 Task: Design a paper theme presentation template set.
Action: Mouse moved to (199, 16)
Screenshot: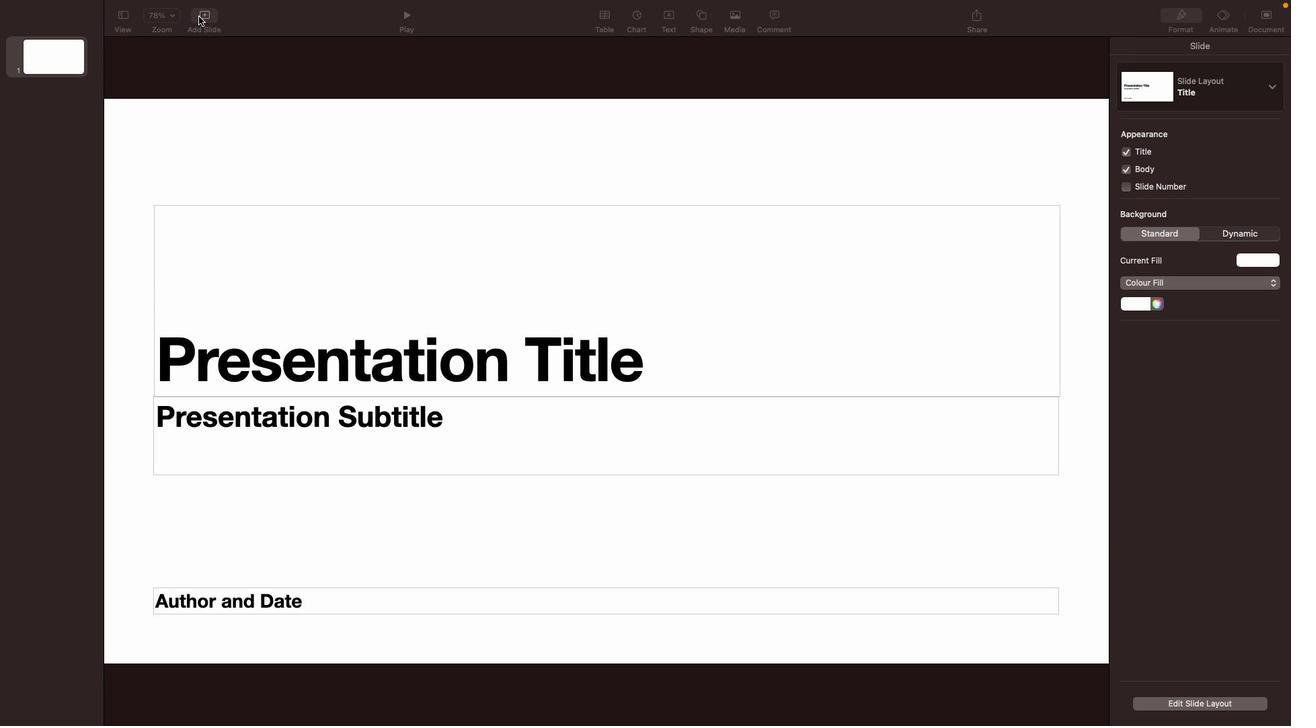 
Action: Mouse pressed left at (199, 16)
Screenshot: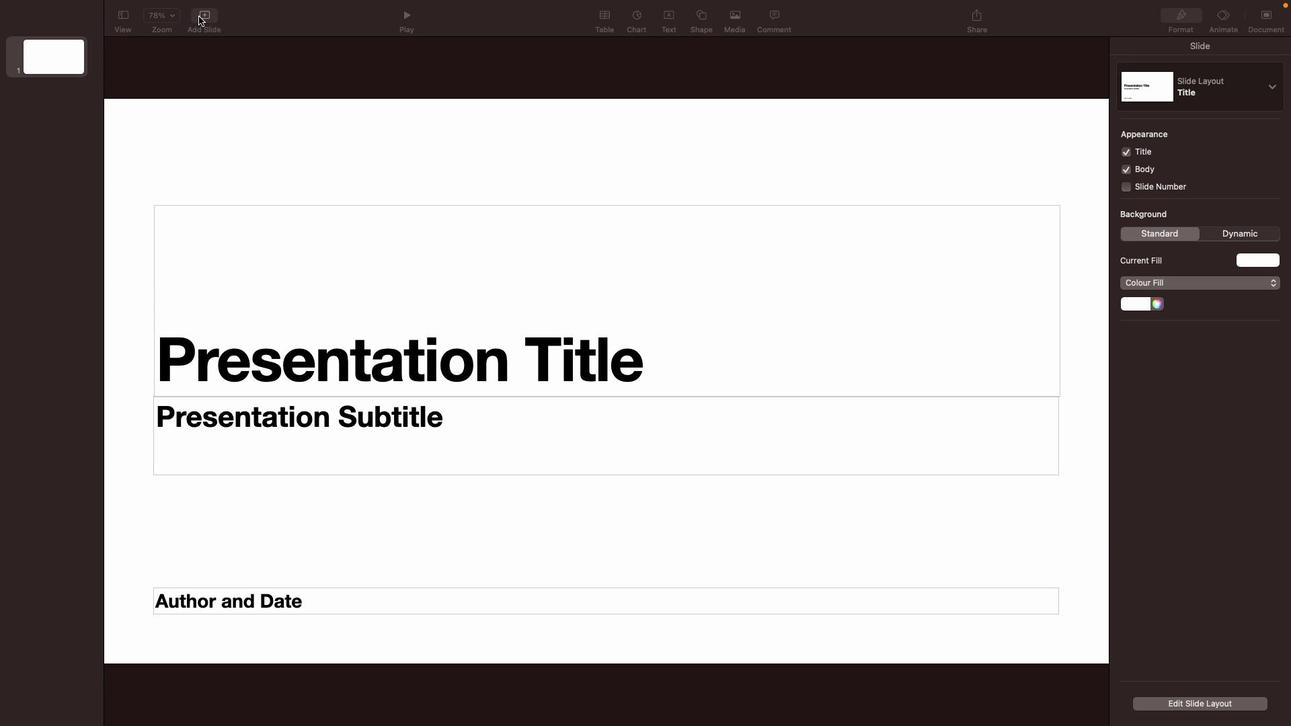 
Action: Mouse moved to (206, 414)
Screenshot: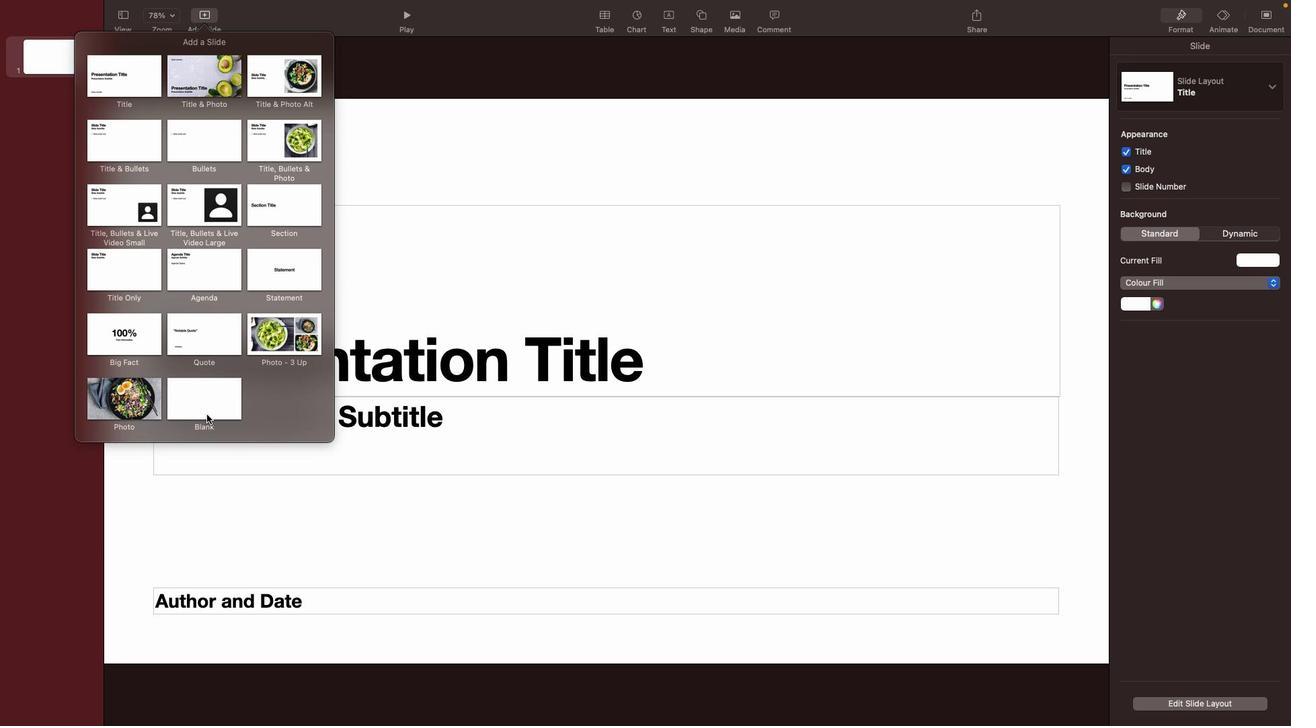 
Action: Mouse pressed left at (206, 414)
Screenshot: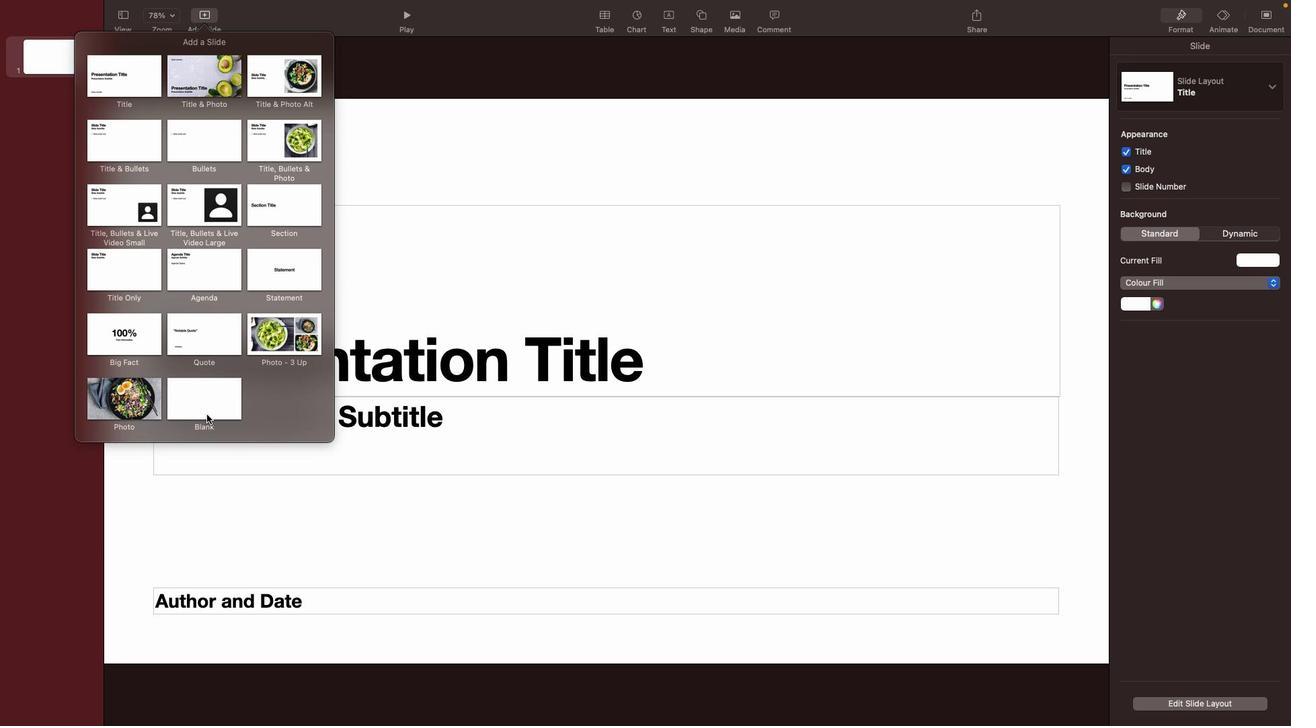 
Action: Mouse moved to (69, 83)
Screenshot: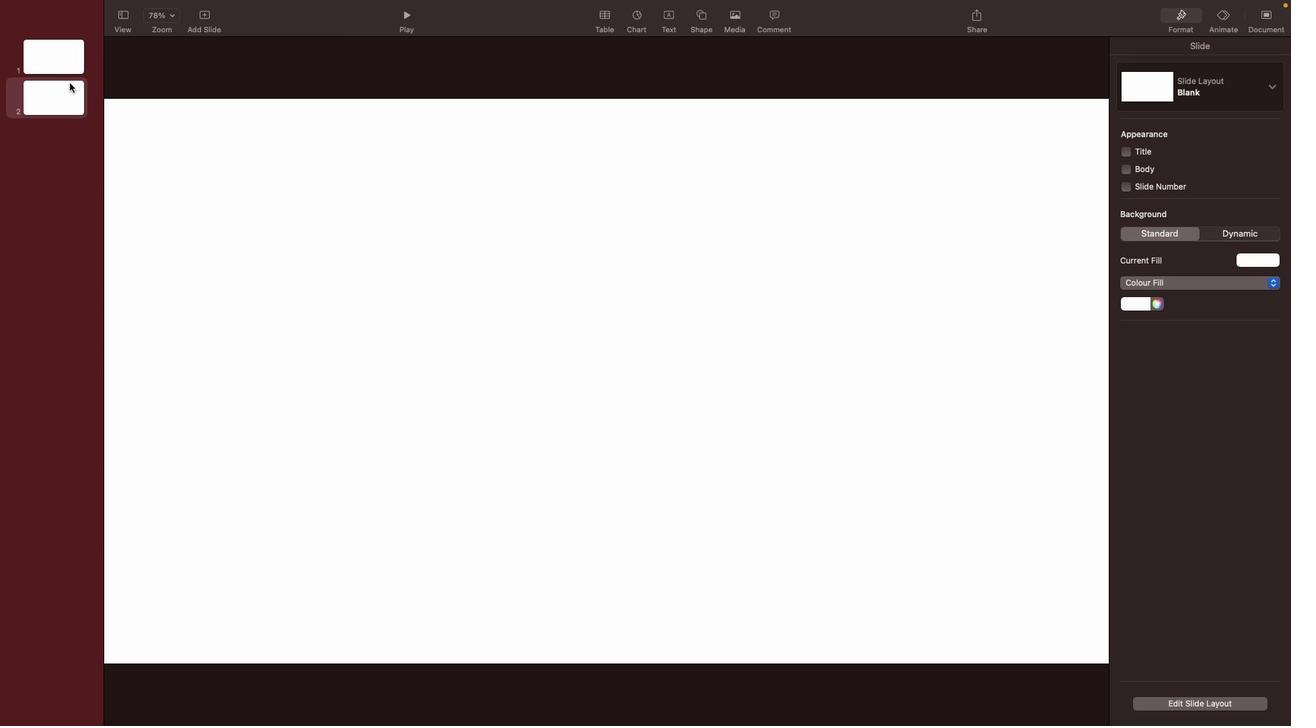 
Action: Mouse pressed left at (69, 83)
Screenshot: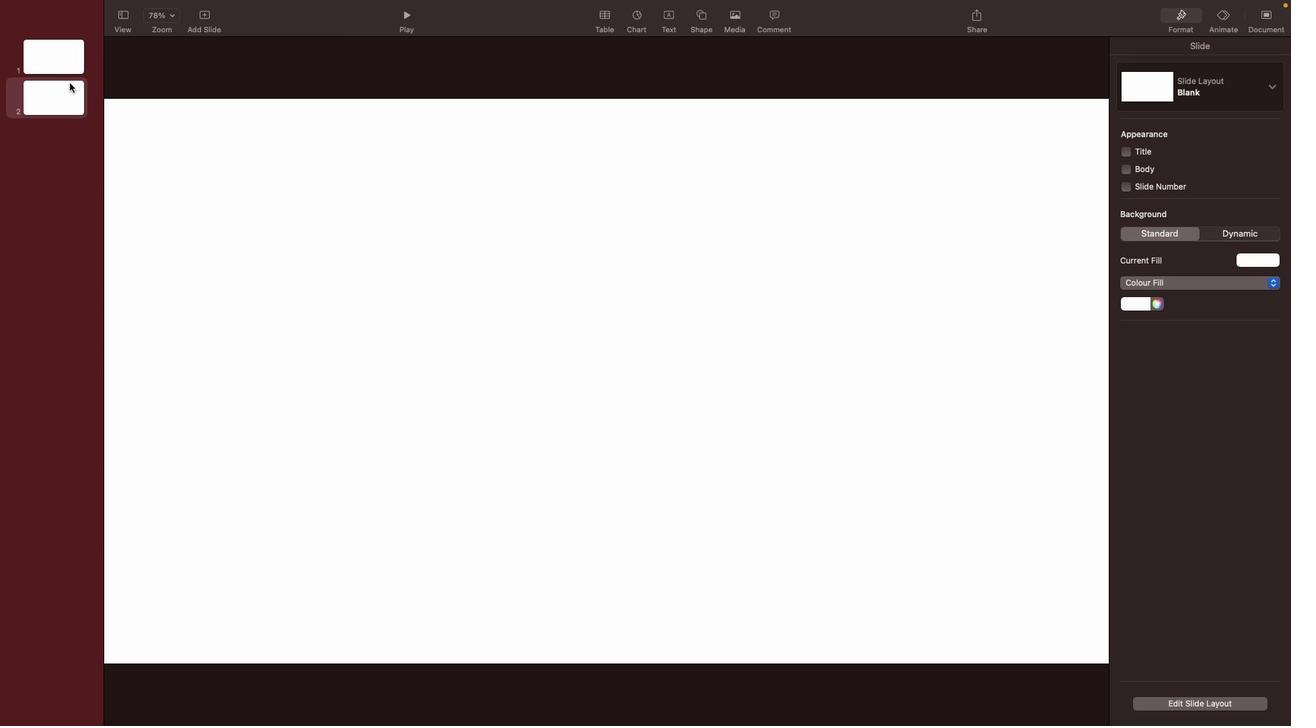 
Action: Mouse moved to (71, 63)
Screenshot: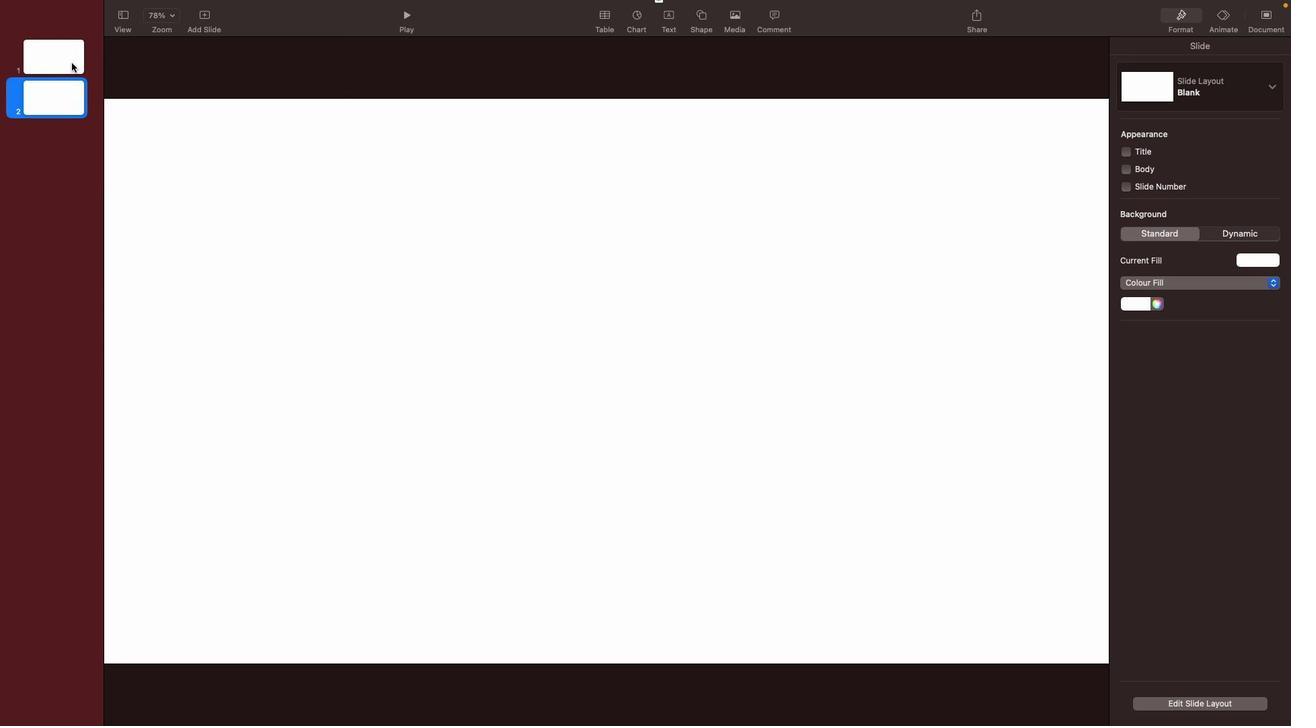 
Action: Mouse pressed left at (71, 63)
Screenshot: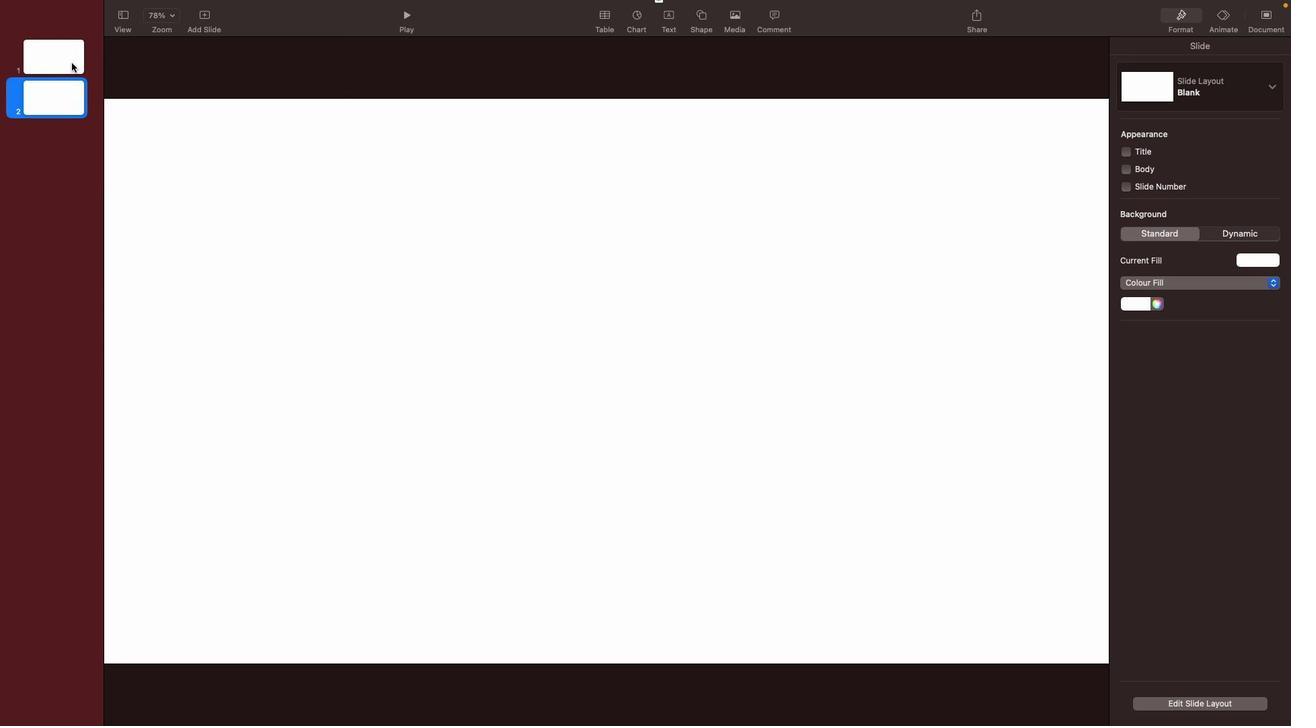 
Action: Mouse moved to (1127, 150)
Screenshot: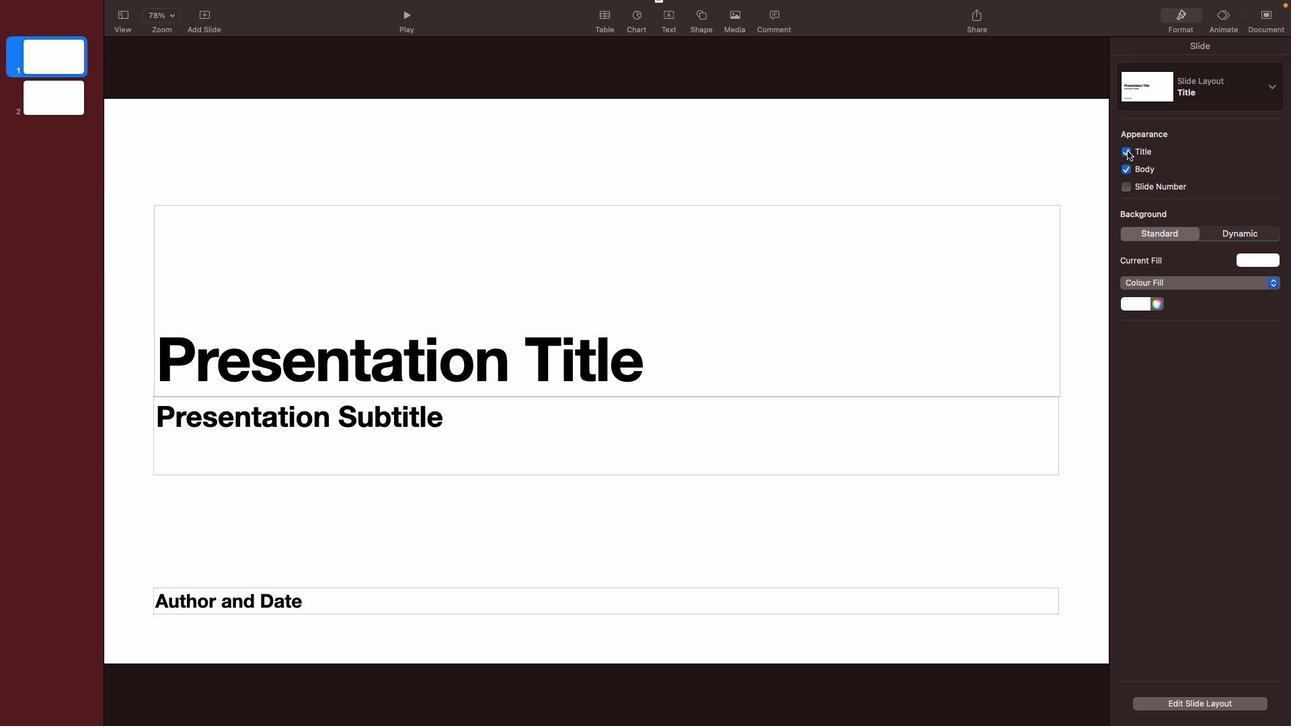 
Action: Mouse pressed left at (1127, 150)
Screenshot: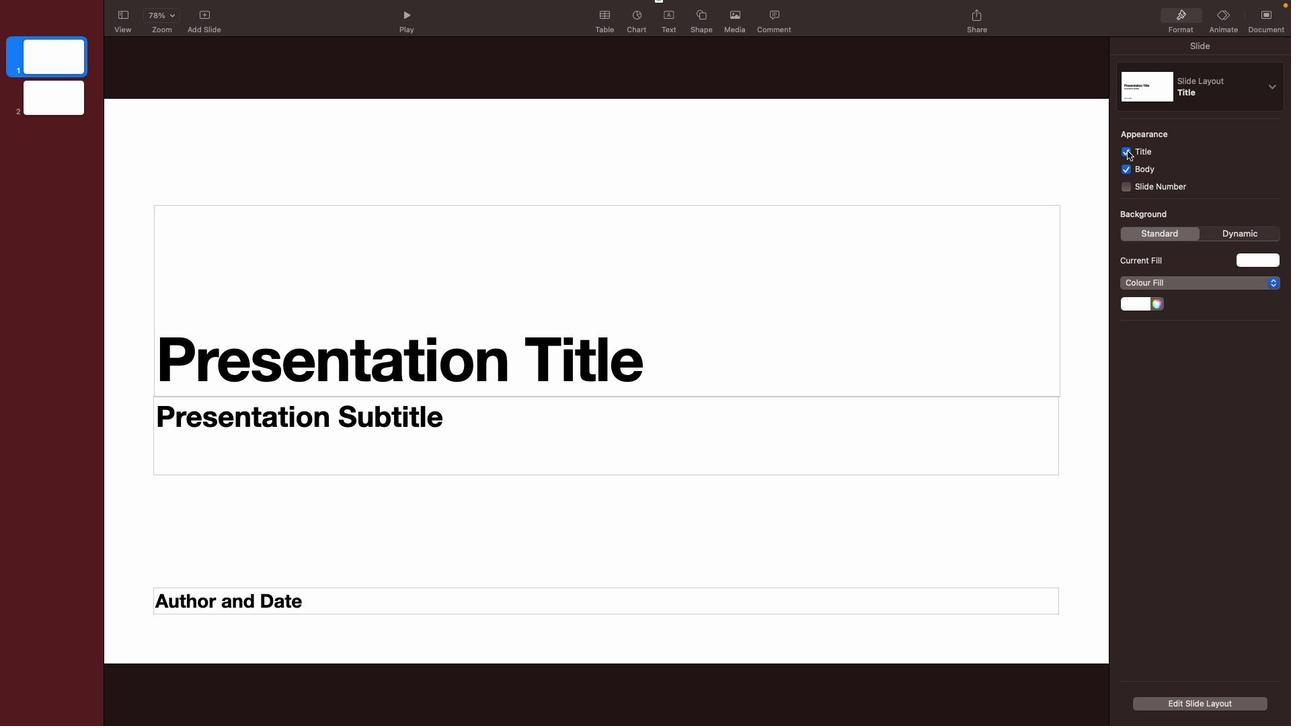 
Action: Mouse moved to (1125, 168)
Screenshot: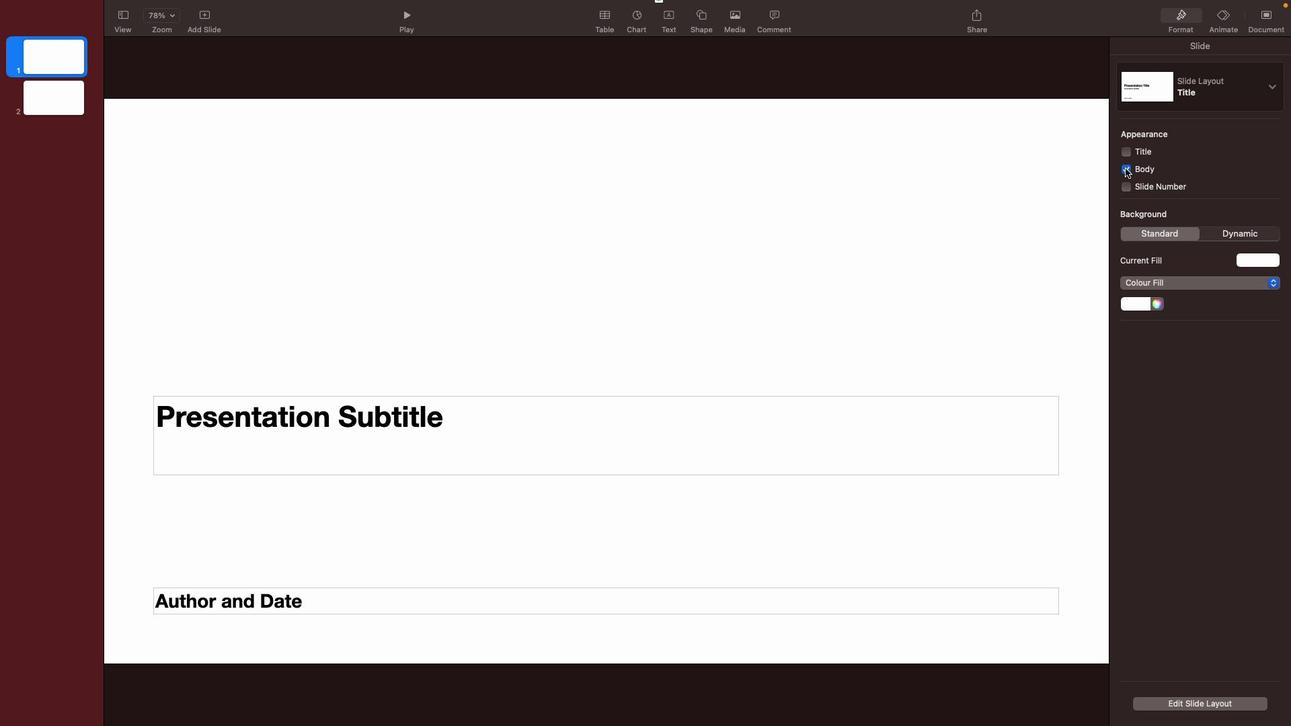 
Action: Mouse pressed left at (1125, 168)
Screenshot: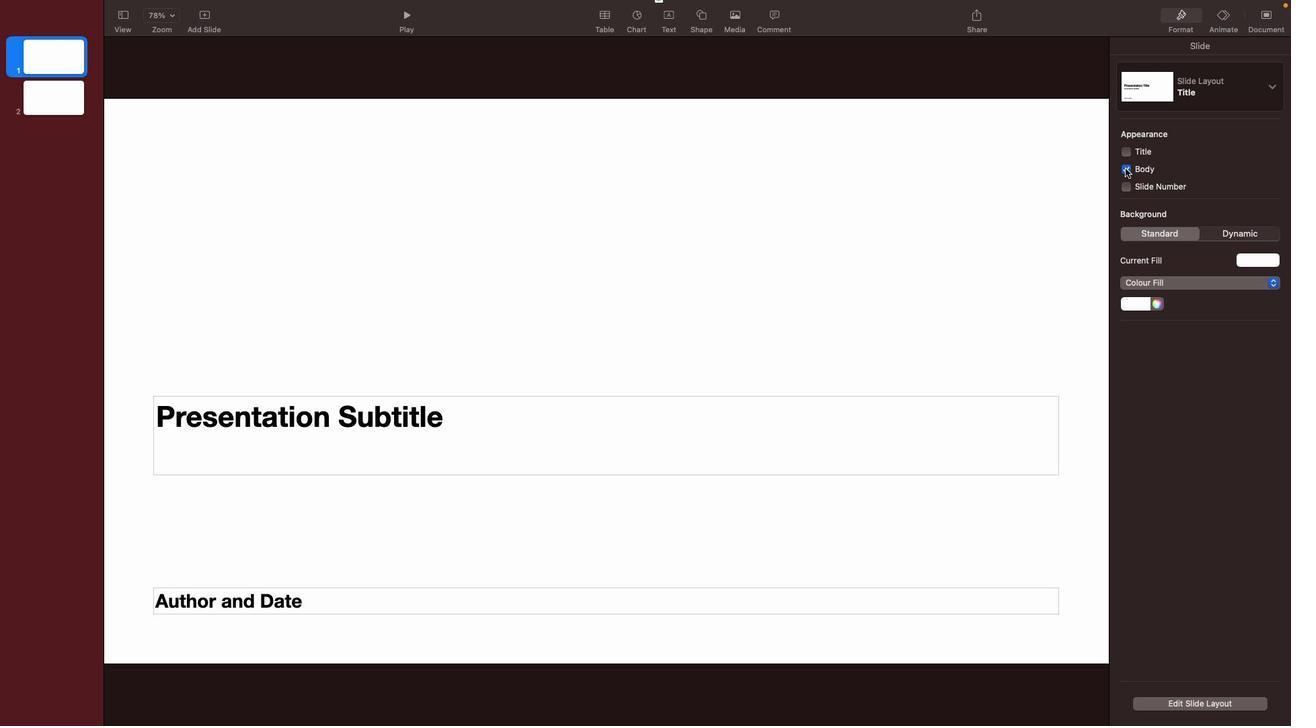
Action: Mouse moved to (53, 108)
Screenshot: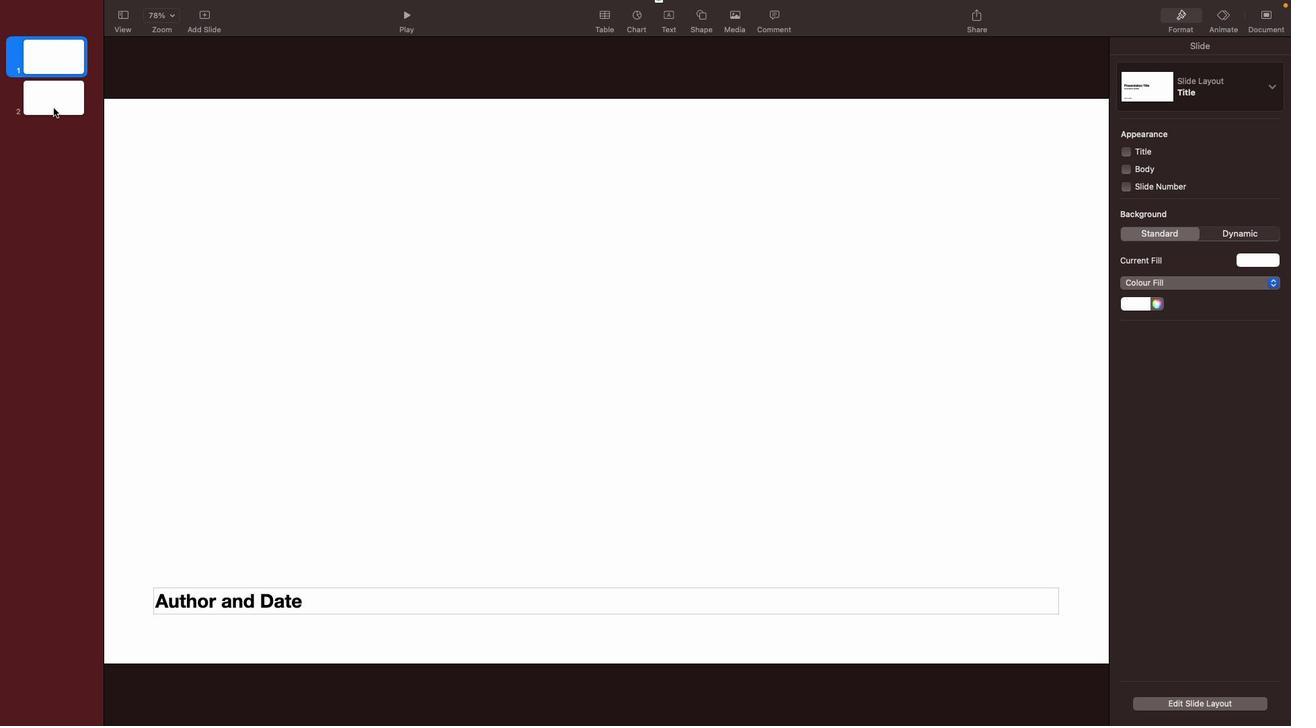
Action: Mouse pressed right at (53, 108)
Screenshot: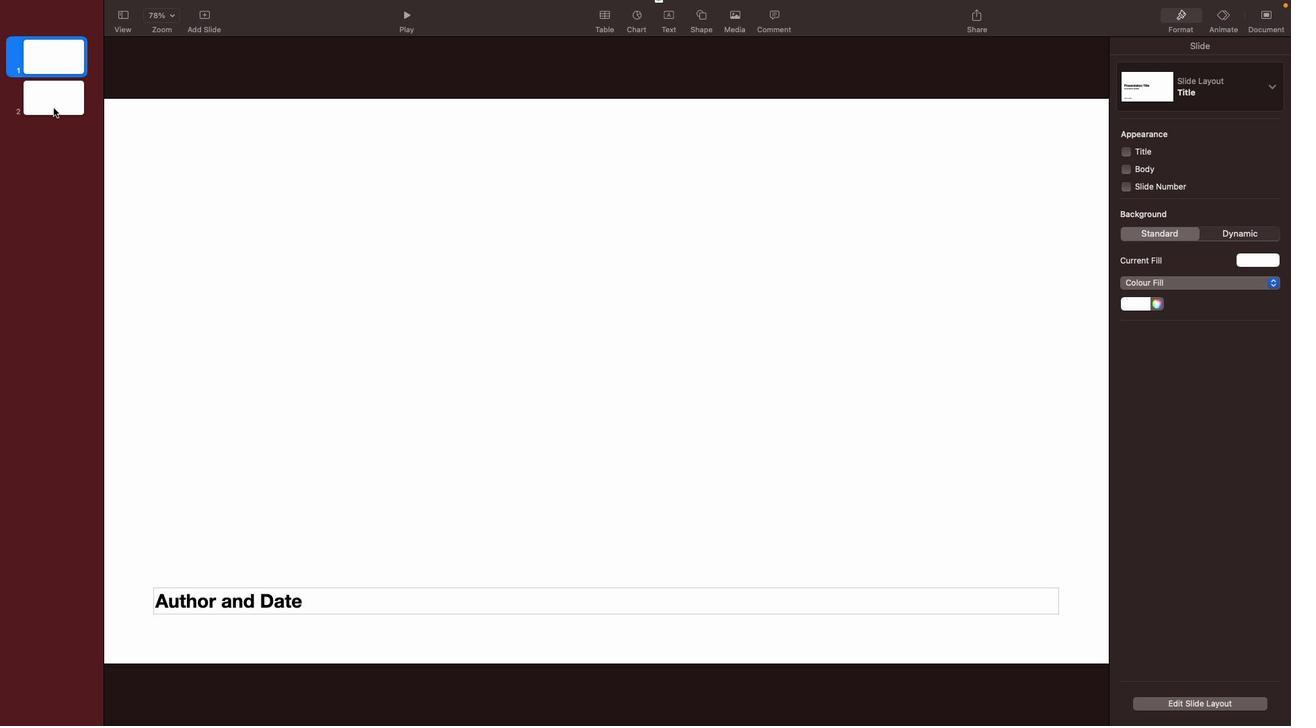 
Action: Mouse moved to (88, 113)
Screenshot: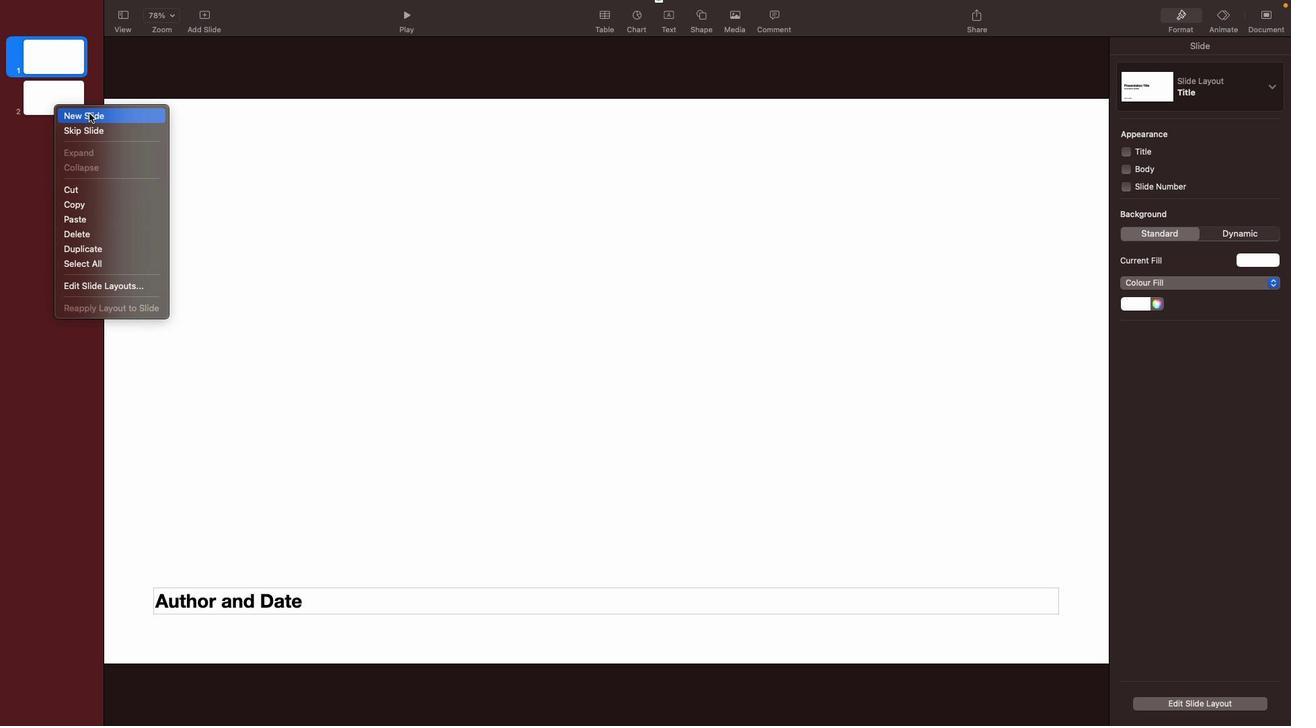
Action: Mouse pressed left at (88, 113)
Screenshot: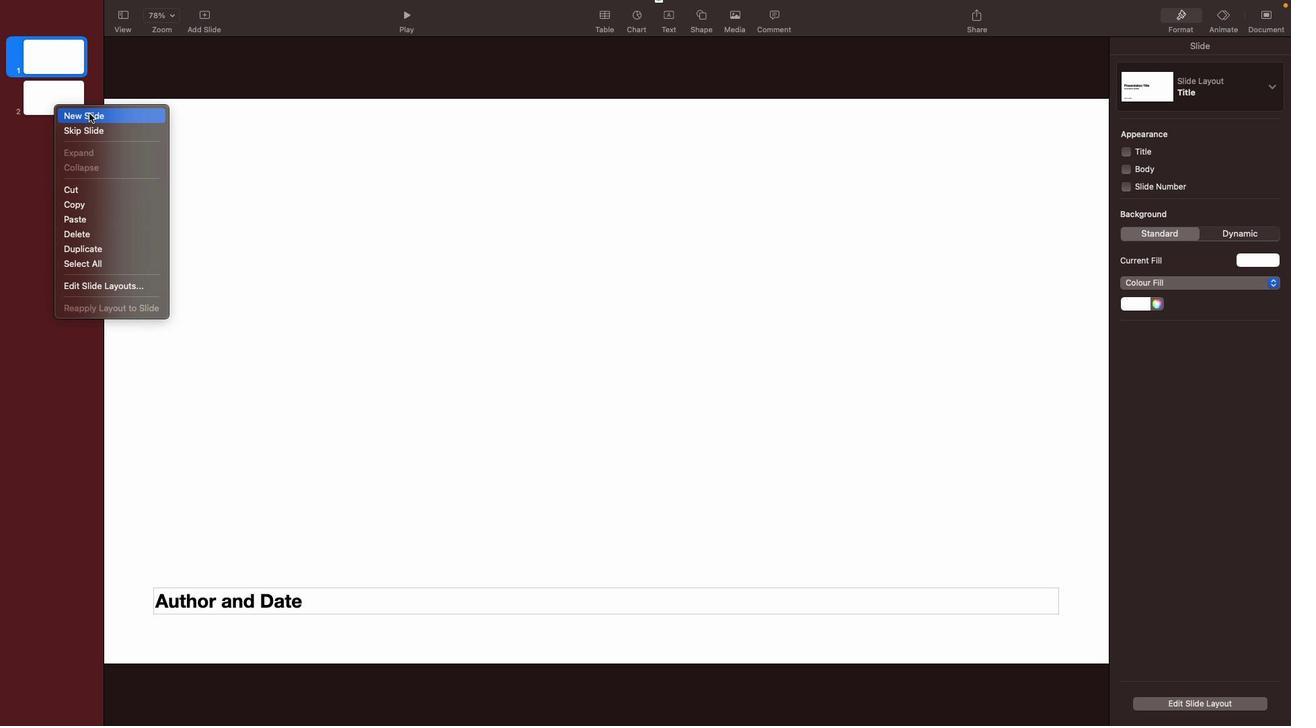 
Action: Mouse moved to (87, 114)
Screenshot: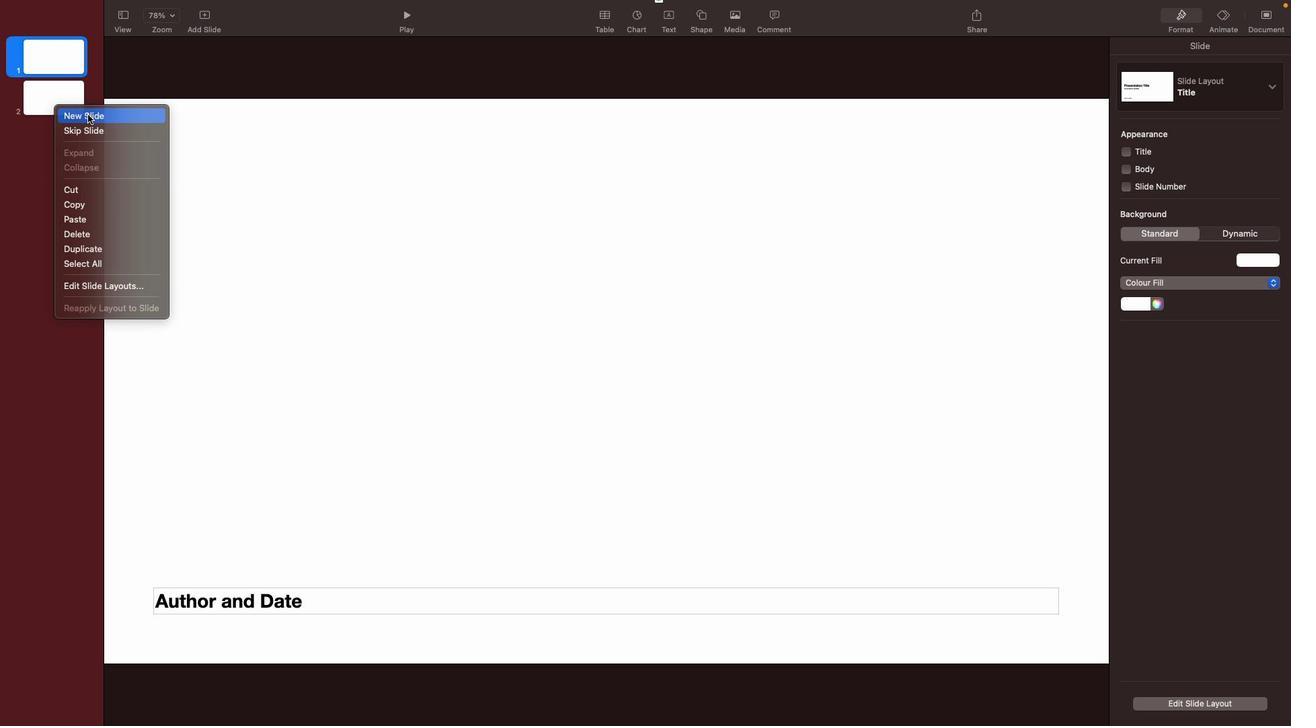 
Action: Mouse pressed right at (87, 114)
Screenshot: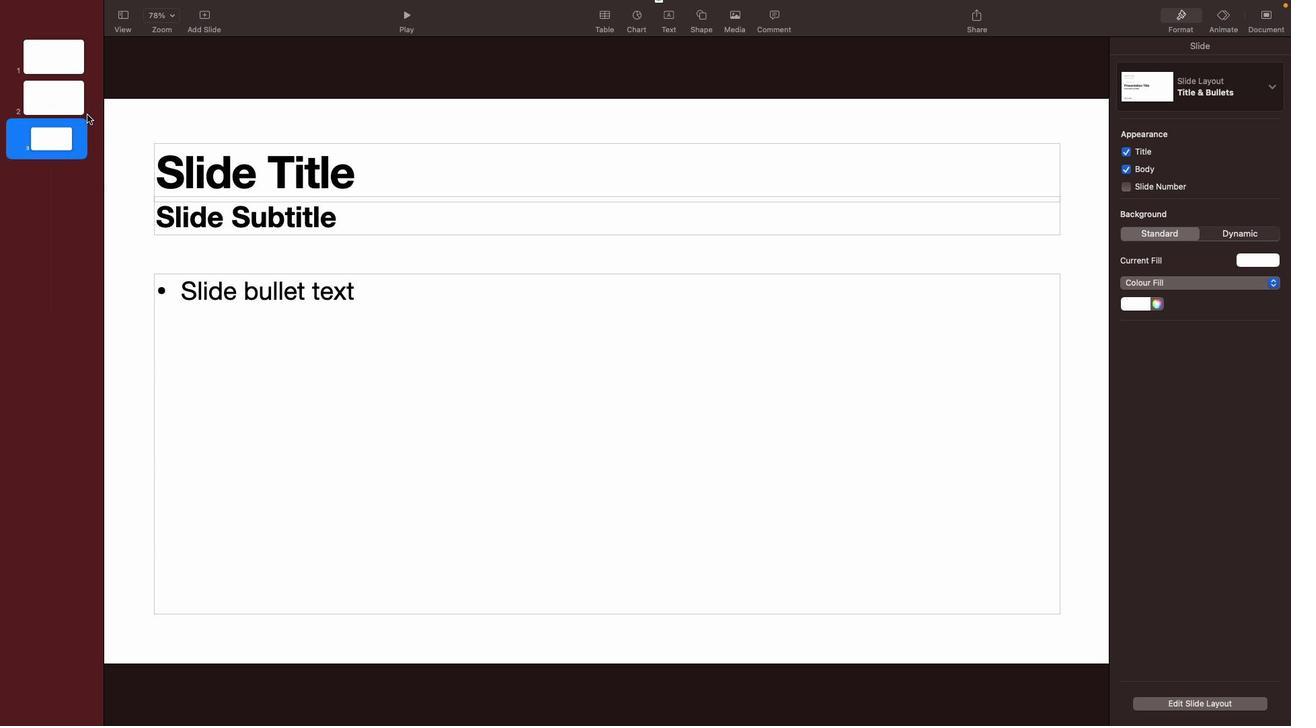 
Action: Mouse moved to (117, 120)
Screenshot: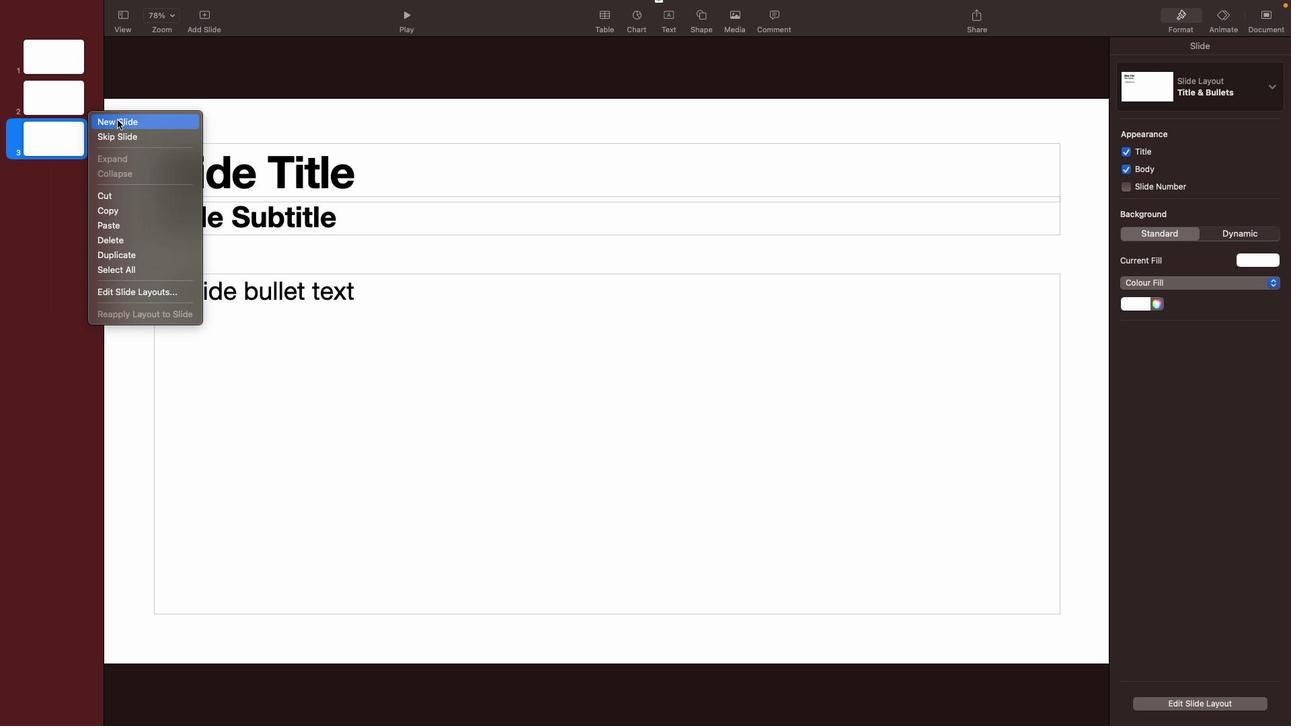 
Action: Mouse pressed left at (117, 120)
Screenshot: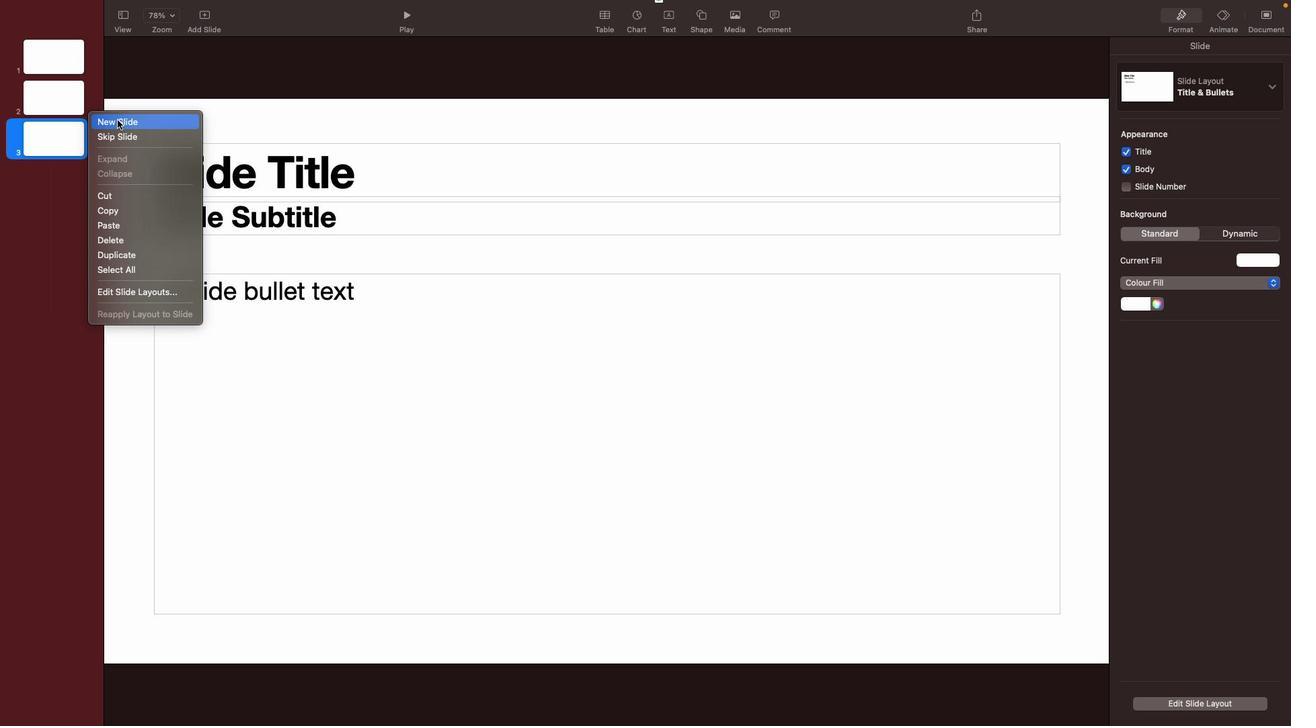 
Action: Mouse moved to (1125, 149)
Screenshot: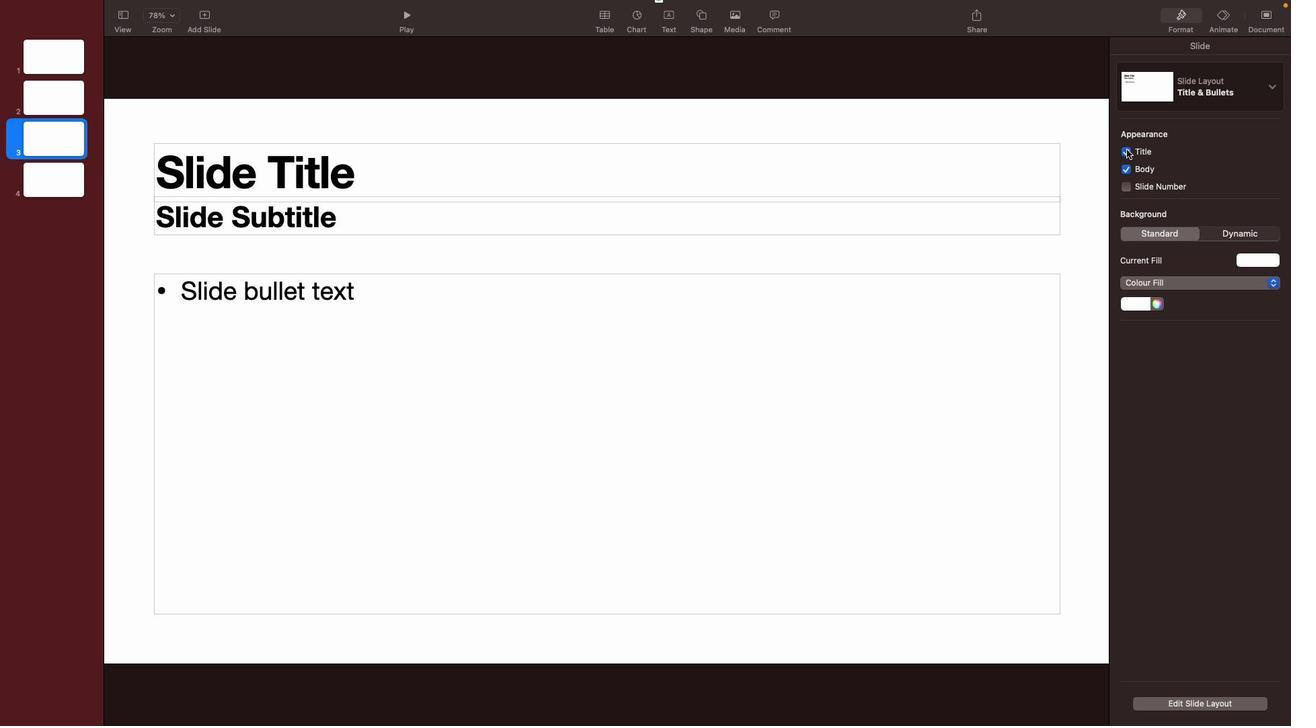 
Action: Mouse pressed left at (1125, 149)
Screenshot: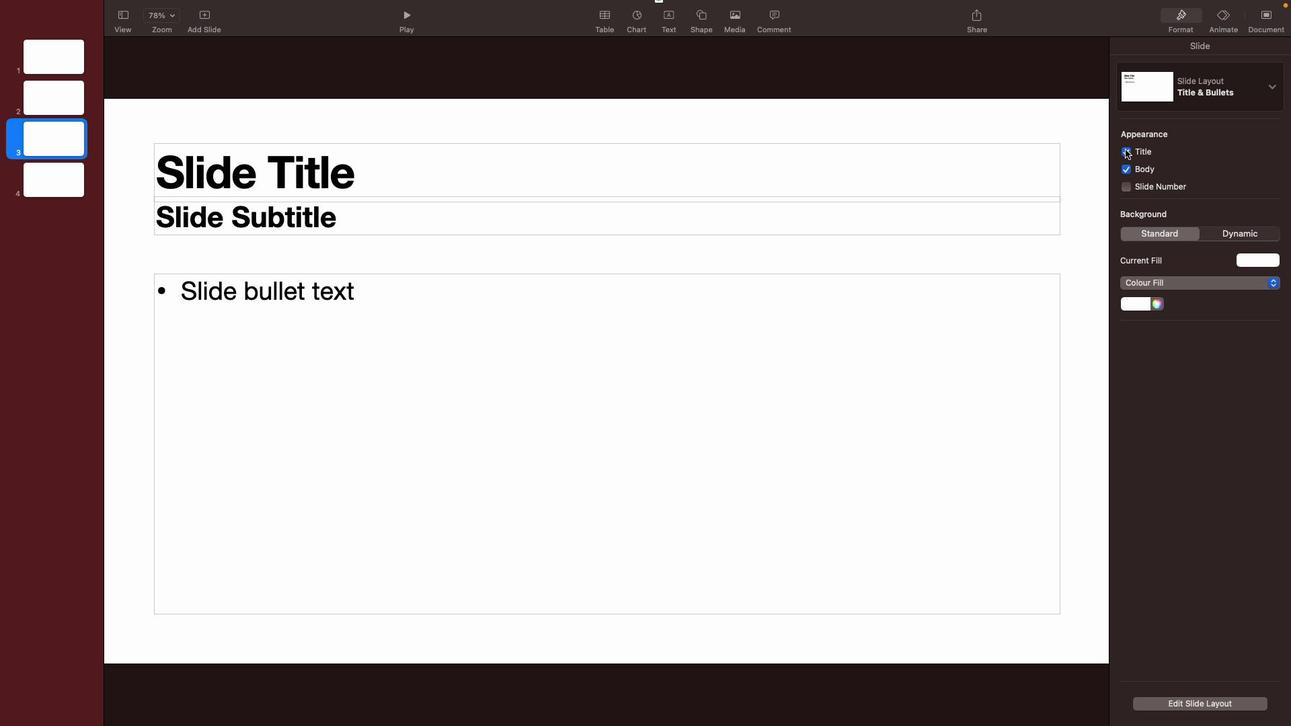 
Action: Mouse moved to (1123, 166)
Screenshot: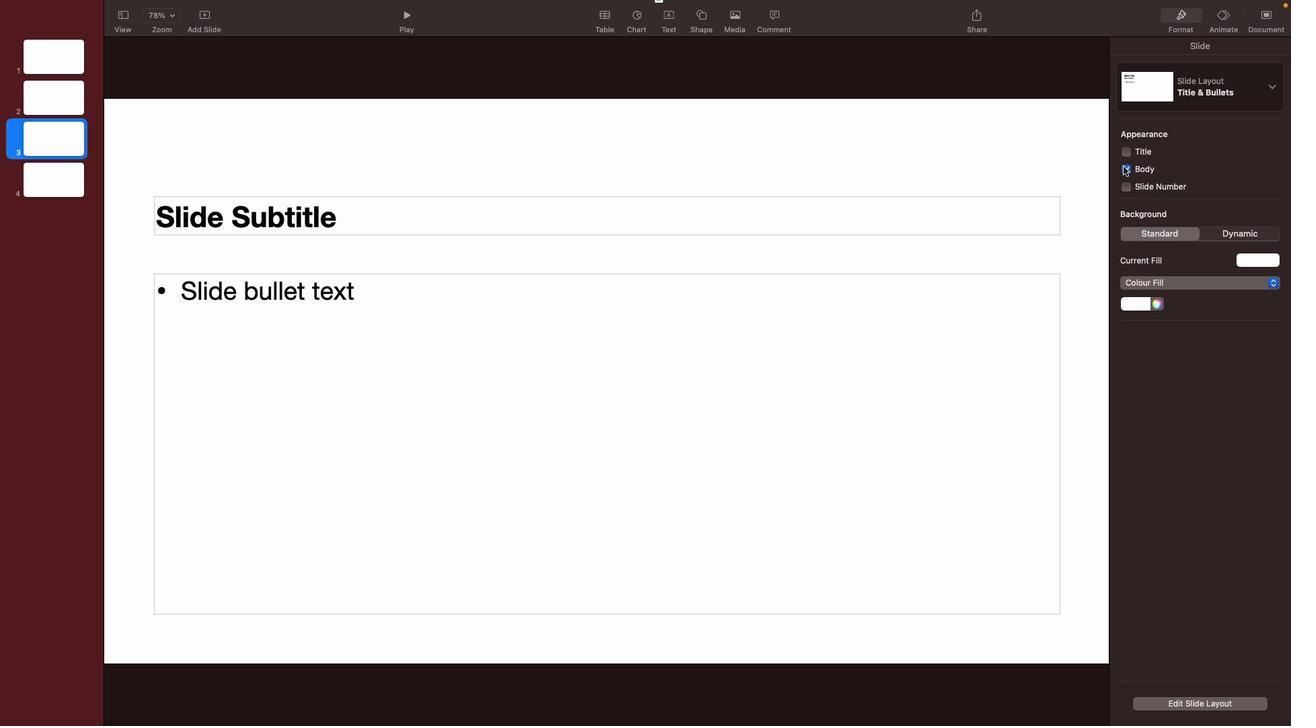 
Action: Mouse pressed left at (1123, 166)
Screenshot: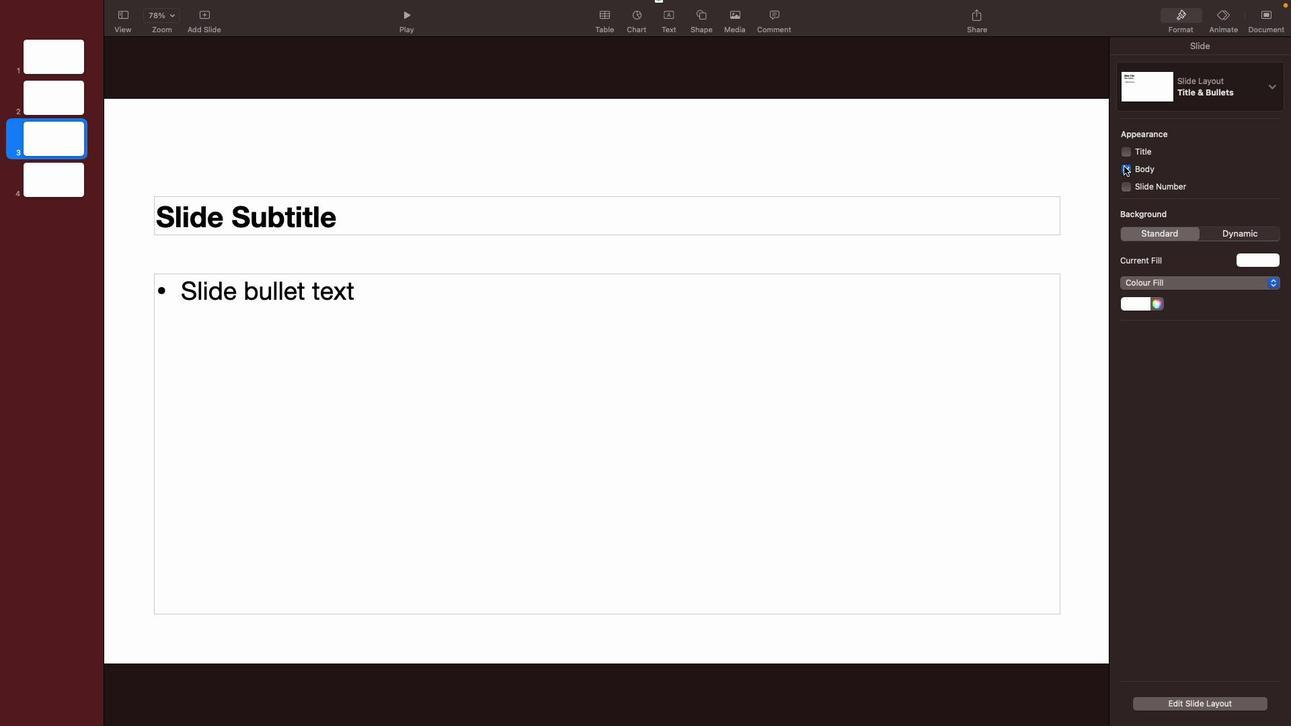 
Action: Mouse moved to (1261, 16)
Screenshot: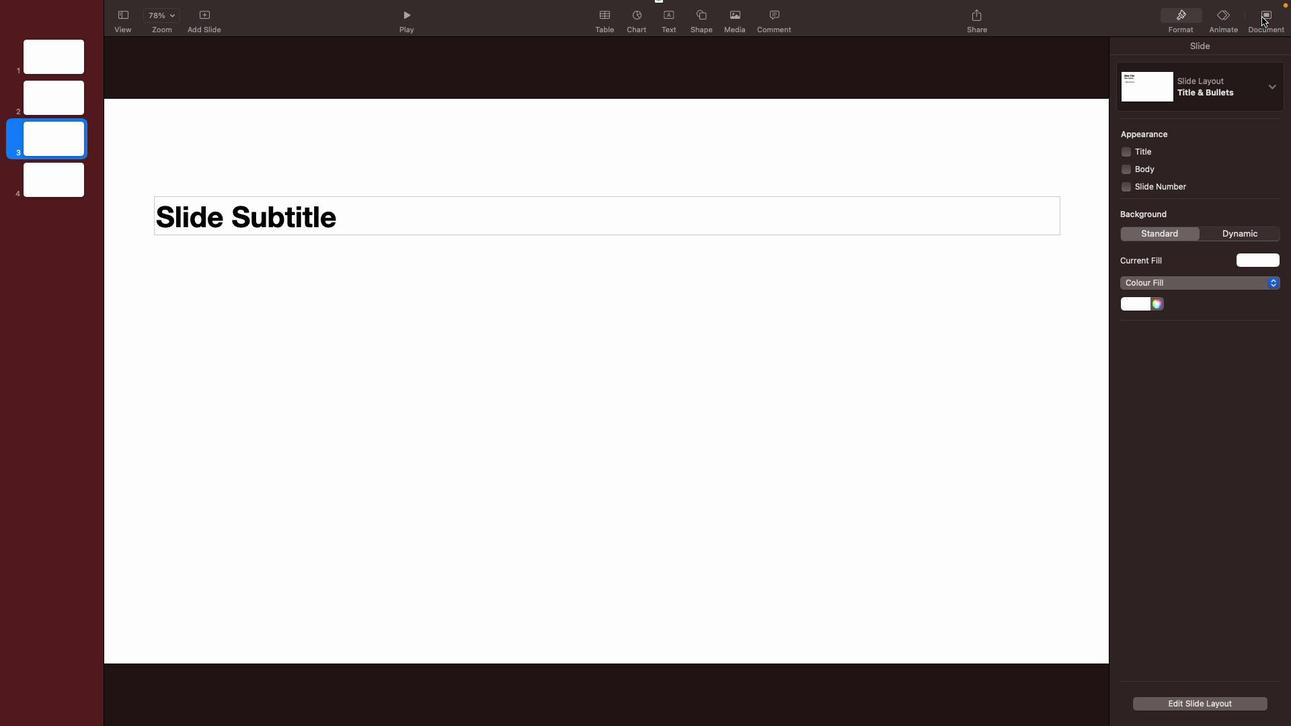 
Action: Mouse pressed left at (1261, 16)
Screenshot: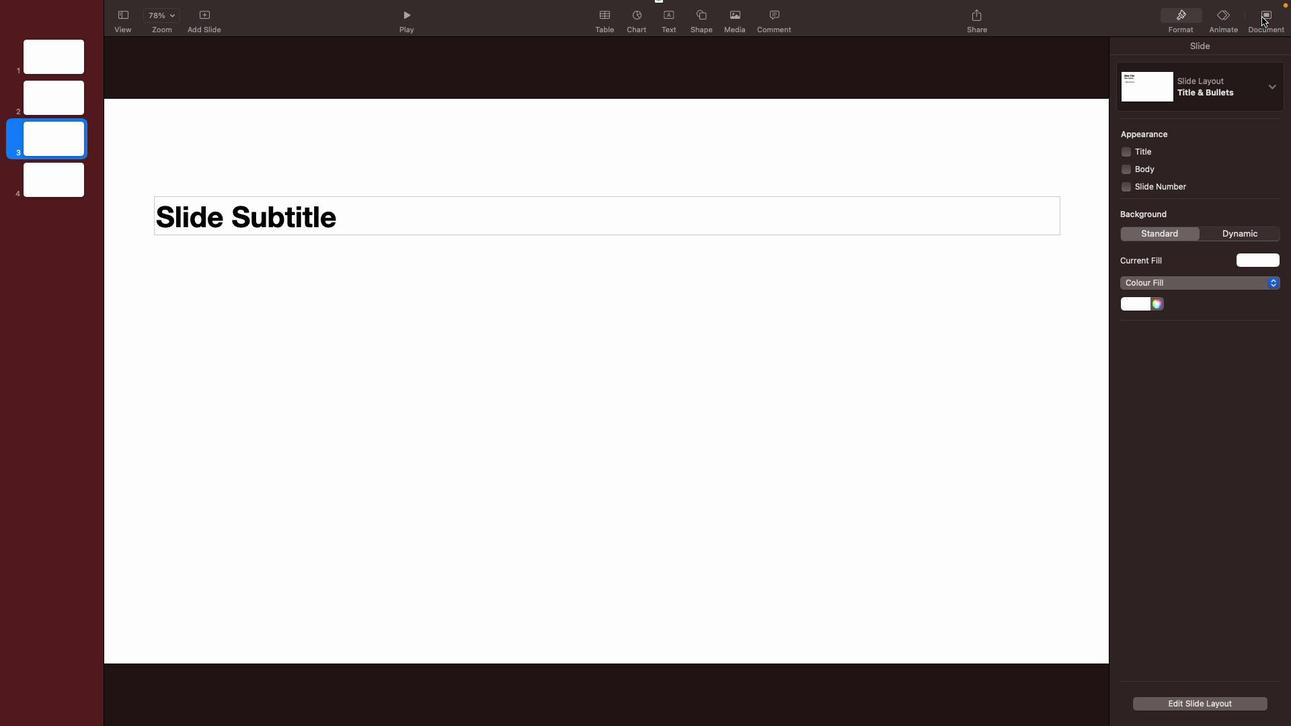 
Action: Mouse moved to (1232, 98)
Screenshot: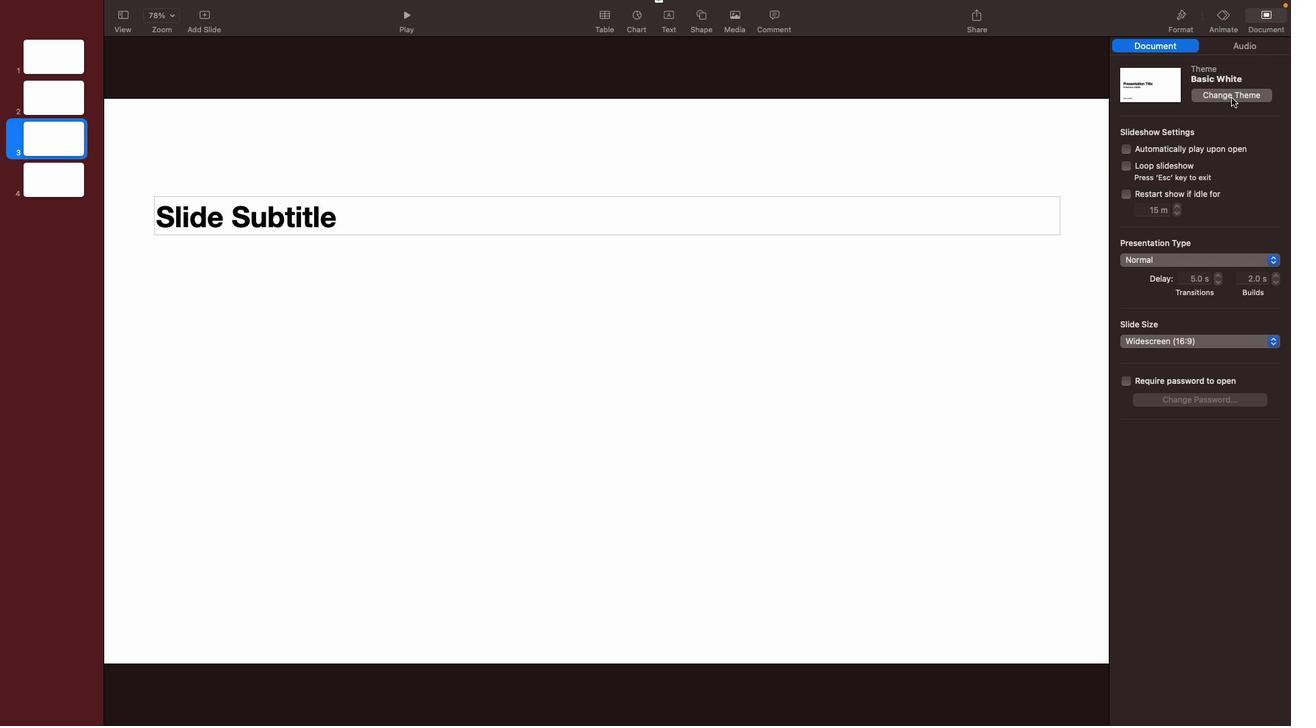 
Action: Mouse pressed left at (1232, 98)
Screenshot: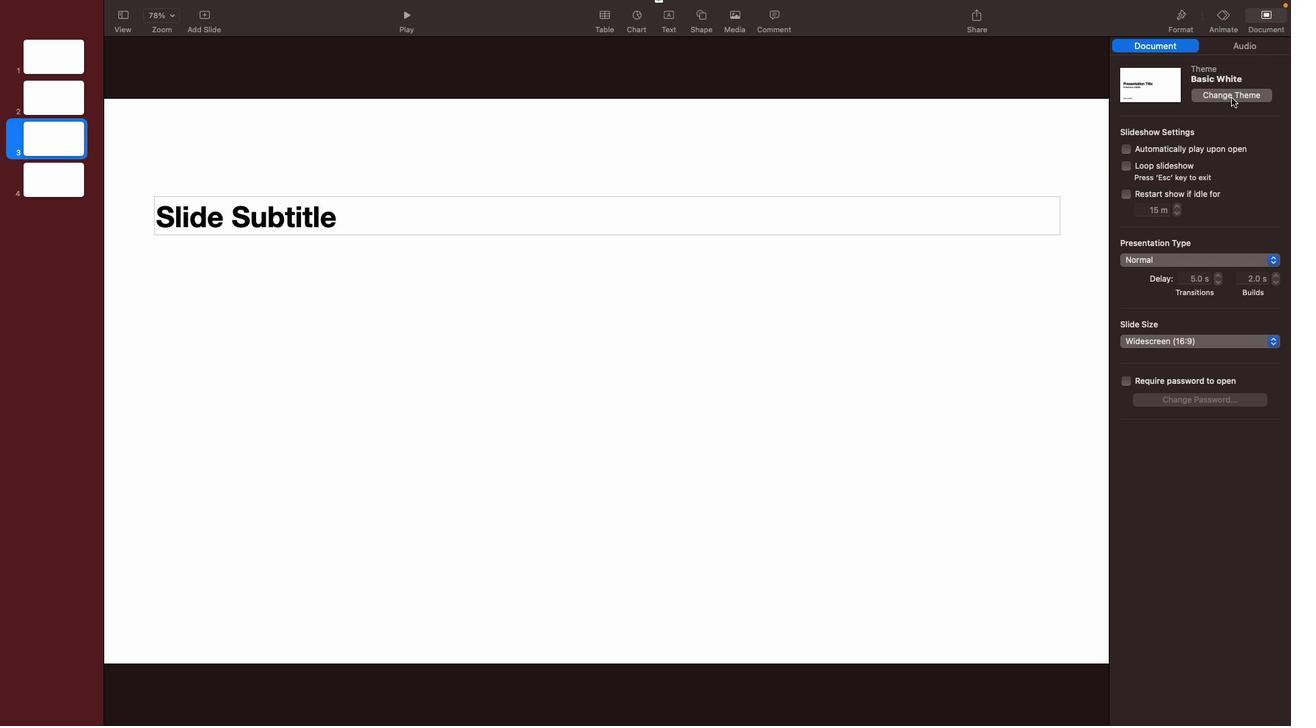 
Action: Mouse moved to (801, 388)
Screenshot: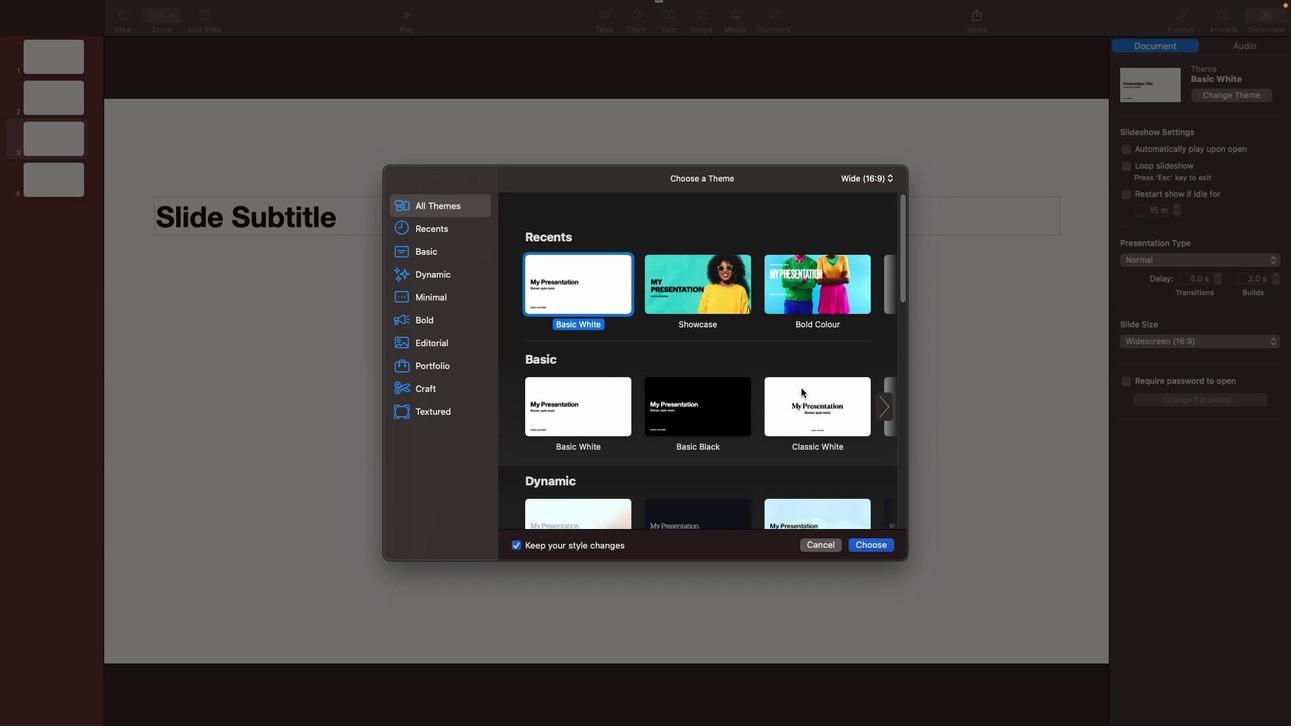 
Action: Mouse scrolled (801, 388) with delta (0, 0)
Screenshot: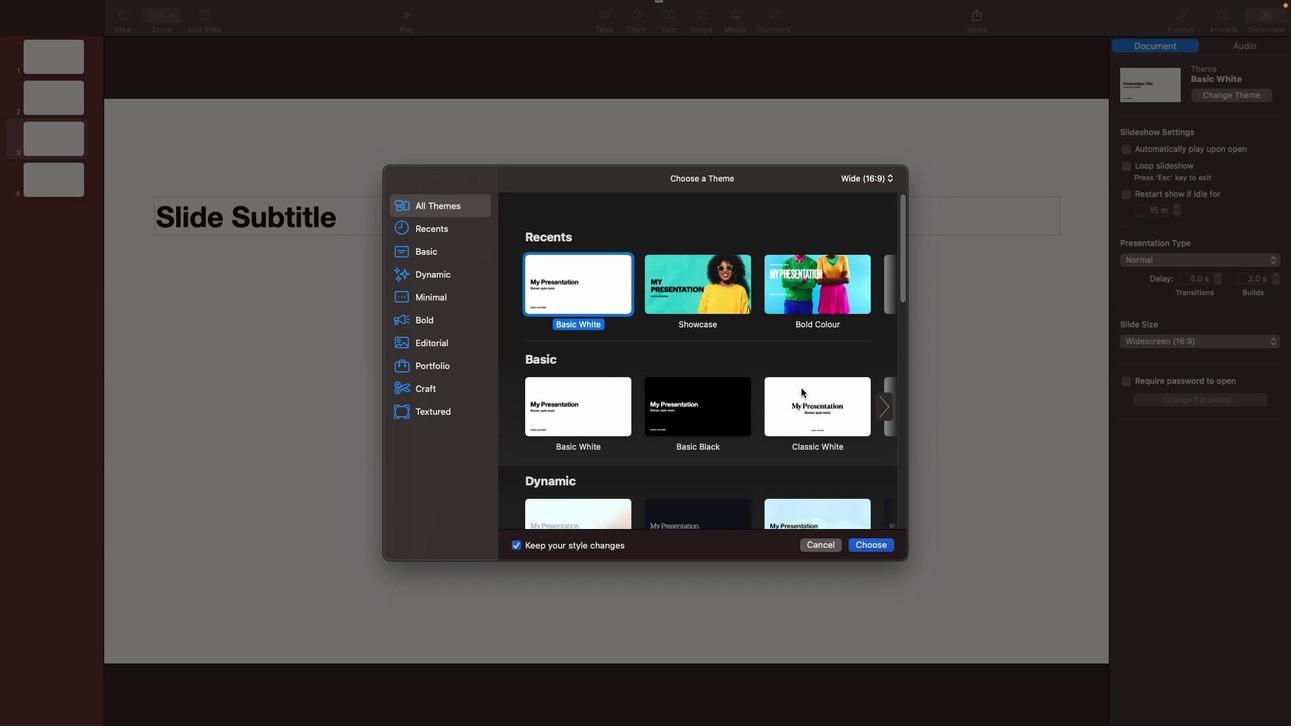 
Action: Mouse moved to (801, 387)
Screenshot: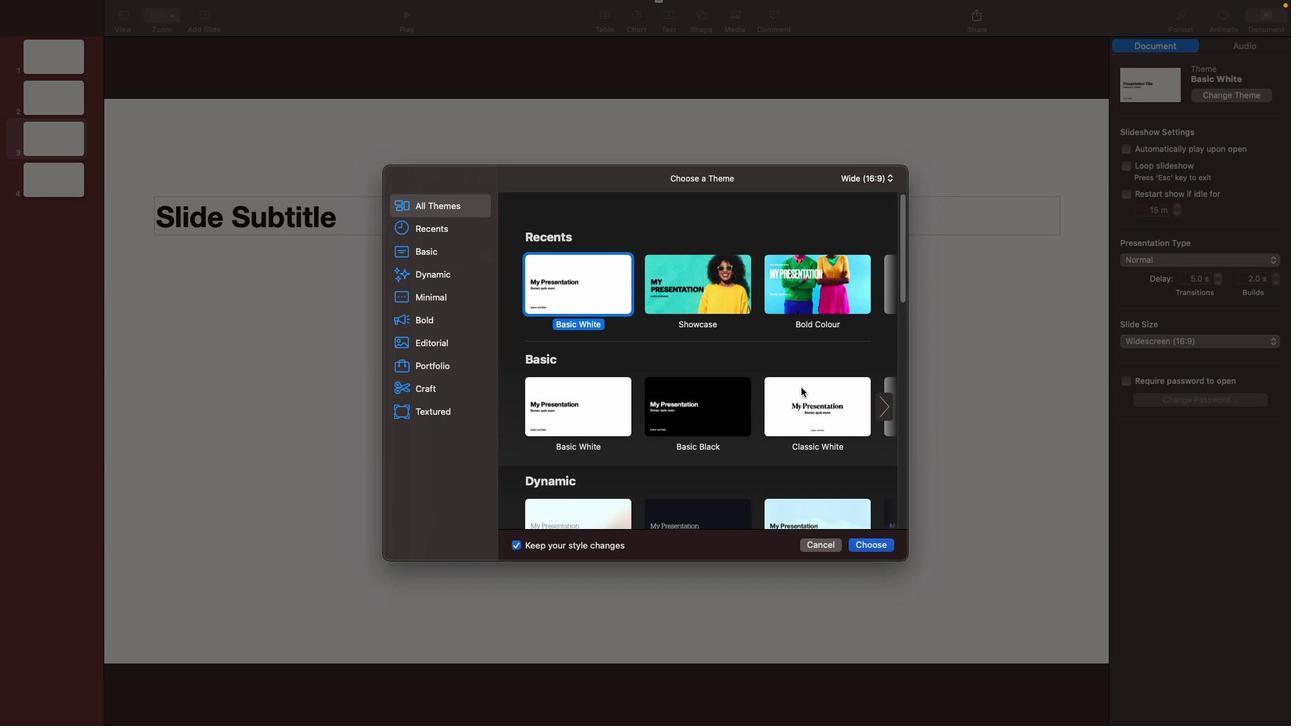 
Action: Mouse scrolled (801, 387) with delta (0, 0)
Screenshot: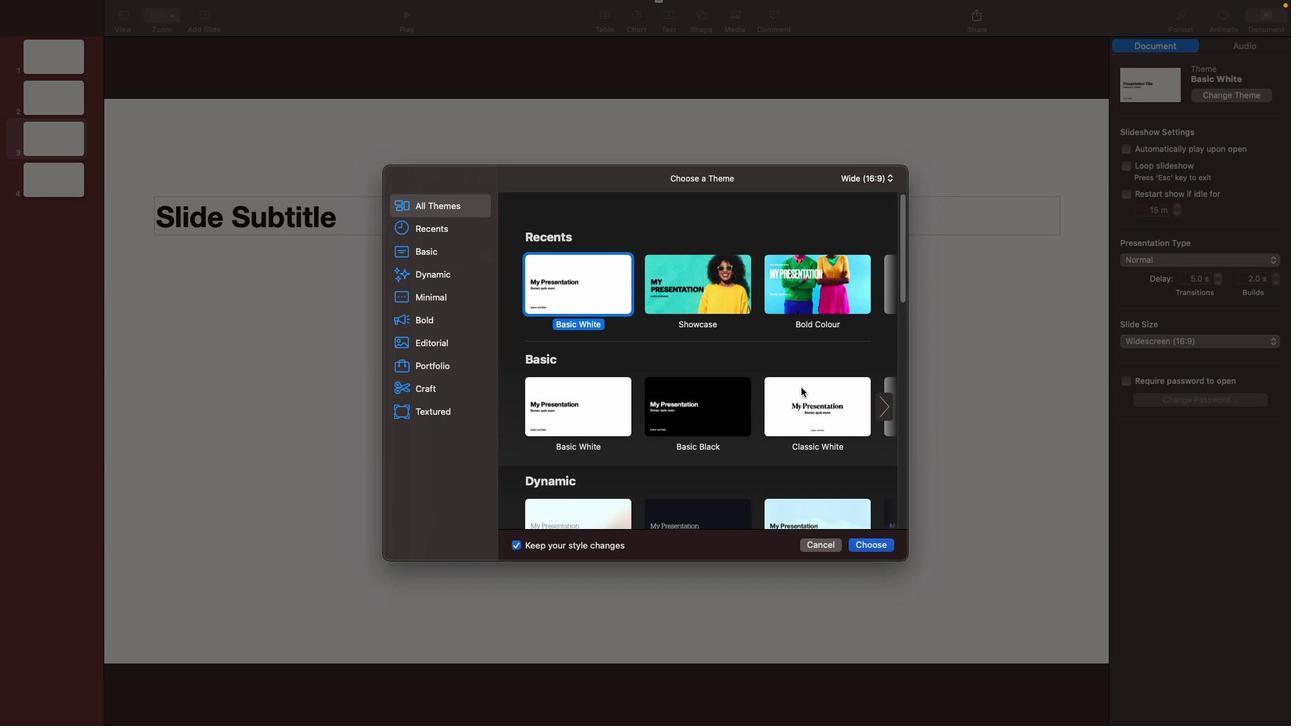 
Action: Mouse moved to (801, 386)
Screenshot: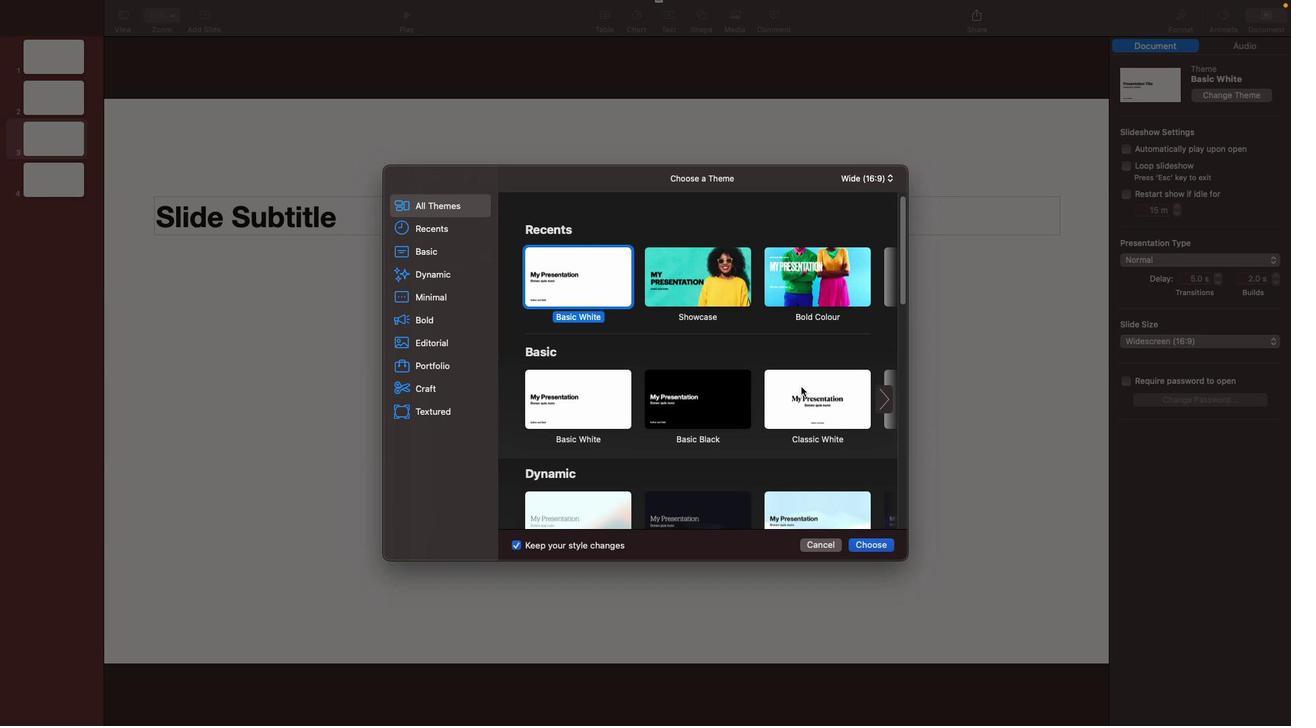 
Action: Mouse scrolled (801, 386) with delta (0, -2)
Screenshot: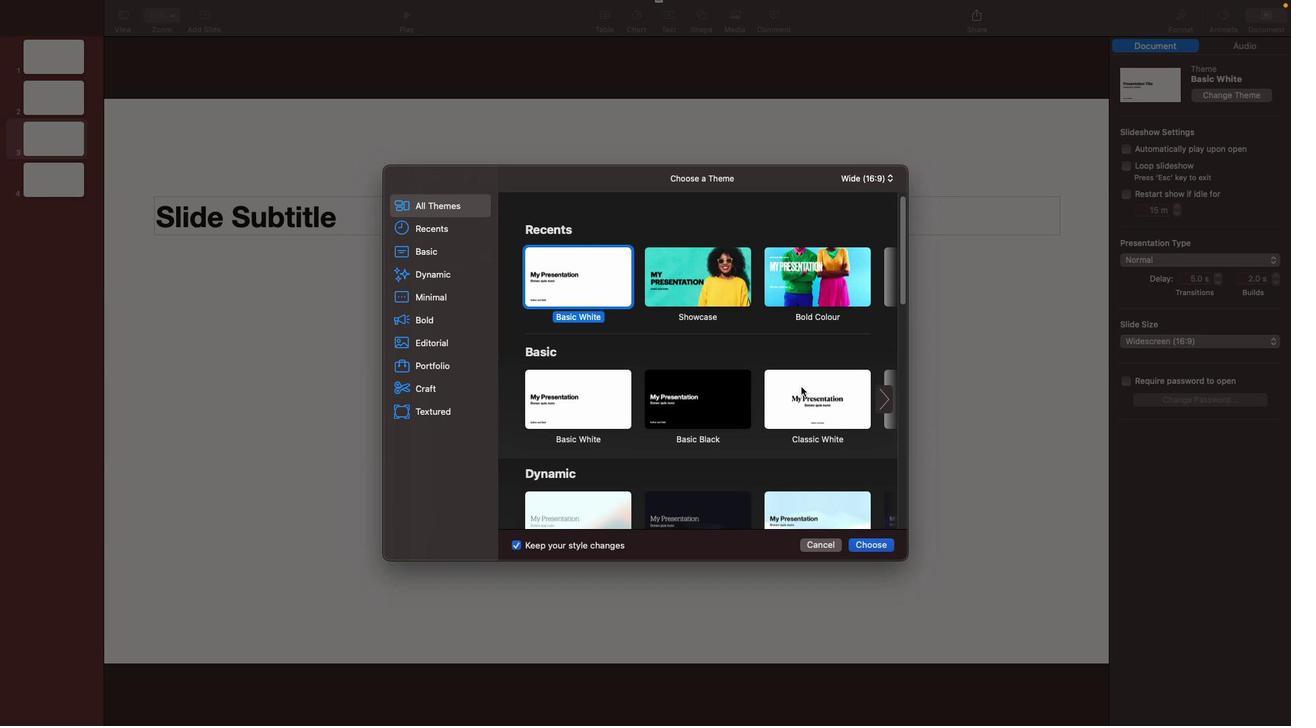 
Action: Mouse scrolled (801, 386) with delta (0, -3)
Screenshot: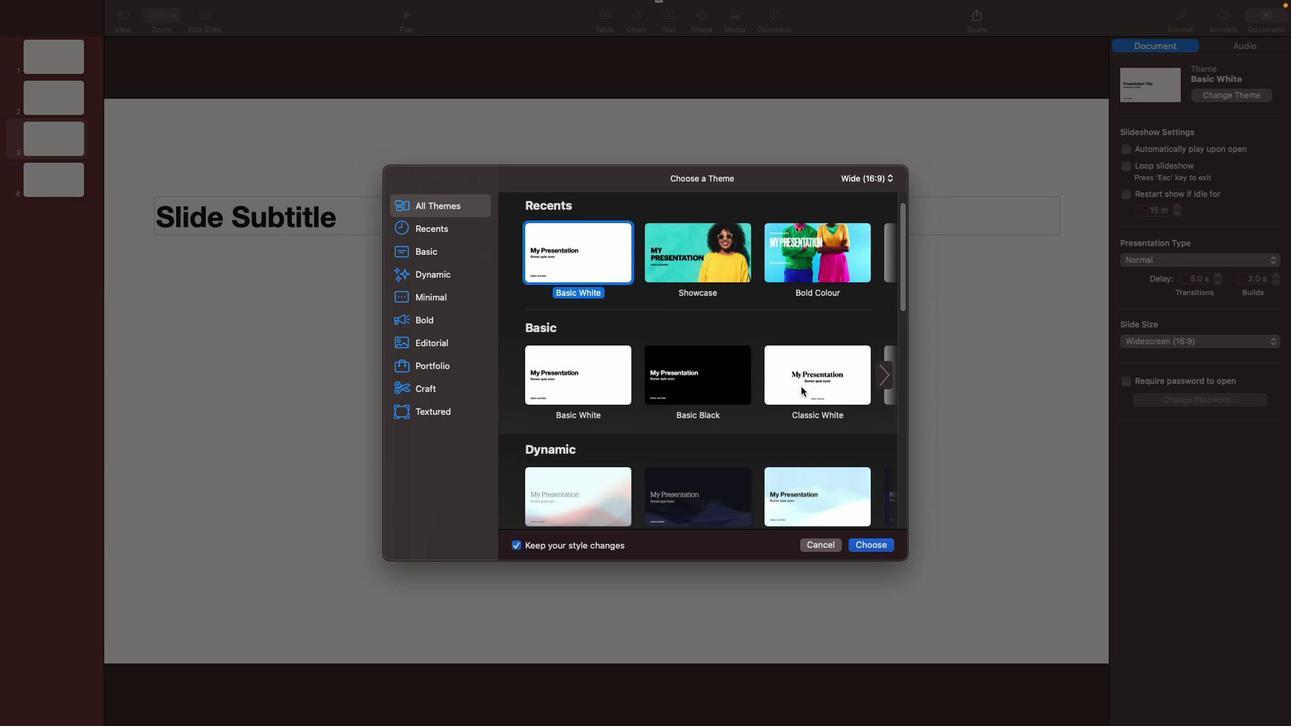 
Action: Mouse moved to (803, 389)
Screenshot: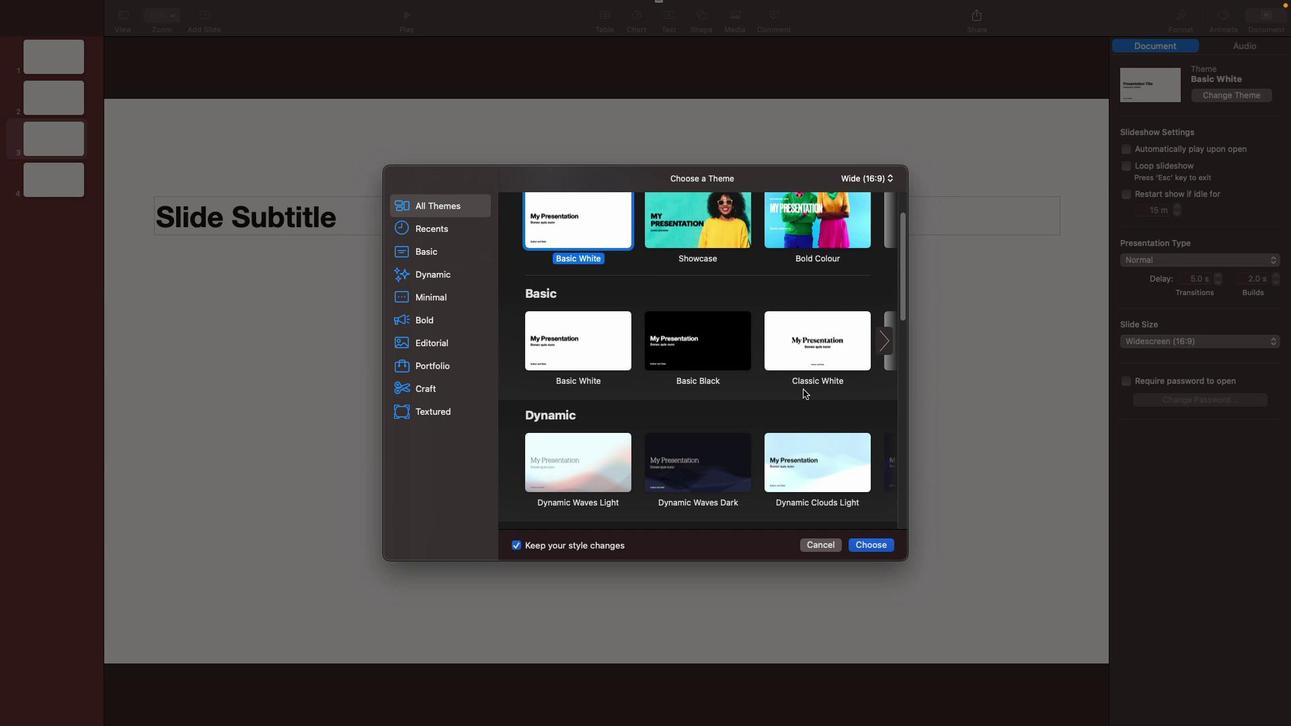 
Action: Mouse scrolled (803, 389) with delta (0, 0)
Screenshot: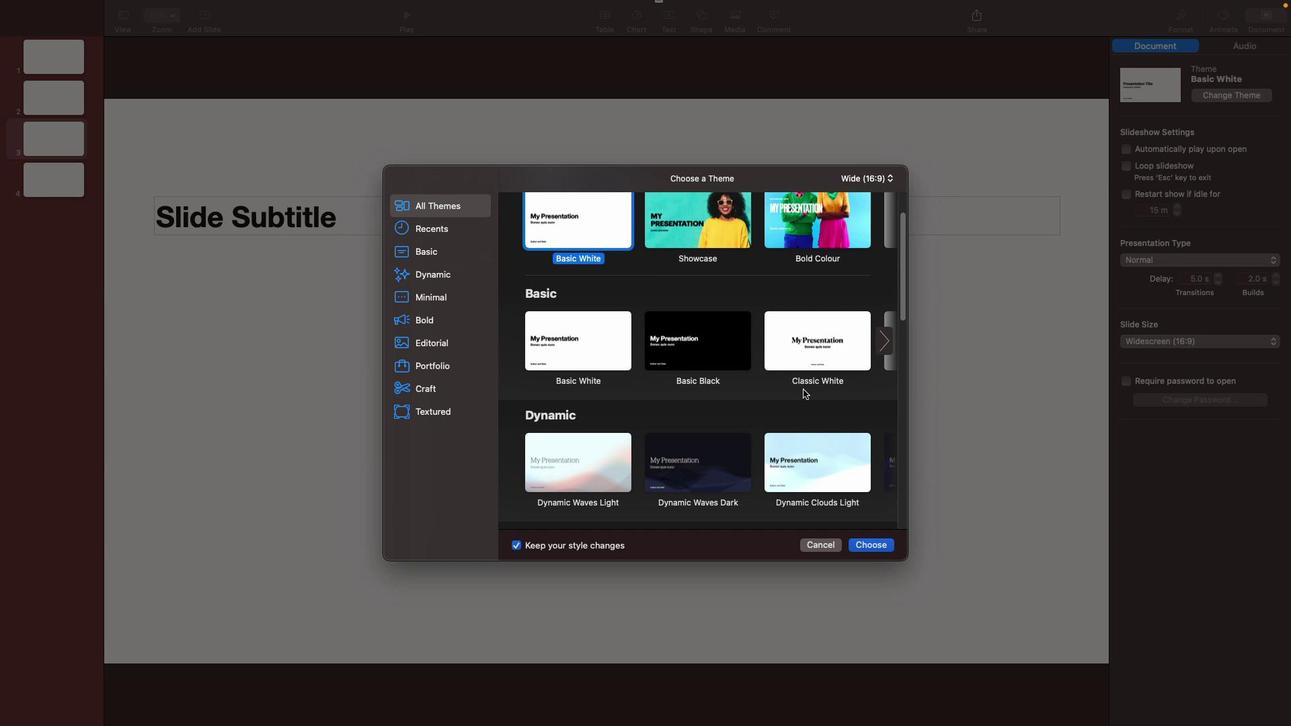
Action: Mouse moved to (803, 389)
Screenshot: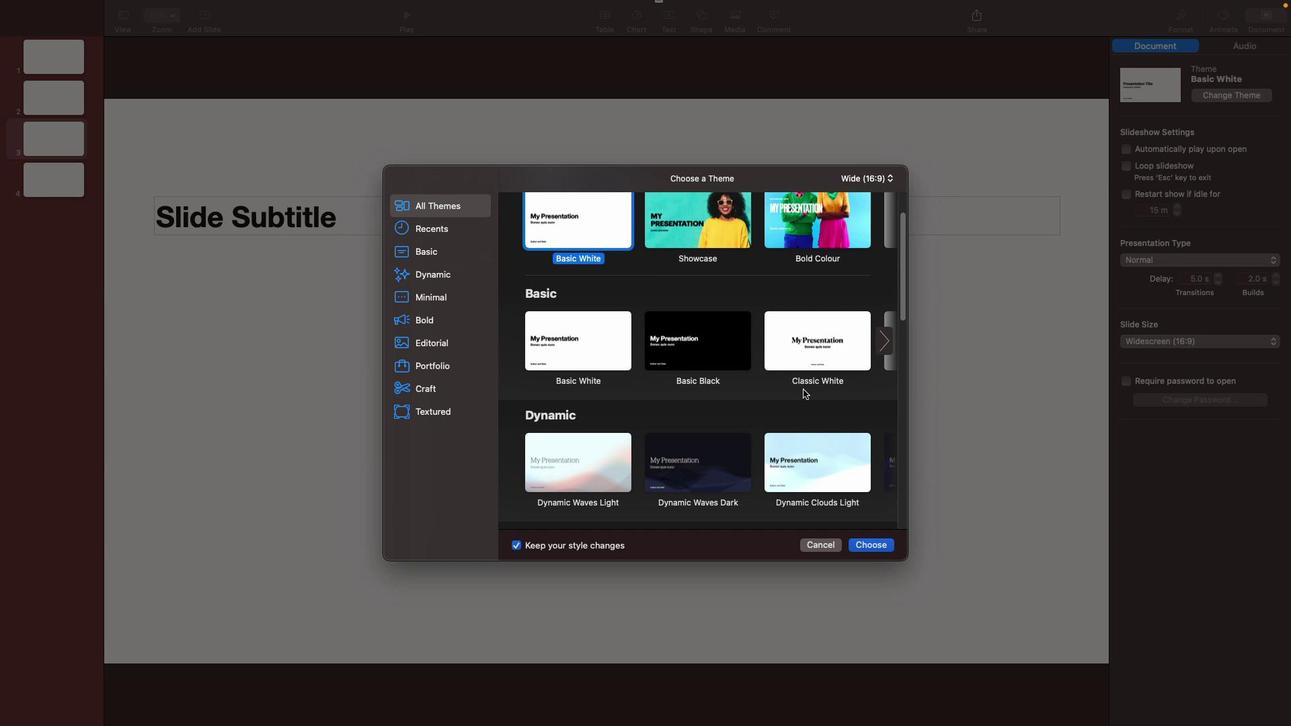 
Action: Mouse scrolled (803, 389) with delta (0, 0)
Screenshot: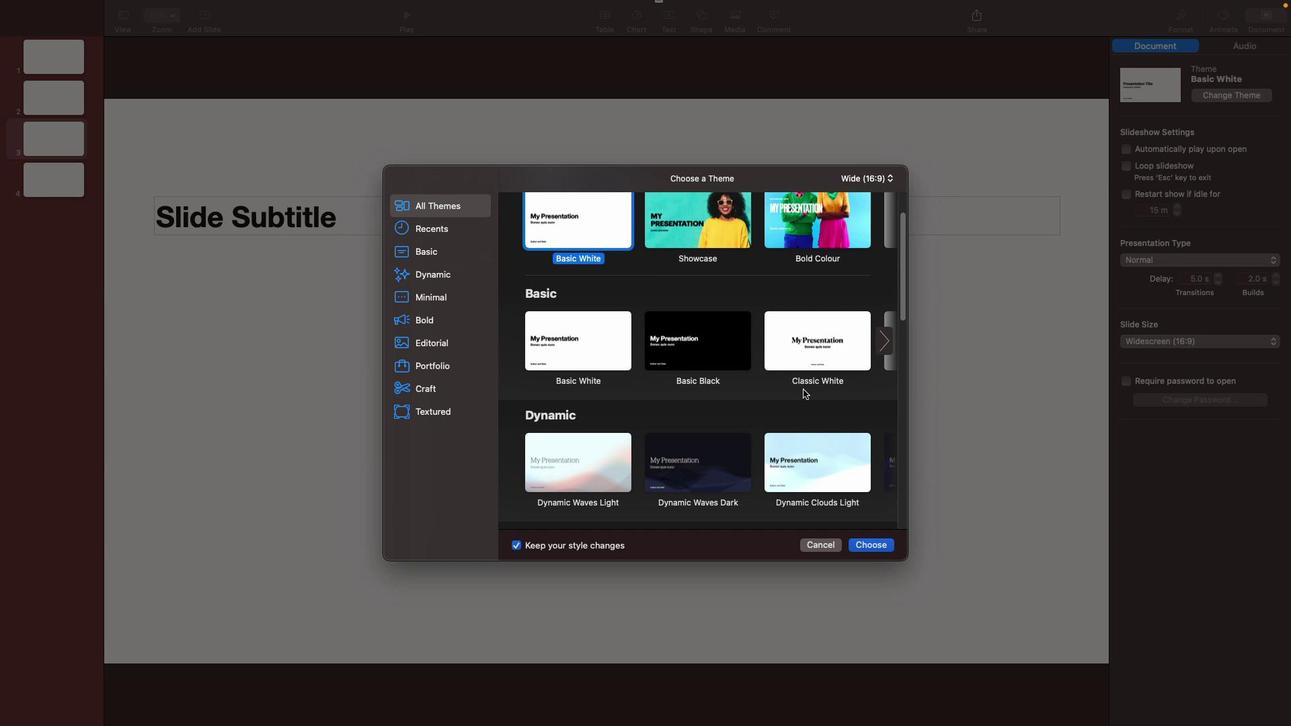 
Action: Mouse moved to (803, 388)
Screenshot: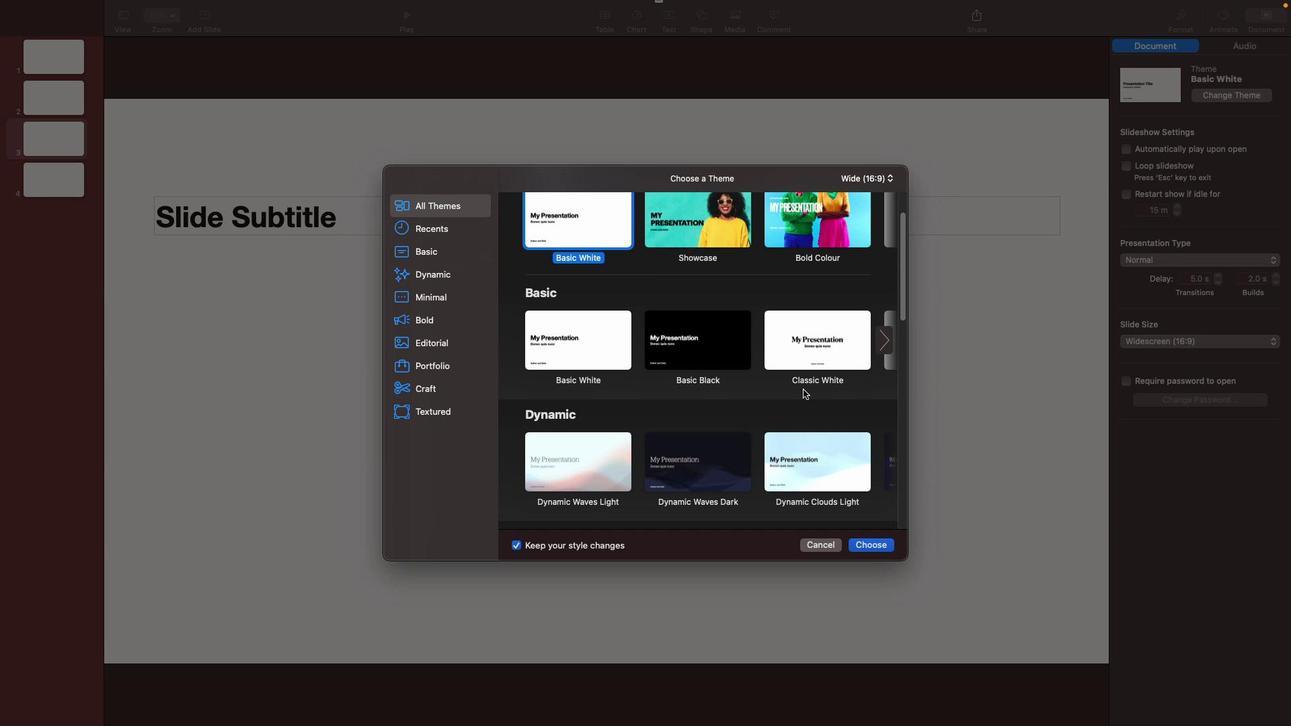 
Action: Mouse scrolled (803, 388) with delta (0, -2)
Screenshot: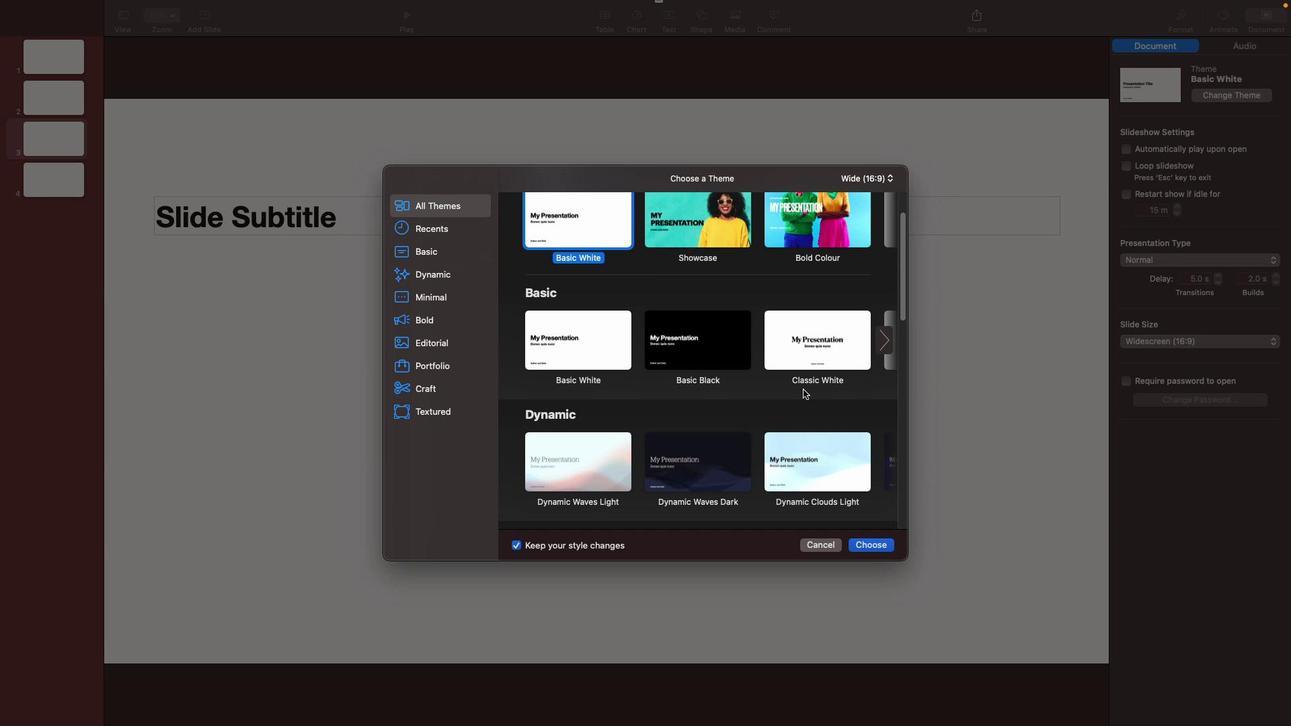 
Action: Mouse moved to (803, 388)
Screenshot: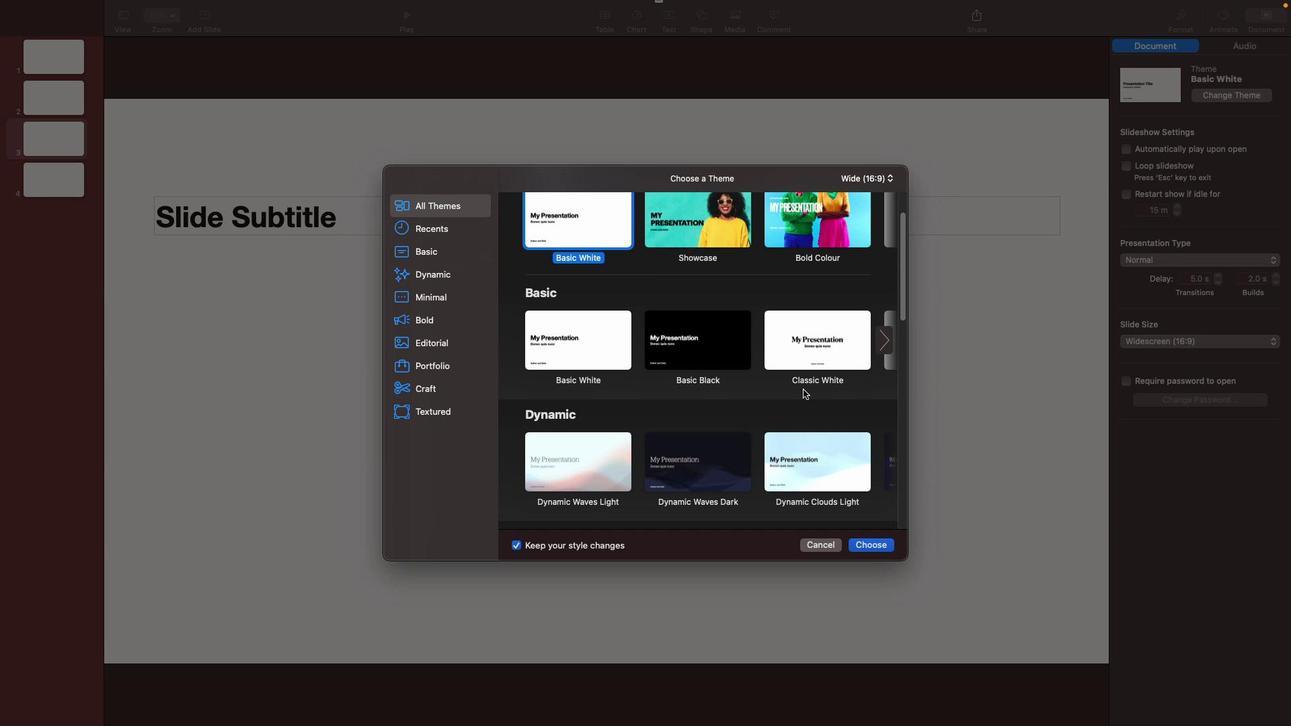 
Action: Mouse scrolled (803, 388) with delta (0, -3)
Screenshot: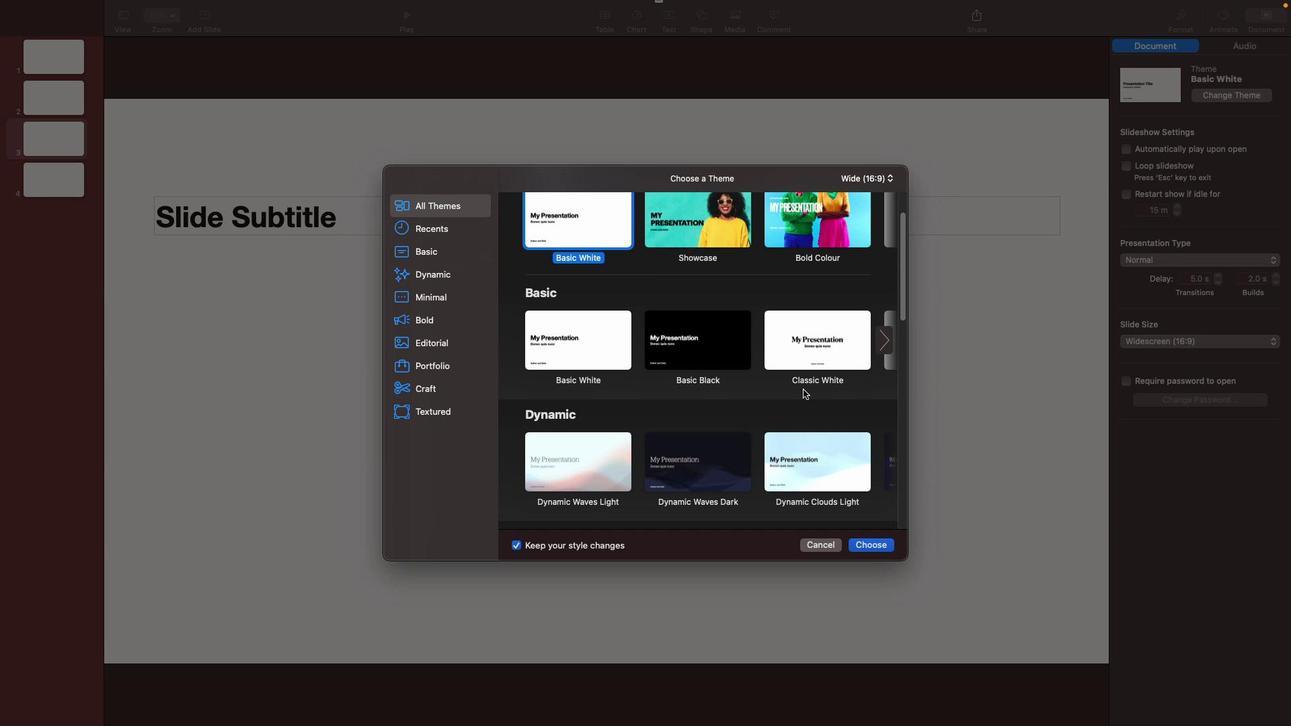 
Action: Mouse moved to (803, 388)
Screenshot: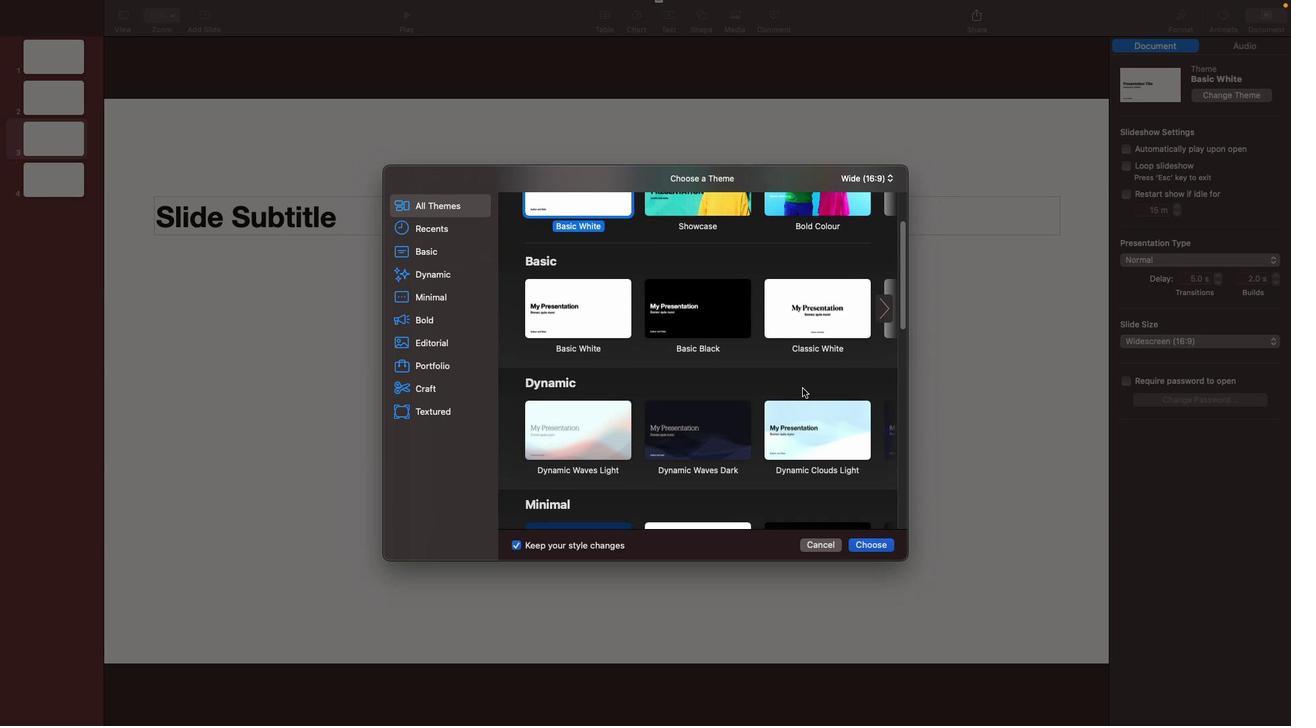 
Action: Mouse scrolled (803, 388) with delta (0, -4)
Screenshot: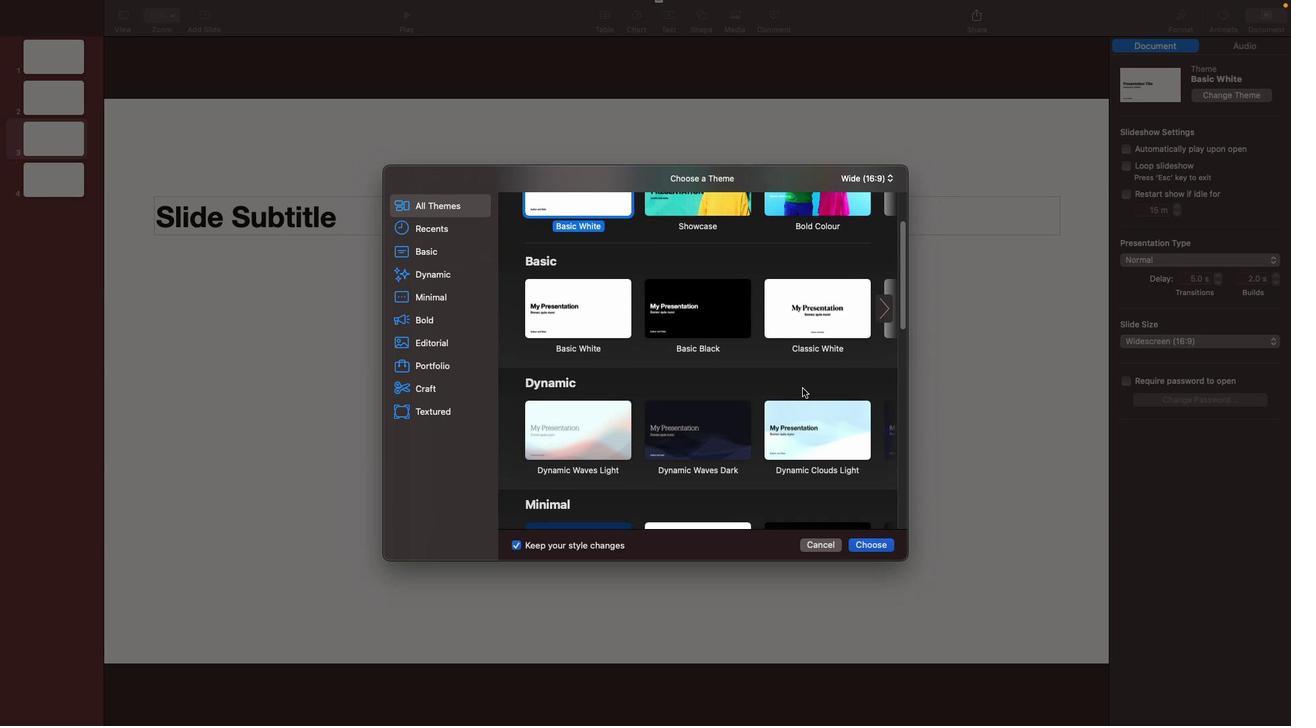 
Action: Mouse moved to (803, 388)
Screenshot: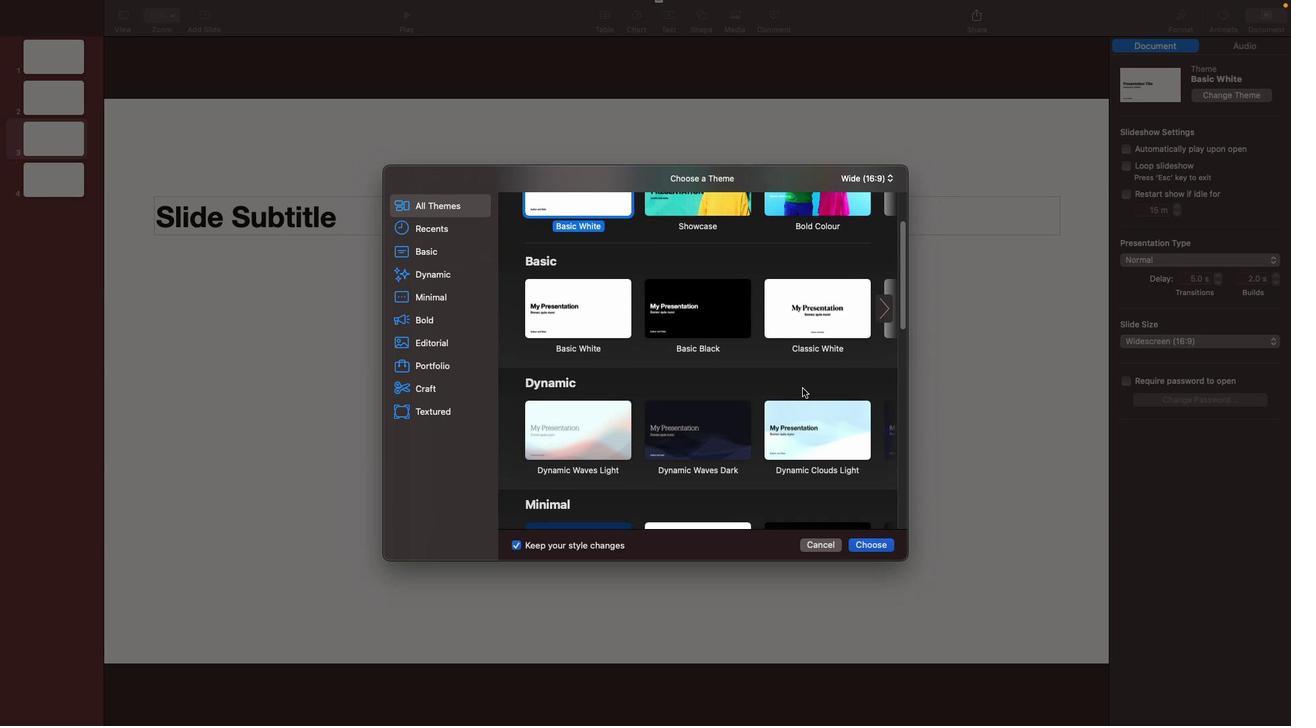 
Action: Mouse scrolled (803, 388) with delta (0, 0)
Screenshot: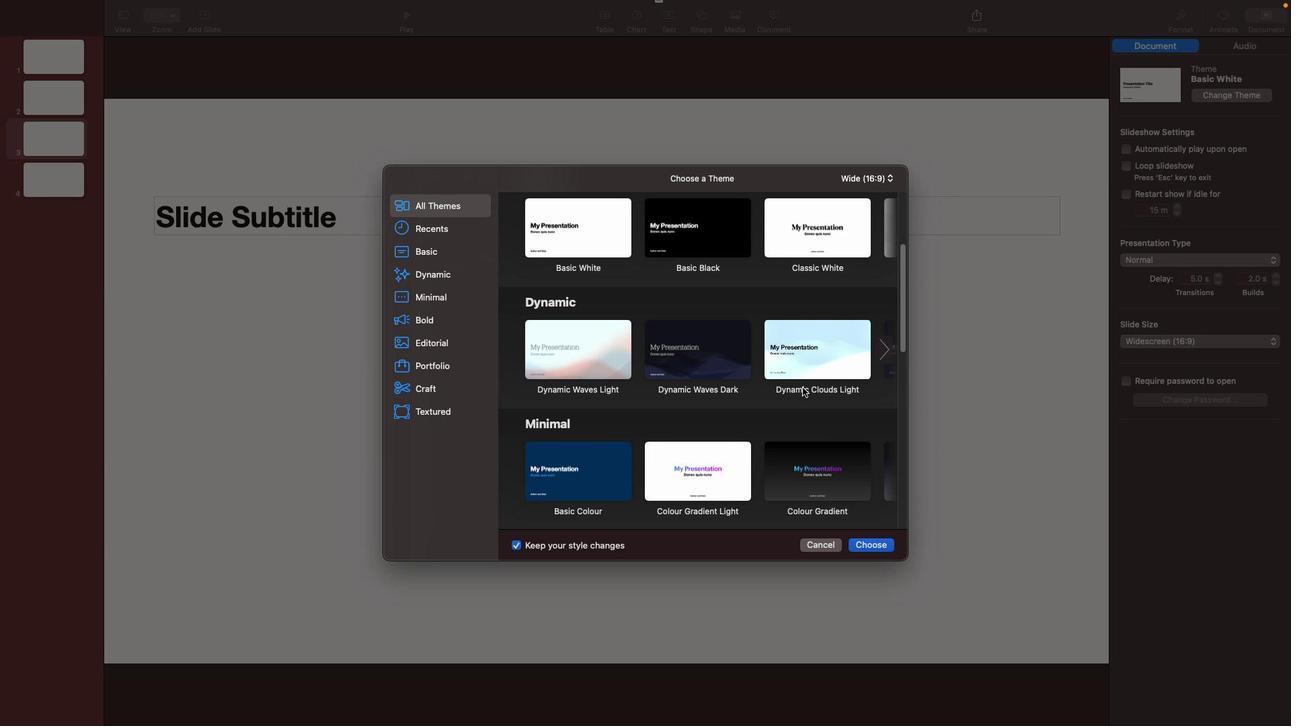 
Action: Mouse moved to (803, 387)
Screenshot: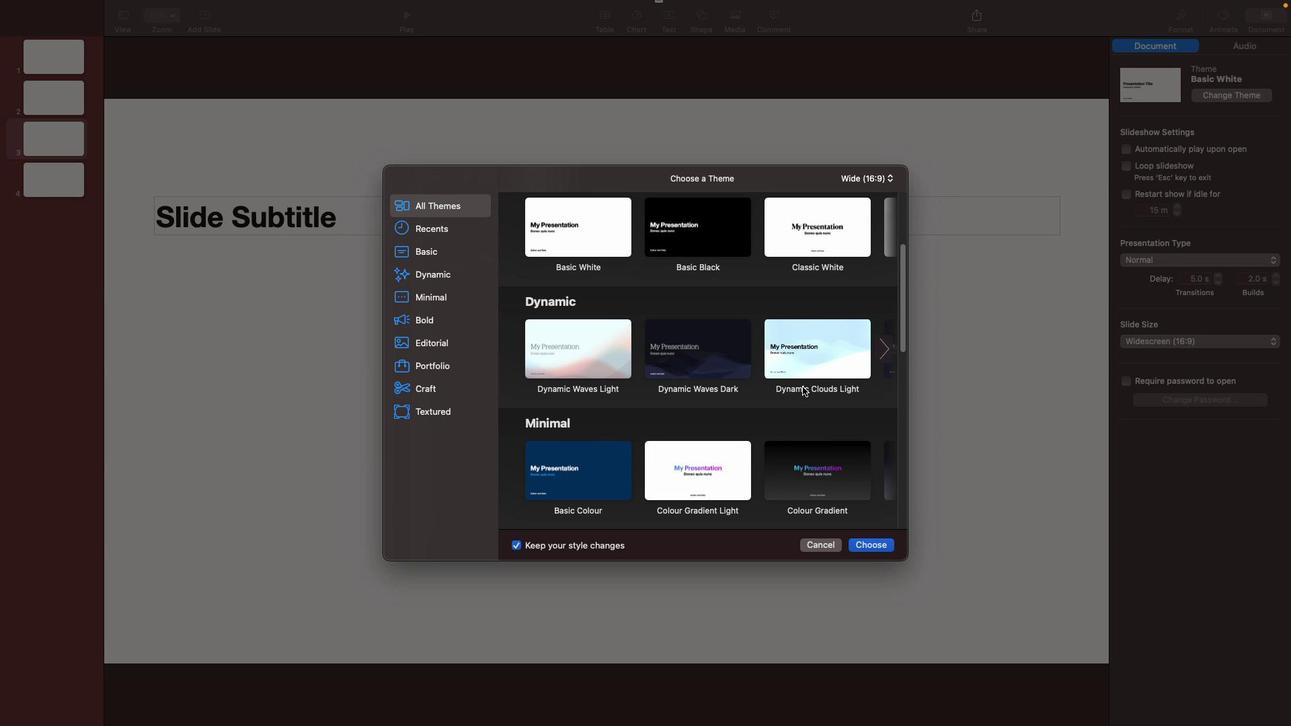 
Action: Mouse scrolled (803, 387) with delta (0, 0)
Screenshot: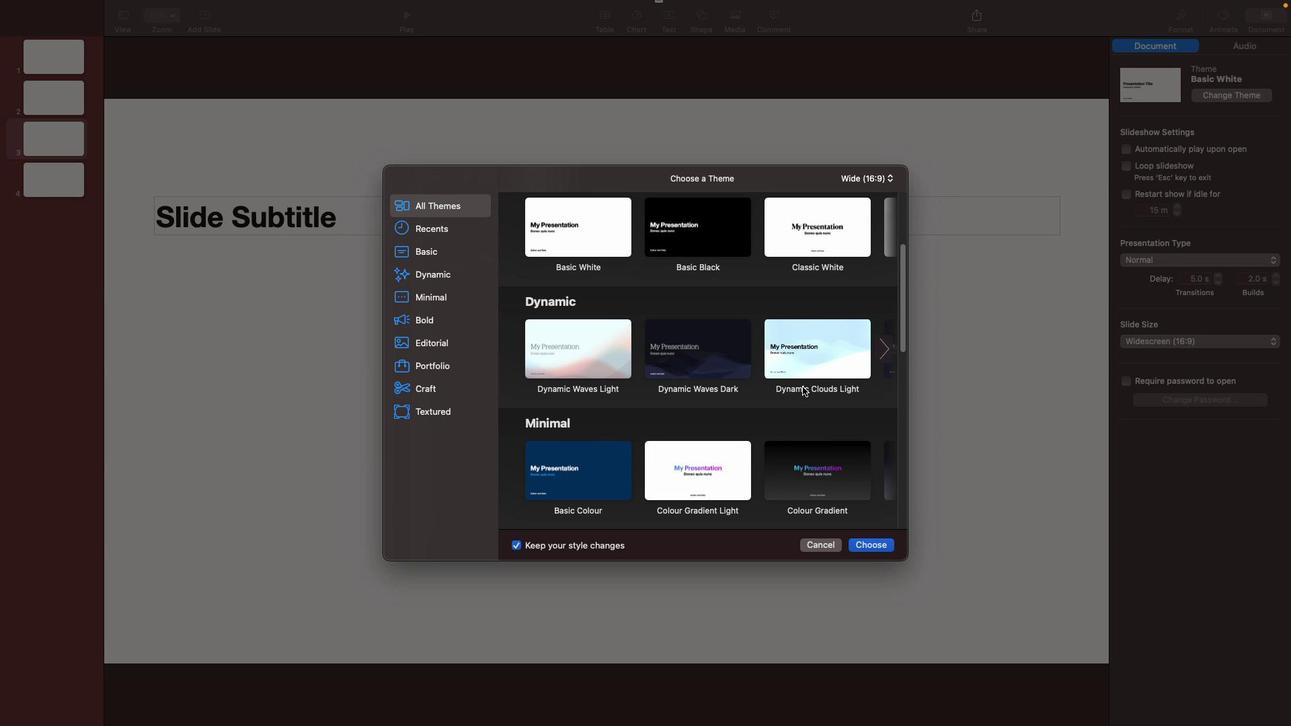 
Action: Mouse moved to (803, 387)
Screenshot: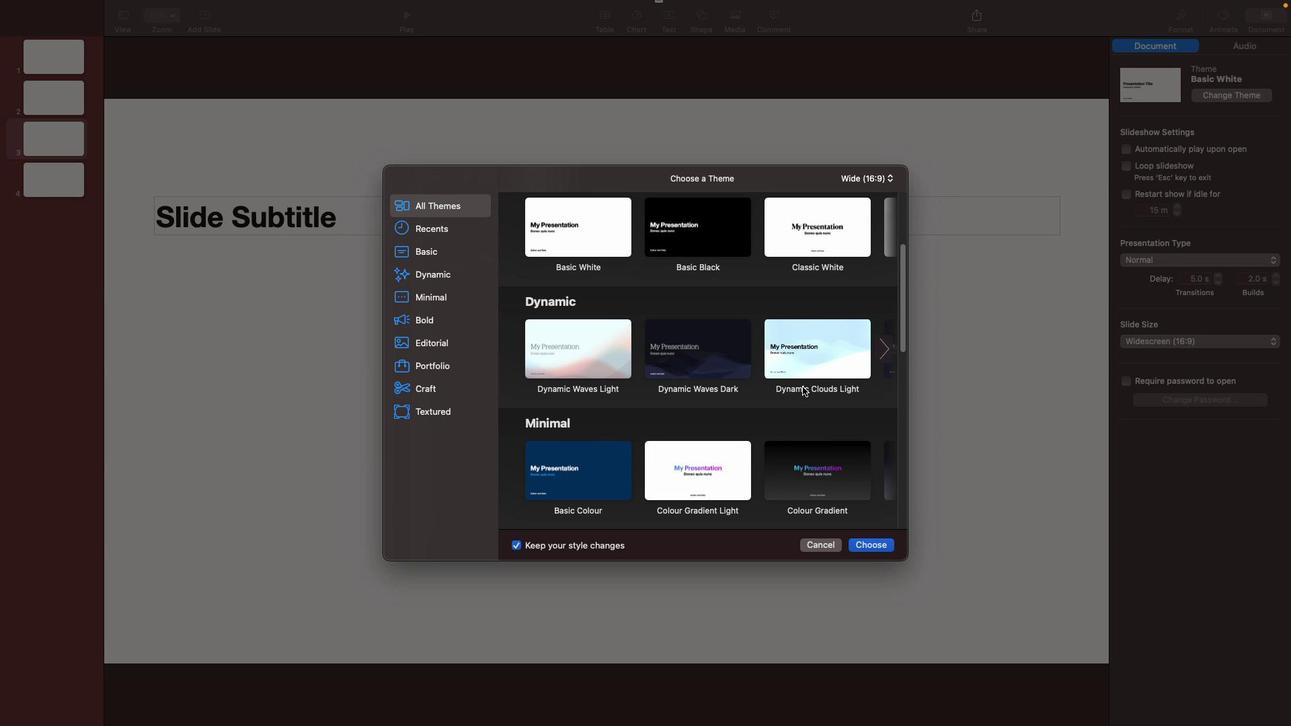 
Action: Mouse scrolled (803, 387) with delta (0, -2)
Screenshot: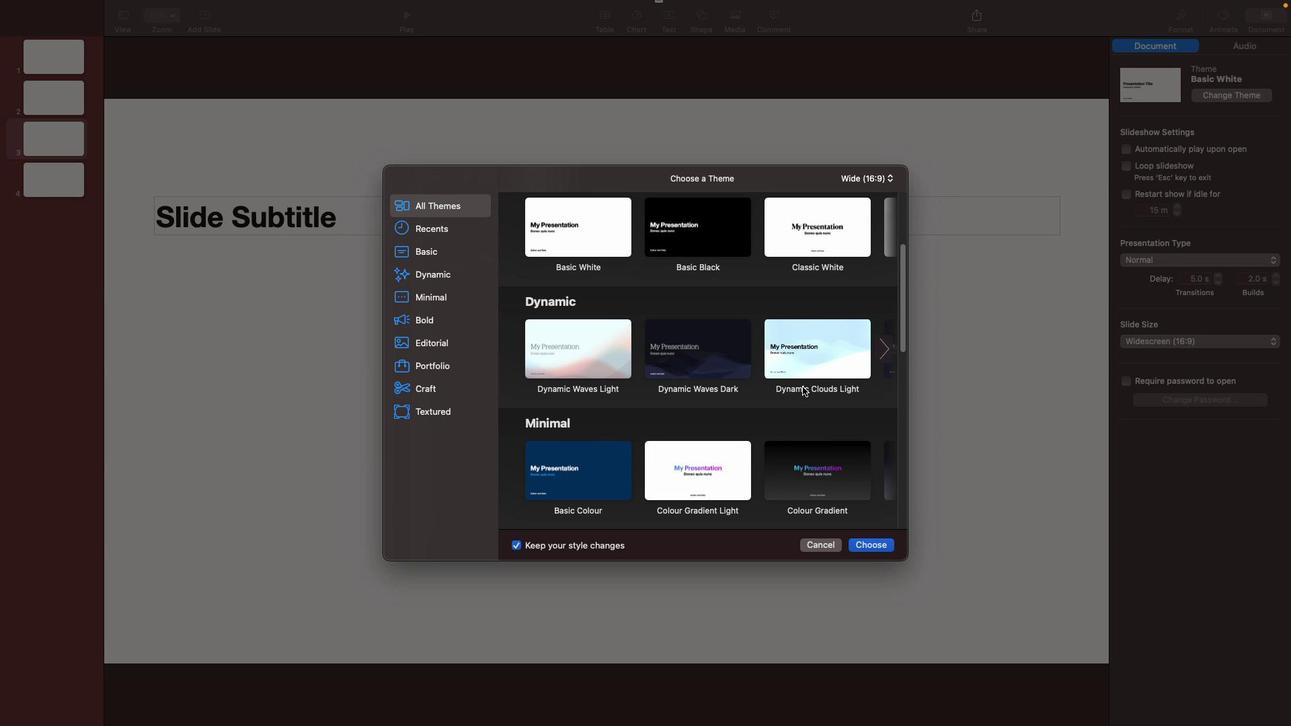 
Action: Mouse moved to (803, 387)
Screenshot: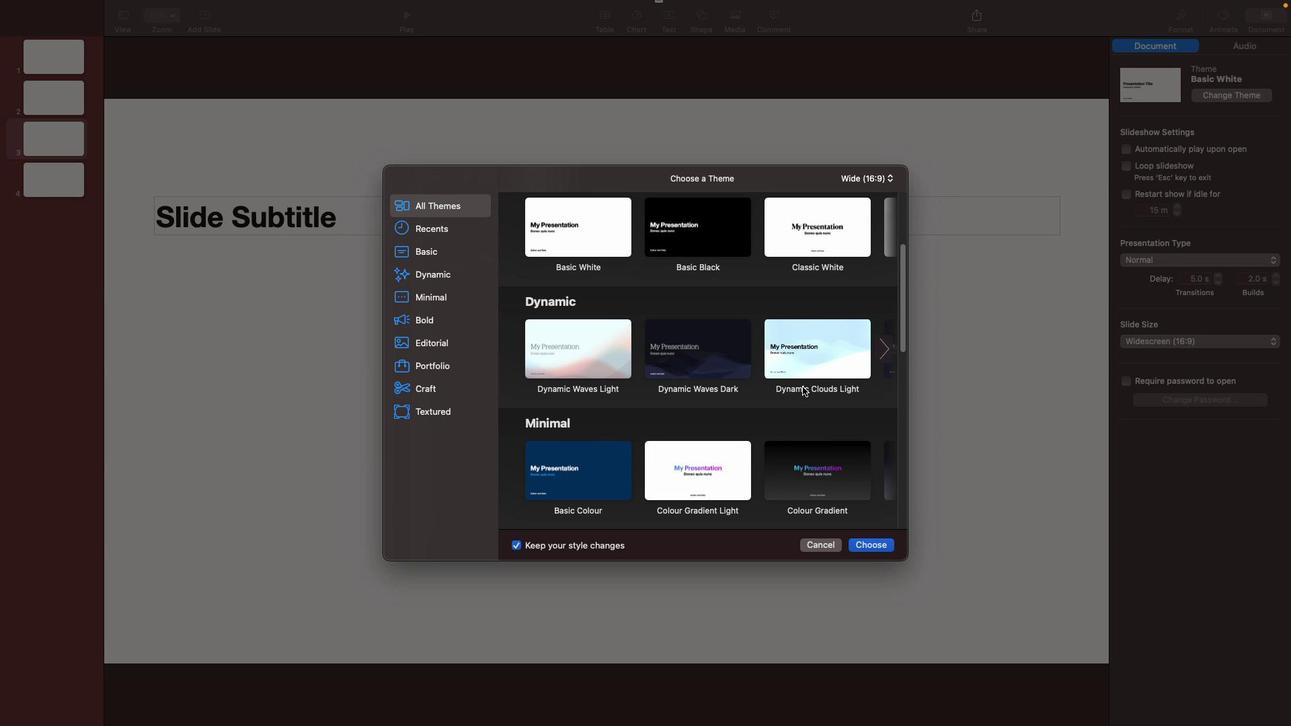 
Action: Mouse scrolled (803, 387) with delta (0, -3)
Screenshot: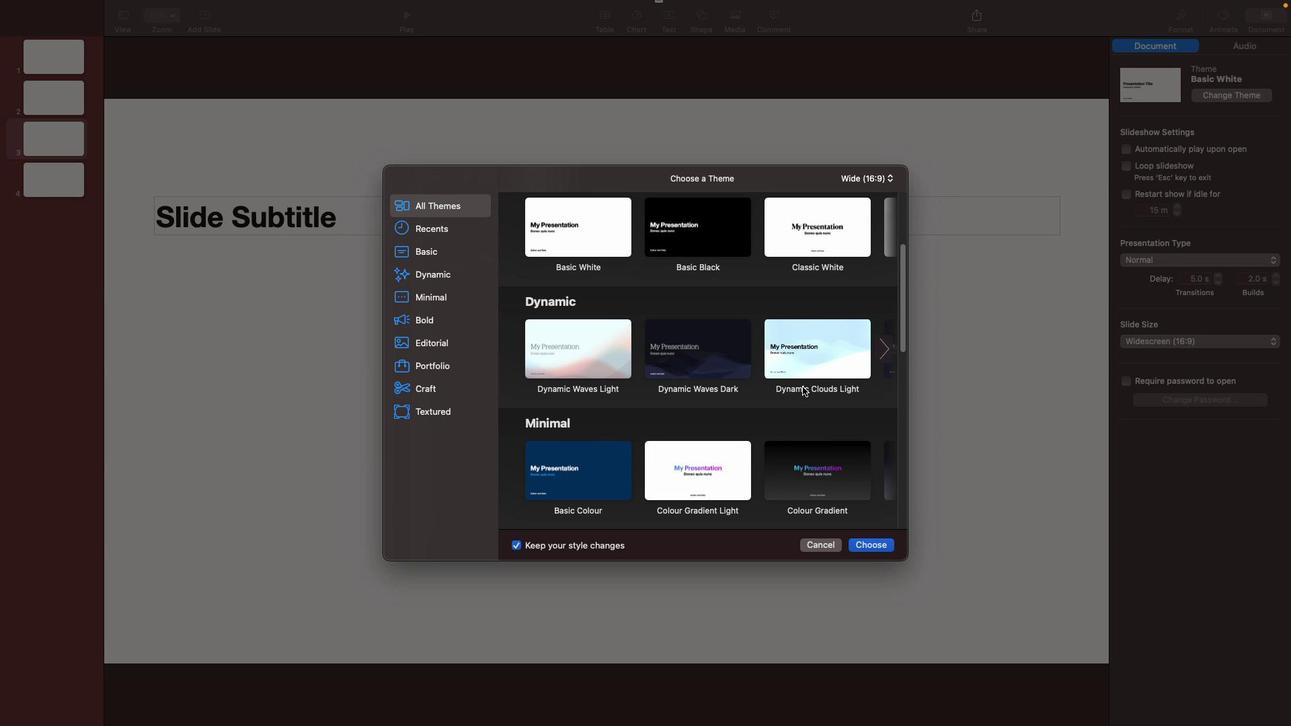 
Action: Mouse moved to (803, 386)
Screenshot: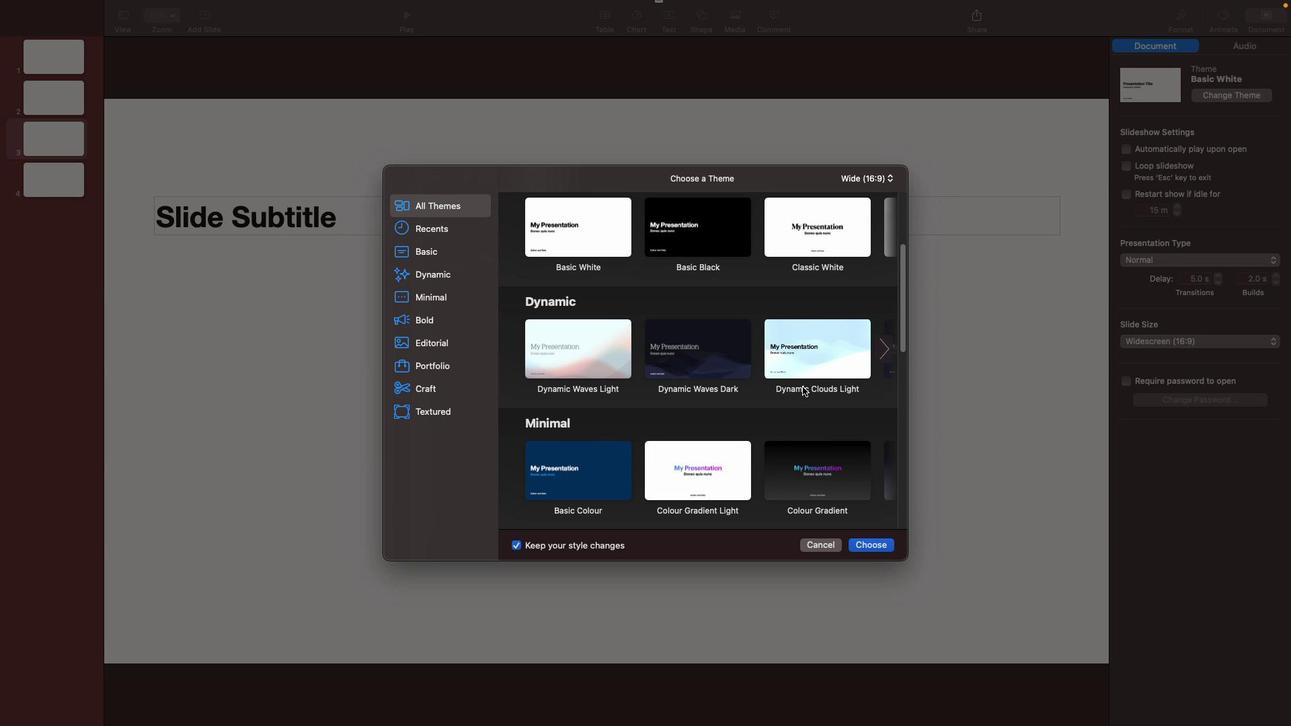 
Action: Mouse scrolled (803, 386) with delta (0, -4)
Screenshot: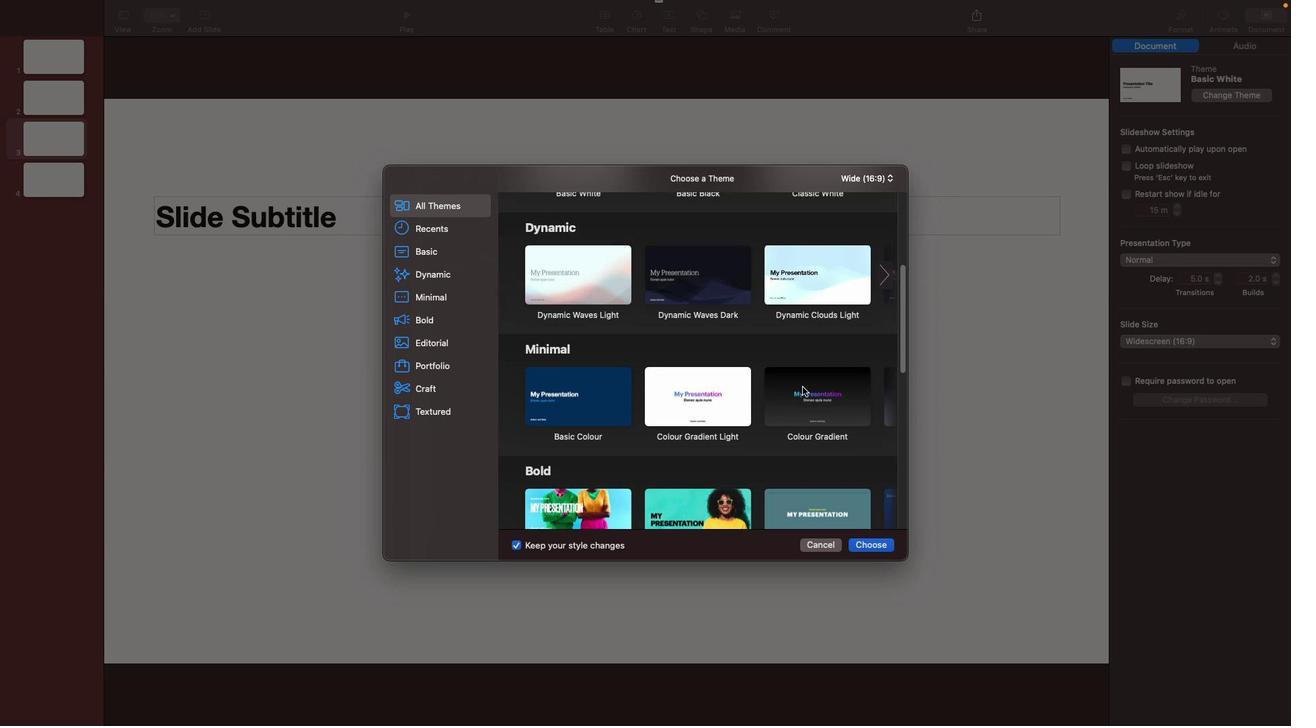 
Action: Mouse scrolled (803, 386) with delta (0, 0)
Screenshot: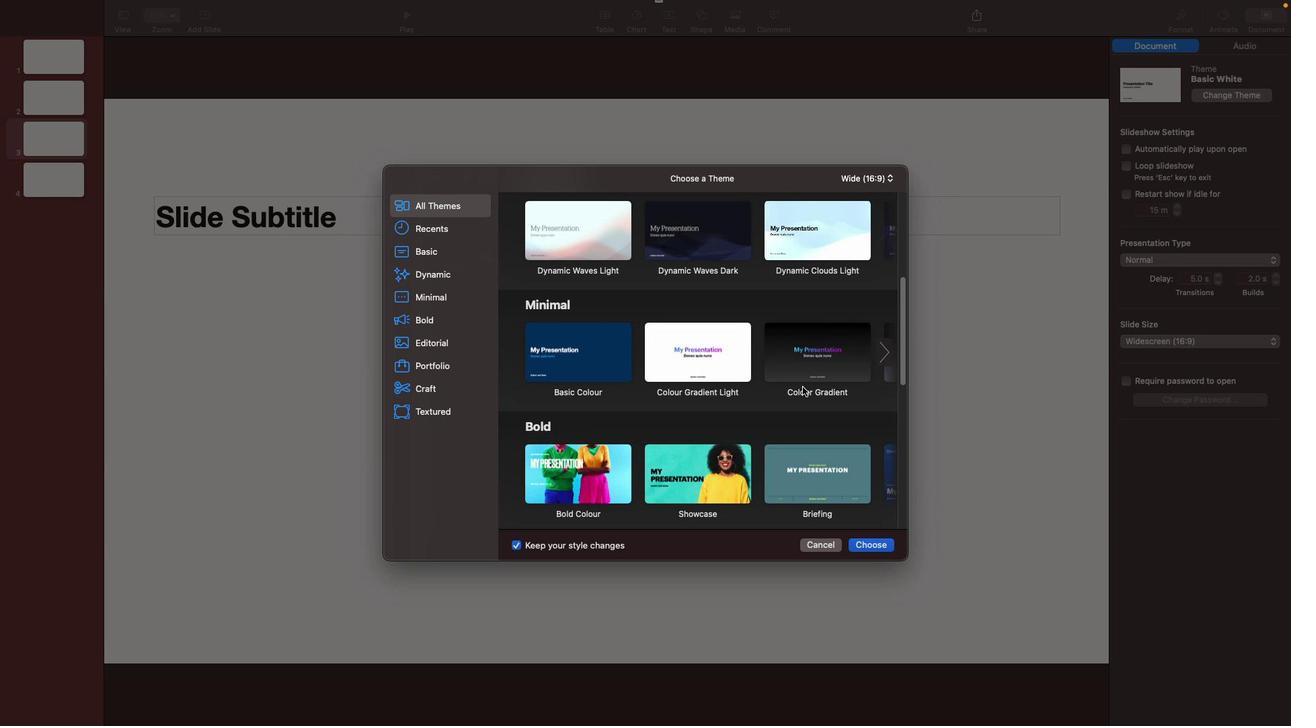 
Action: Mouse scrolled (803, 386) with delta (0, 0)
Screenshot: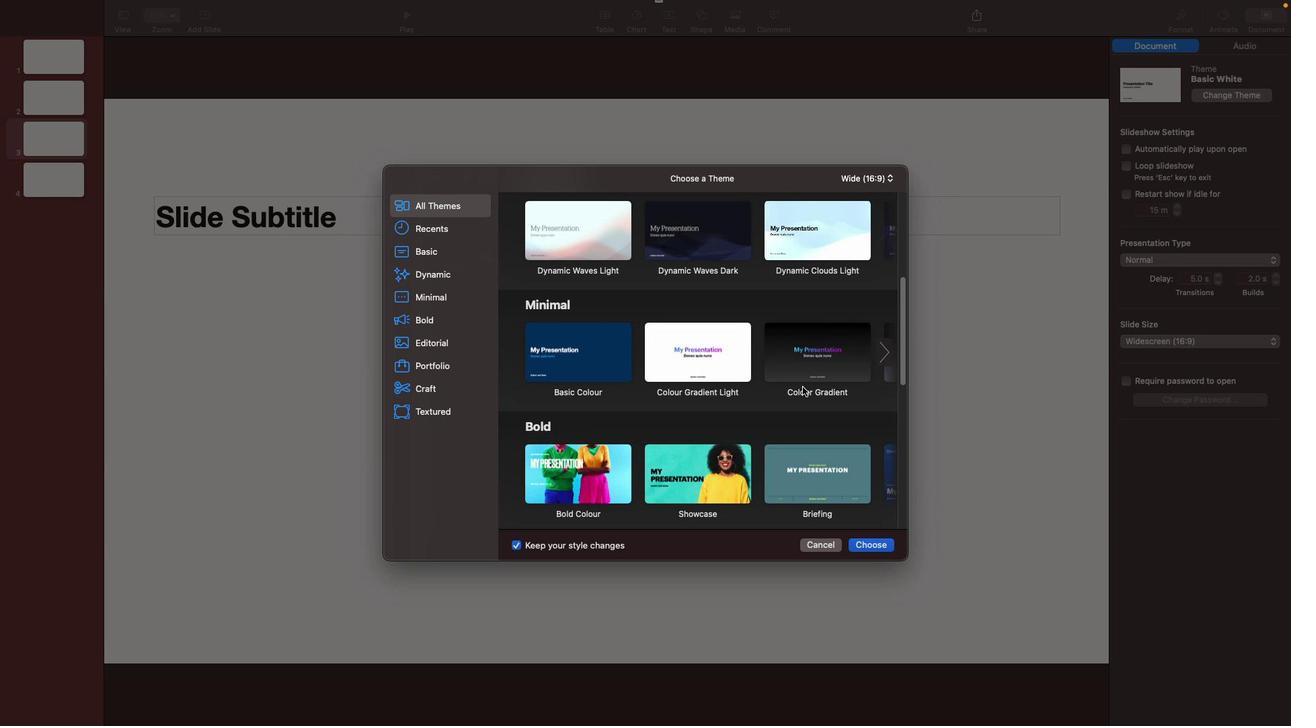 
Action: Mouse scrolled (803, 386) with delta (0, -2)
Screenshot: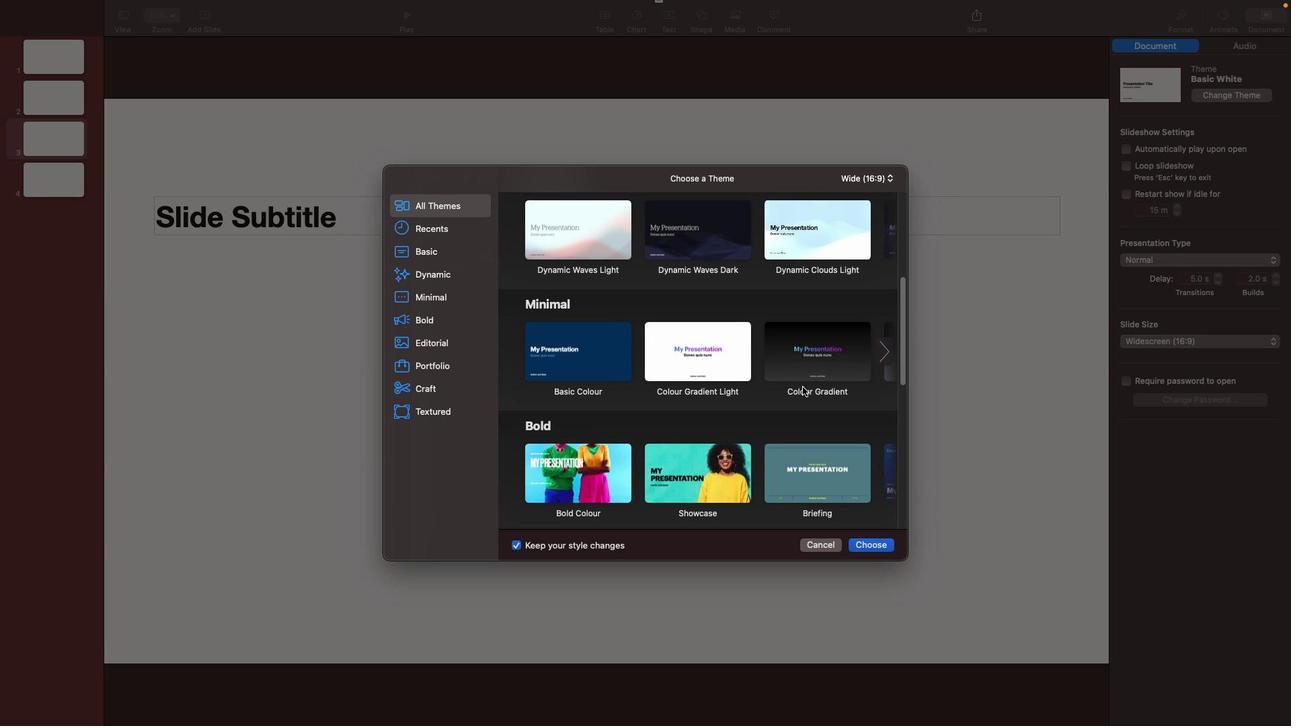 
Action: Mouse scrolled (803, 386) with delta (0, -3)
Screenshot: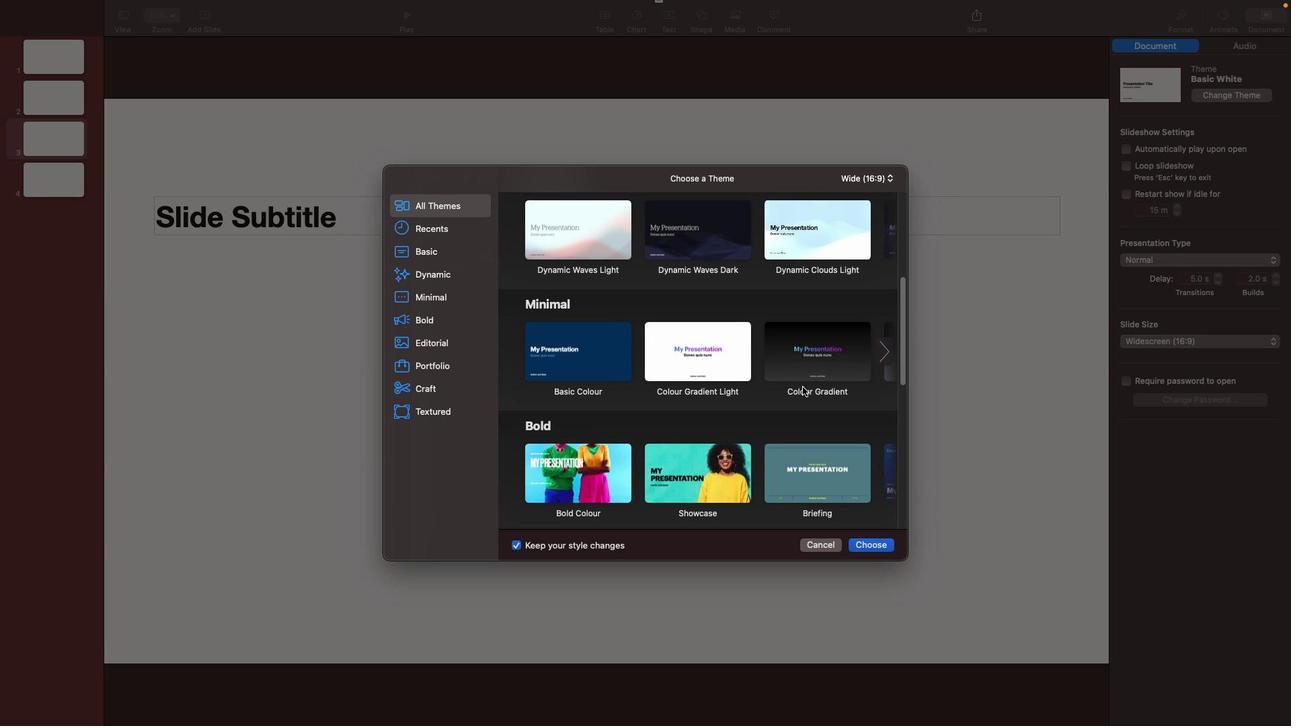
Action: Mouse scrolled (803, 386) with delta (0, -4)
Screenshot: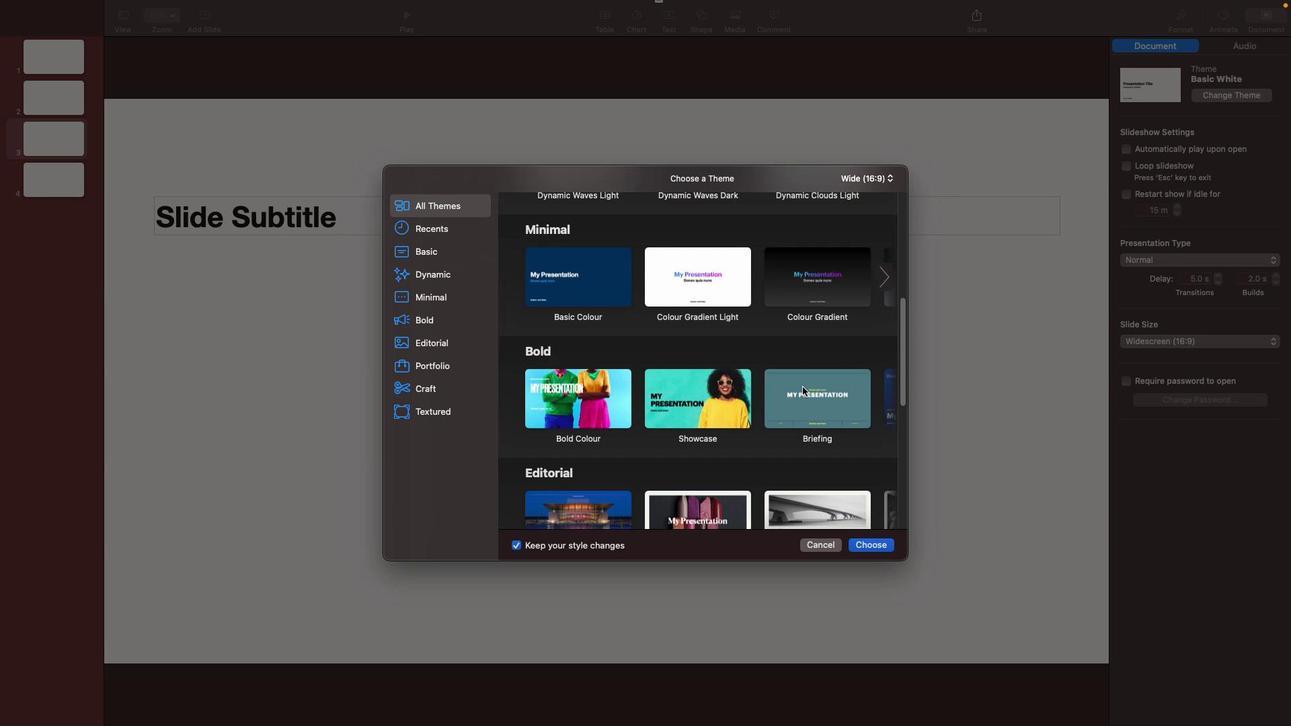 
Action: Mouse moved to (803, 395)
Screenshot: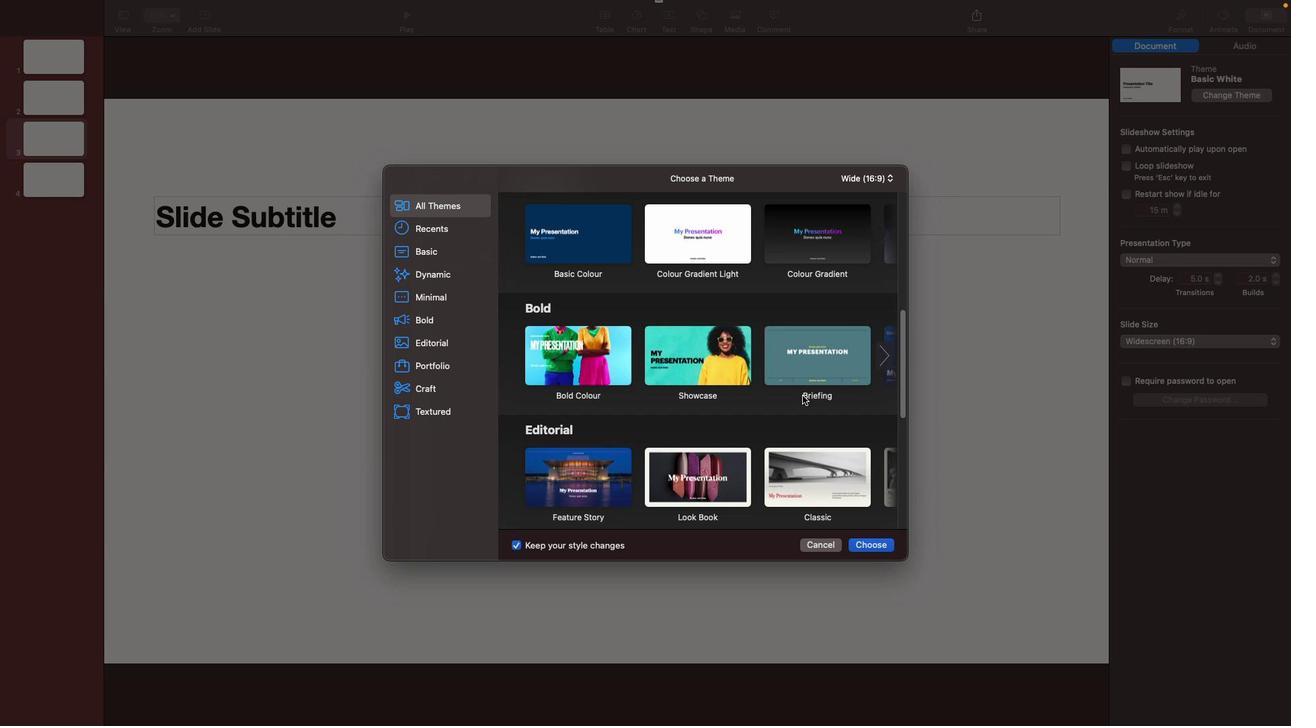 
Action: Mouse scrolled (803, 395) with delta (0, 0)
Screenshot: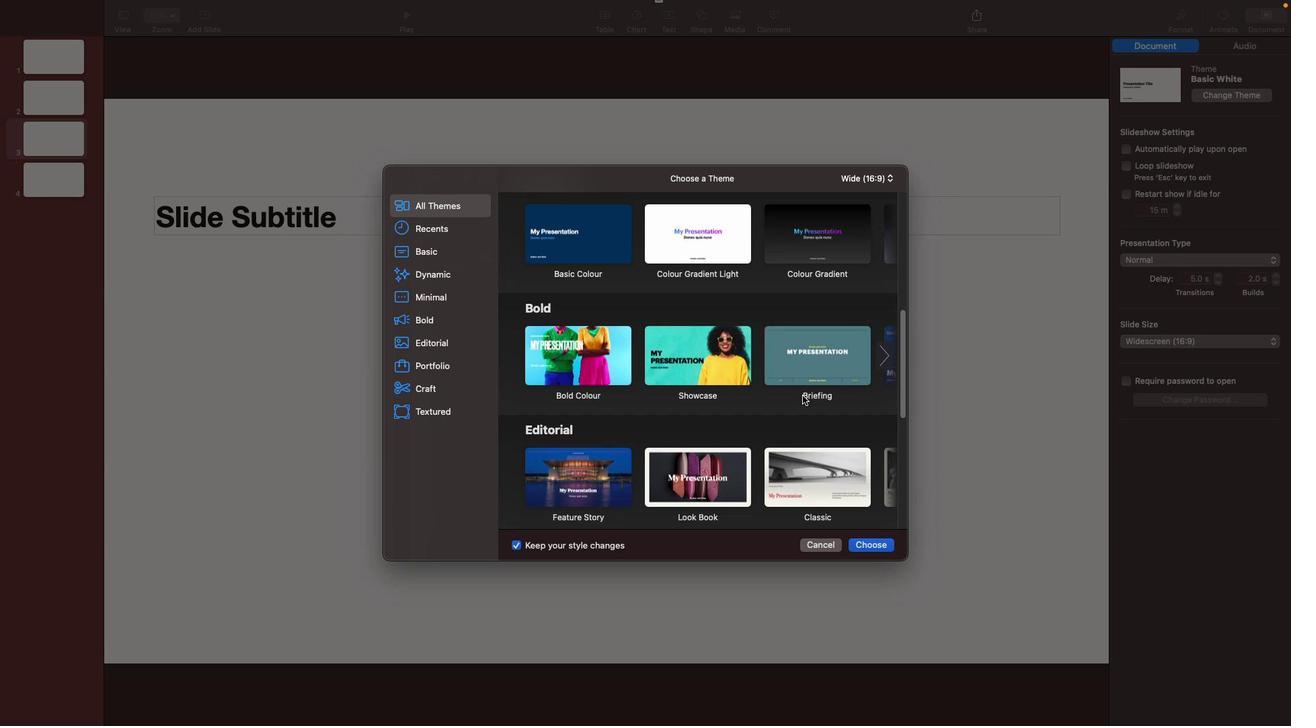 
Action: Mouse scrolled (803, 395) with delta (0, 0)
Screenshot: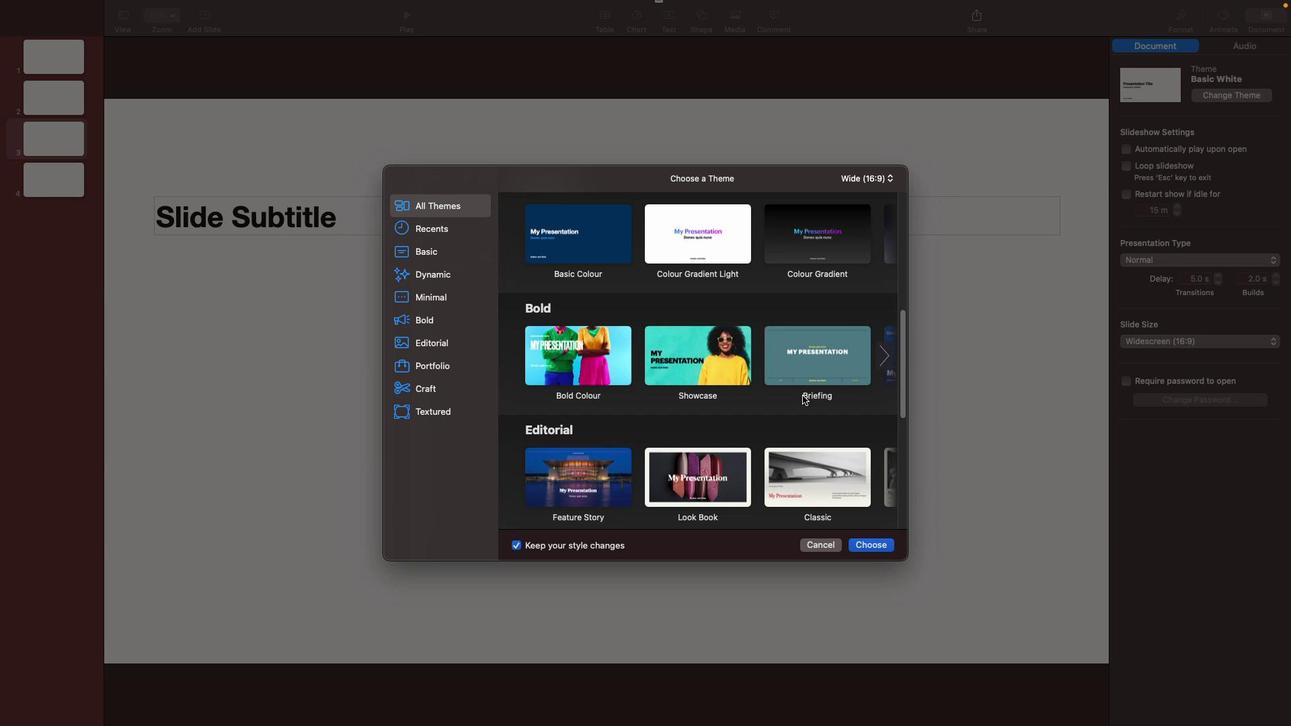 
Action: Mouse scrolled (803, 395) with delta (0, -2)
Screenshot: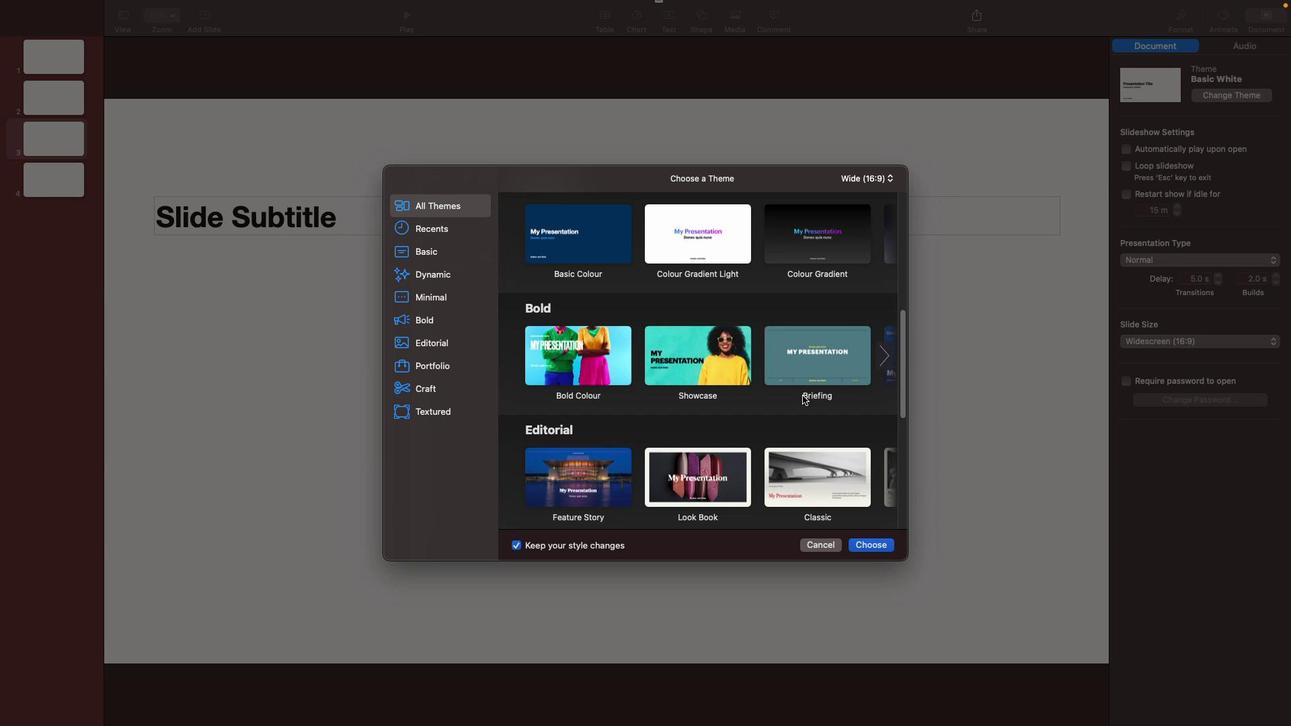 
Action: Mouse scrolled (803, 395) with delta (0, -3)
Screenshot: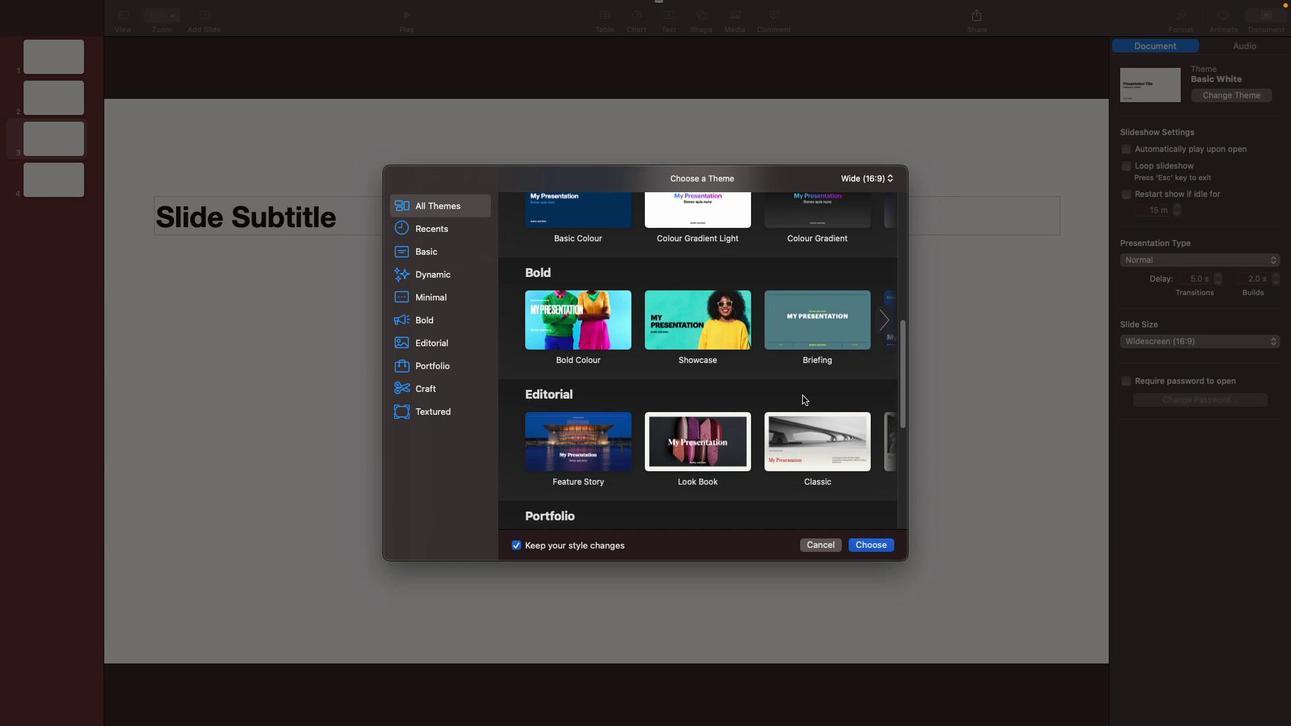 
Action: Mouse moved to (834, 404)
Screenshot: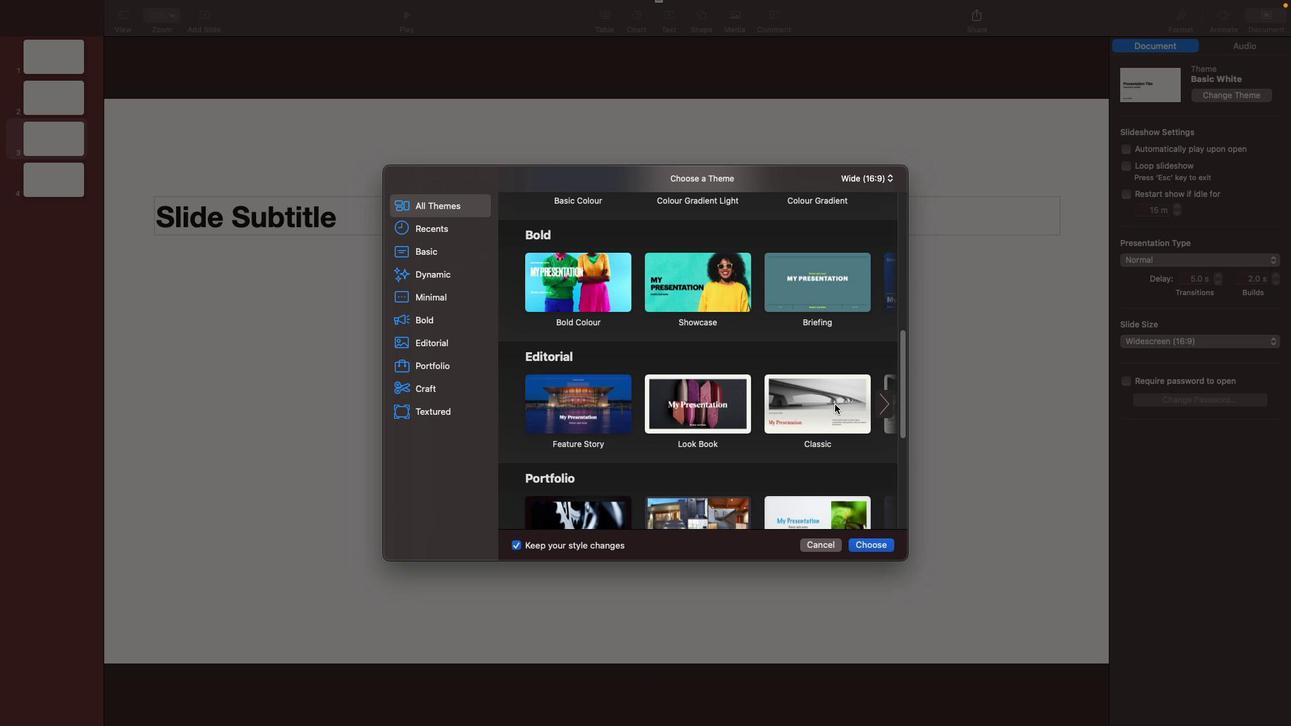 
Action: Mouse scrolled (834, 404) with delta (0, 0)
Screenshot: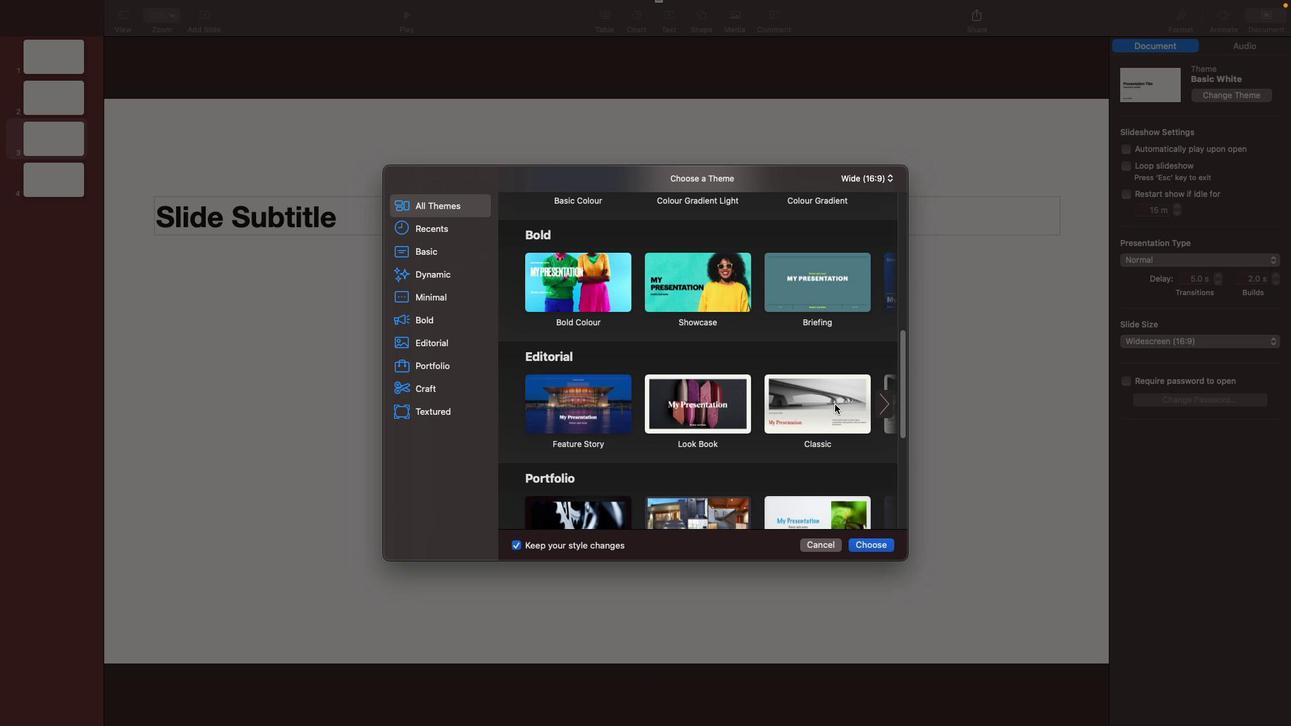
Action: Mouse moved to (835, 404)
Screenshot: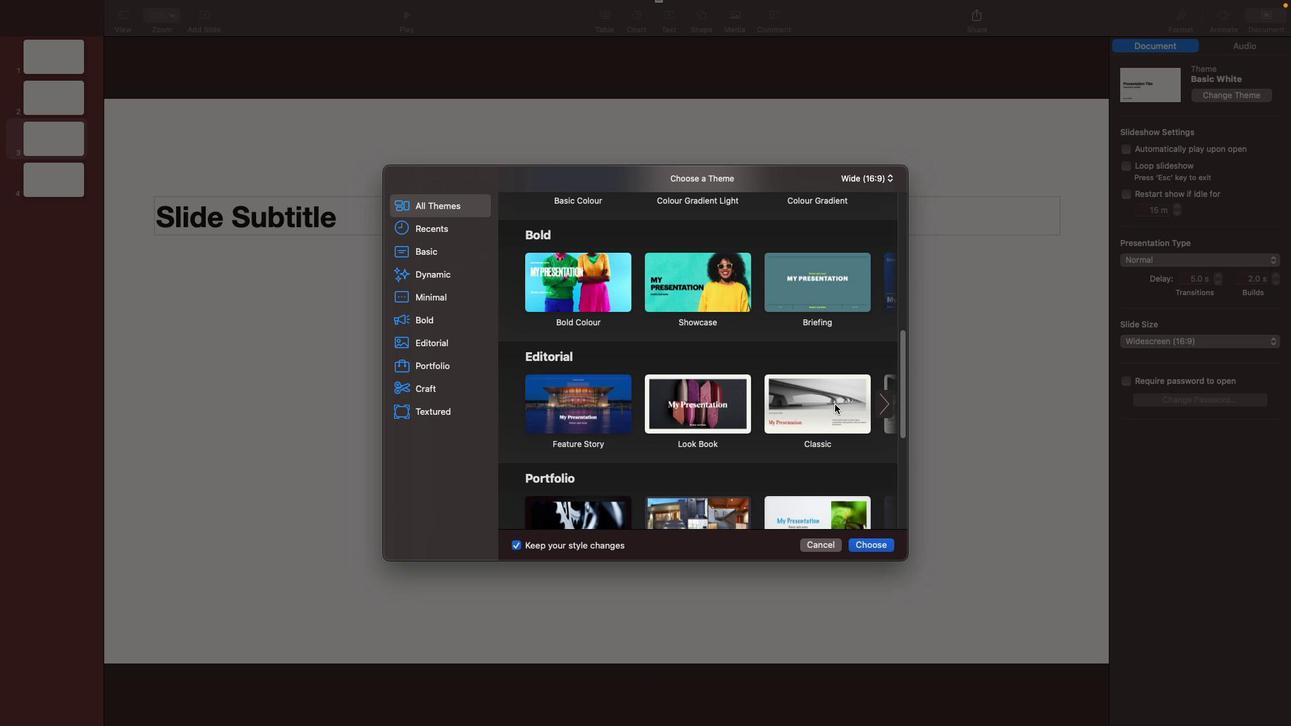 
Action: Mouse scrolled (835, 404) with delta (0, 0)
Screenshot: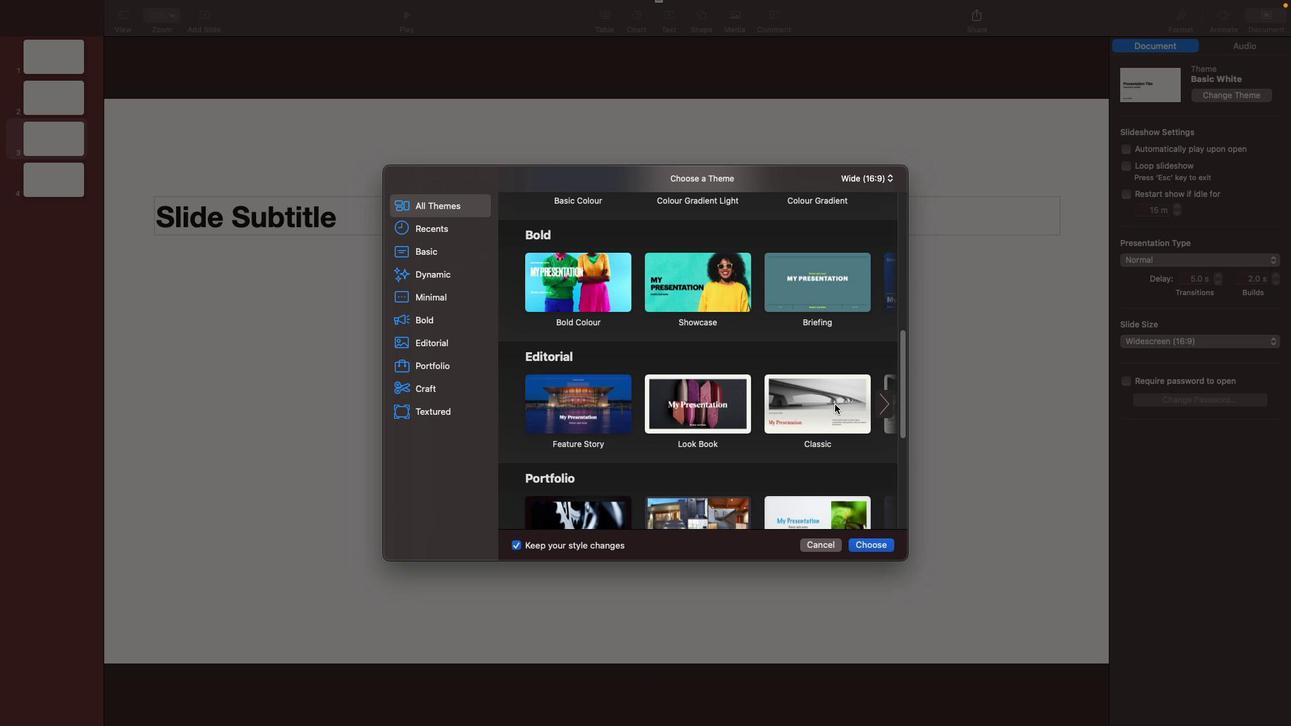 
Action: Mouse moved to (835, 404)
Screenshot: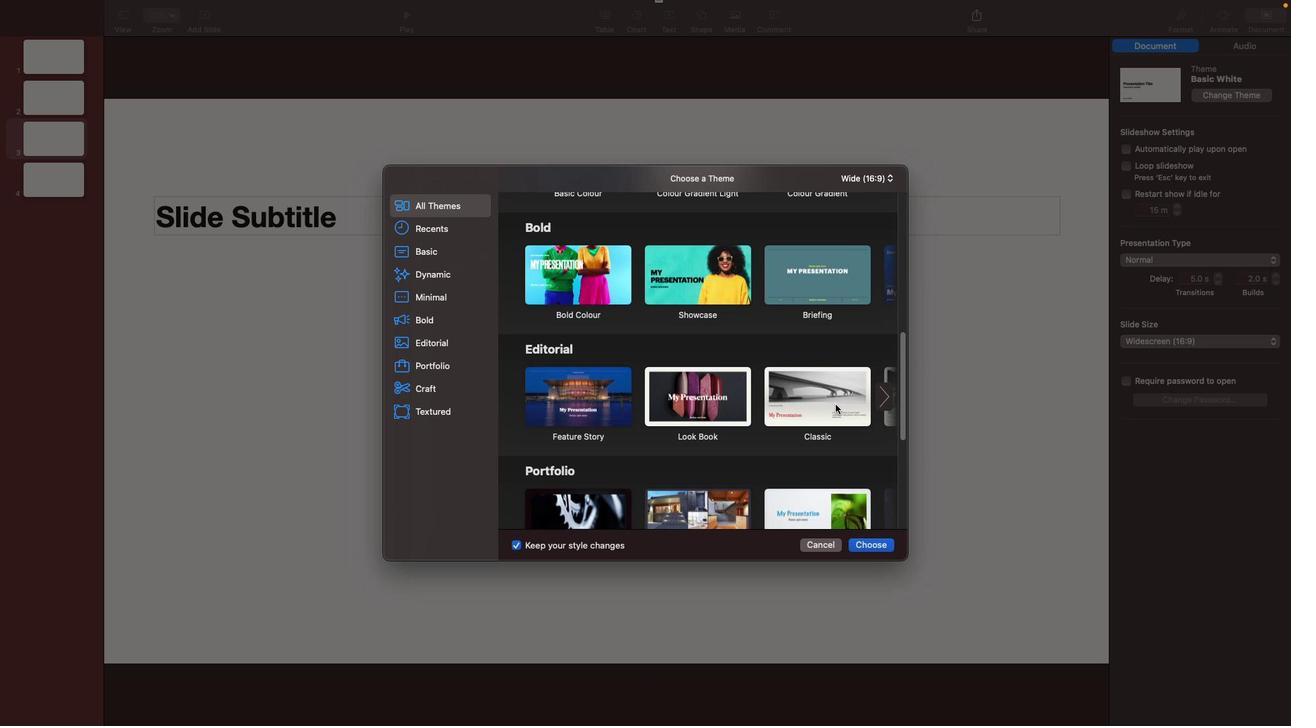 
Action: Mouse scrolled (835, 404) with delta (0, -2)
Screenshot: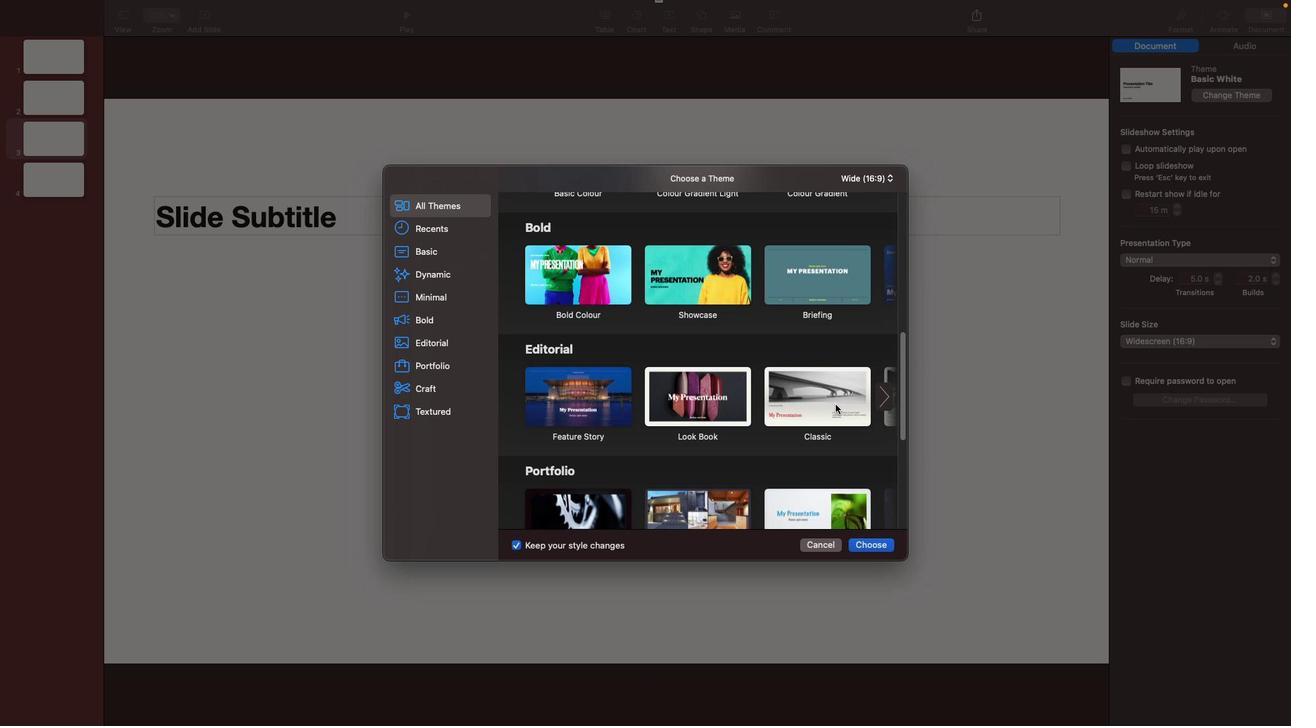 
Action: Mouse moved to (837, 399)
Screenshot: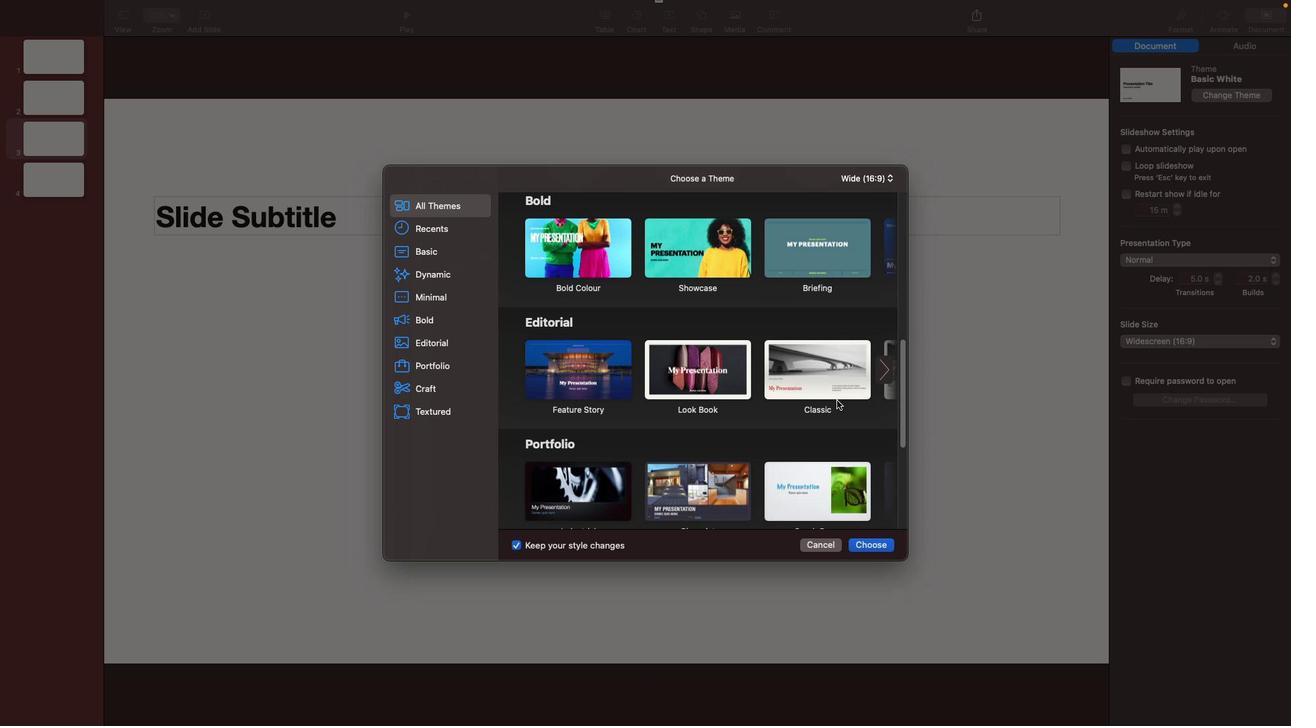 
Action: Mouse scrolled (837, 399) with delta (0, -3)
Screenshot: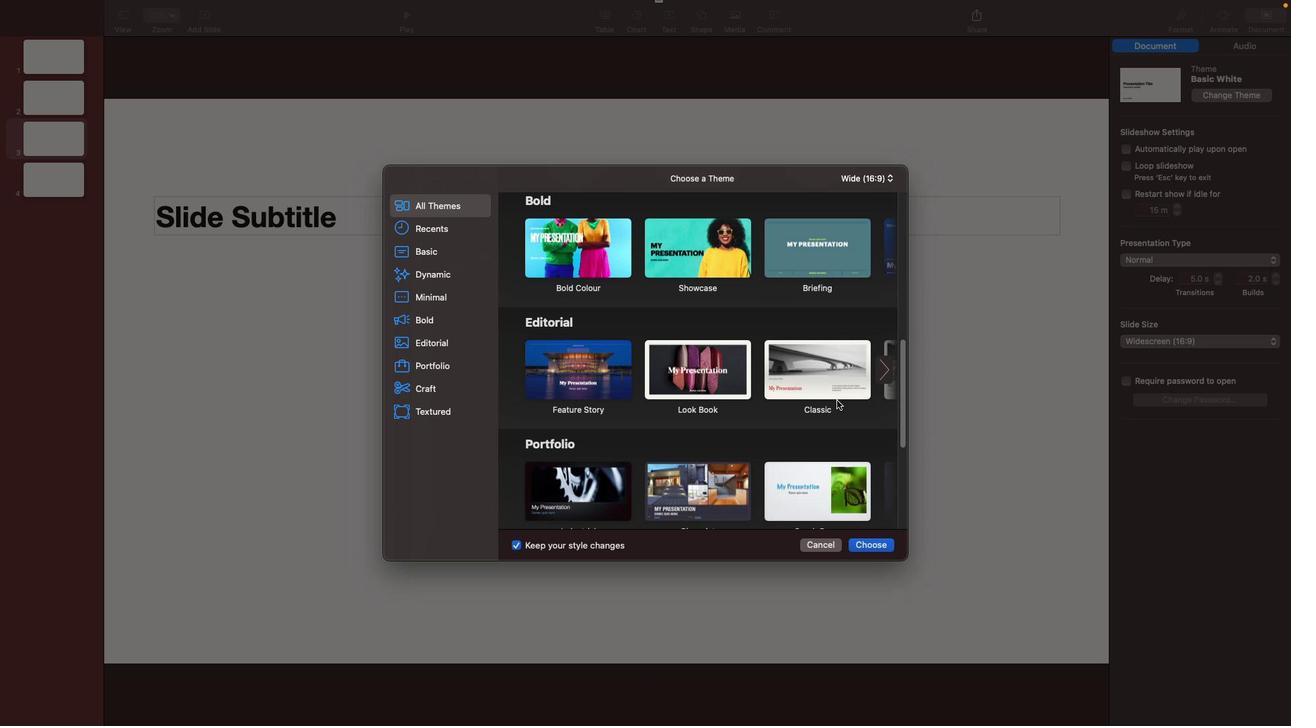
Action: Mouse moved to (840, 407)
Screenshot: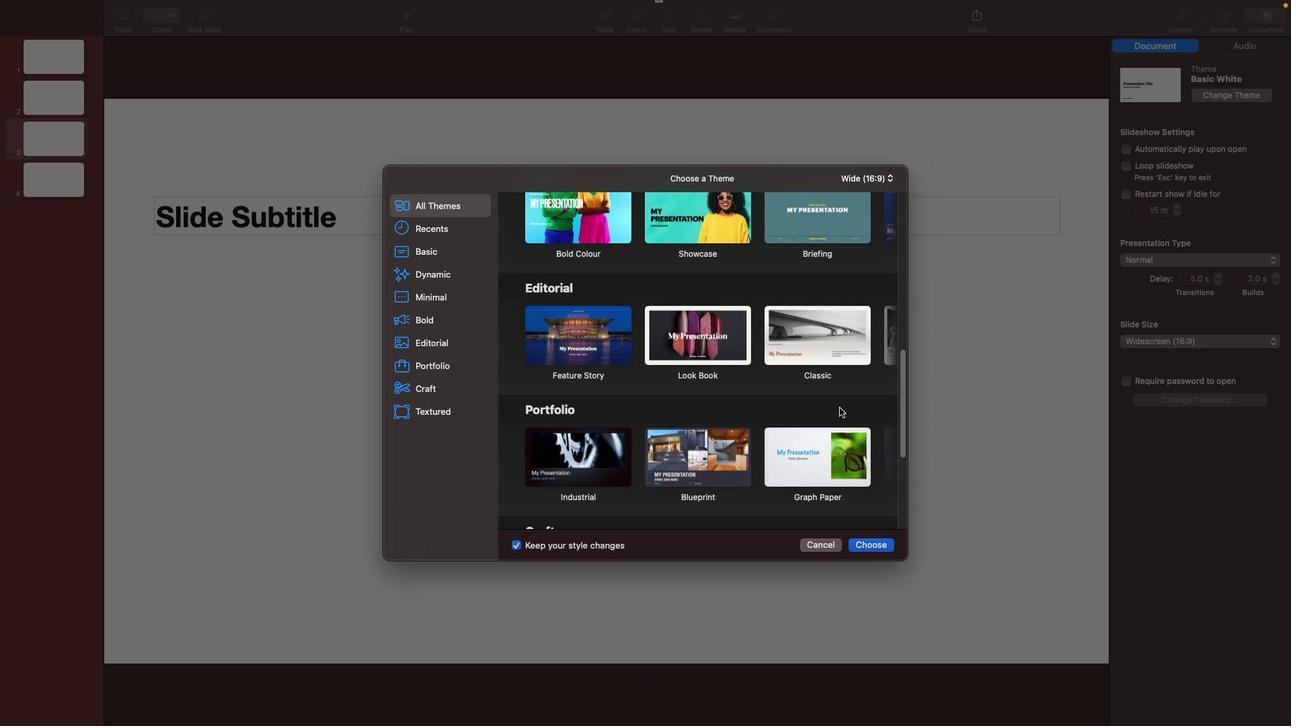 
Action: Mouse scrolled (840, 407) with delta (0, 0)
Screenshot: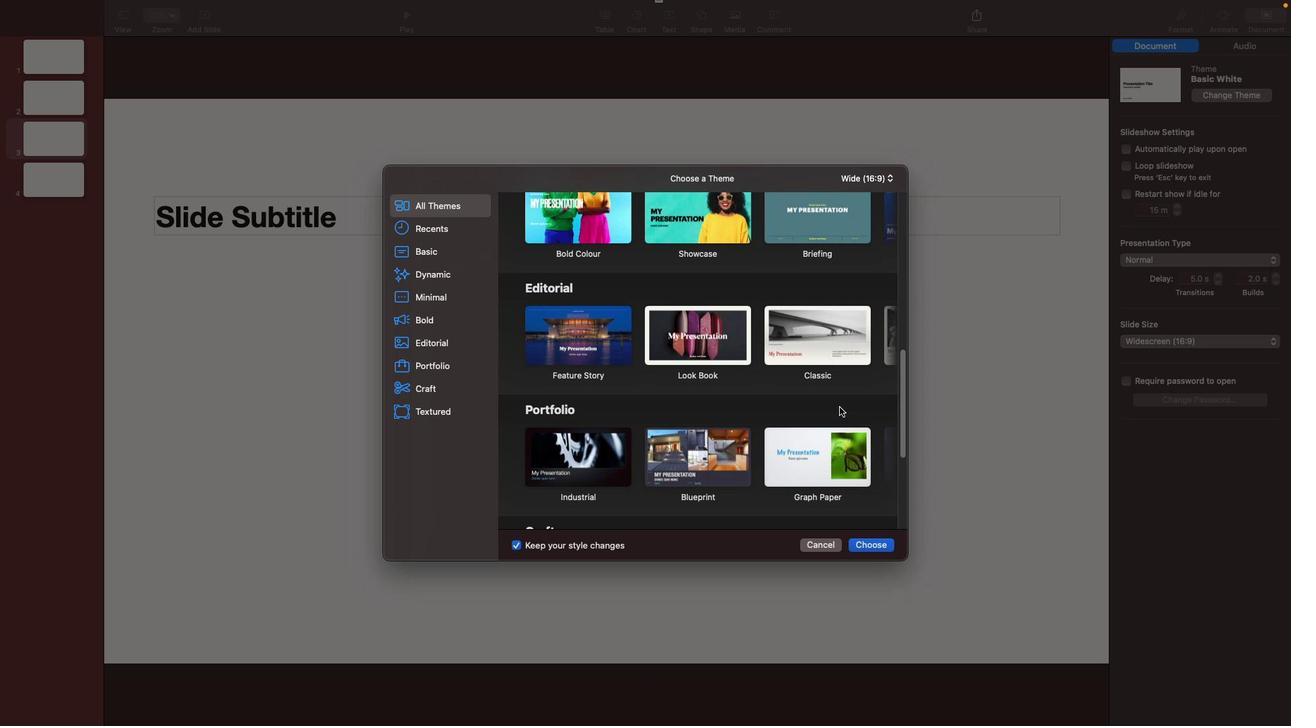 
Action: Mouse moved to (840, 407)
Screenshot: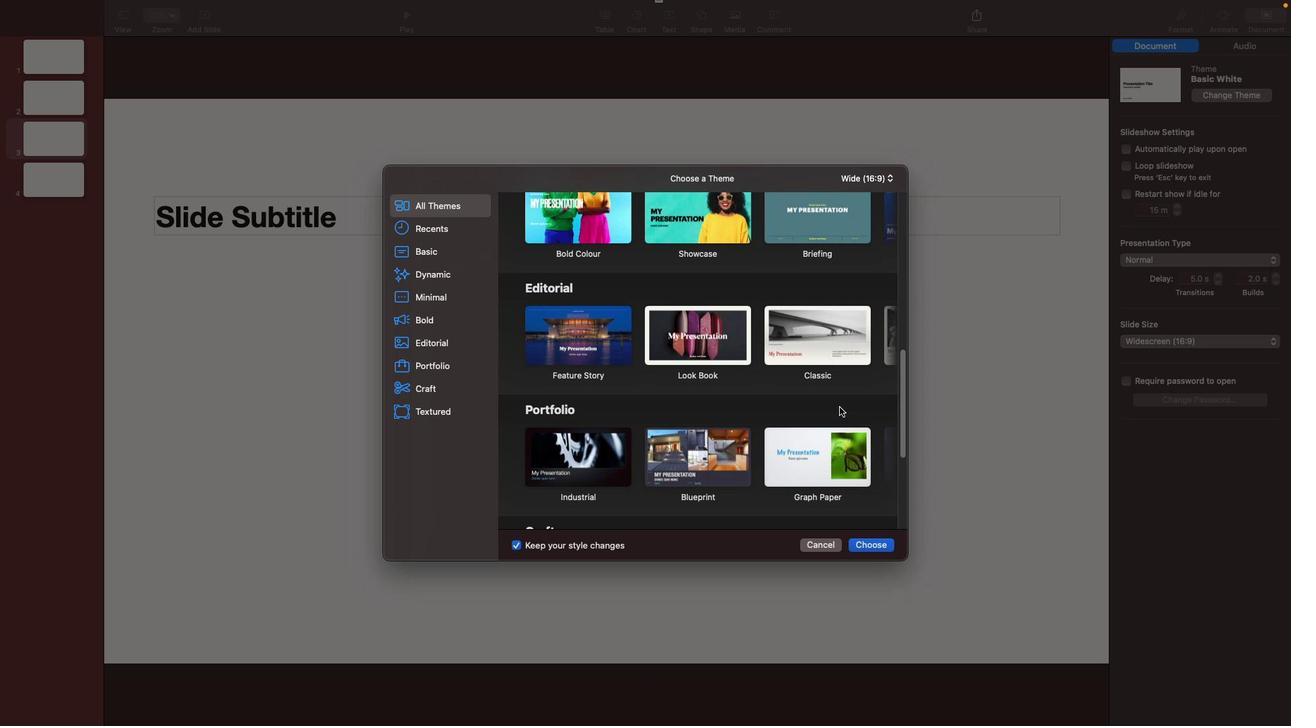 
Action: Mouse scrolled (840, 407) with delta (0, 0)
Screenshot: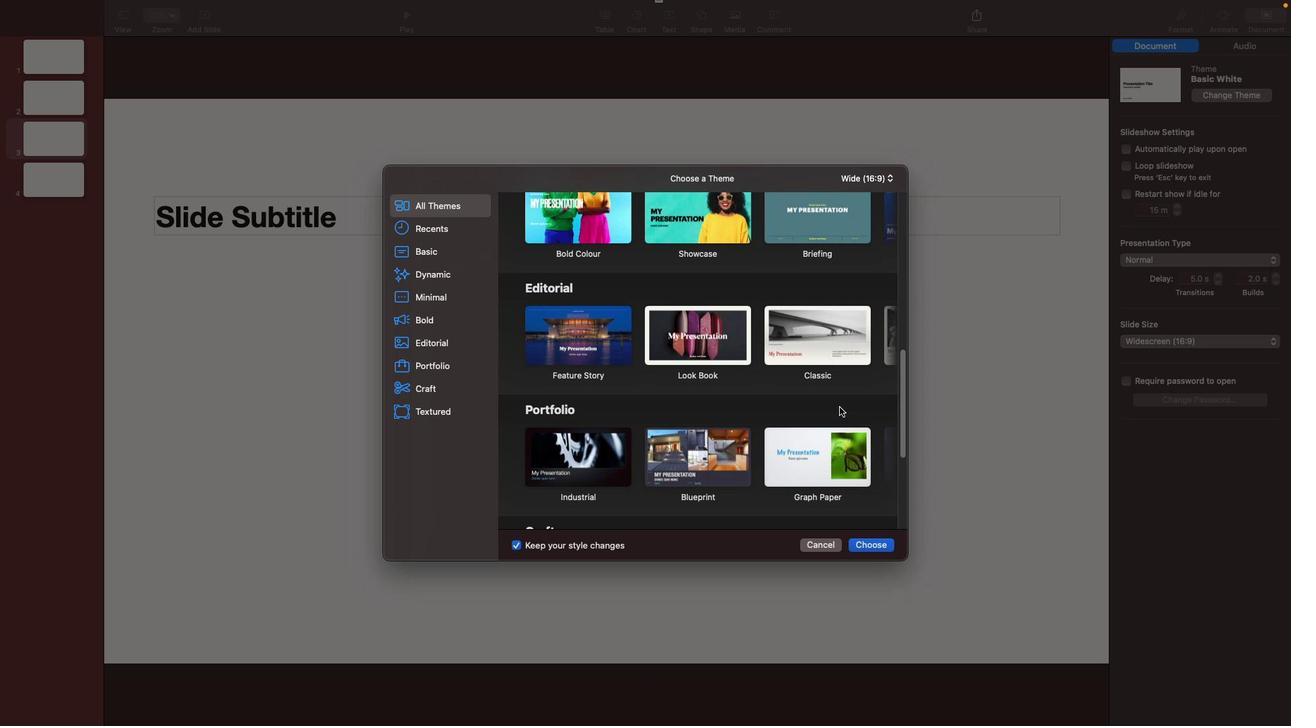 
Action: Mouse scrolled (840, 407) with delta (0, -2)
Screenshot: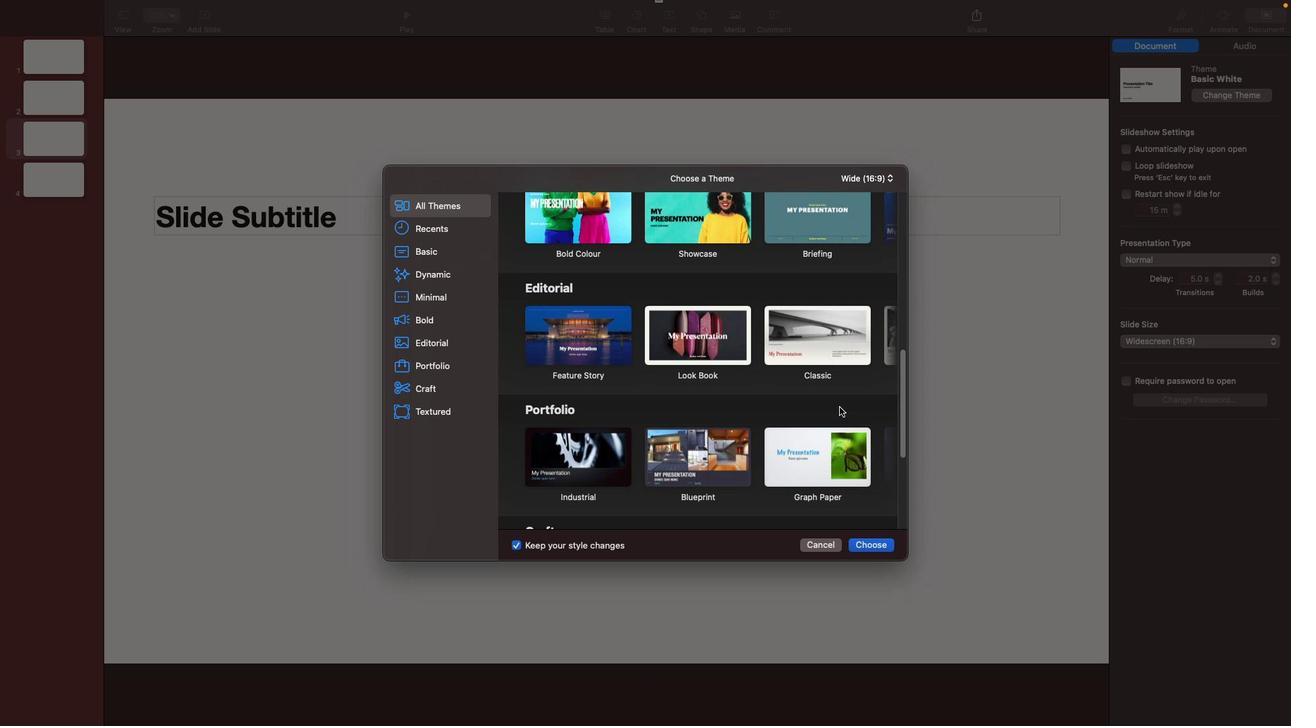 
Action: Mouse scrolled (840, 407) with delta (0, -3)
Screenshot: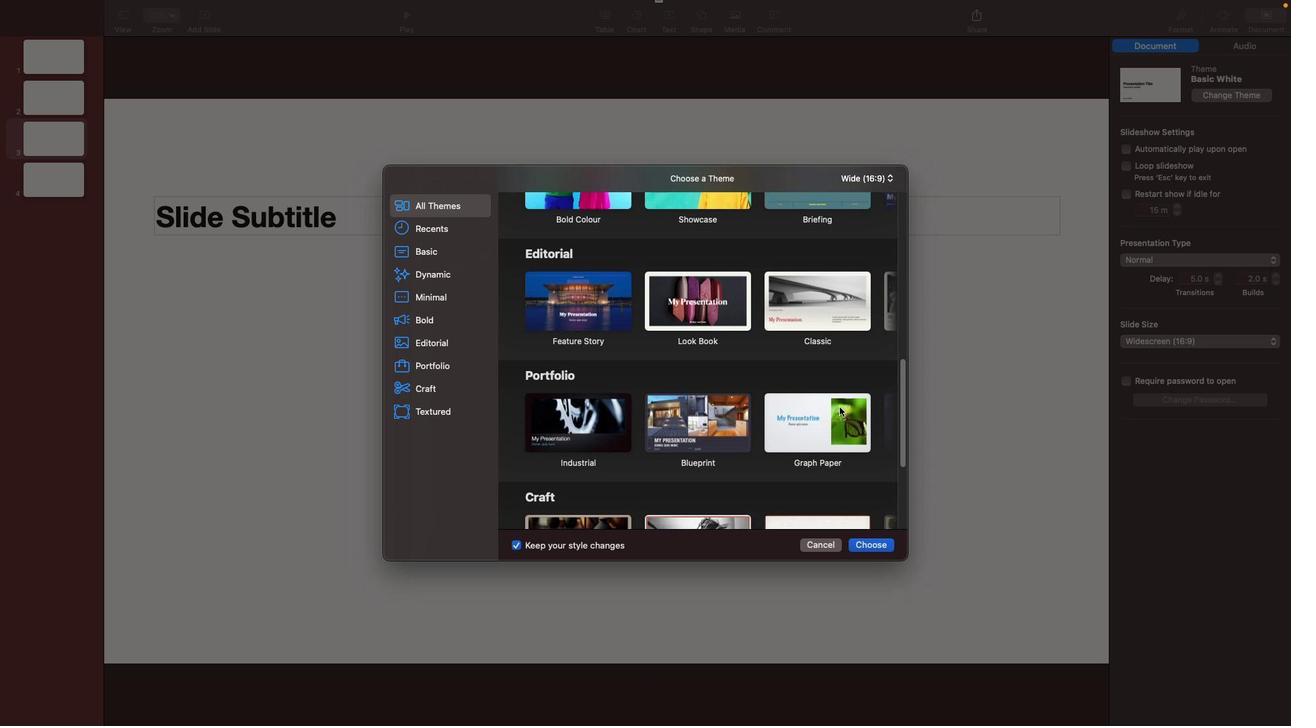 
Action: Mouse scrolled (840, 407) with delta (0, 0)
Screenshot: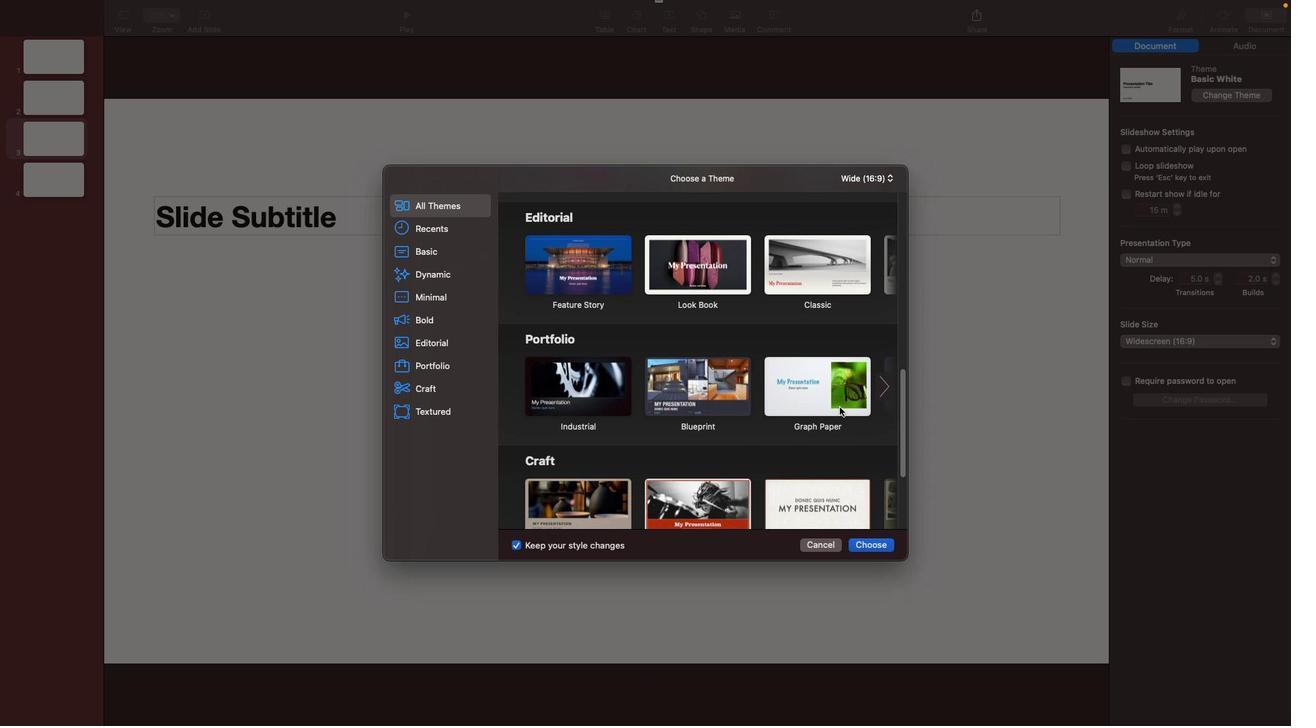 
Action: Mouse scrolled (840, 407) with delta (0, 0)
Screenshot: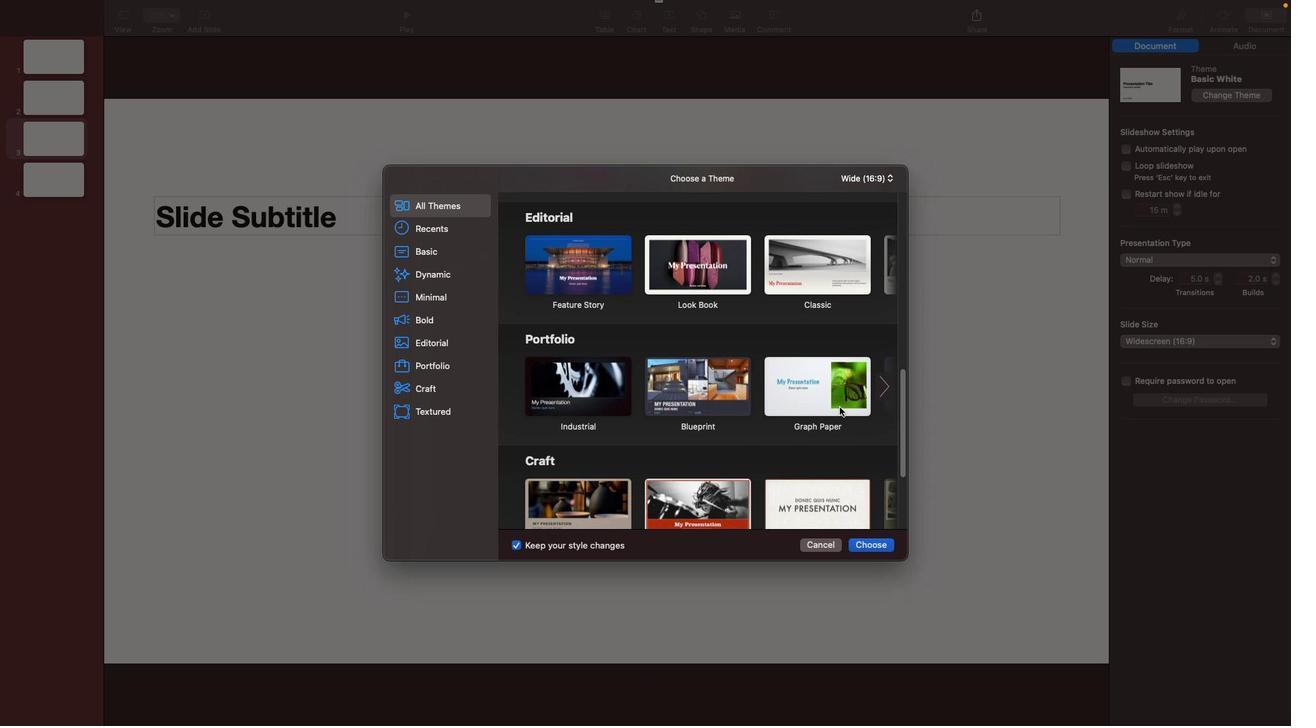 
Action: Mouse scrolled (840, 407) with delta (0, -2)
Screenshot: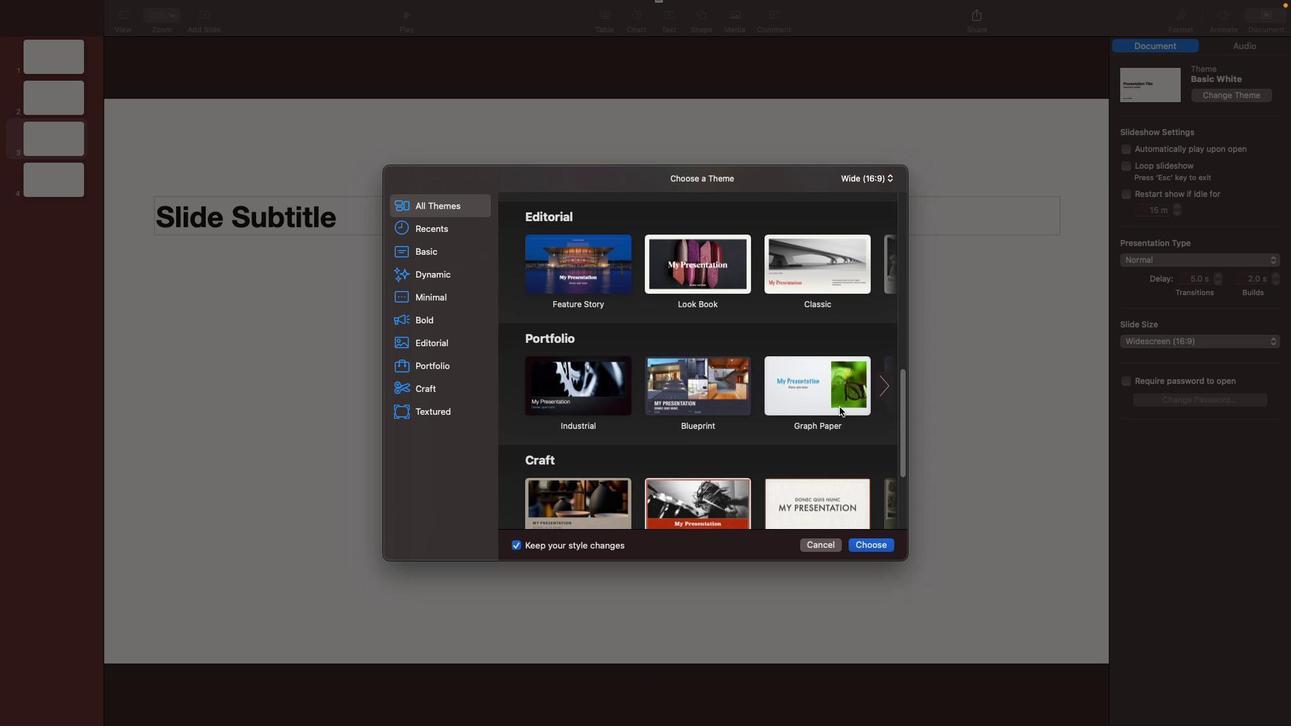 
Action: Mouse scrolled (840, 407) with delta (0, -2)
Screenshot: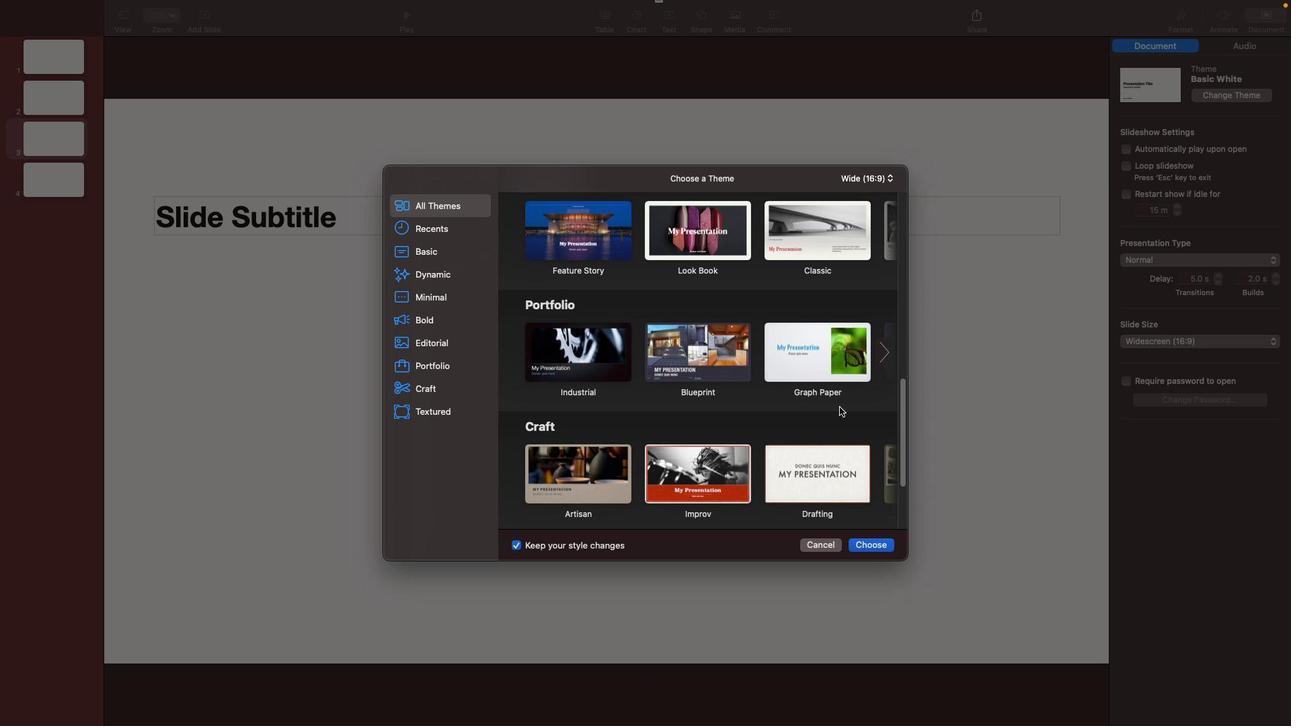 
Action: Mouse moved to (433, 361)
Screenshot: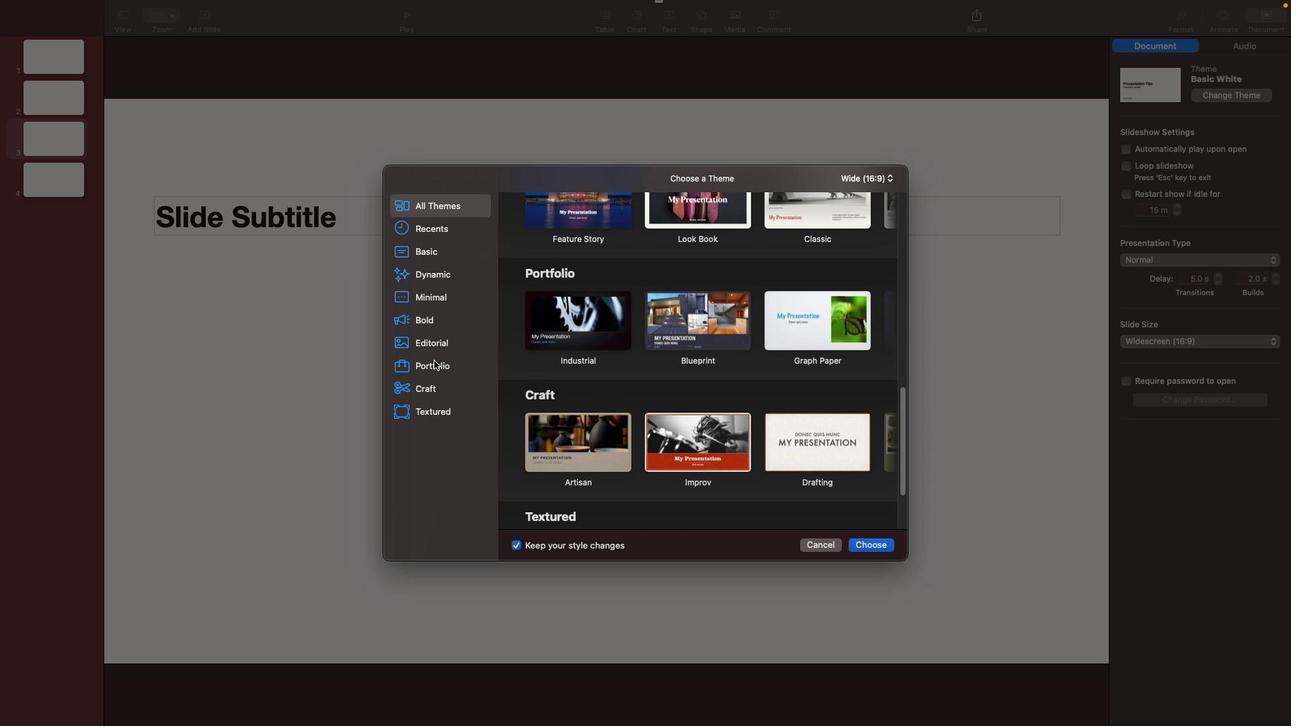 
Action: Mouse pressed left at (433, 361)
Screenshot: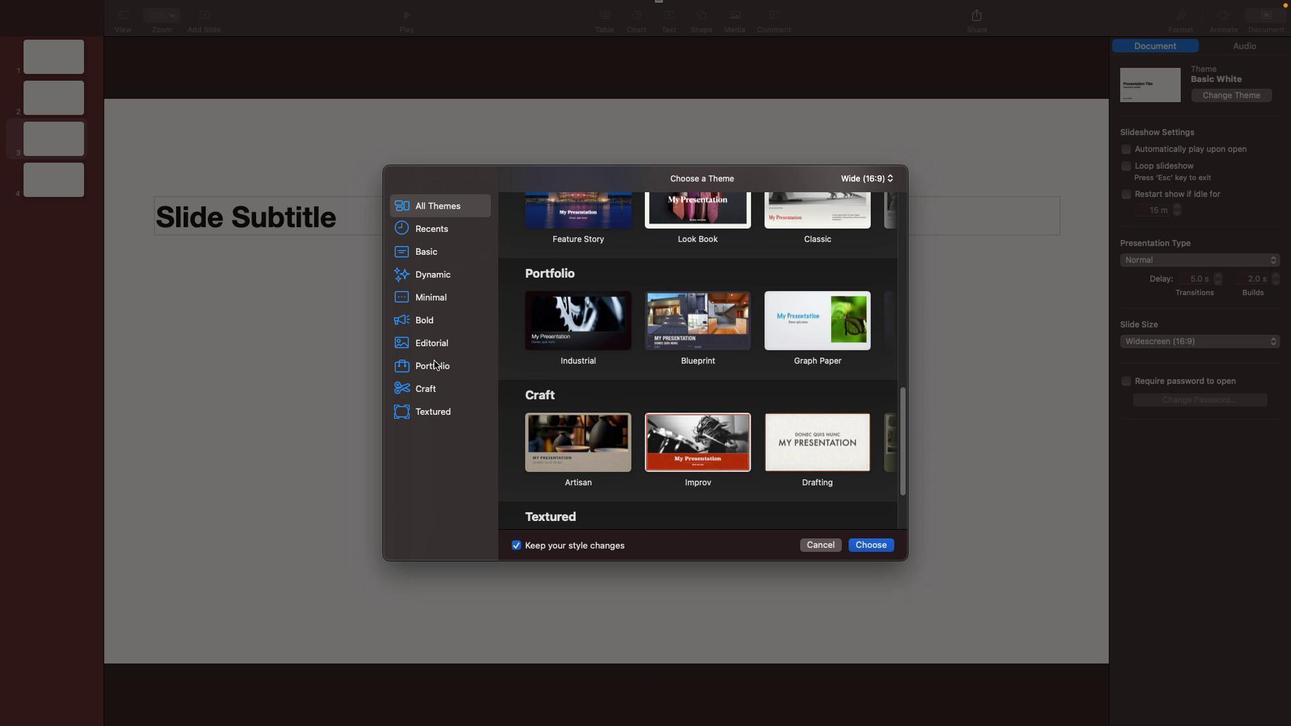 
Action: Mouse moved to (427, 393)
Screenshot: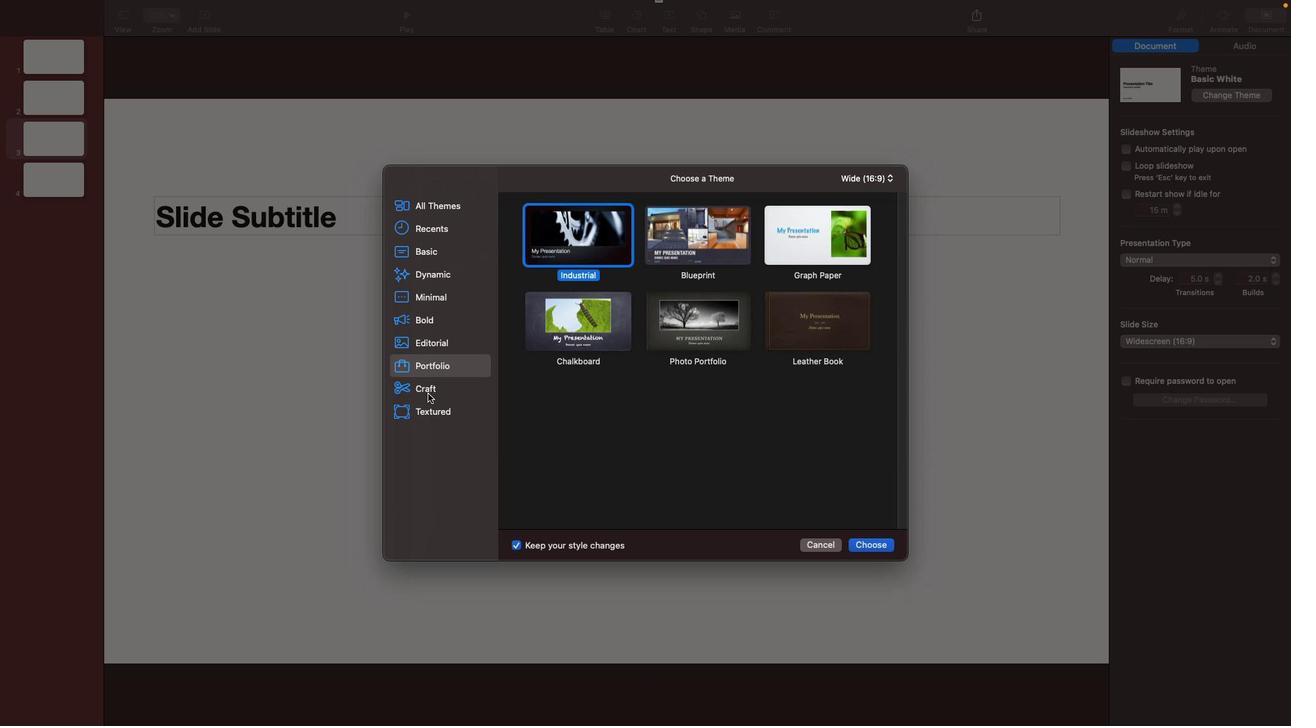 
Action: Mouse pressed left at (427, 393)
Screenshot: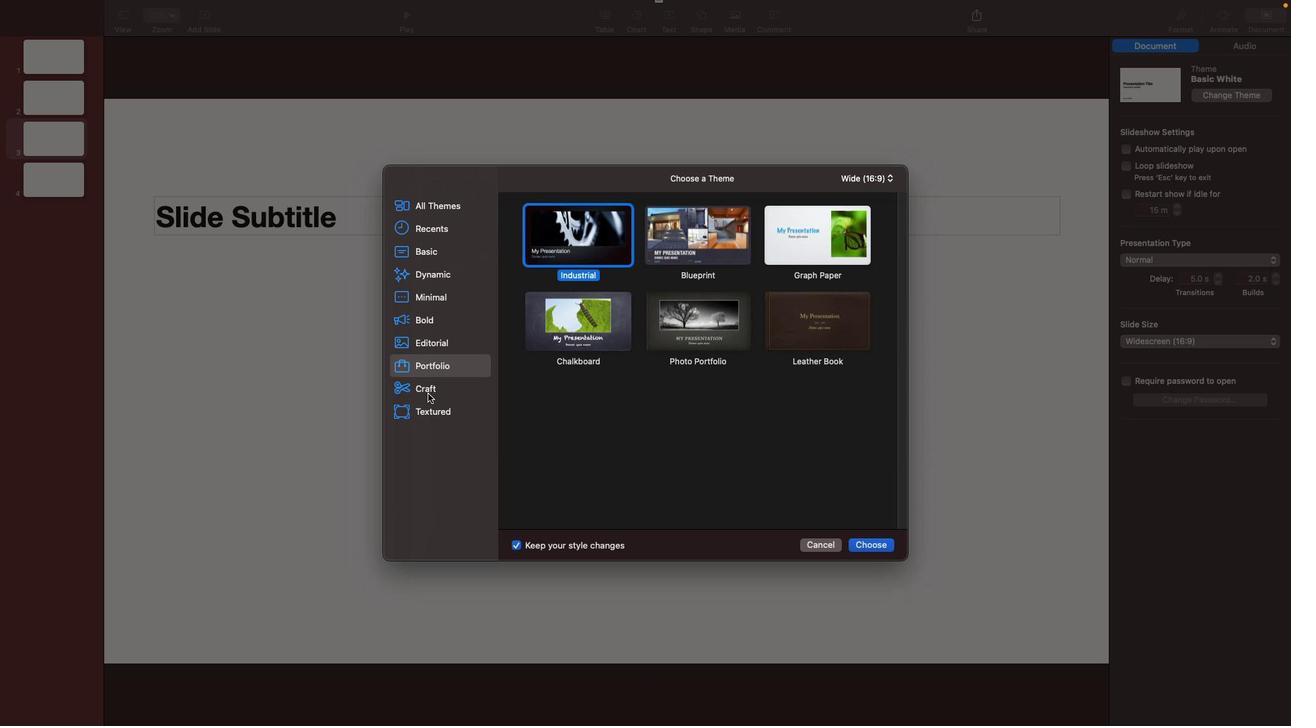 
Action: Mouse moved to (439, 411)
Screenshot: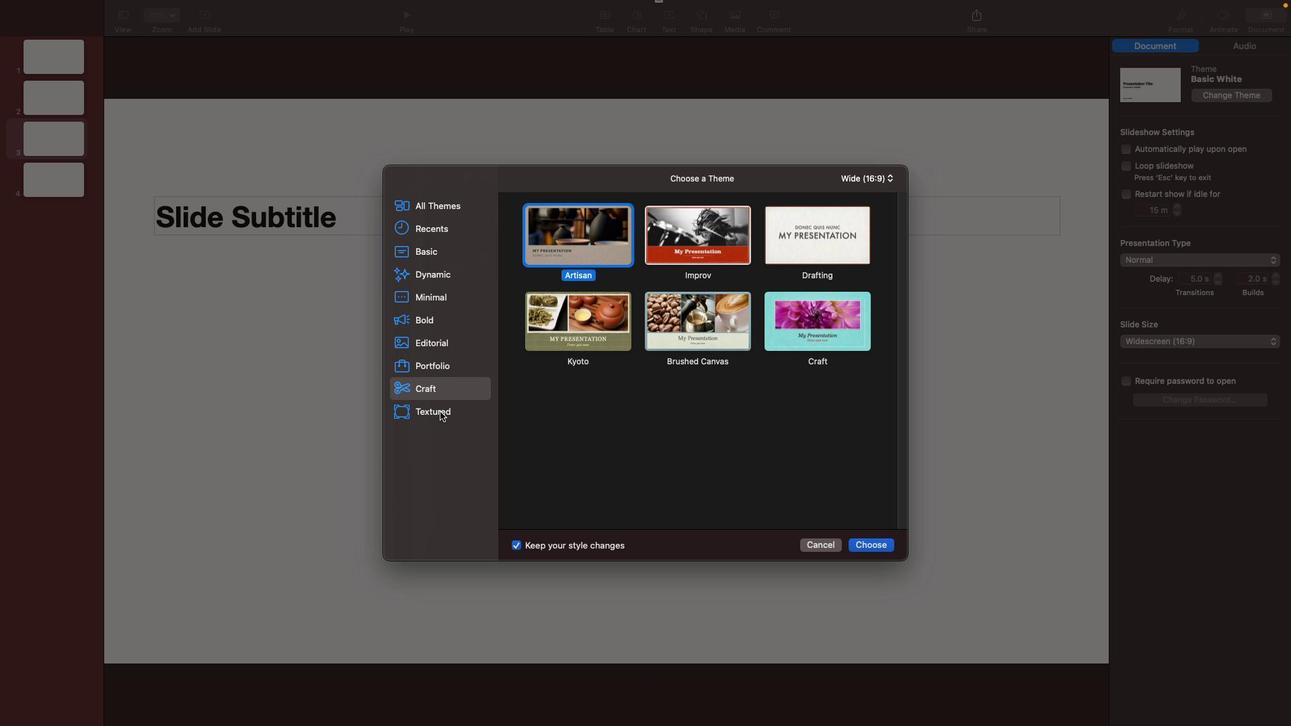 
Action: Mouse pressed left at (439, 411)
Screenshot: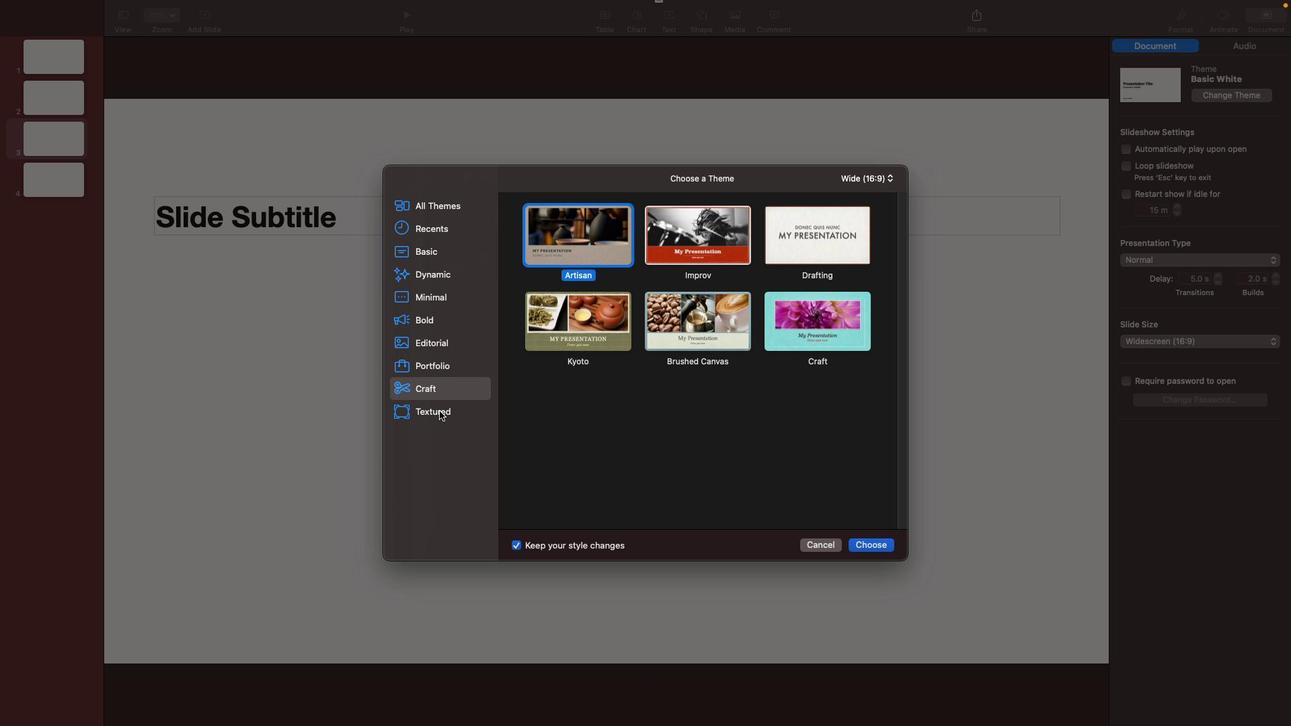 
Action: Mouse moved to (589, 254)
Screenshot: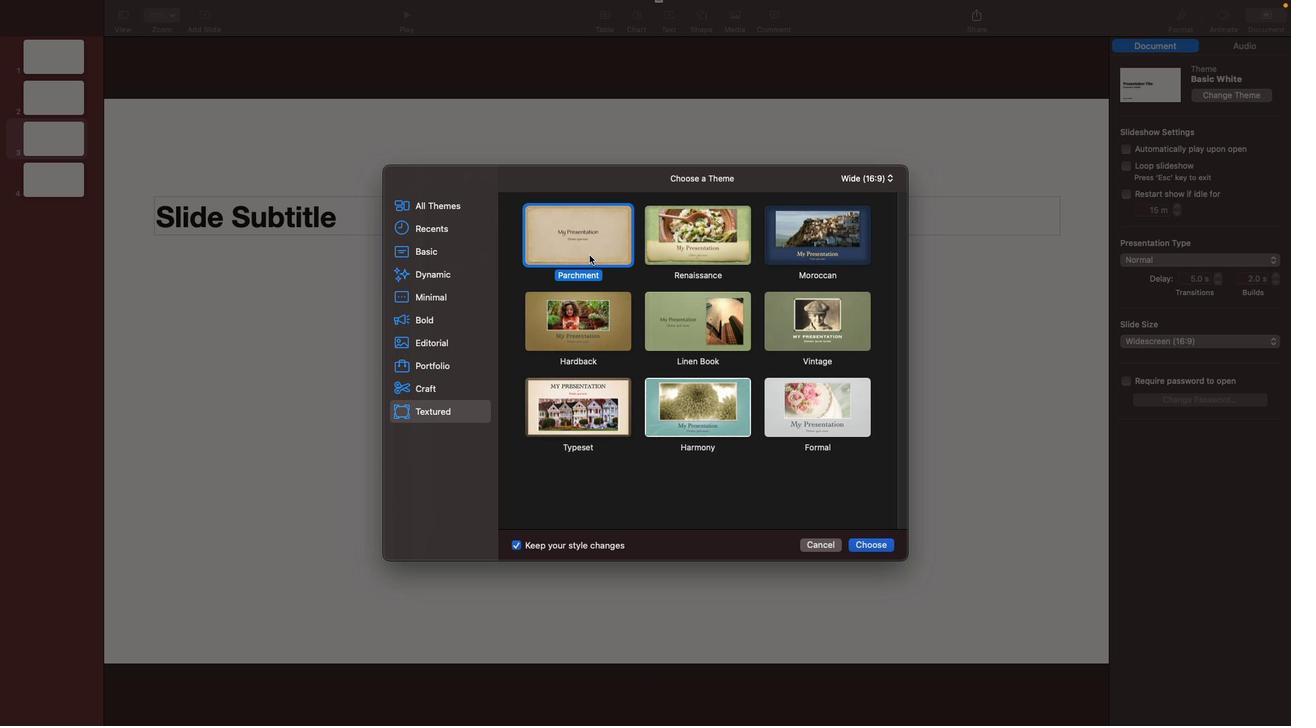 
Action: Mouse pressed left at (589, 254)
Screenshot: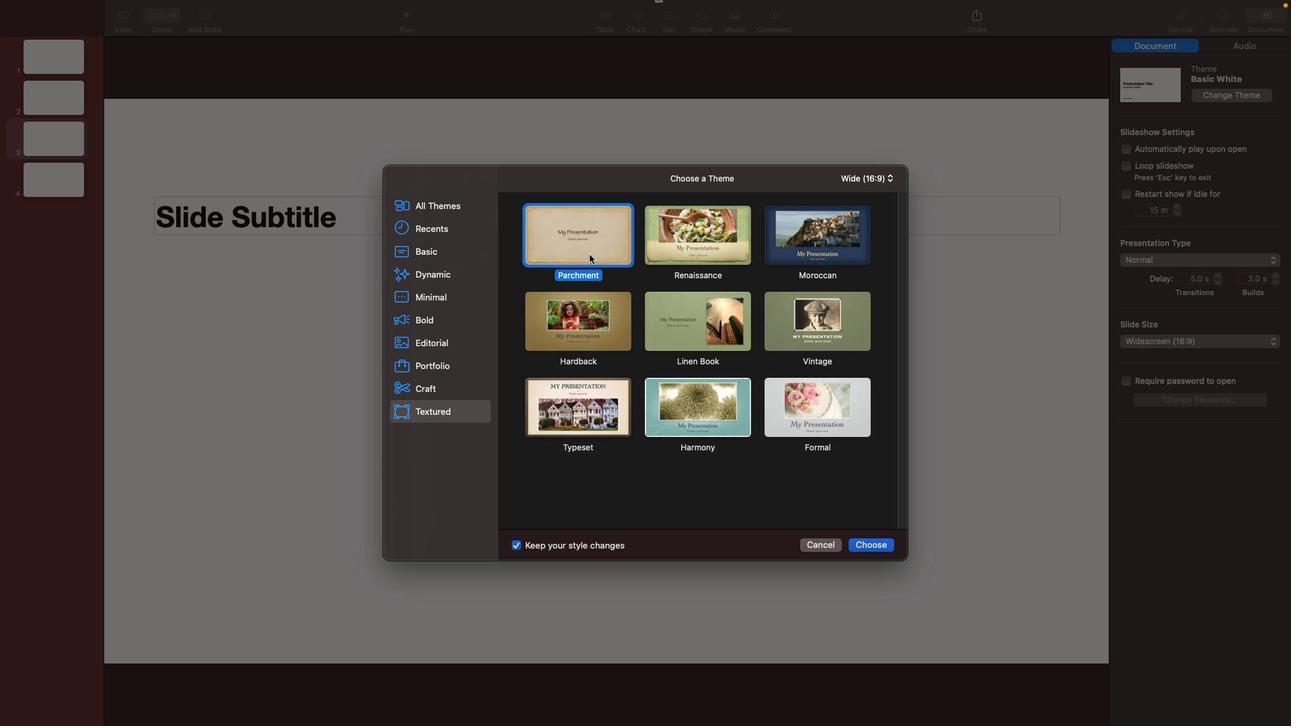 
Action: Mouse moved to (590, 250)
Screenshot: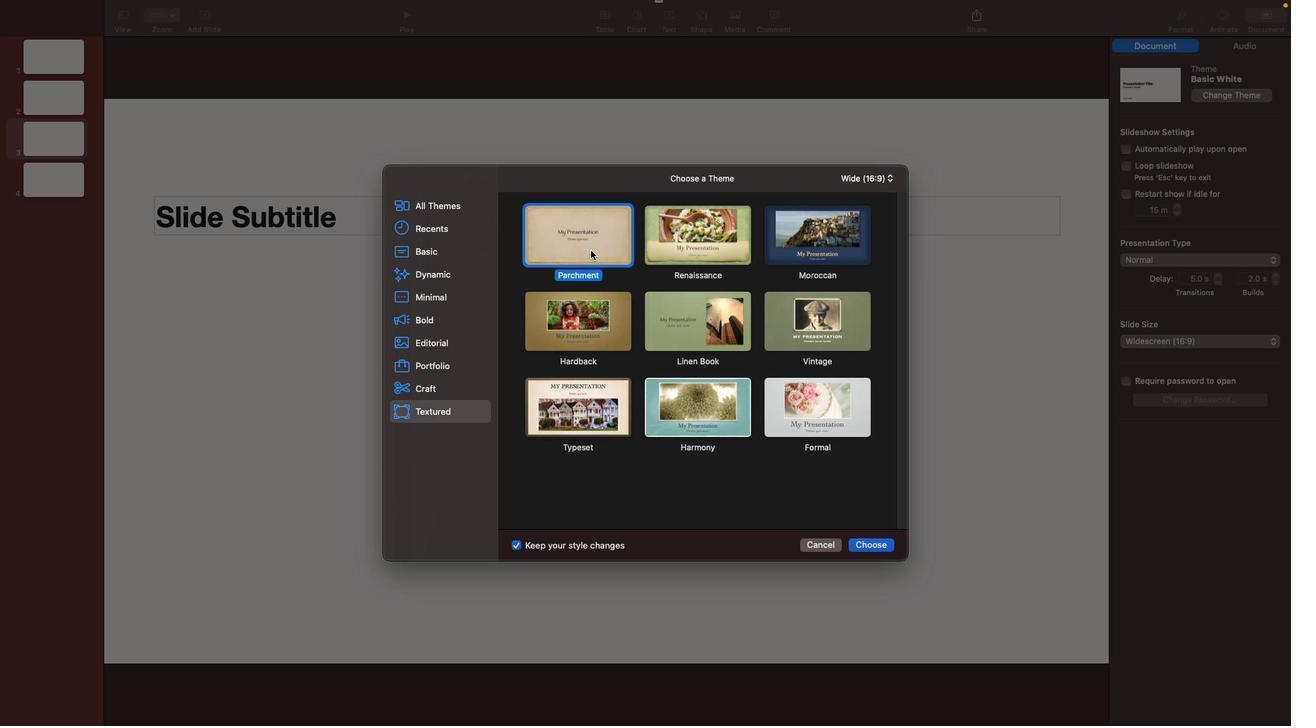 
Action: Mouse pressed left at (590, 250)
Screenshot: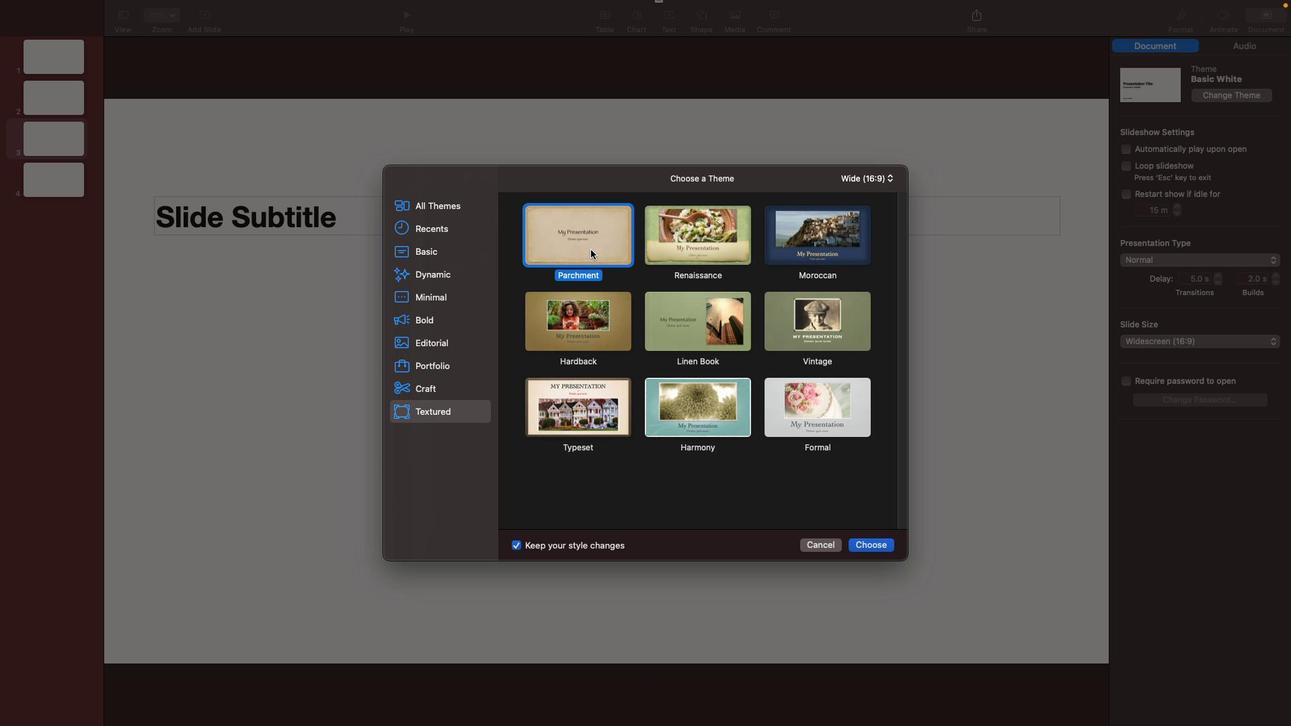 
Action: Mouse moved to (612, 238)
Screenshot: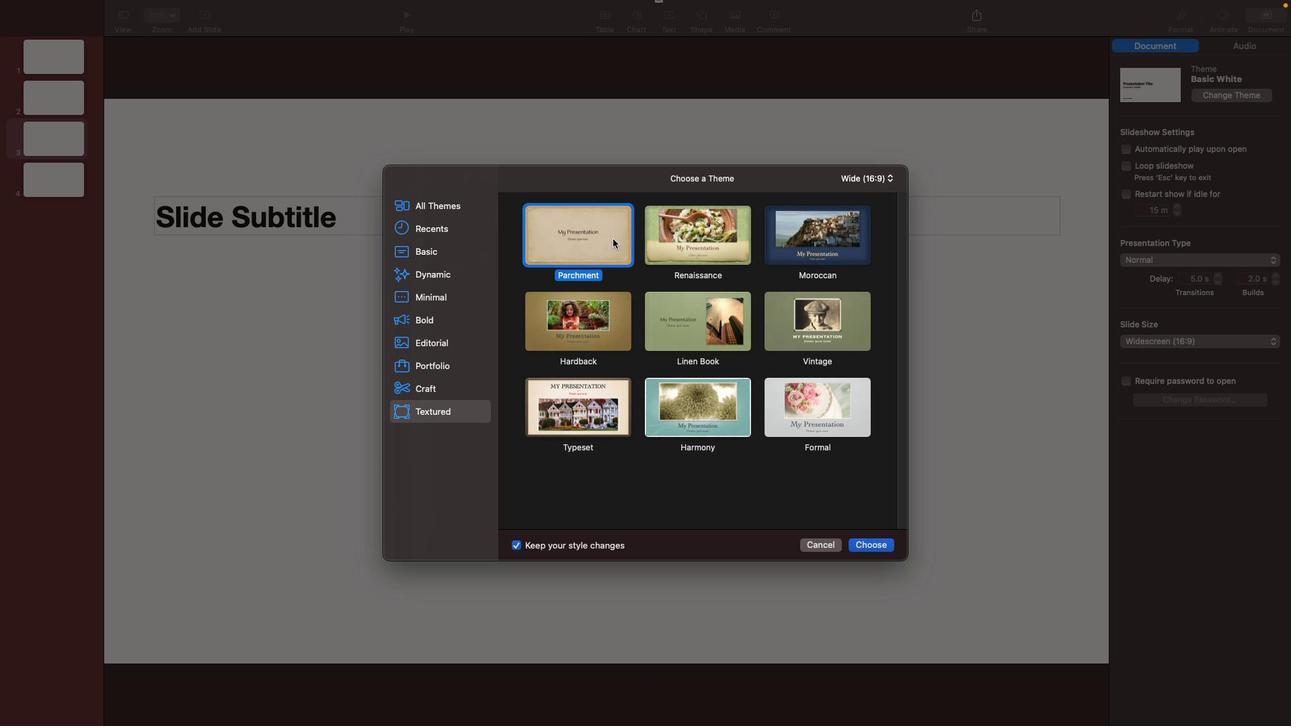 
Action: Mouse pressed left at (612, 238)
Screenshot: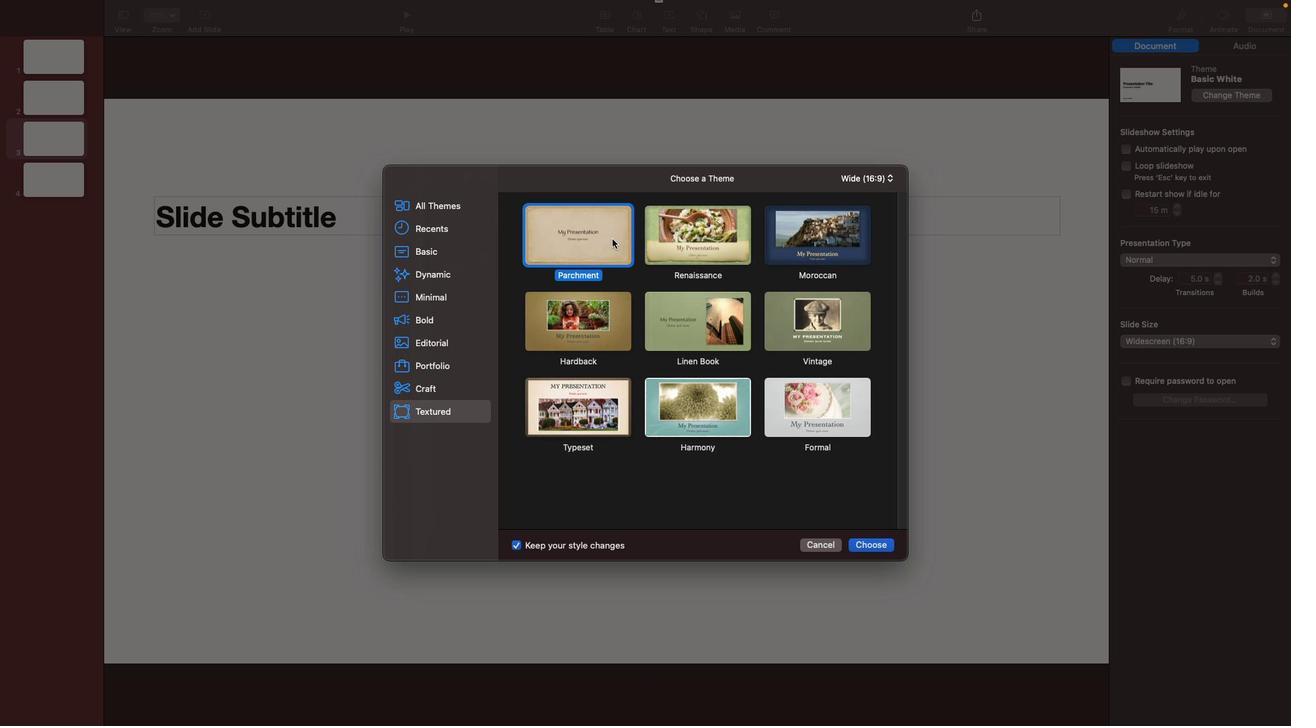 
Action: Mouse moved to (873, 544)
Screenshot: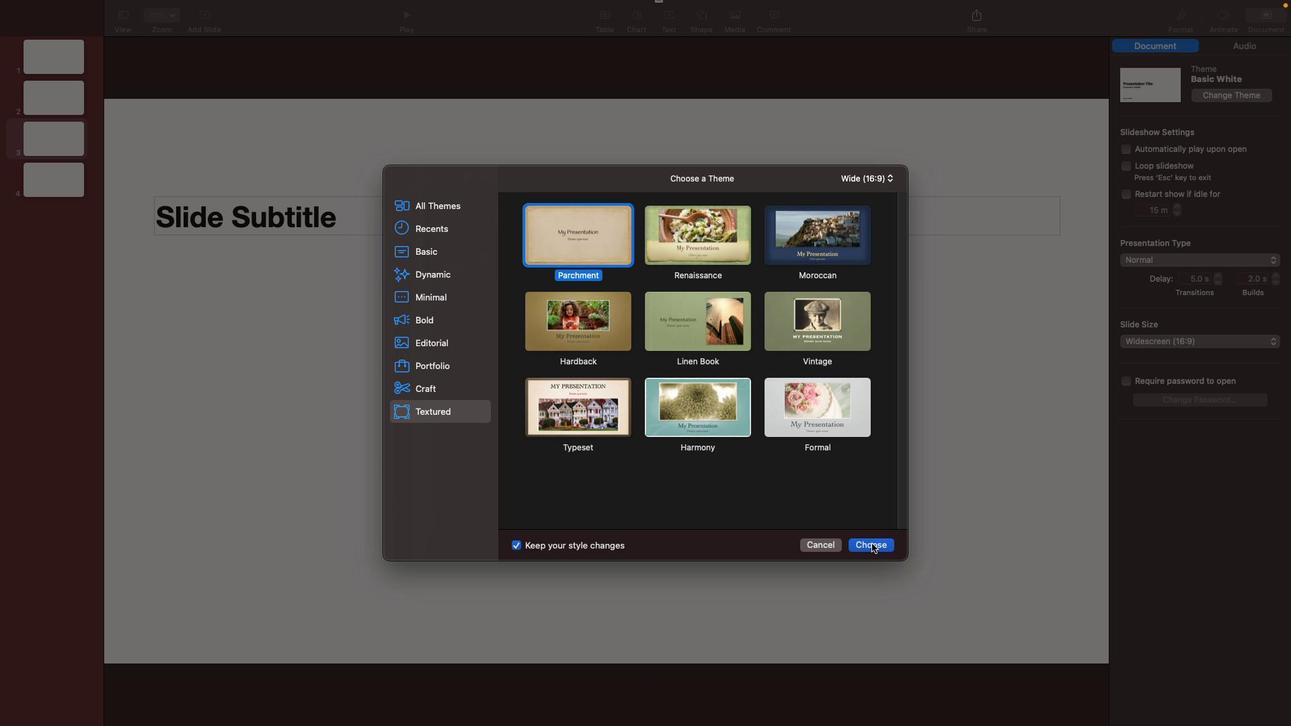 
Action: Mouse pressed left at (873, 544)
Screenshot: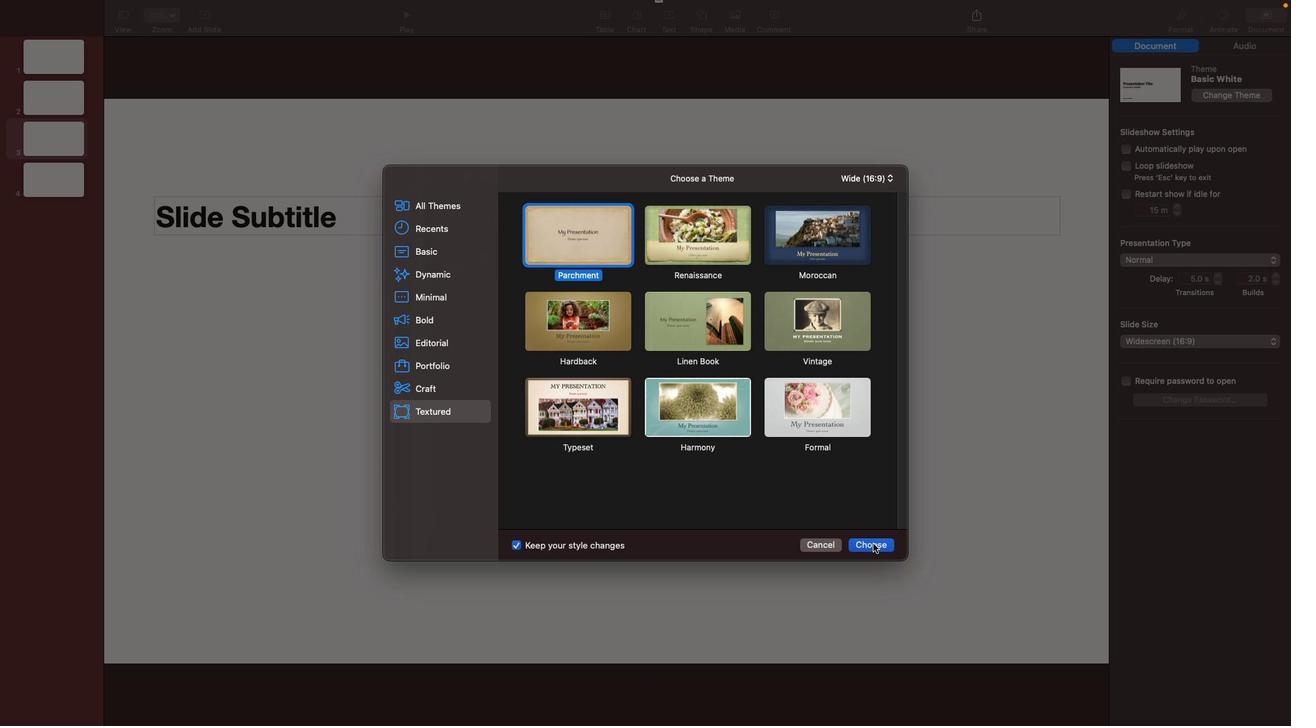 
Action: Mouse moved to (528, 410)
Screenshot: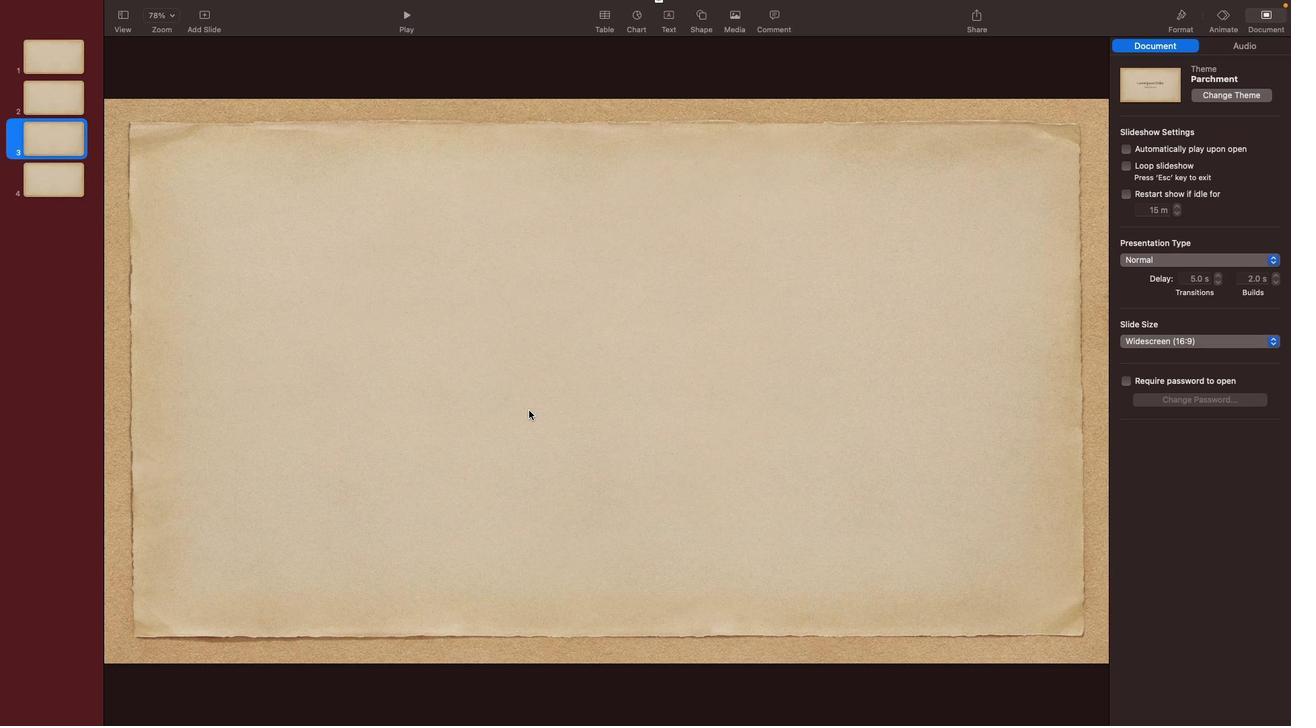 
Action: Mouse pressed left at (528, 410)
Screenshot: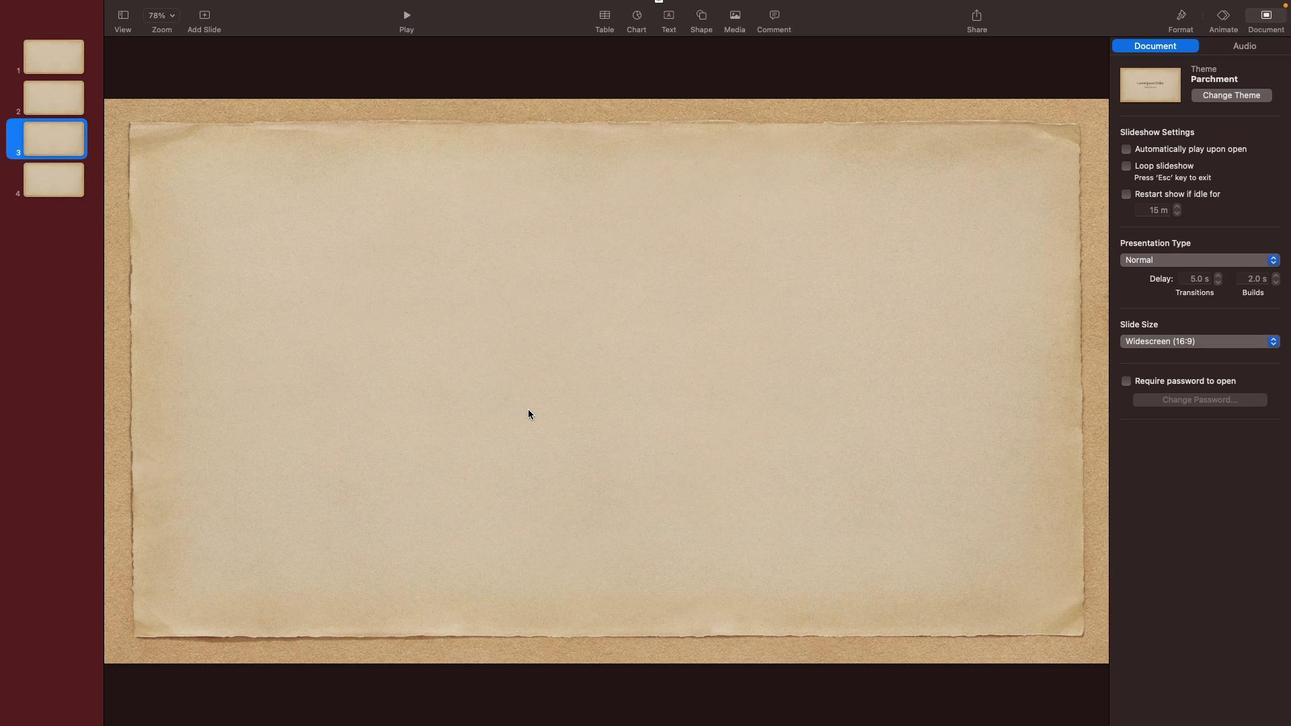 
Action: Mouse moved to (59, 63)
Screenshot: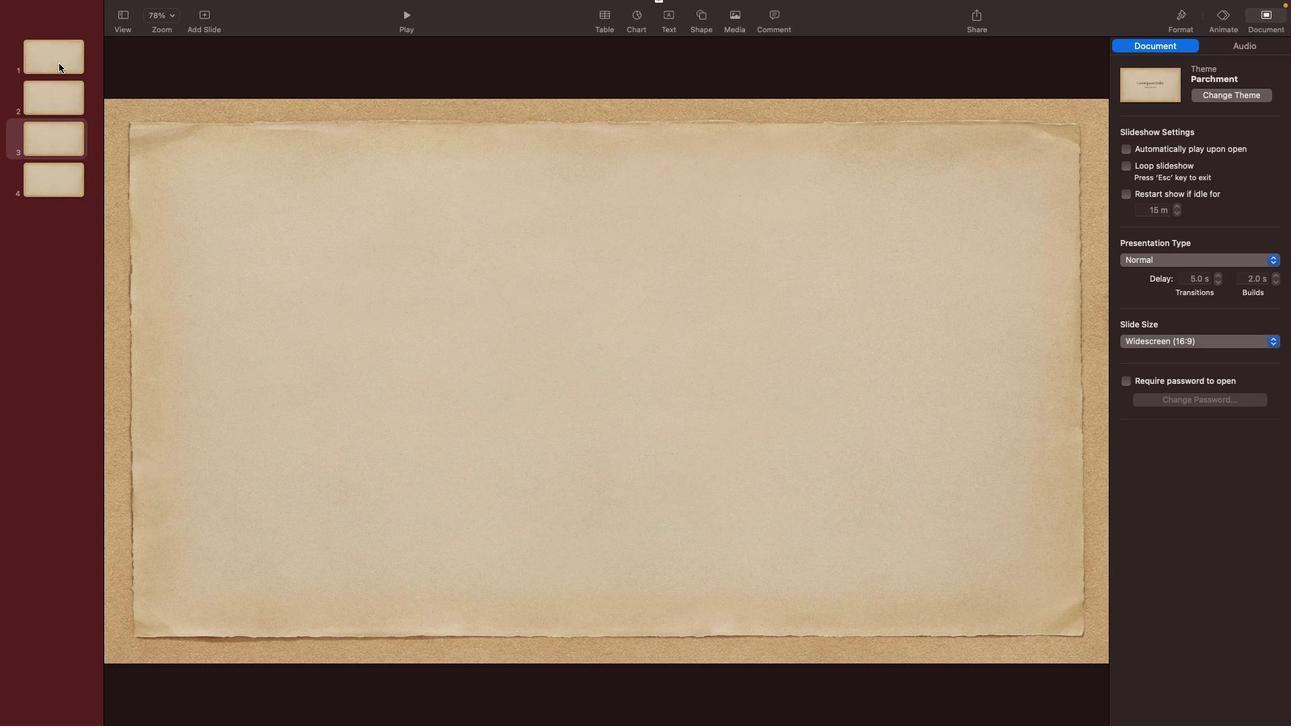 
Action: Mouse pressed left at (59, 63)
Screenshot: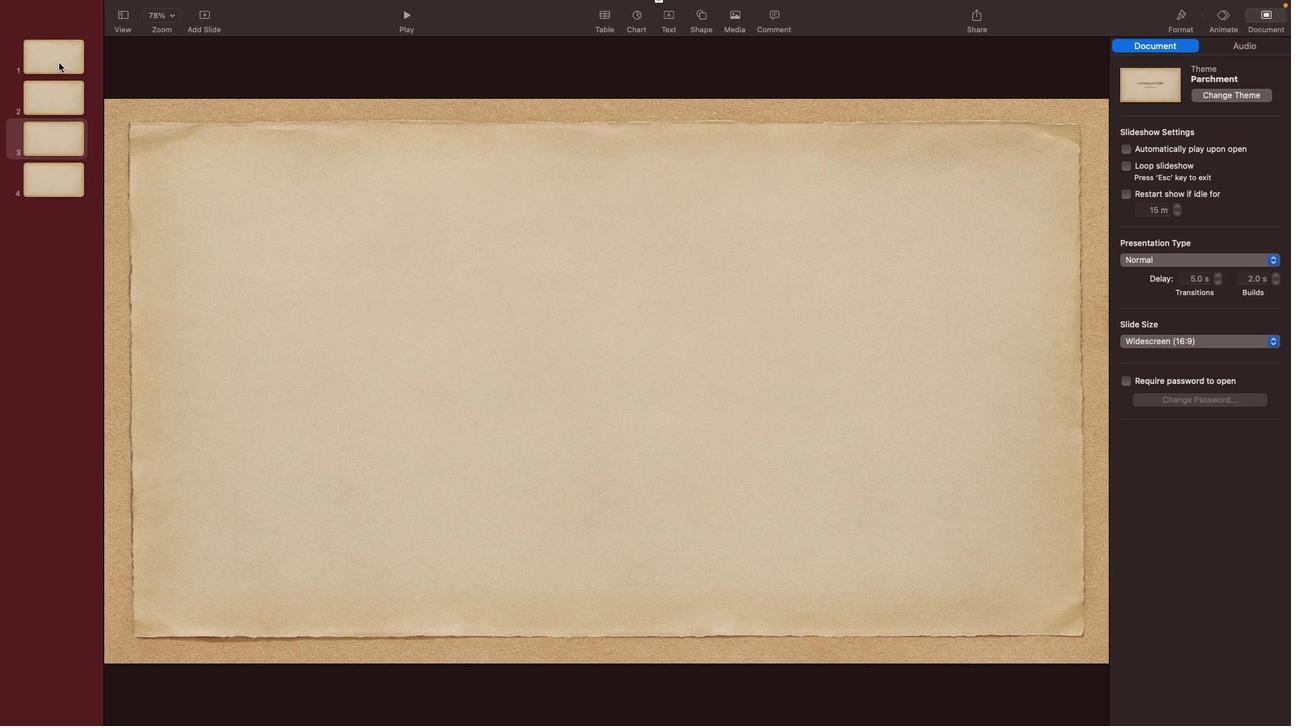 
Action: Mouse moved to (595, 298)
Screenshot: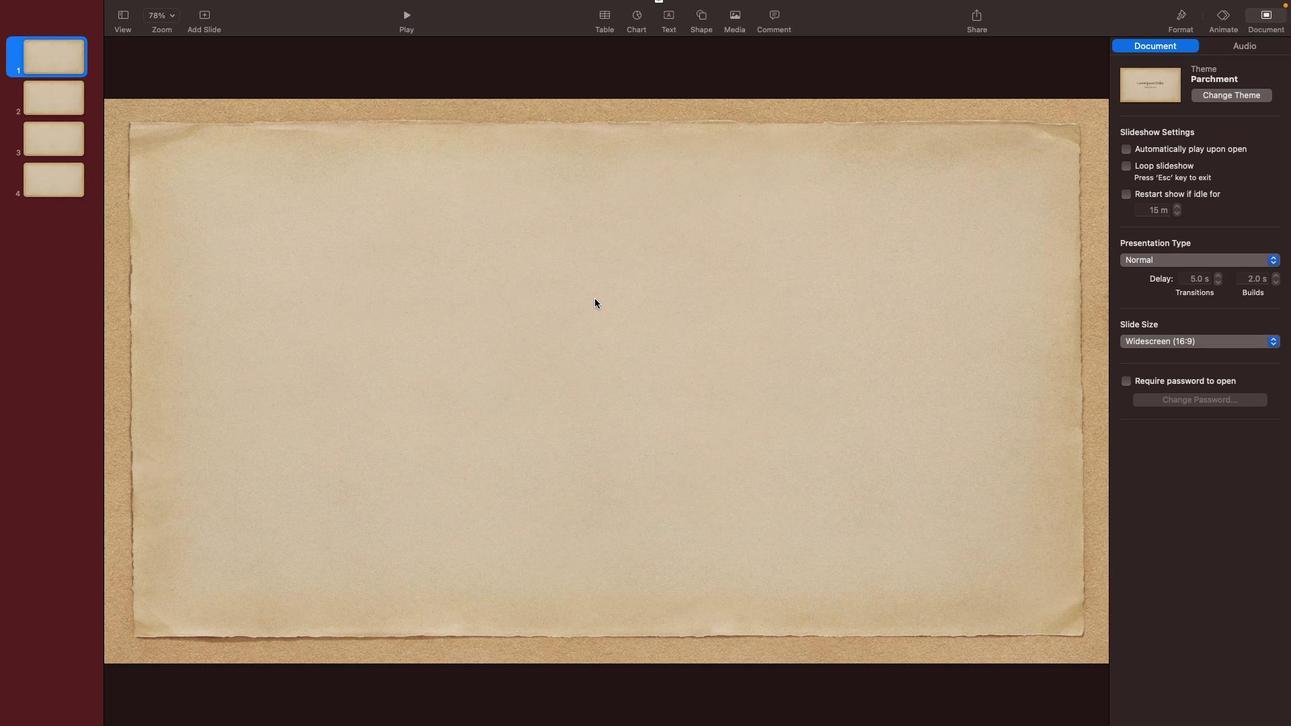 
Action: Mouse pressed left at (595, 298)
Screenshot: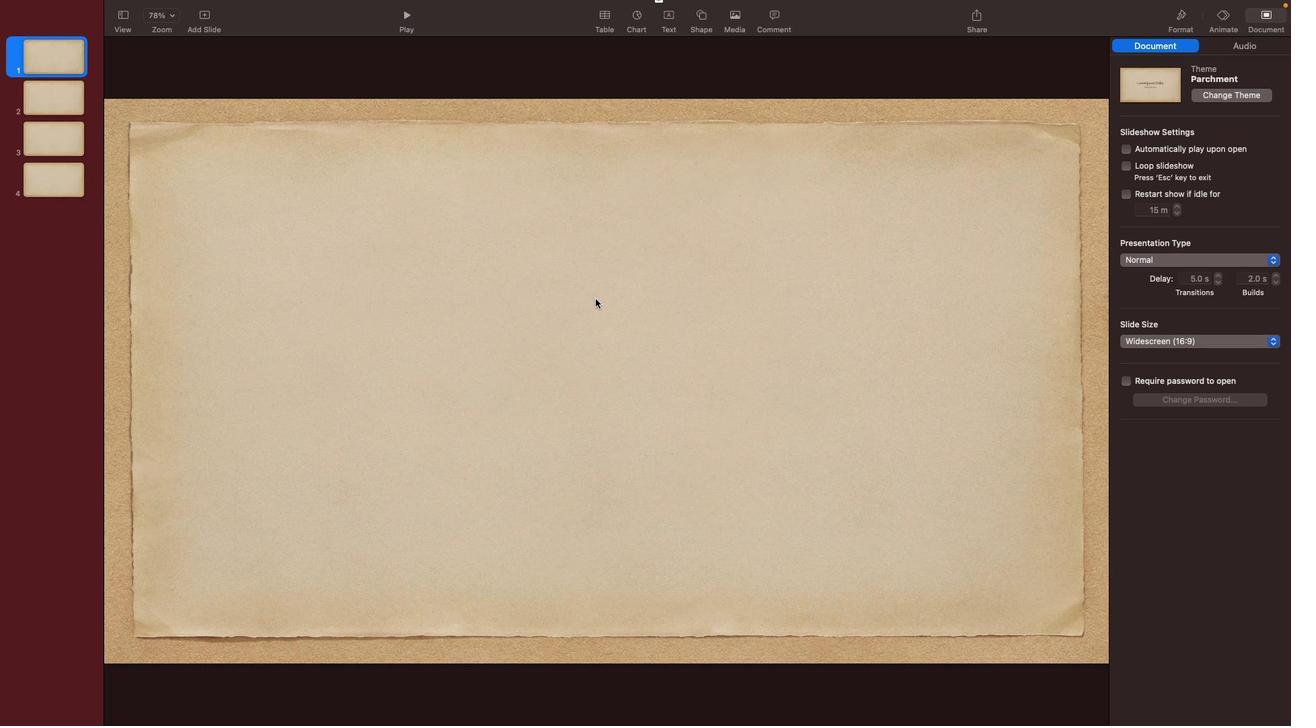 
Action: Mouse moved to (1083, 83)
Screenshot: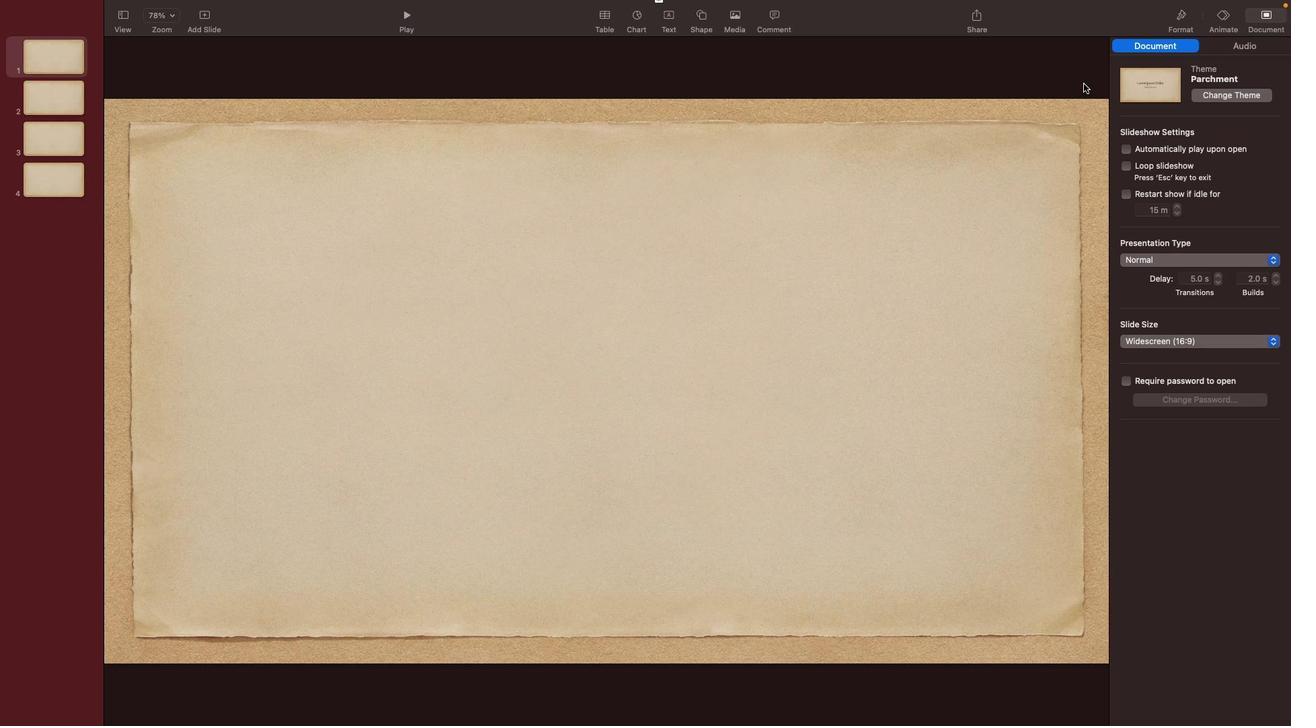 
Action: Mouse pressed left at (1083, 83)
Screenshot: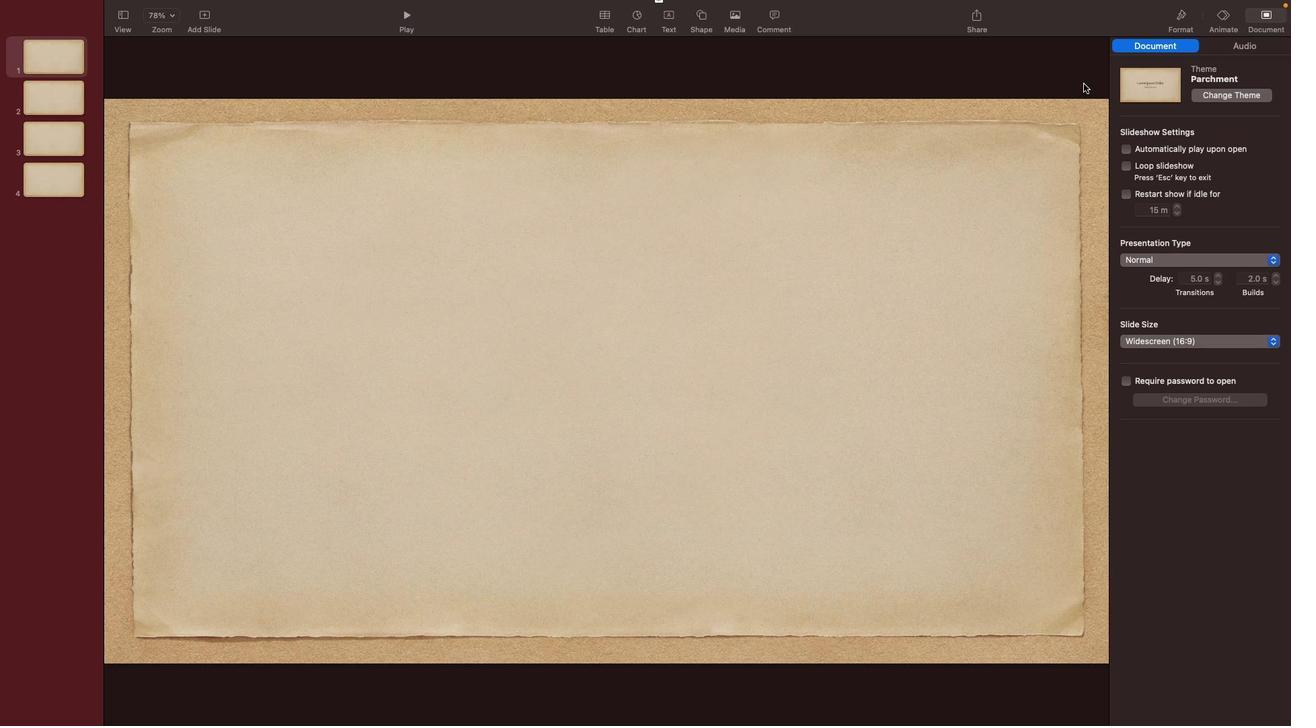 
Action: Mouse moved to (749, 262)
Screenshot: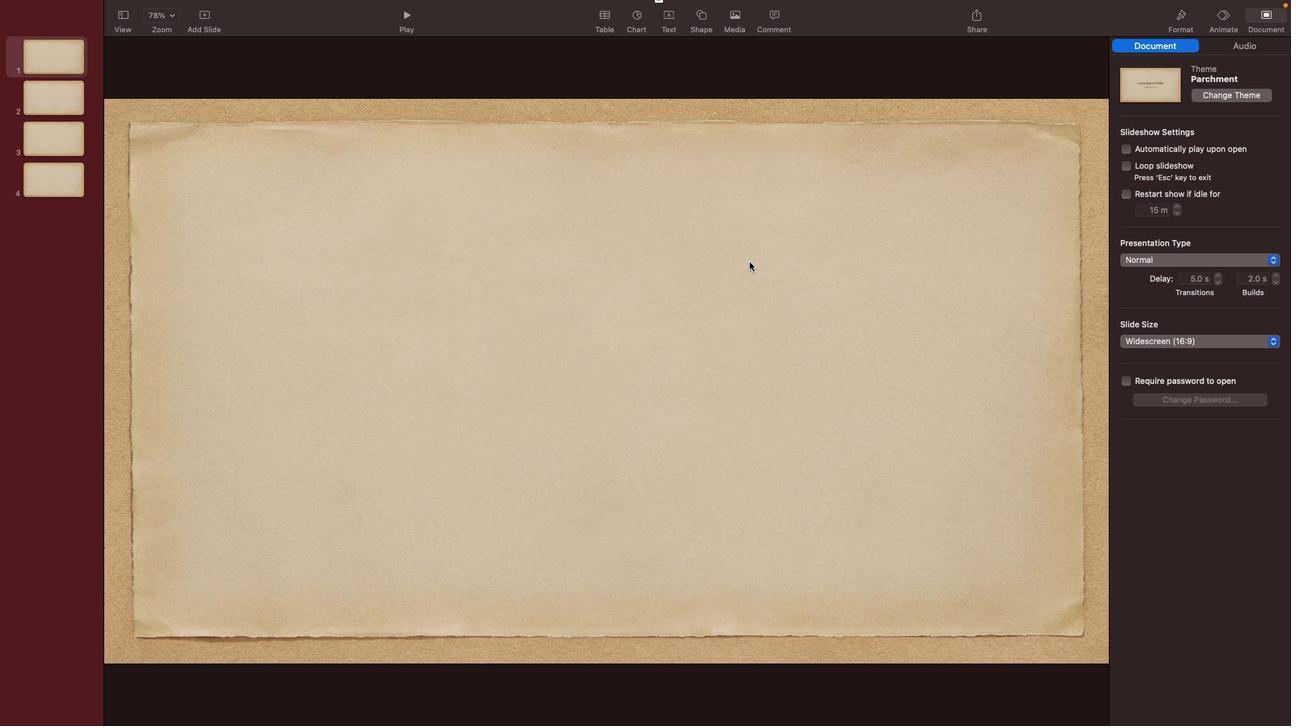 
Action: Mouse pressed left at (749, 262)
Screenshot: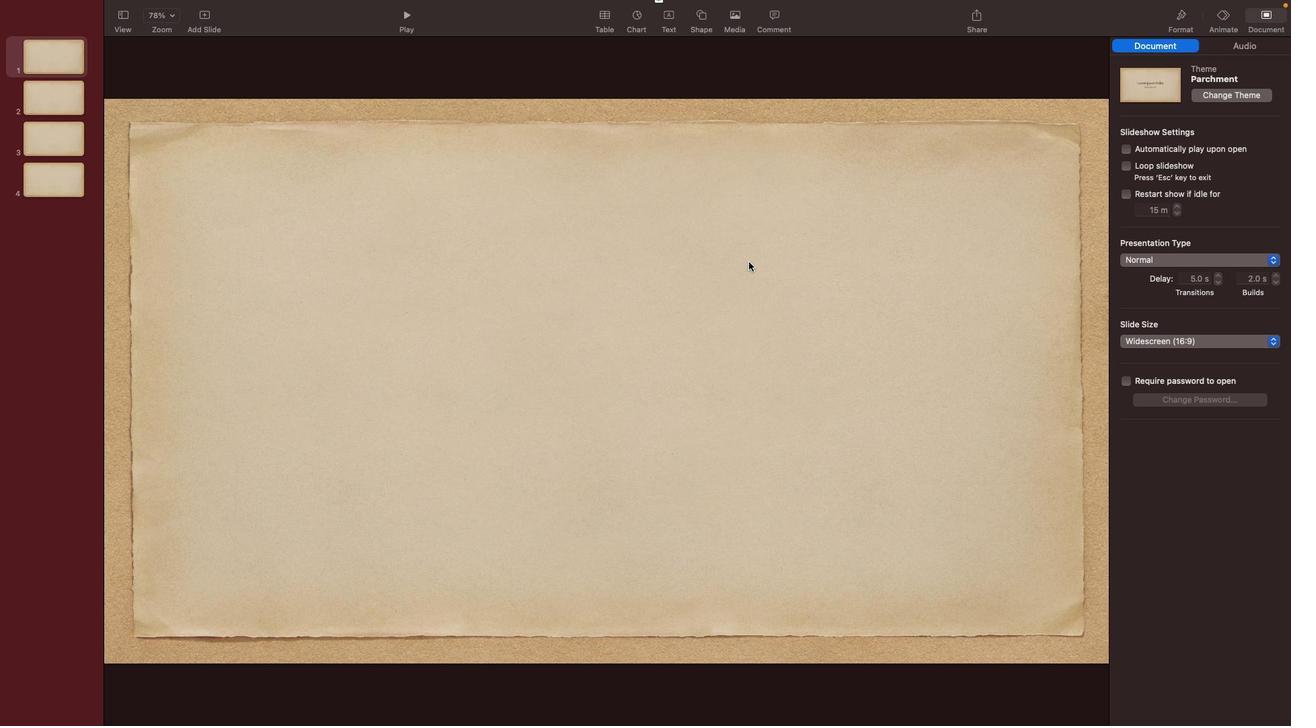 
Action: Mouse moved to (704, 15)
Screenshot: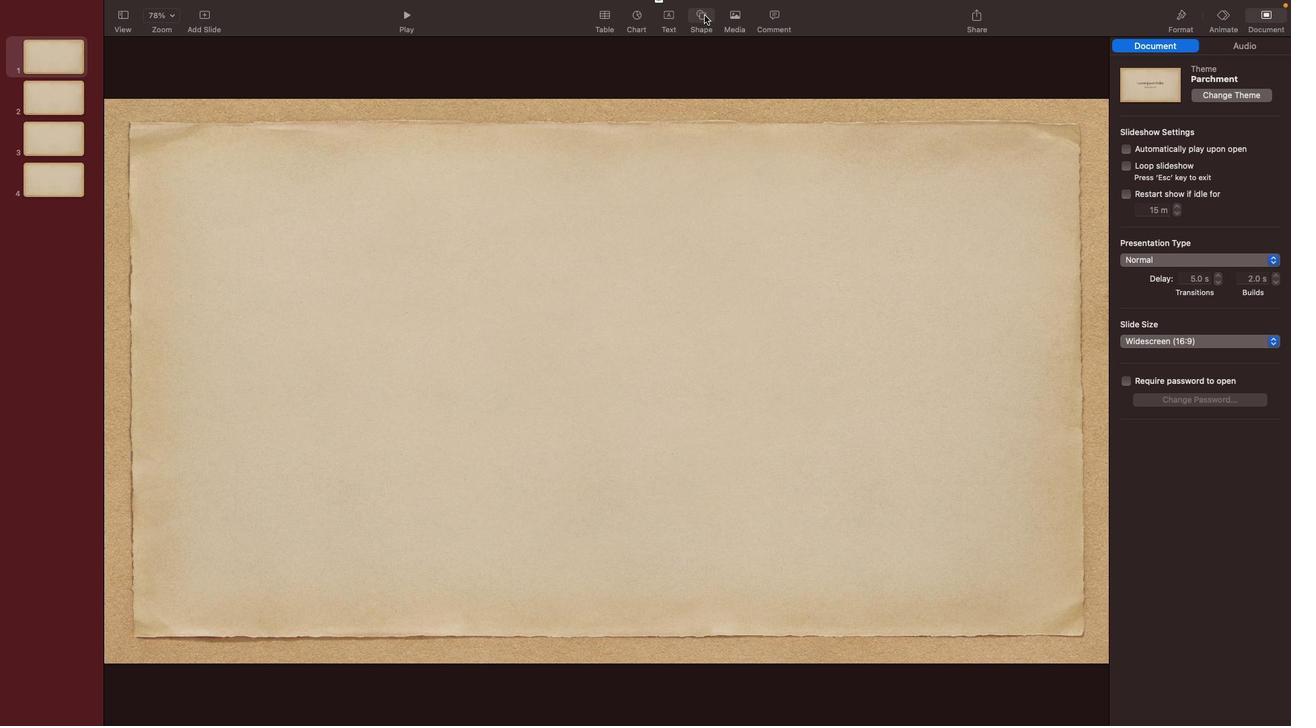 
Action: Mouse pressed left at (704, 15)
Screenshot: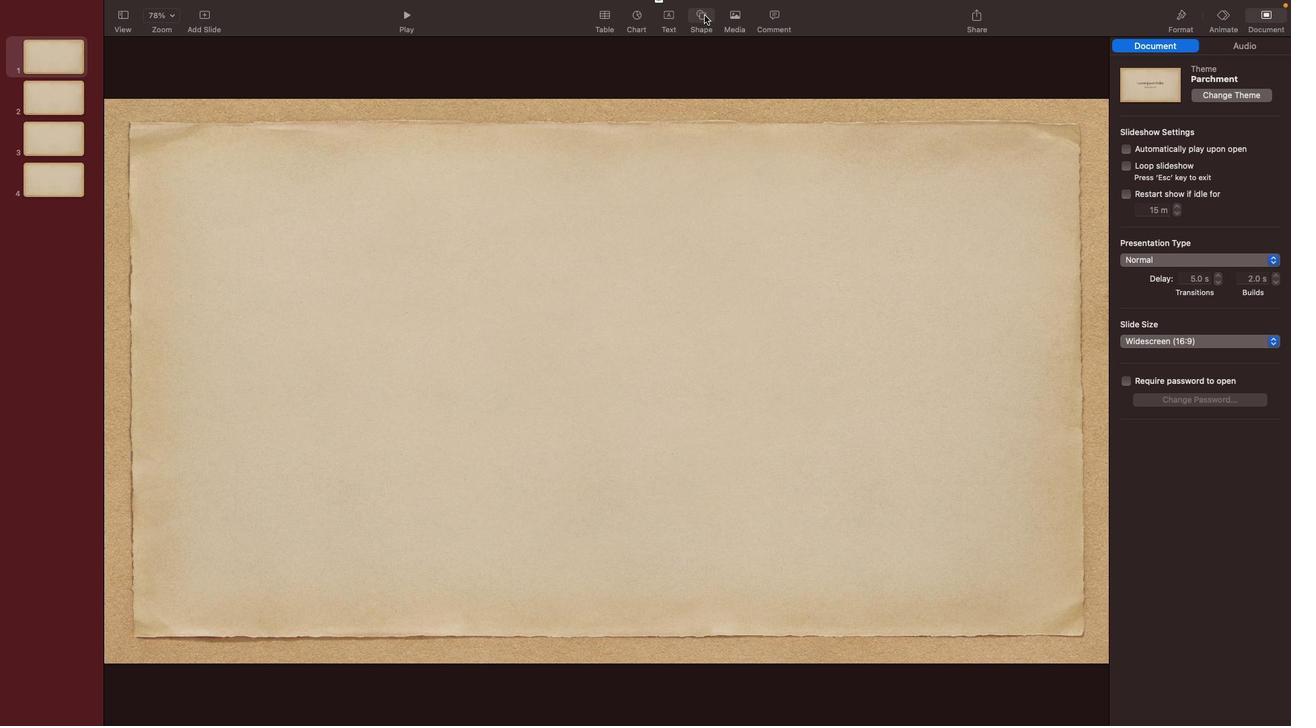 
Action: Mouse moved to (686, 124)
Screenshot: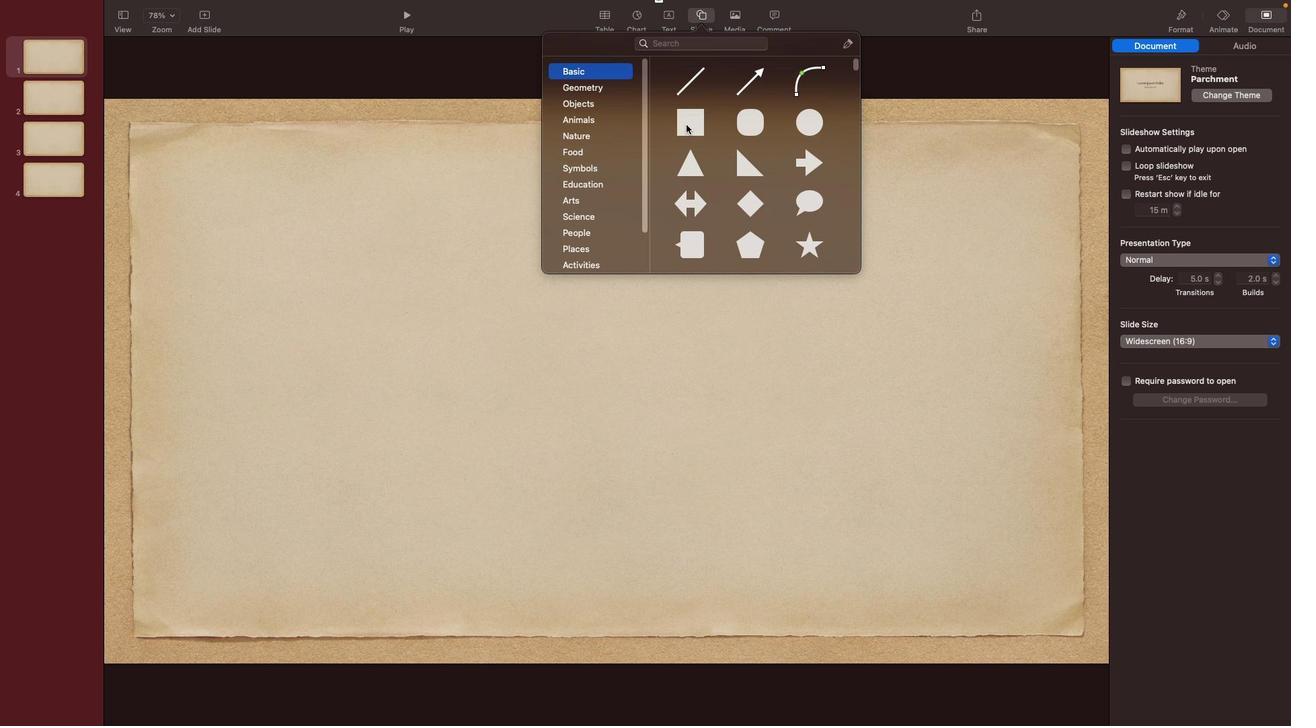 
Action: Mouse pressed left at (686, 124)
Screenshot: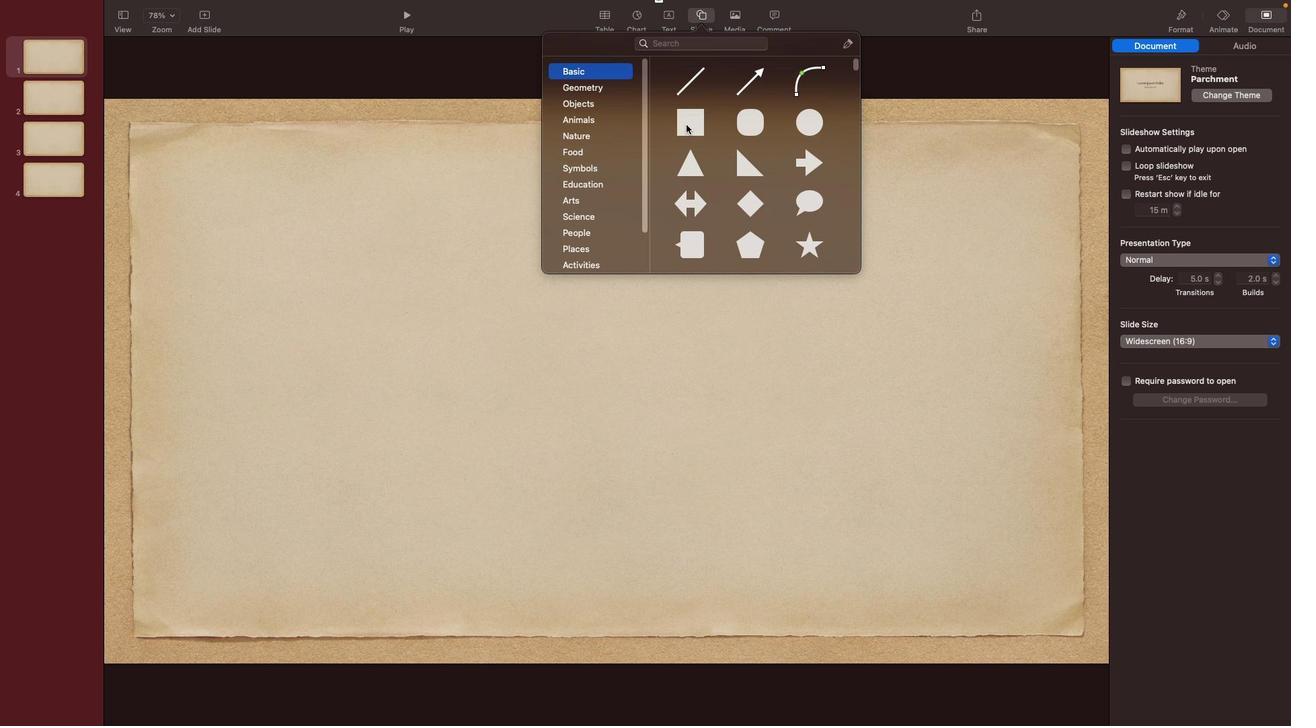 
Action: Mouse moved to (581, 382)
Screenshot: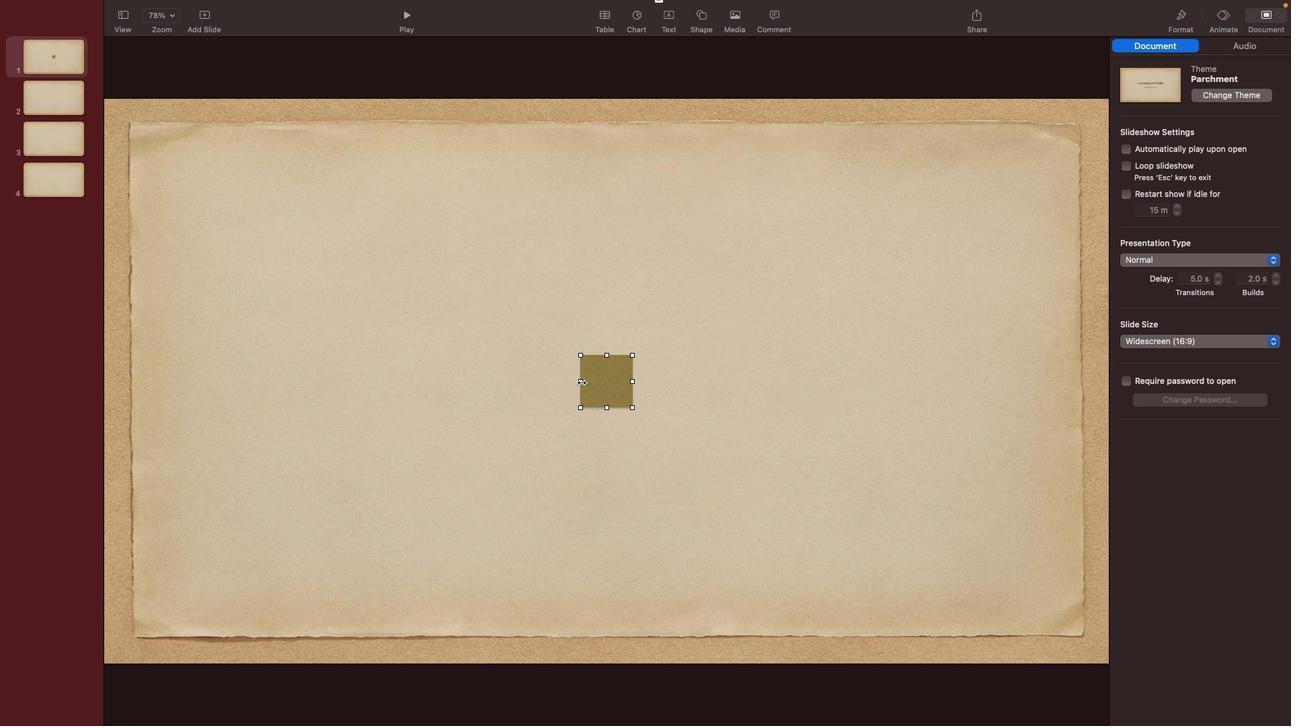 
Action: Mouse pressed left at (581, 382)
Screenshot: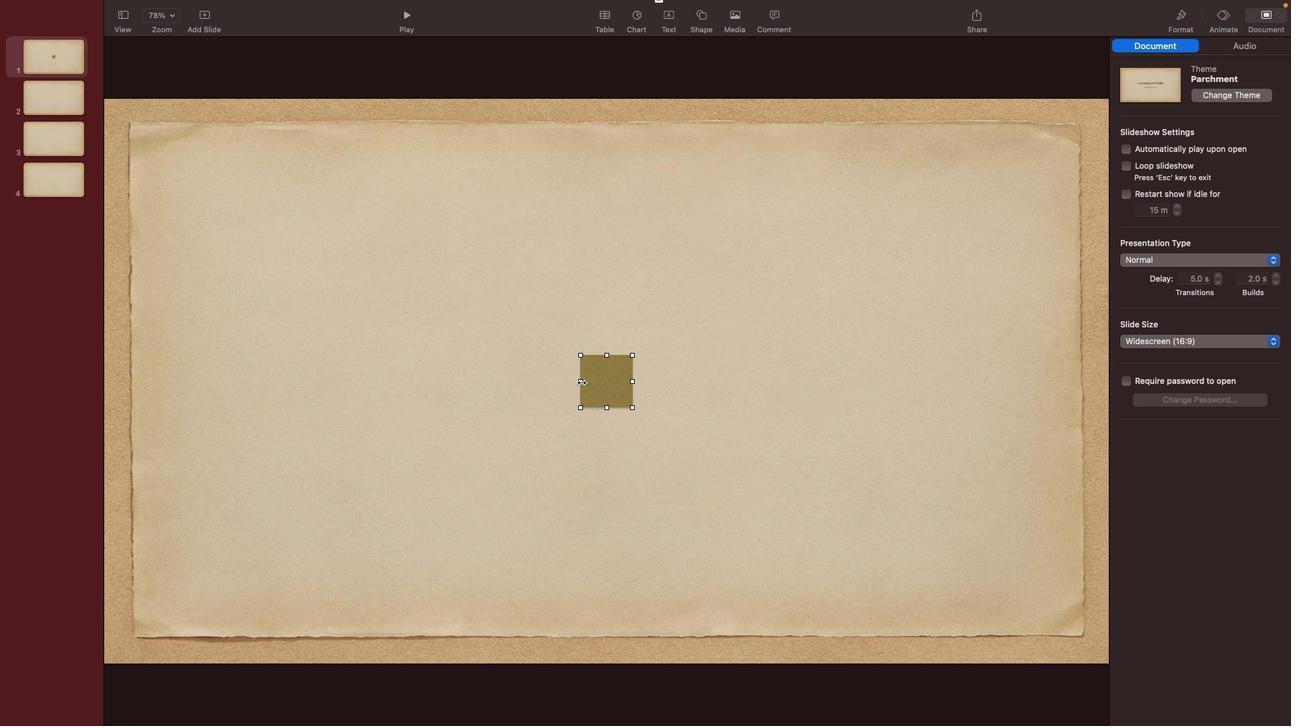 
Action: Mouse moved to (564, 374)
Screenshot: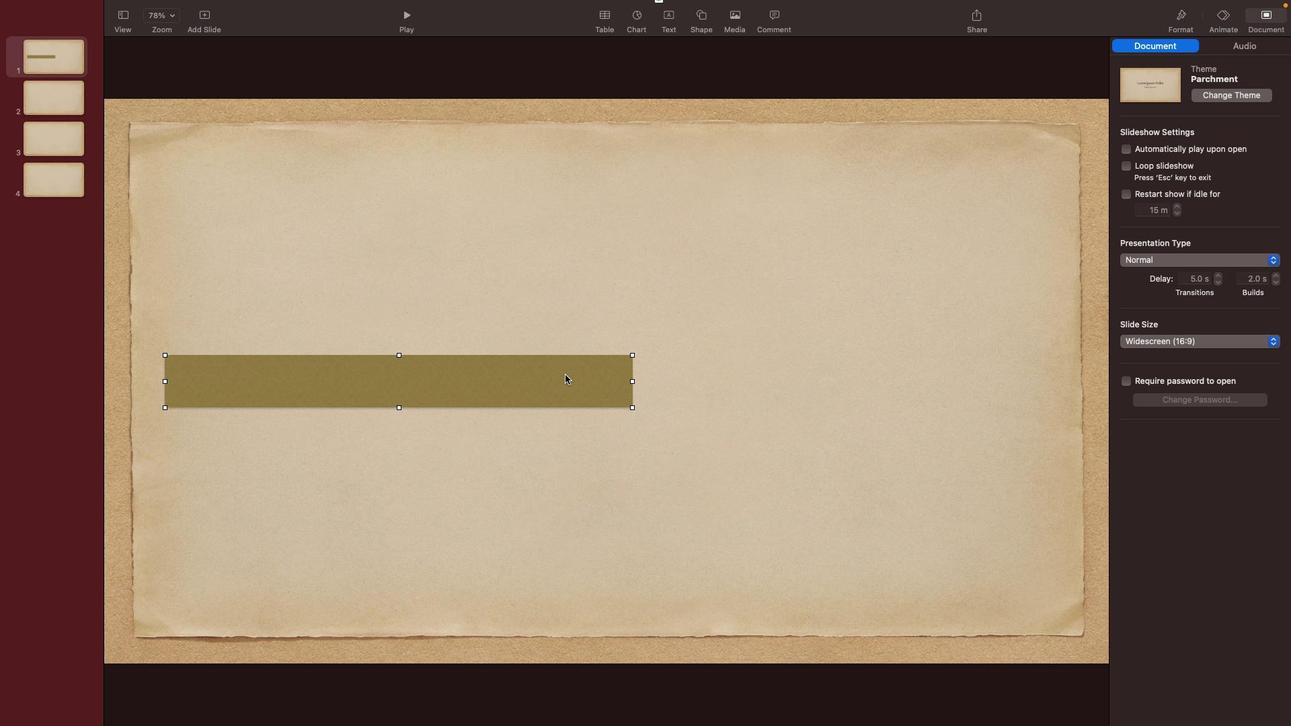 
Action: Mouse pressed left at (564, 374)
Screenshot: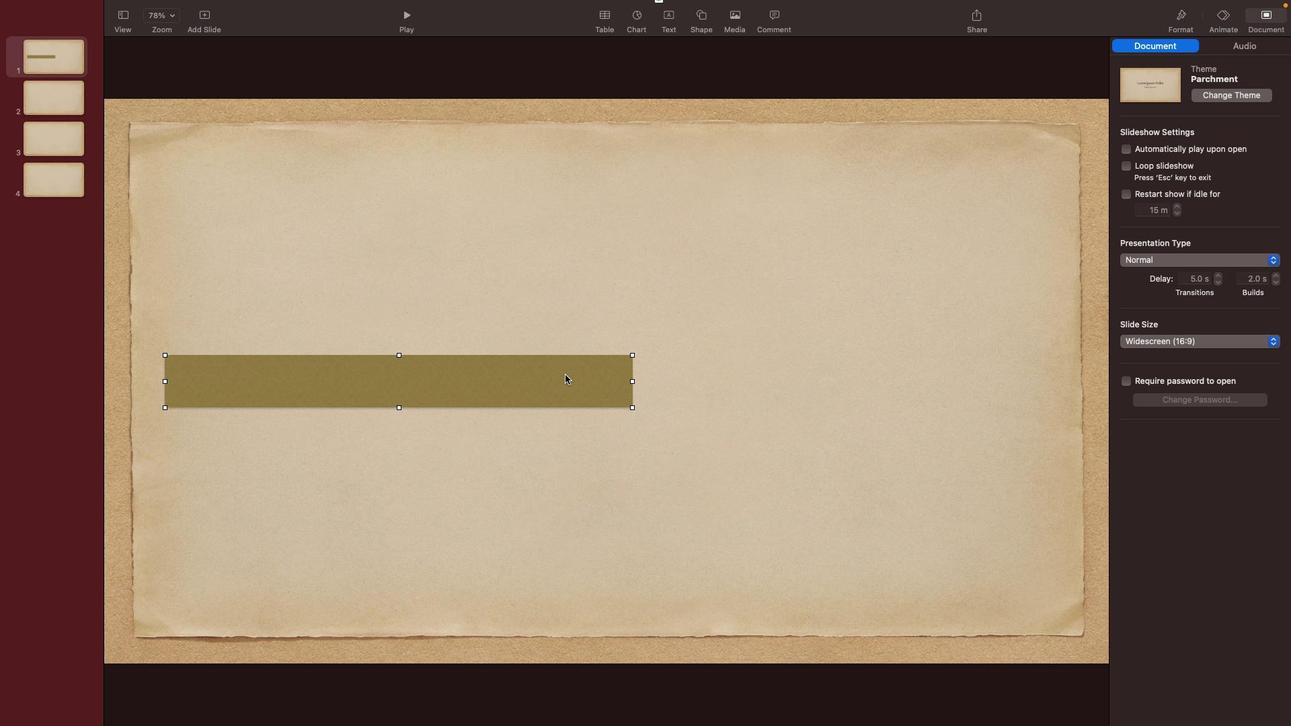 
Action: Mouse moved to (696, 366)
Screenshot: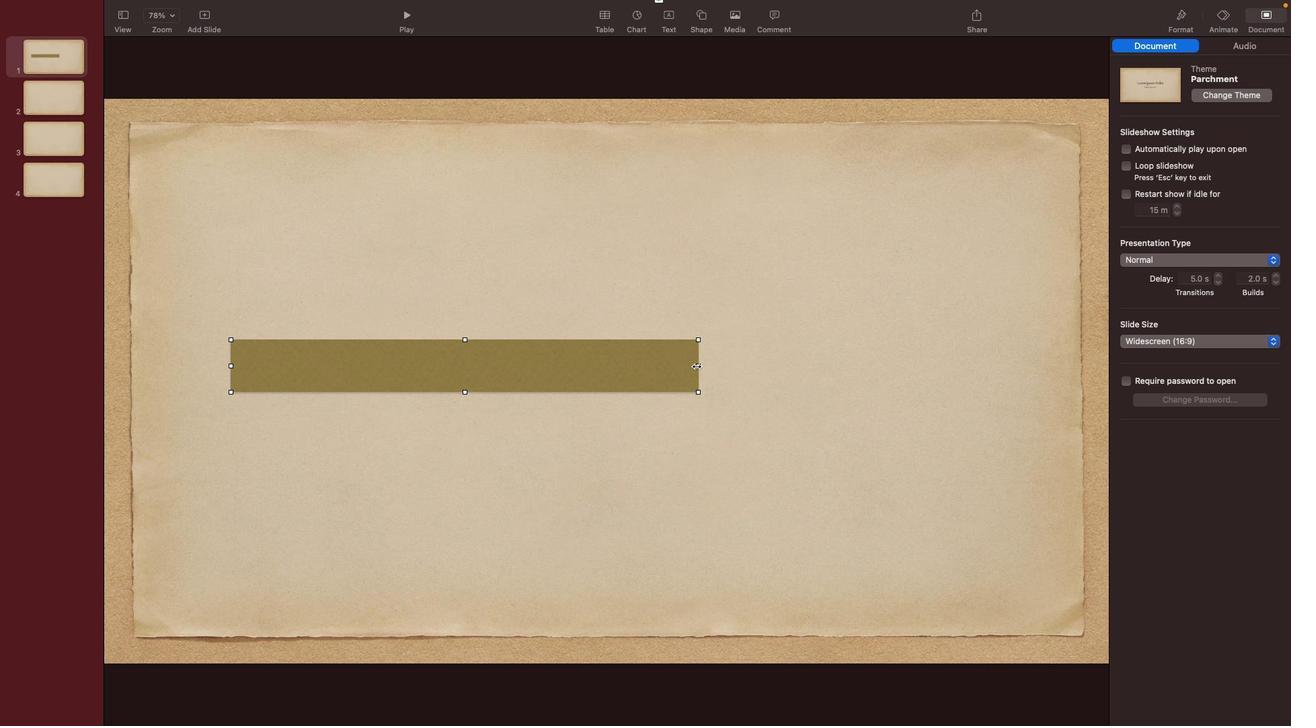 
Action: Mouse pressed left at (696, 366)
Screenshot: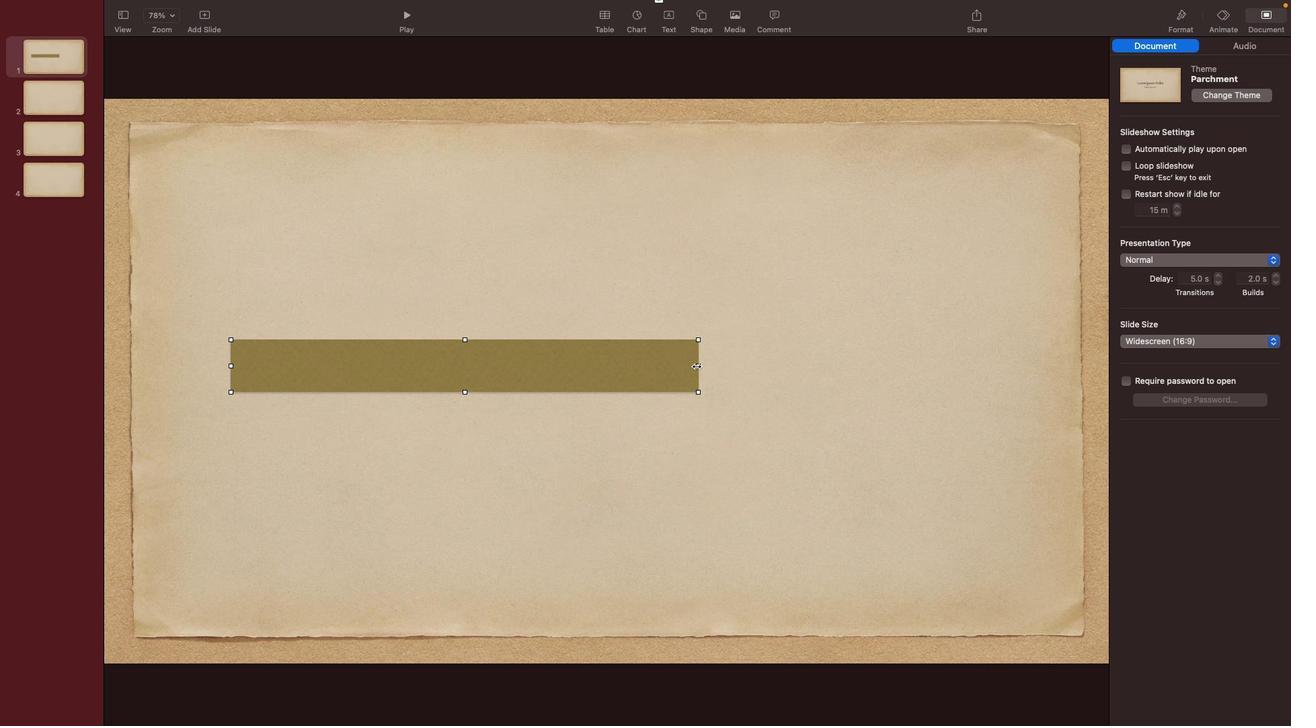 
Action: Mouse moved to (551, 392)
Screenshot: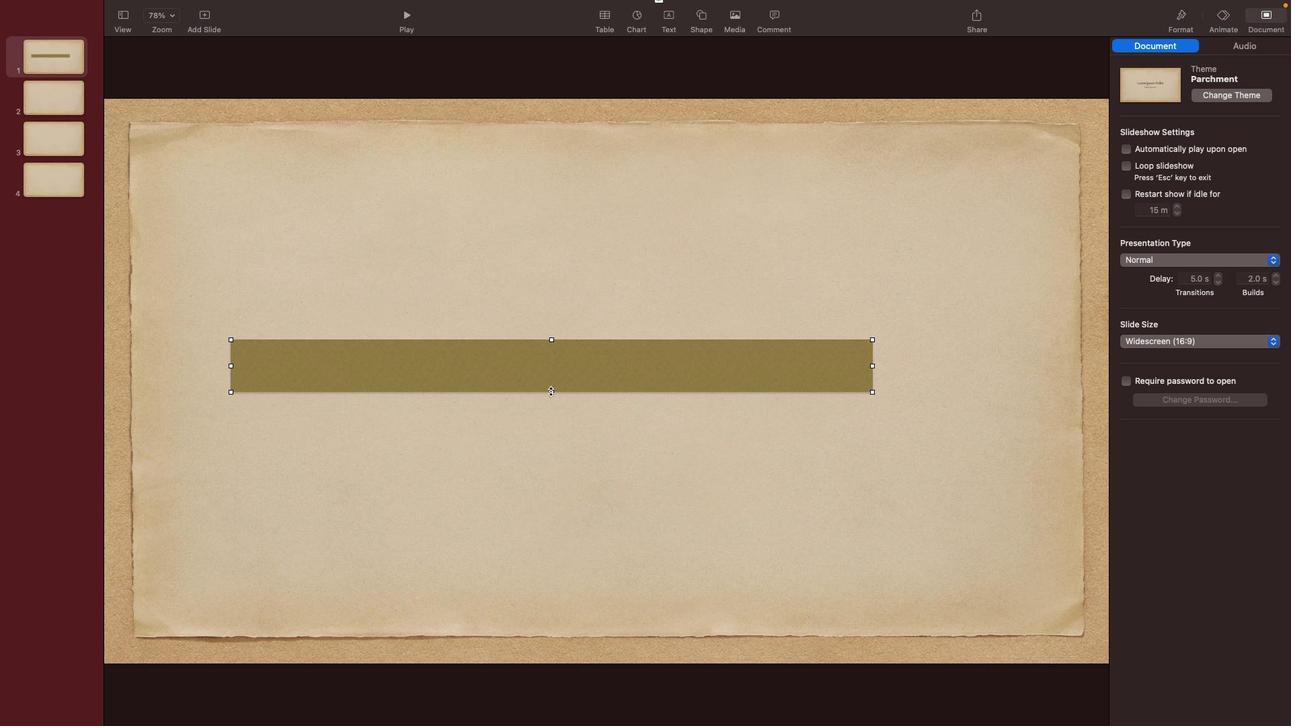 
Action: Mouse pressed left at (551, 392)
Screenshot: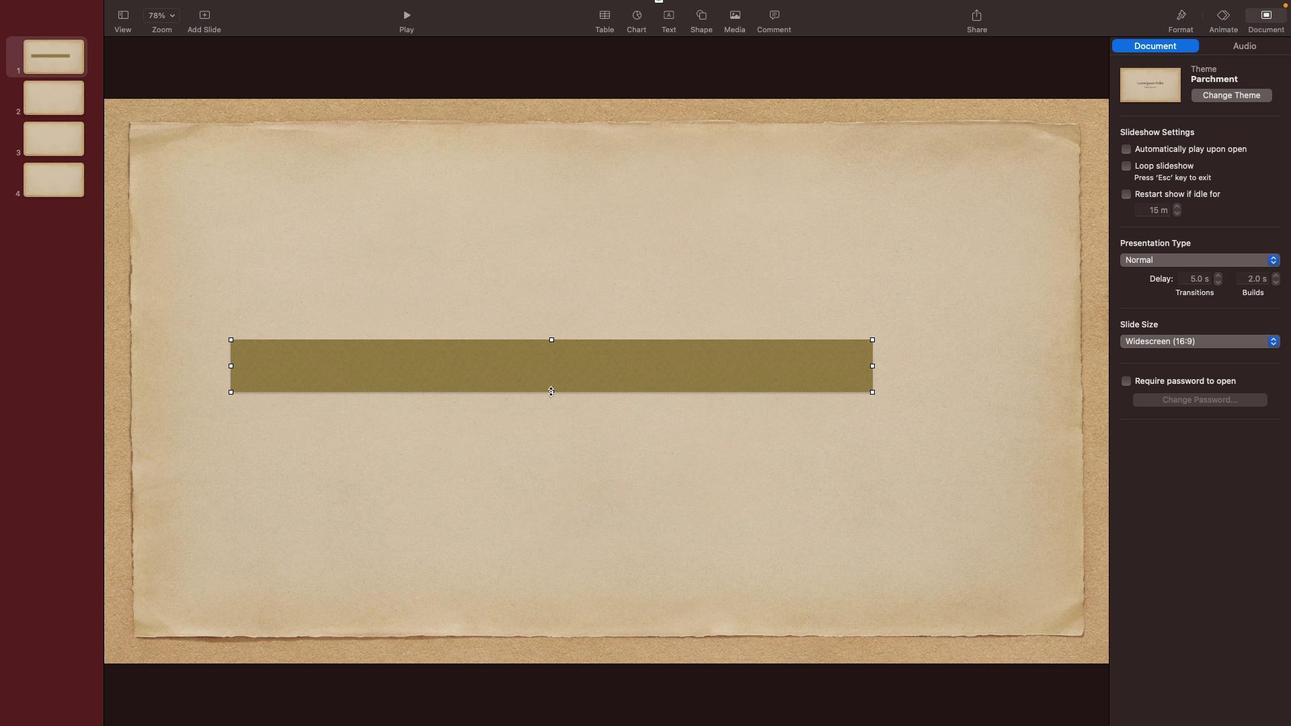 
Action: Mouse moved to (563, 551)
Screenshot: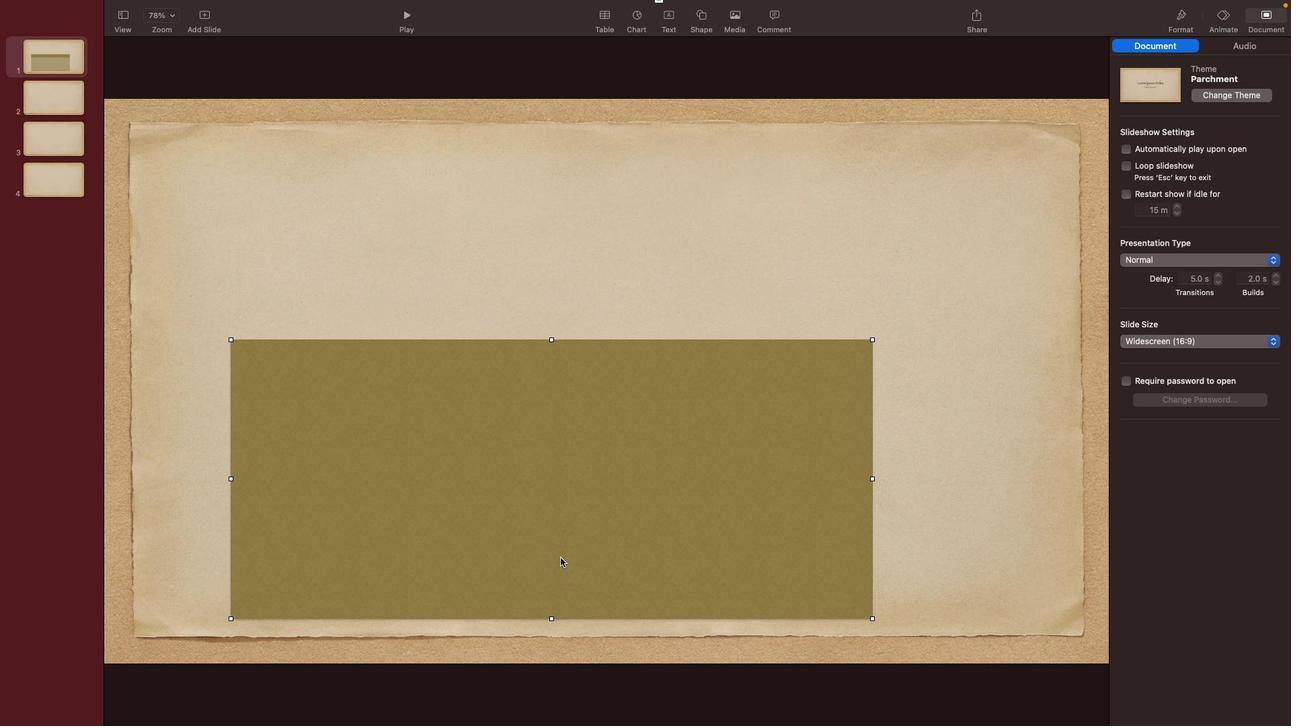 
Action: Mouse pressed left at (563, 551)
Screenshot: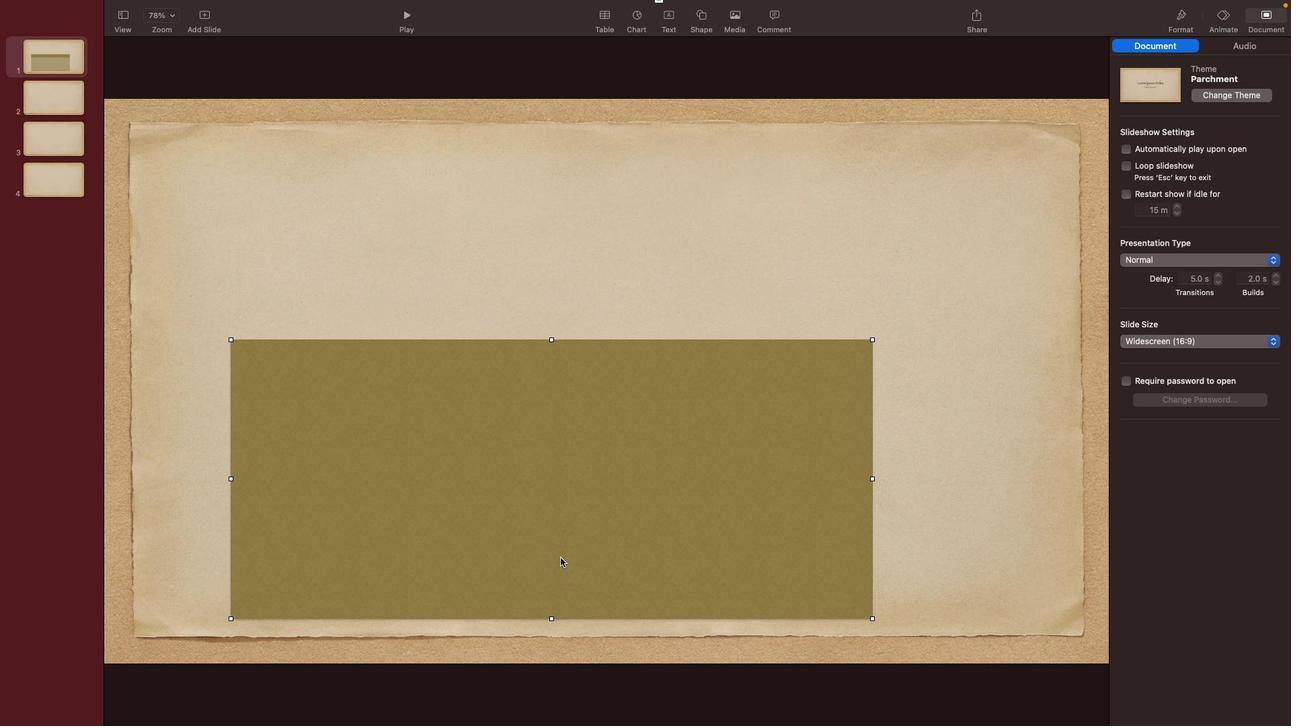
Action: Mouse moved to (250, 349)
Screenshot: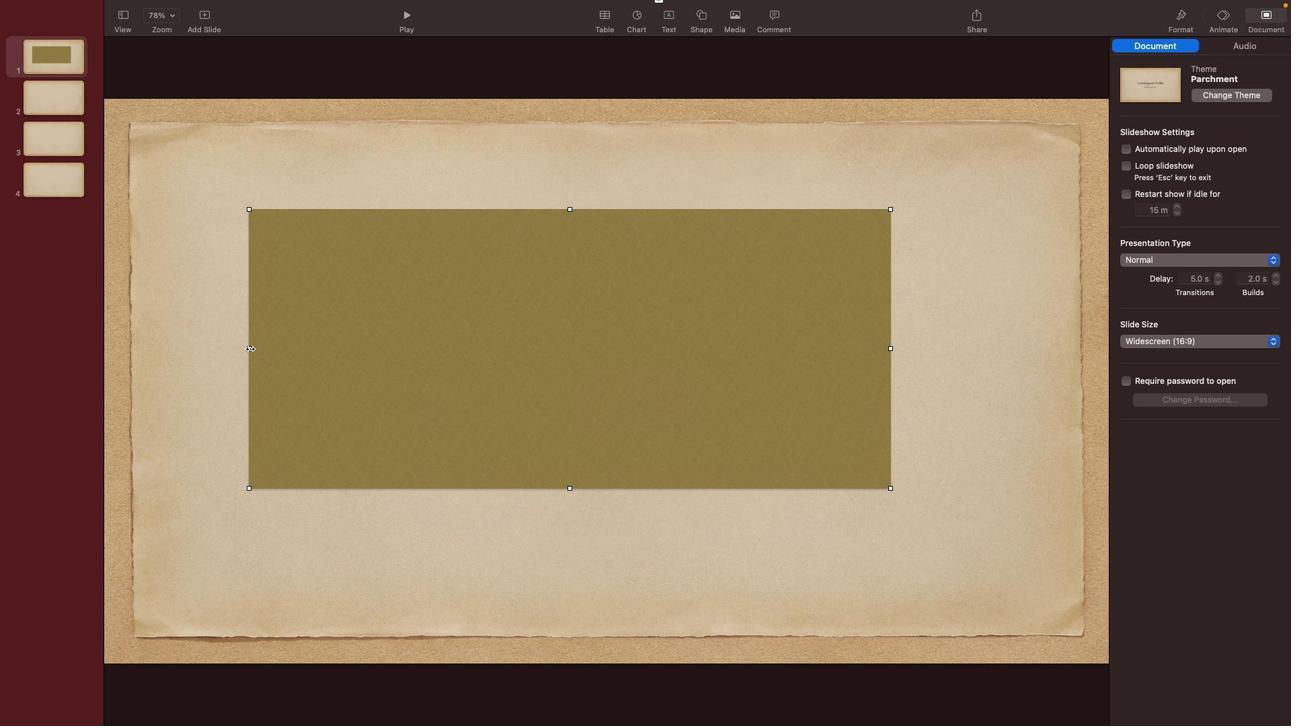 
Action: Mouse pressed left at (250, 349)
Screenshot: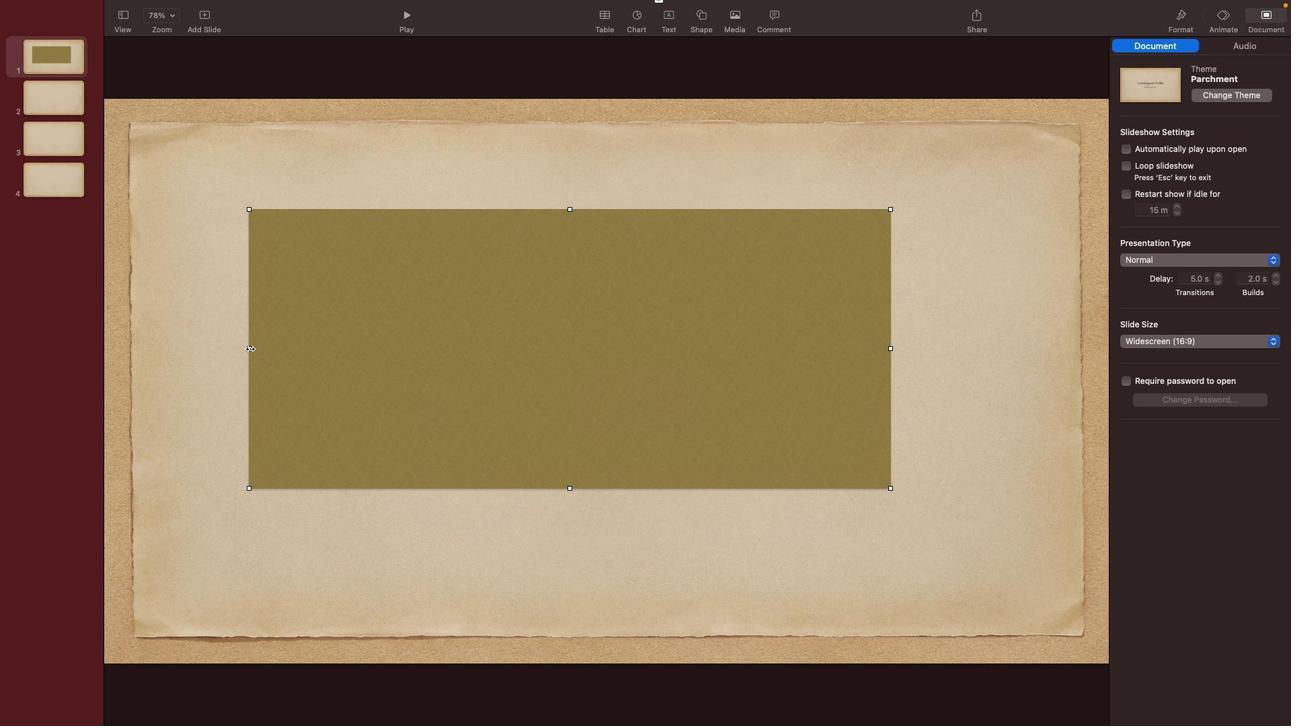
Action: Mouse moved to (892, 348)
Screenshot: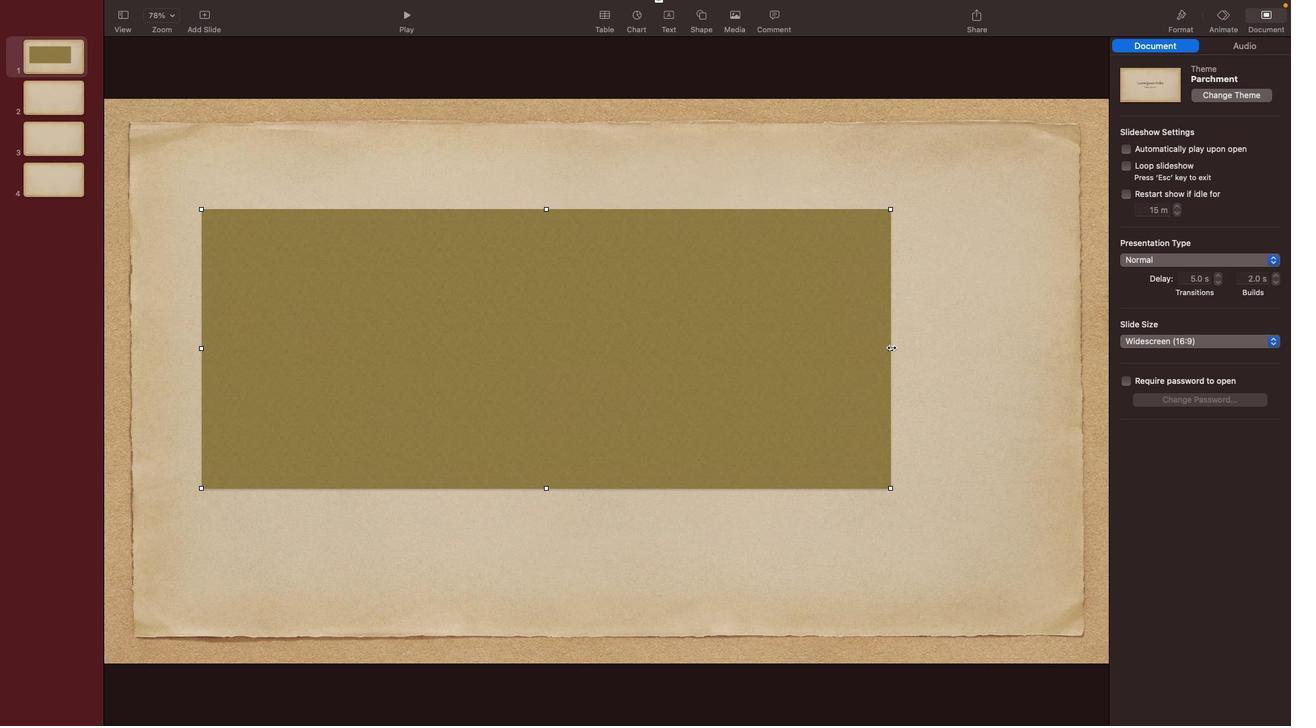 
Action: Mouse pressed left at (892, 348)
Screenshot: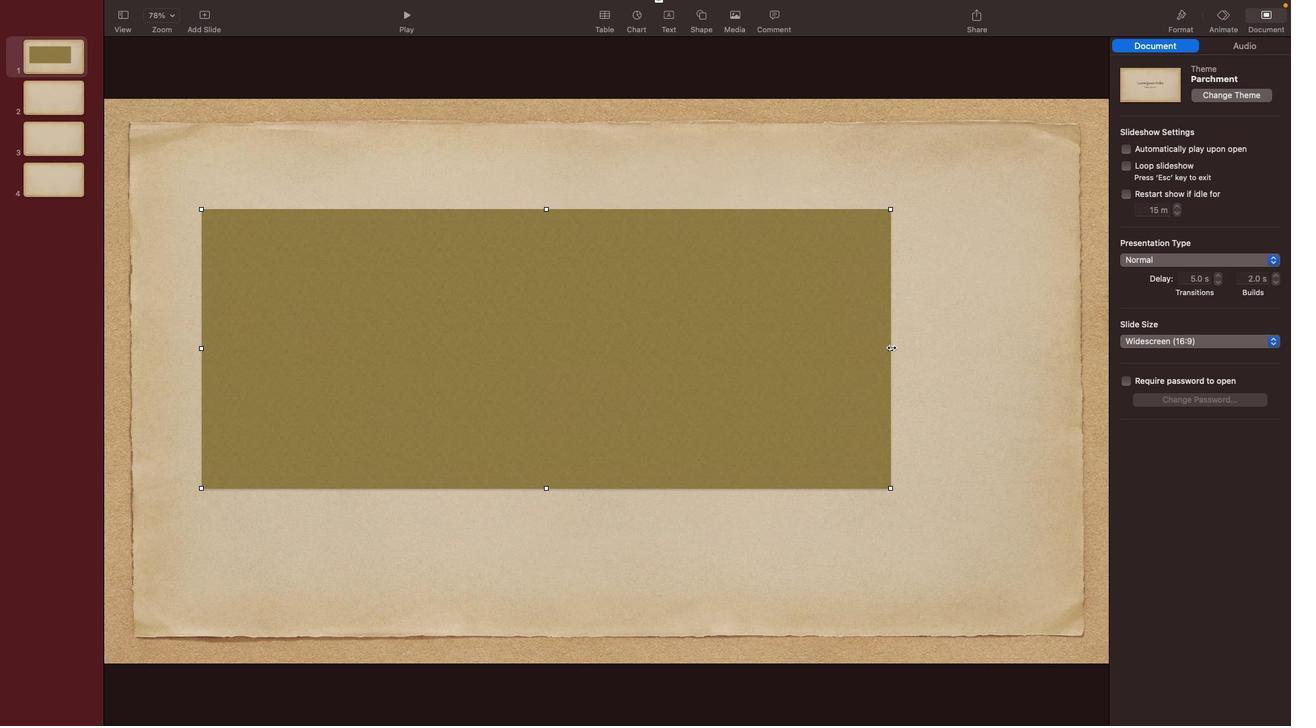 
Action: Mouse moved to (571, 488)
Screenshot: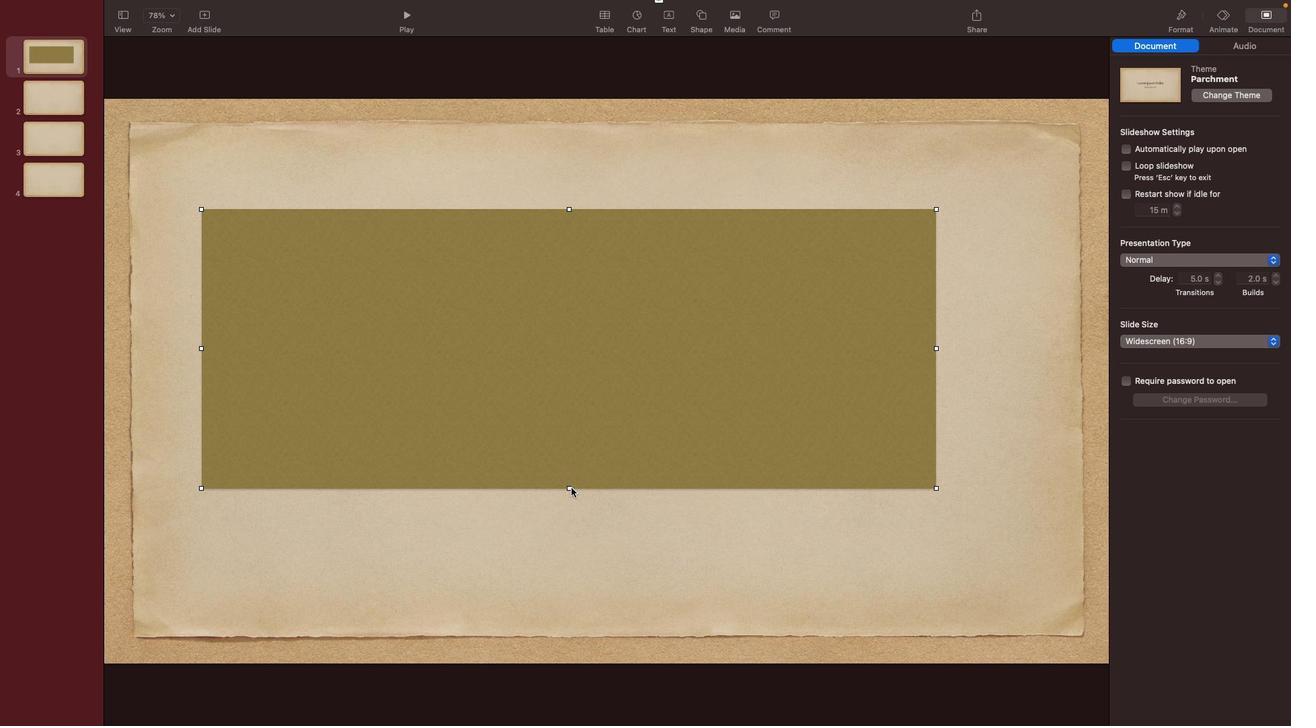 
Action: Mouse pressed left at (571, 488)
Screenshot: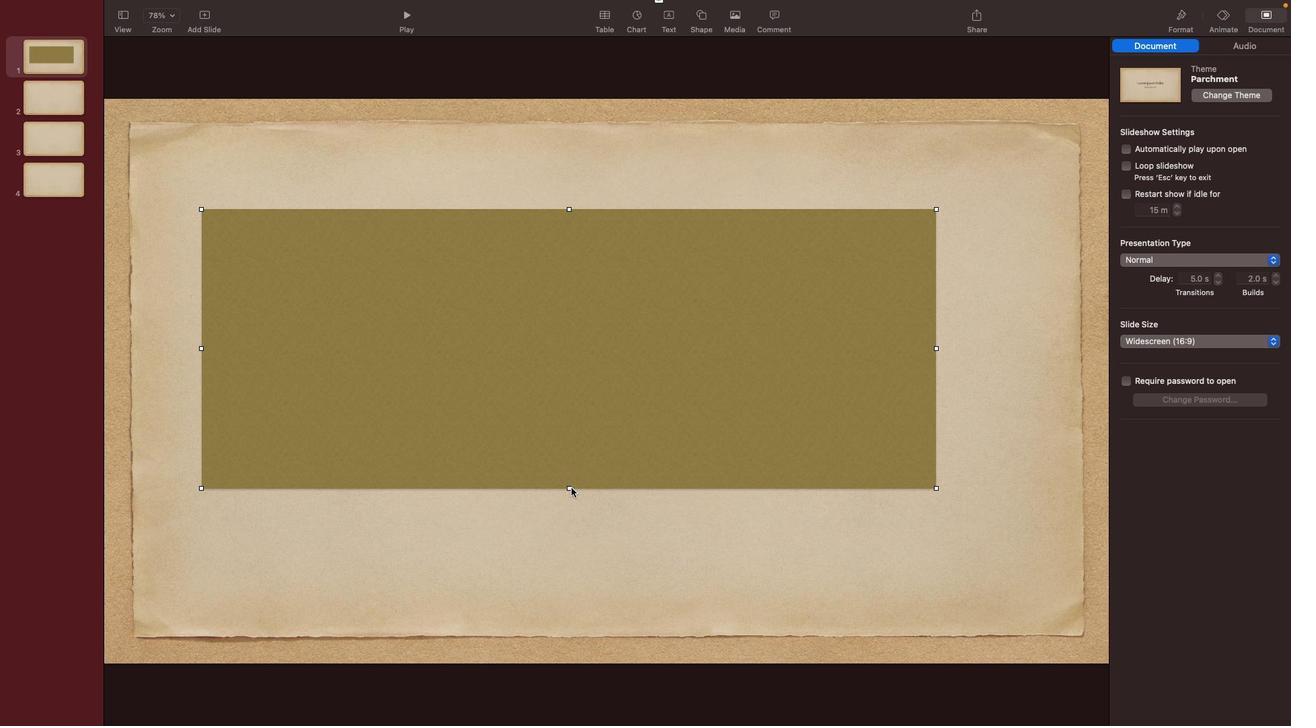 
Action: Mouse moved to (568, 486)
Screenshot: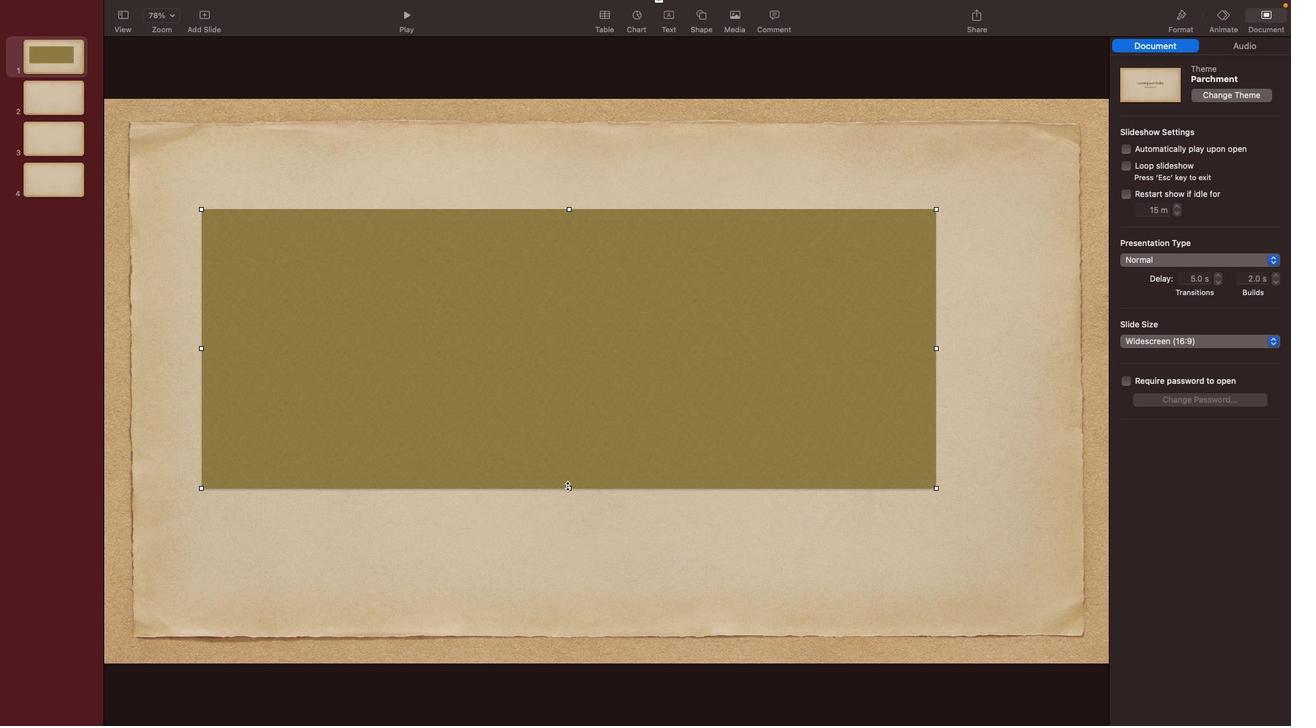 
Action: Mouse pressed left at (568, 486)
Screenshot: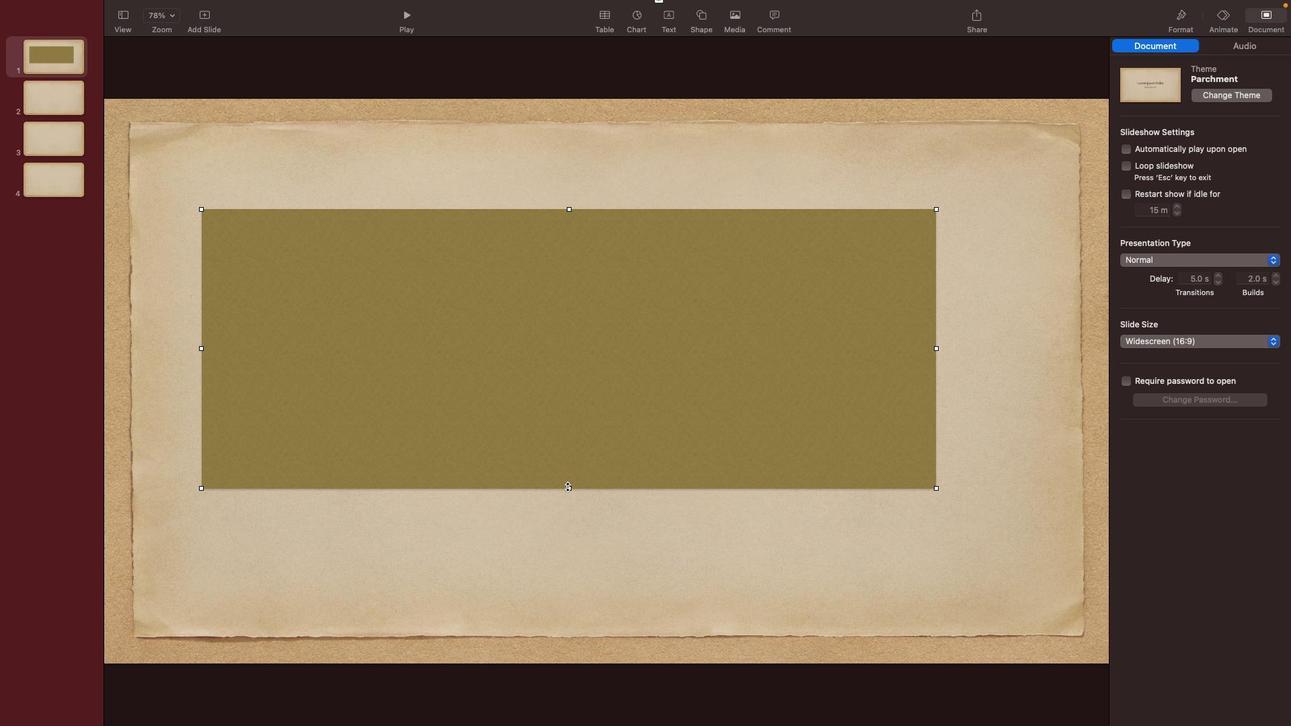 
Action: Mouse moved to (666, 431)
Screenshot: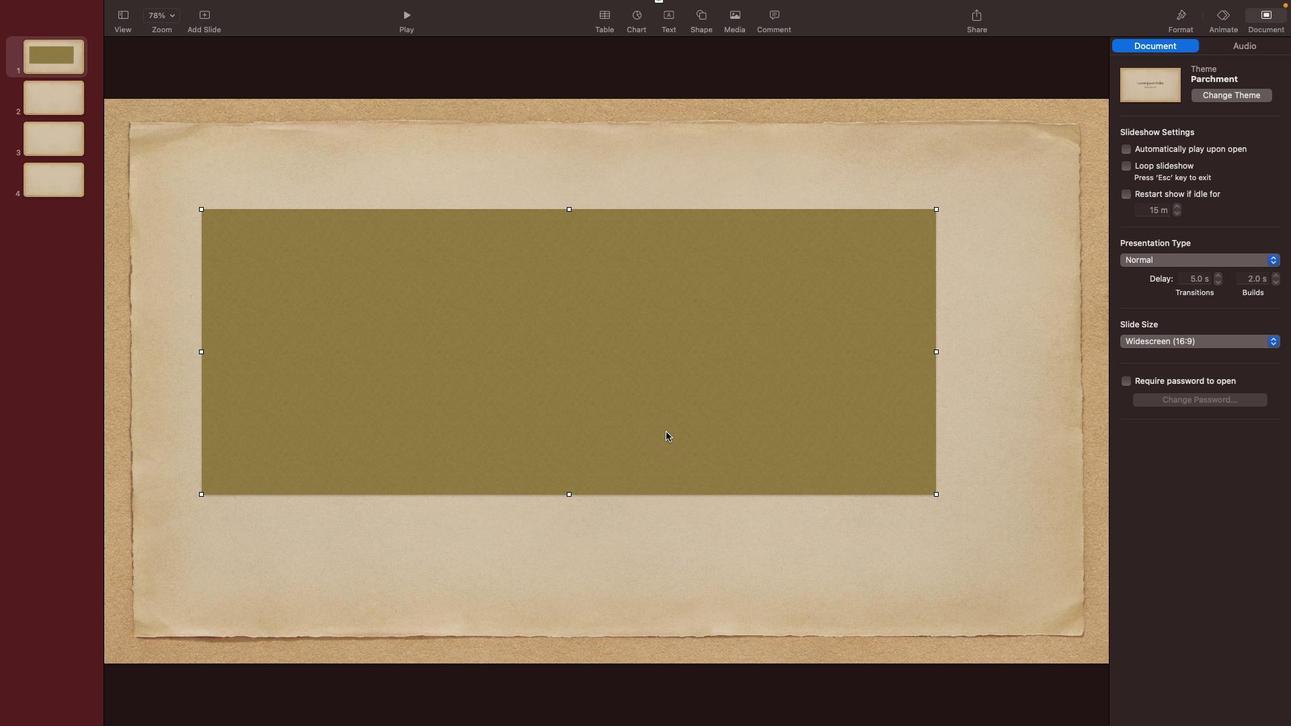 
Action: Mouse pressed left at (666, 431)
Screenshot: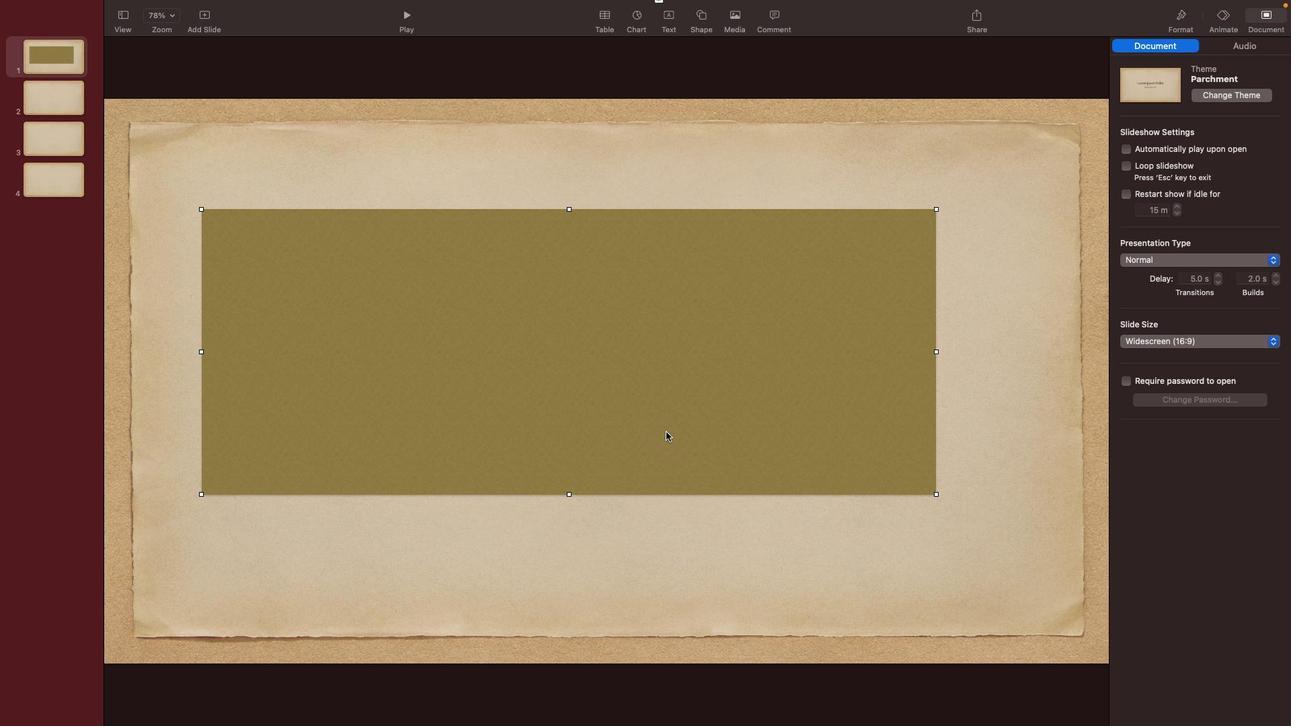 
Action: Mouse moved to (698, 435)
Screenshot: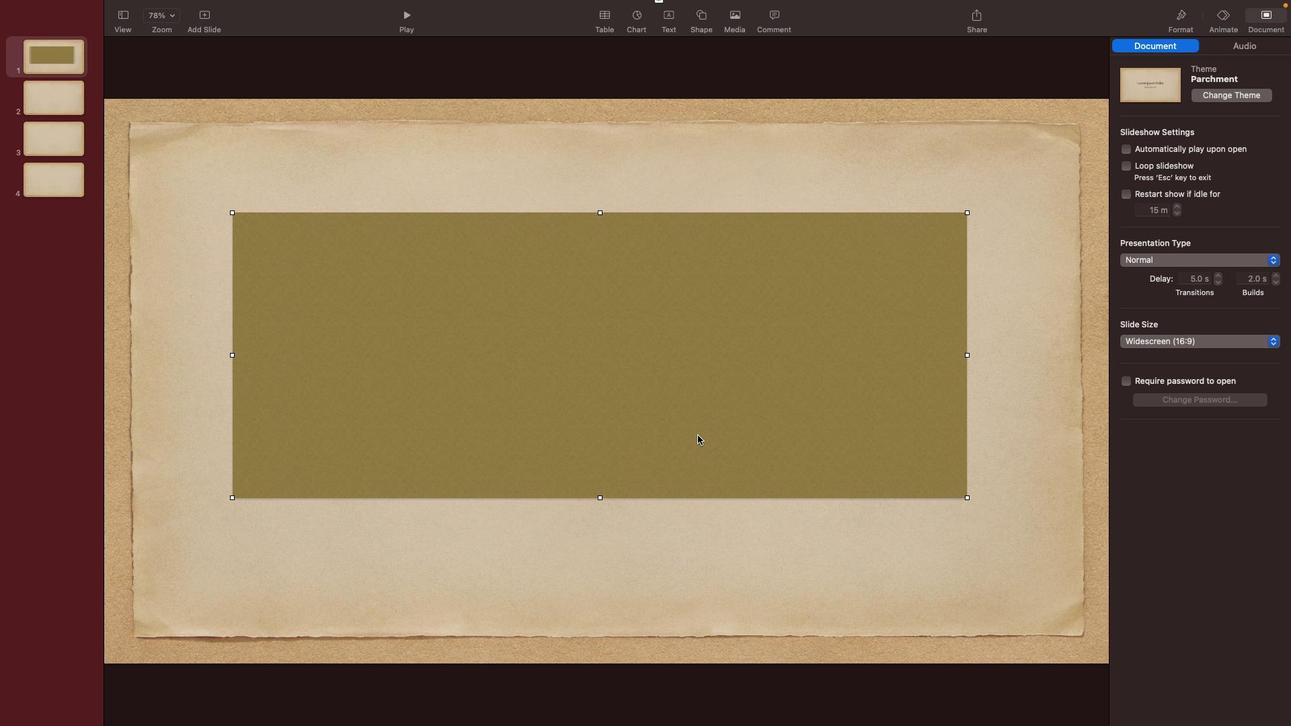 
Action: Mouse pressed left at (698, 435)
Screenshot: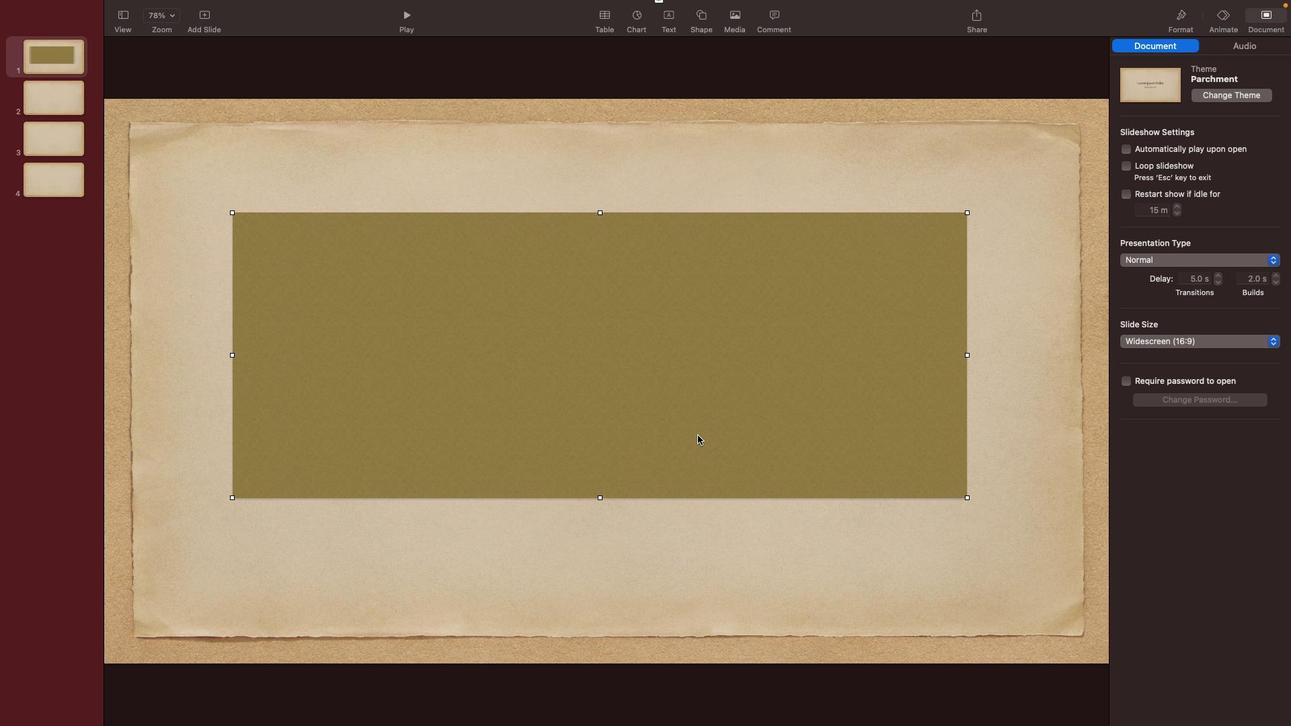 
Action: Mouse moved to (1058, 85)
Screenshot: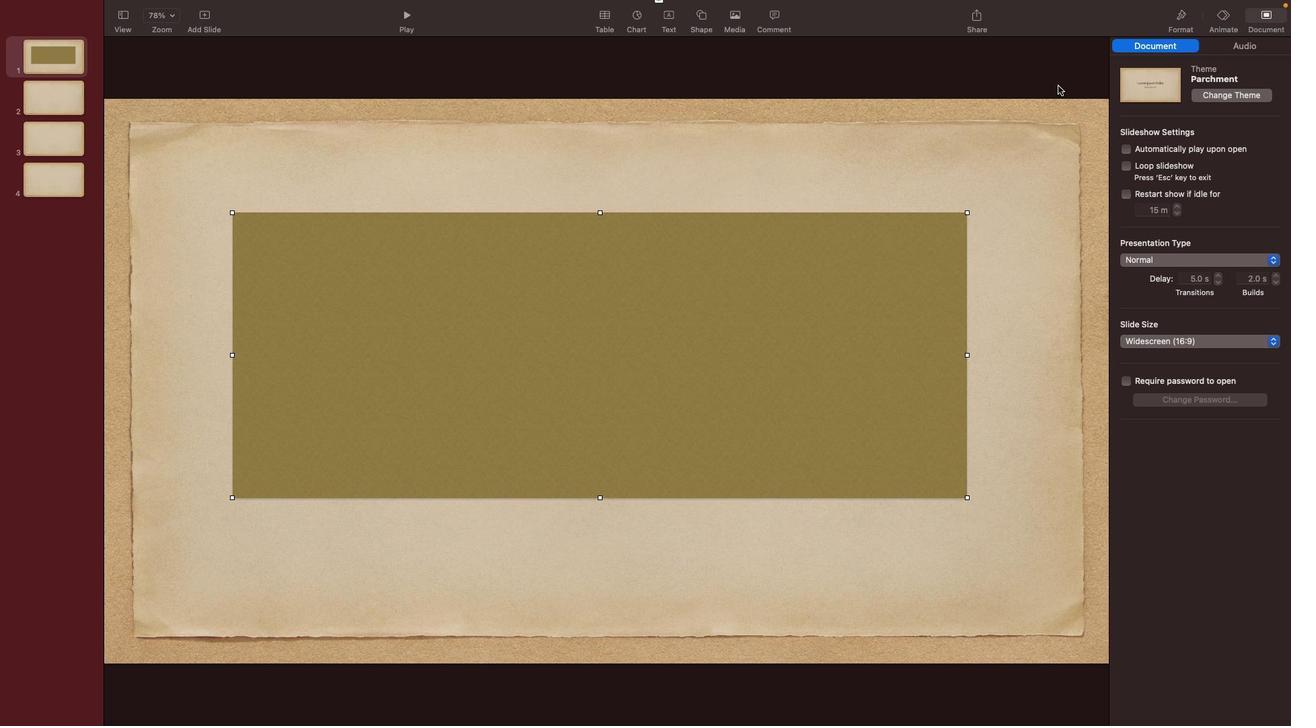 
Action: Mouse pressed left at (1058, 85)
Screenshot: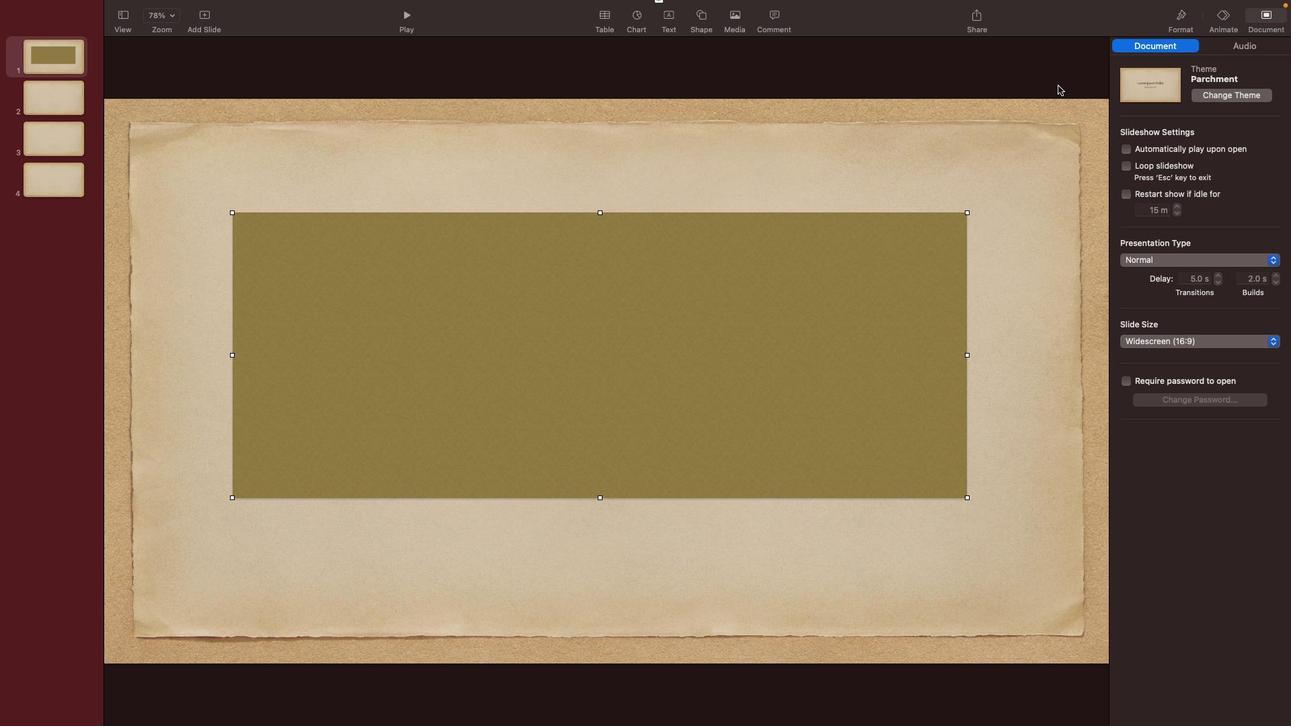 
Action: Mouse moved to (1098, 65)
Screenshot: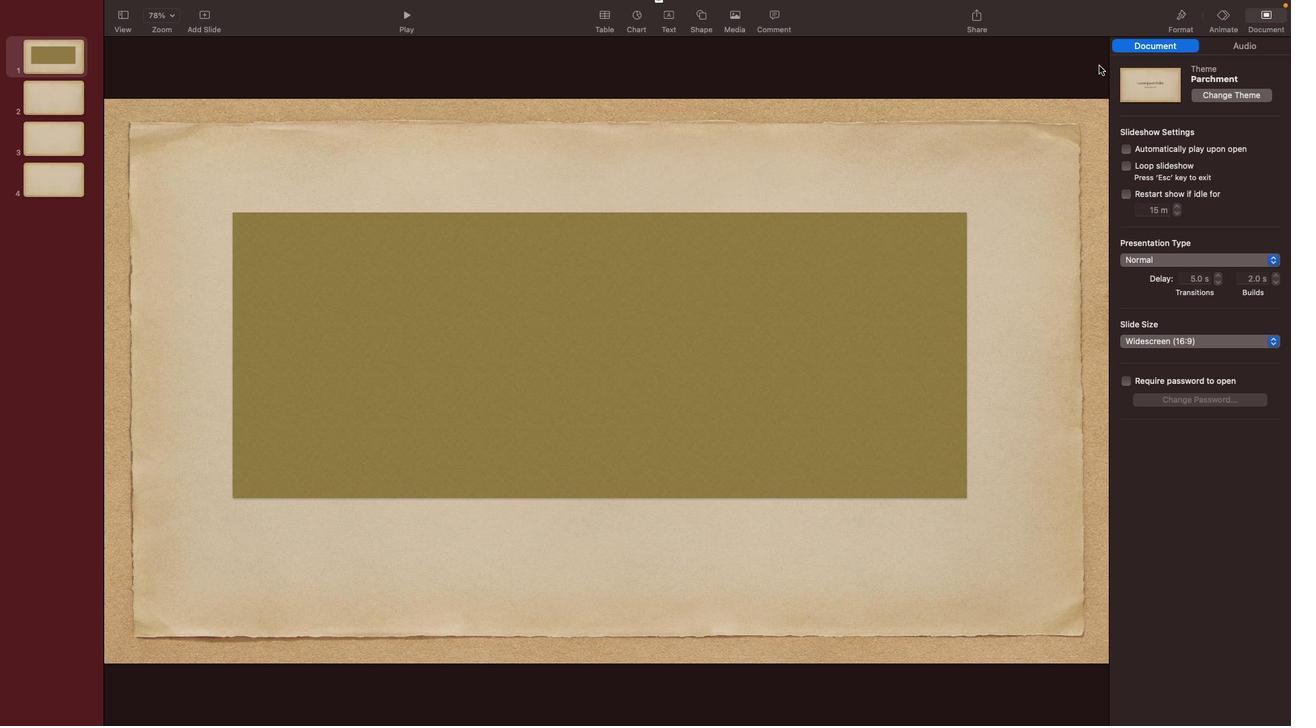 
Action: Mouse pressed left at (1098, 65)
Screenshot: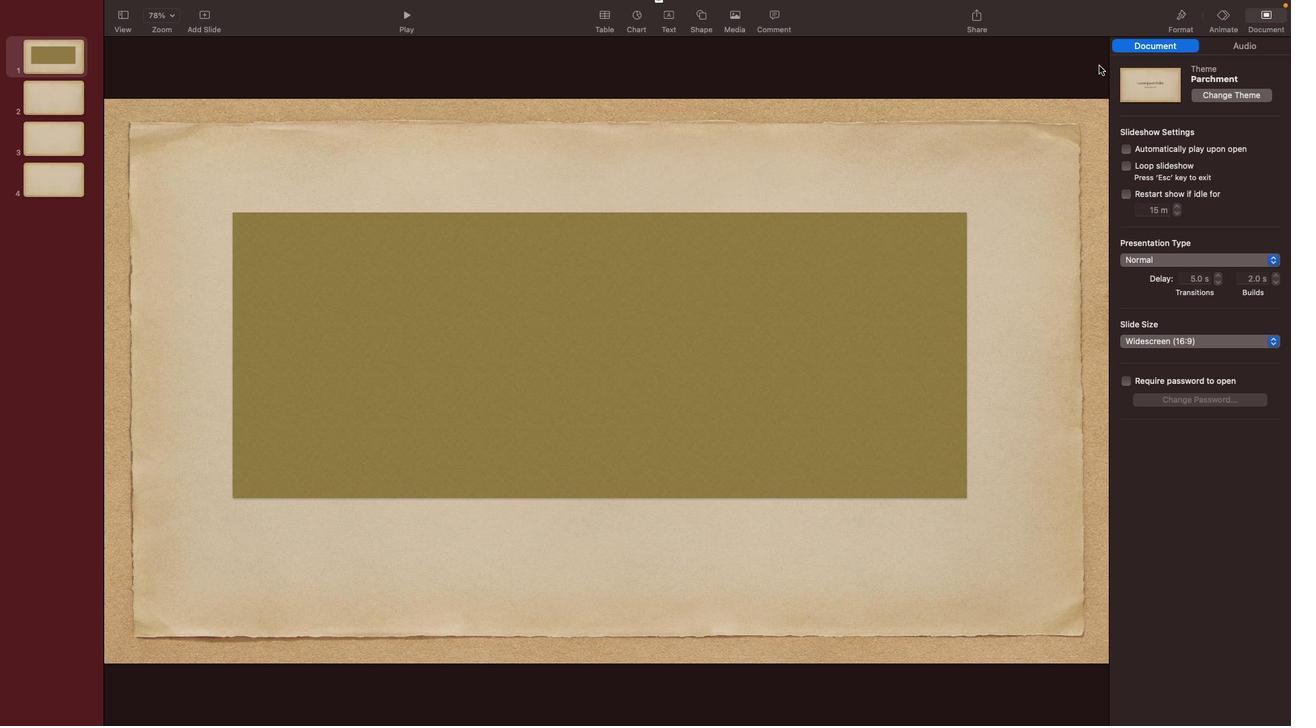 
Action: Mouse moved to (1176, 21)
Screenshot: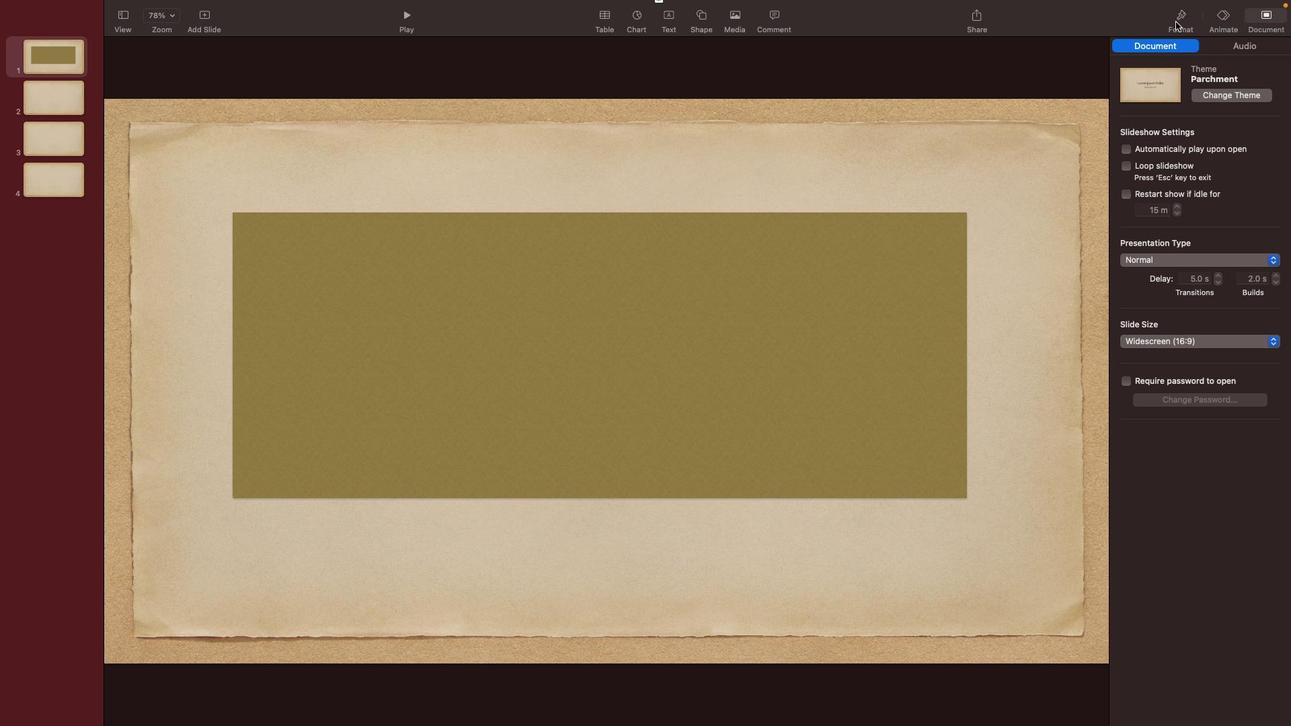 
Action: Mouse pressed left at (1176, 21)
Screenshot: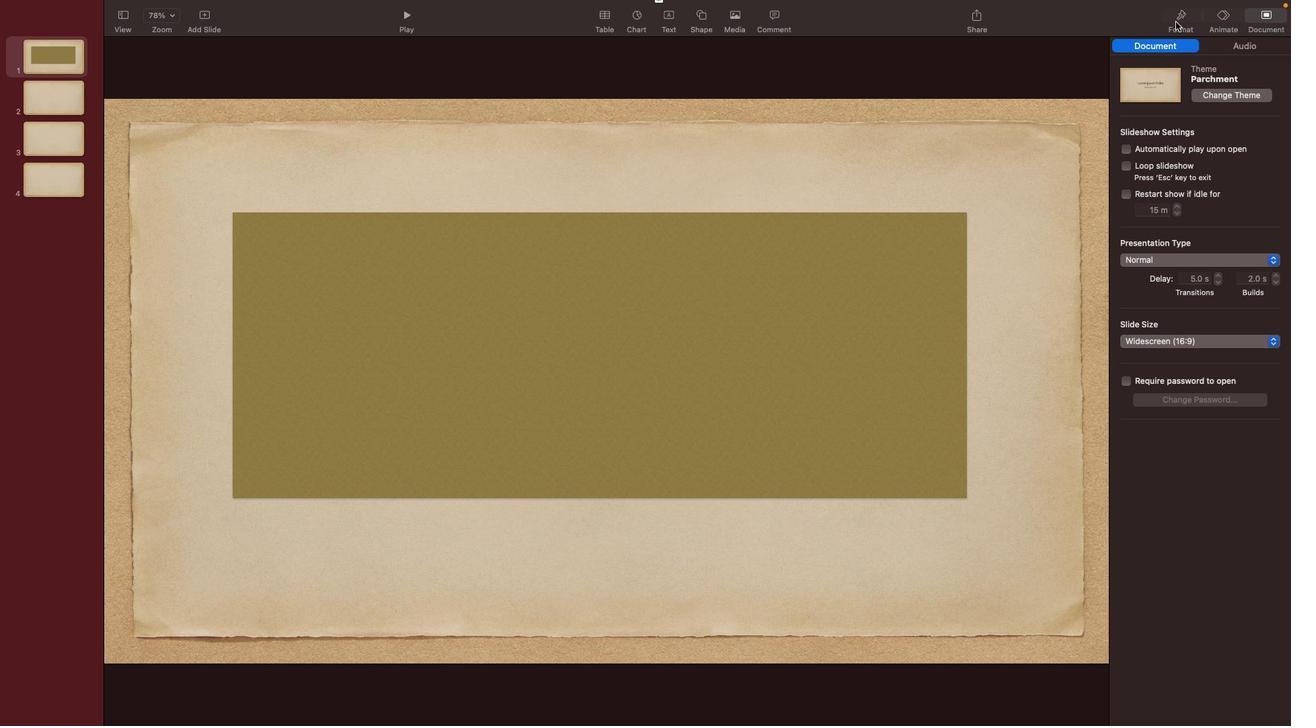 
Action: Mouse moved to (1125, 153)
Screenshot: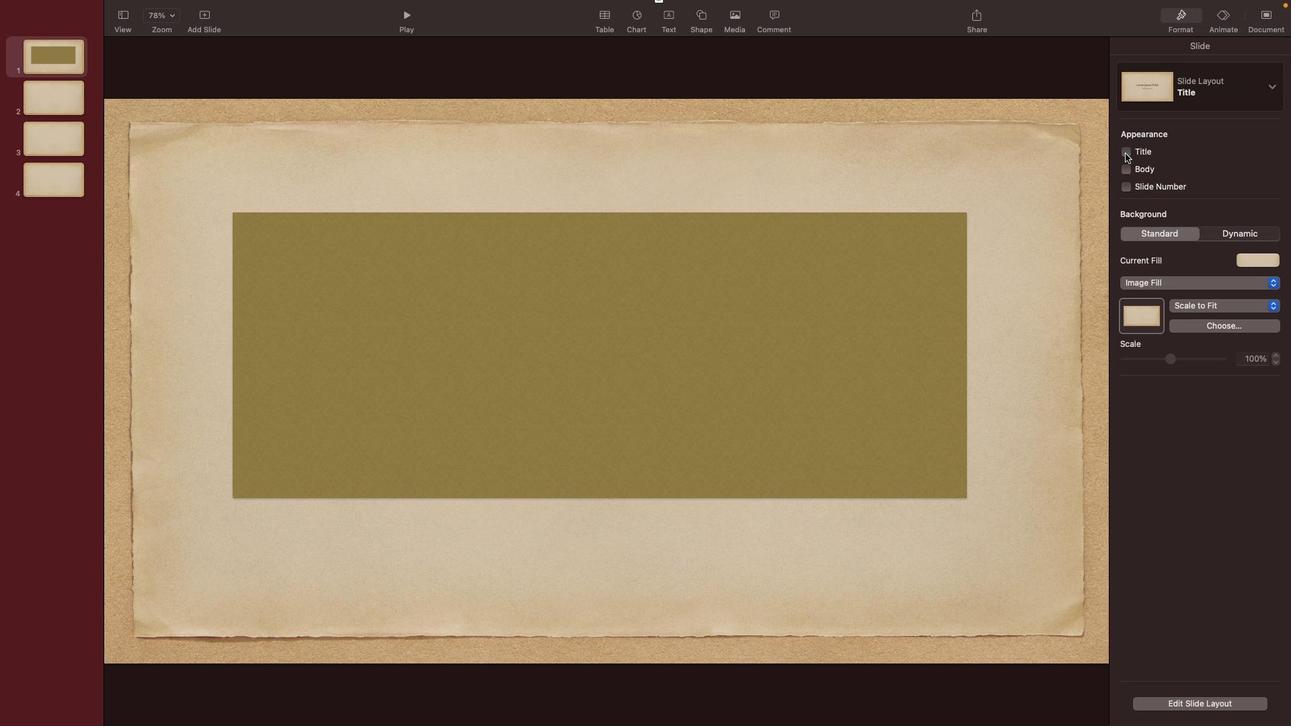 
Action: Mouse pressed left at (1125, 153)
Screenshot: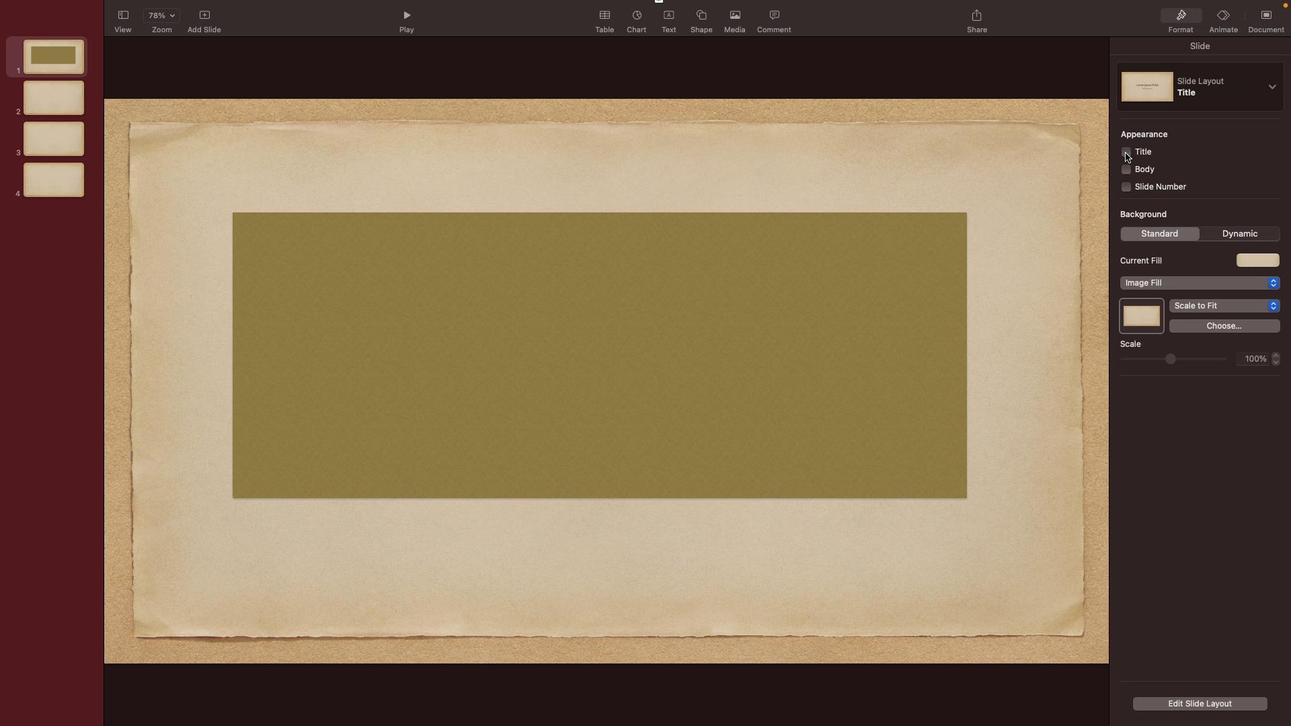 
Action: Mouse moved to (878, 322)
Screenshot: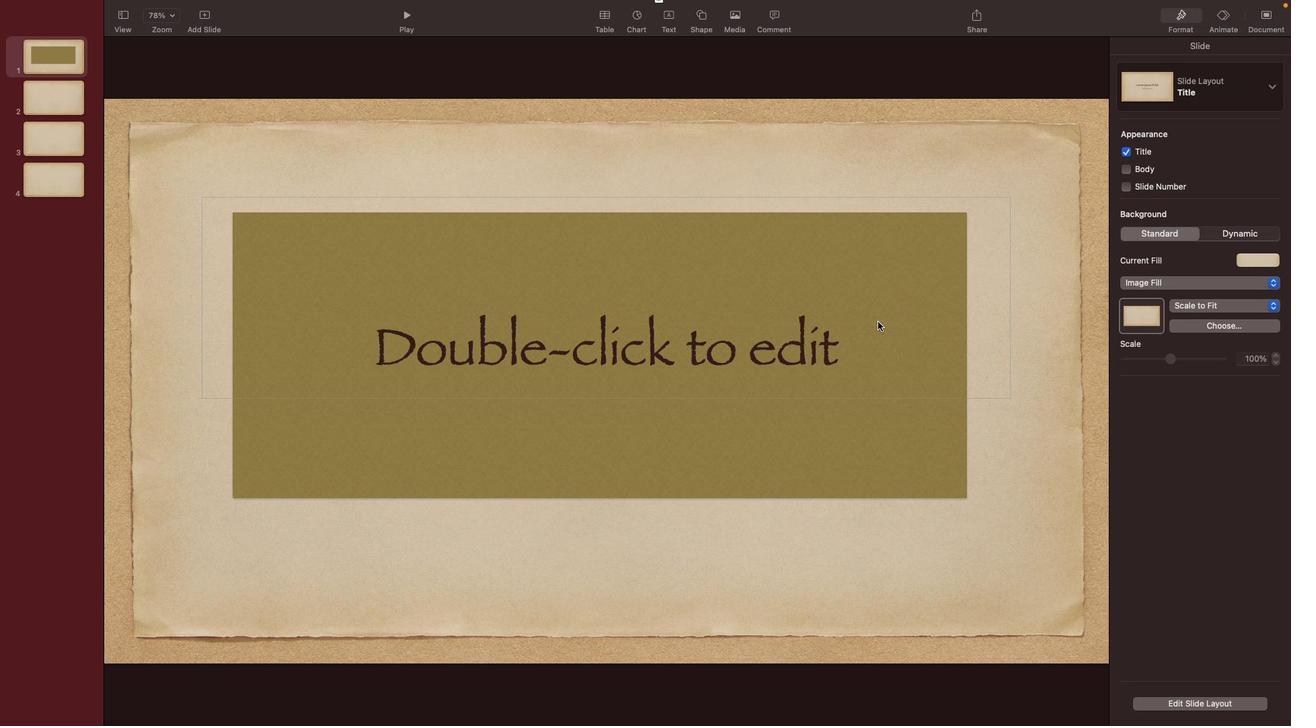 
Action: Mouse pressed left at (878, 322)
Screenshot: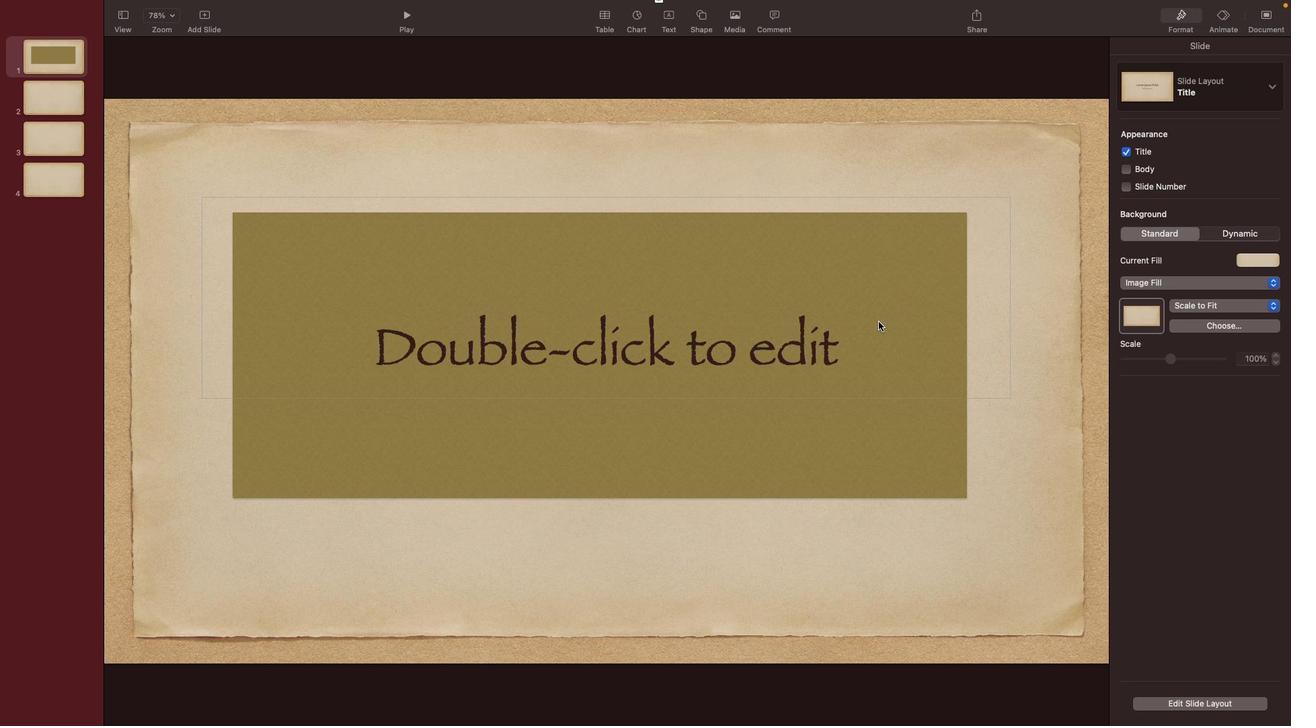 
Action: Mouse moved to (1010, 196)
Screenshot: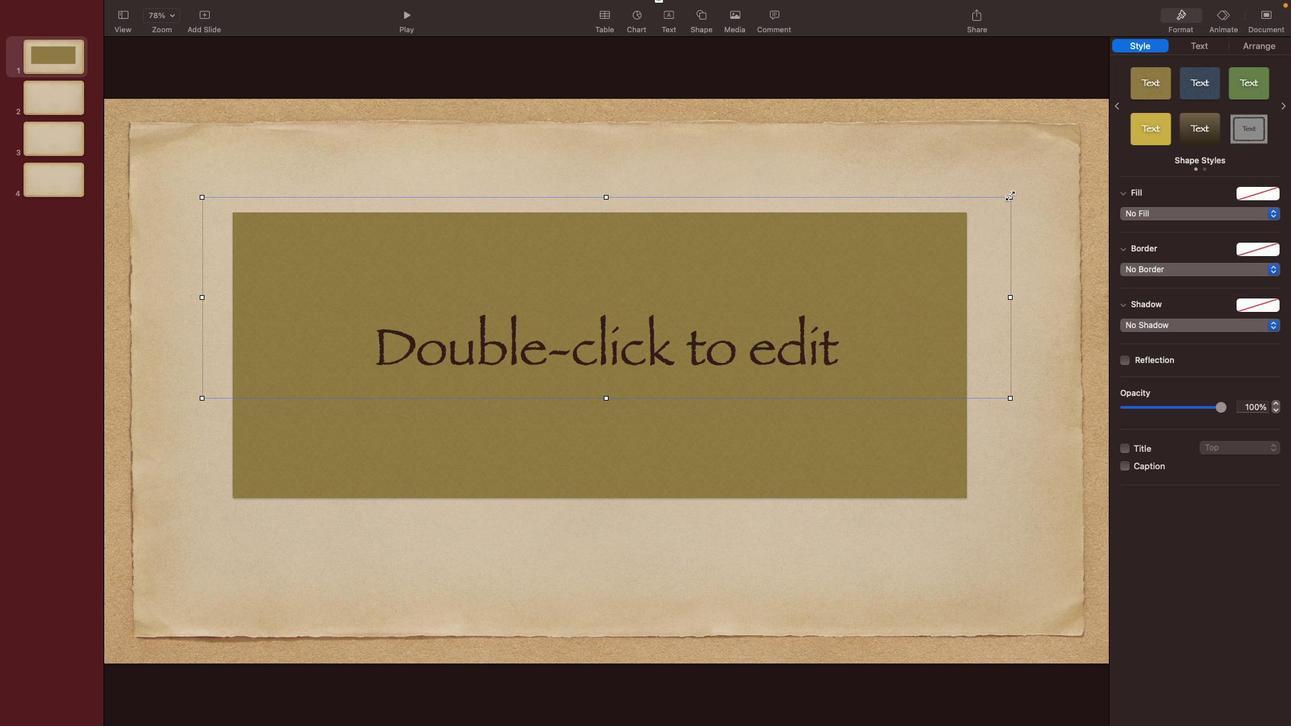
Action: Mouse pressed left at (1010, 196)
Screenshot: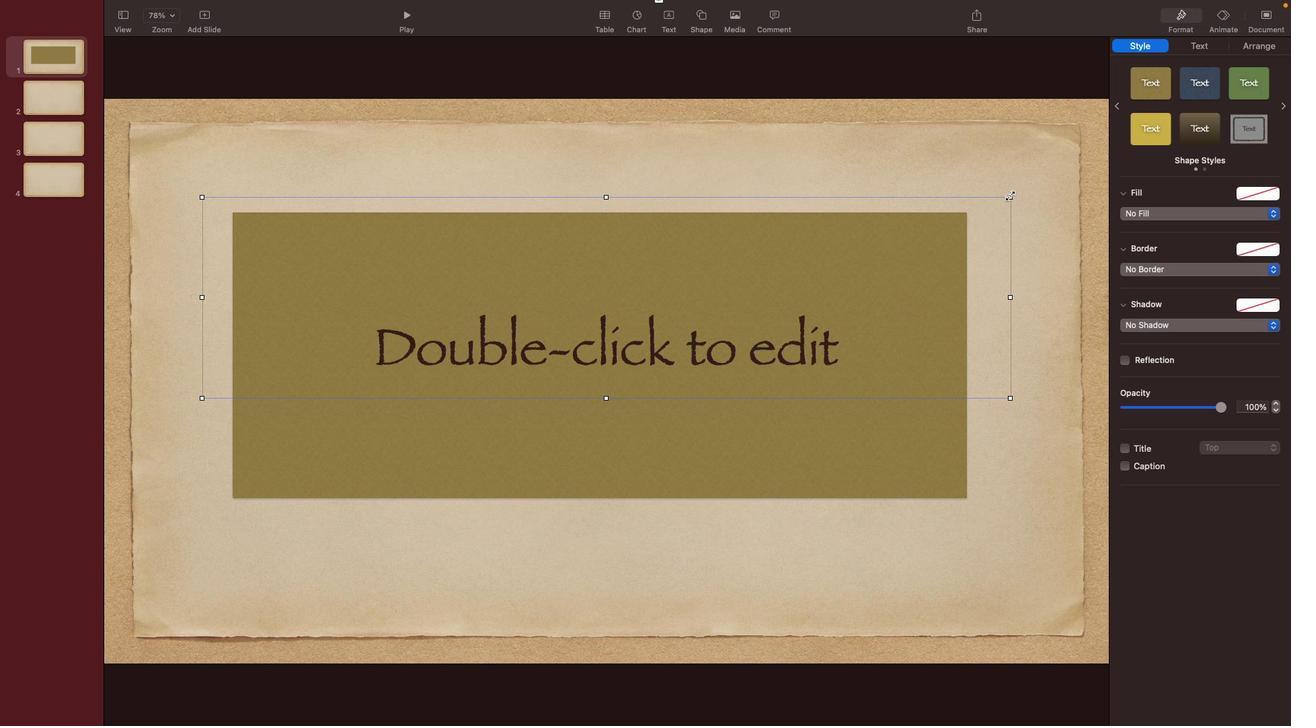 
Action: Mouse moved to (198, 332)
Screenshot: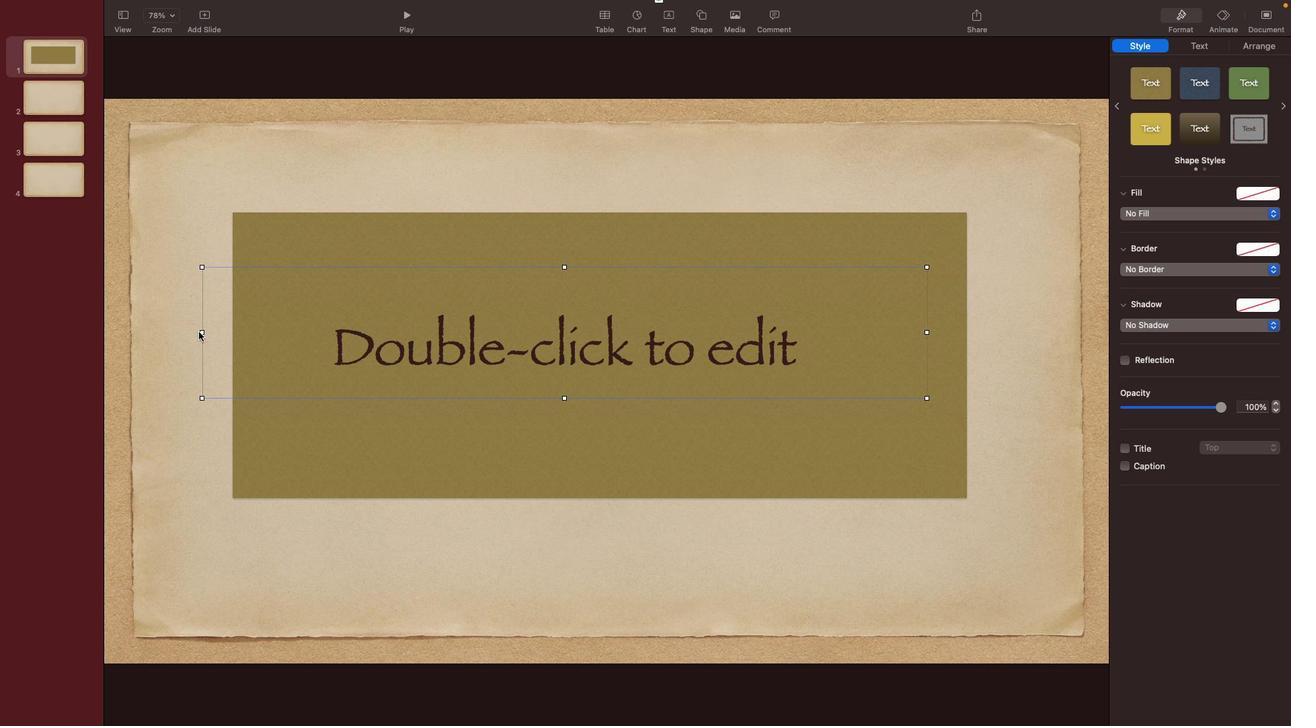 
Action: Mouse pressed left at (198, 332)
Screenshot: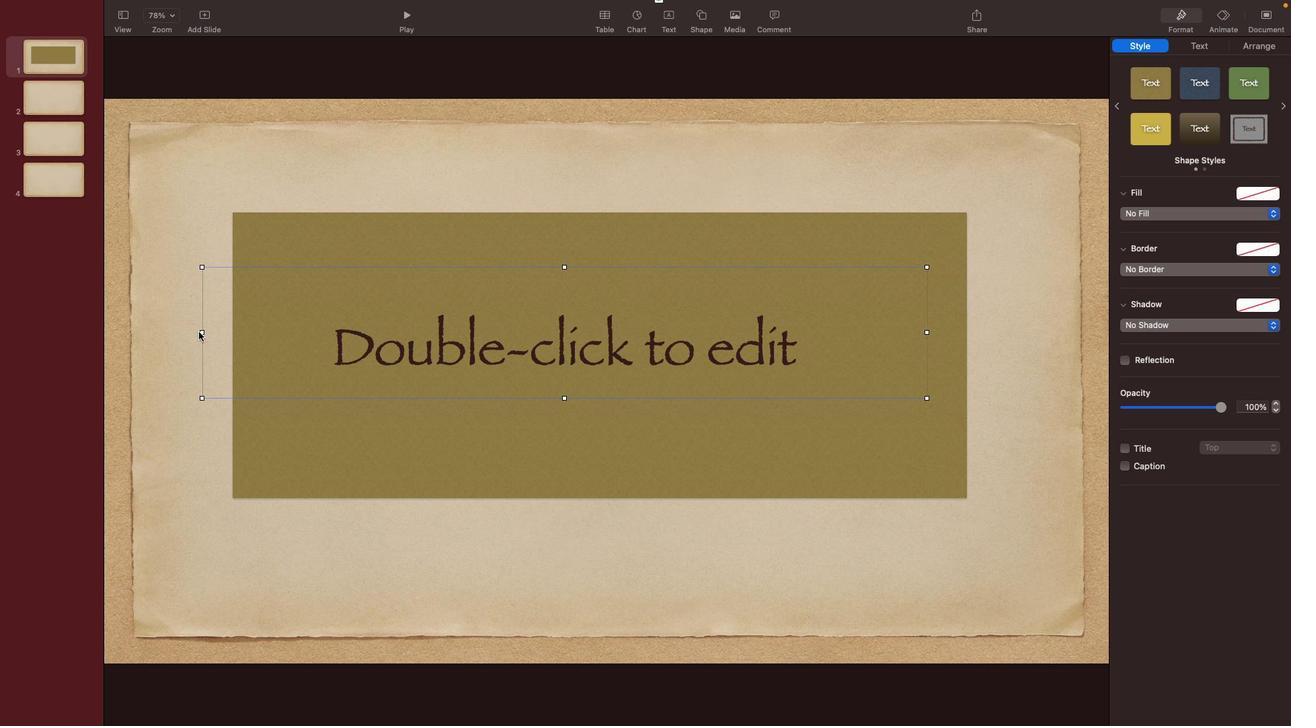 
Action: Mouse moved to (199, 332)
Screenshot: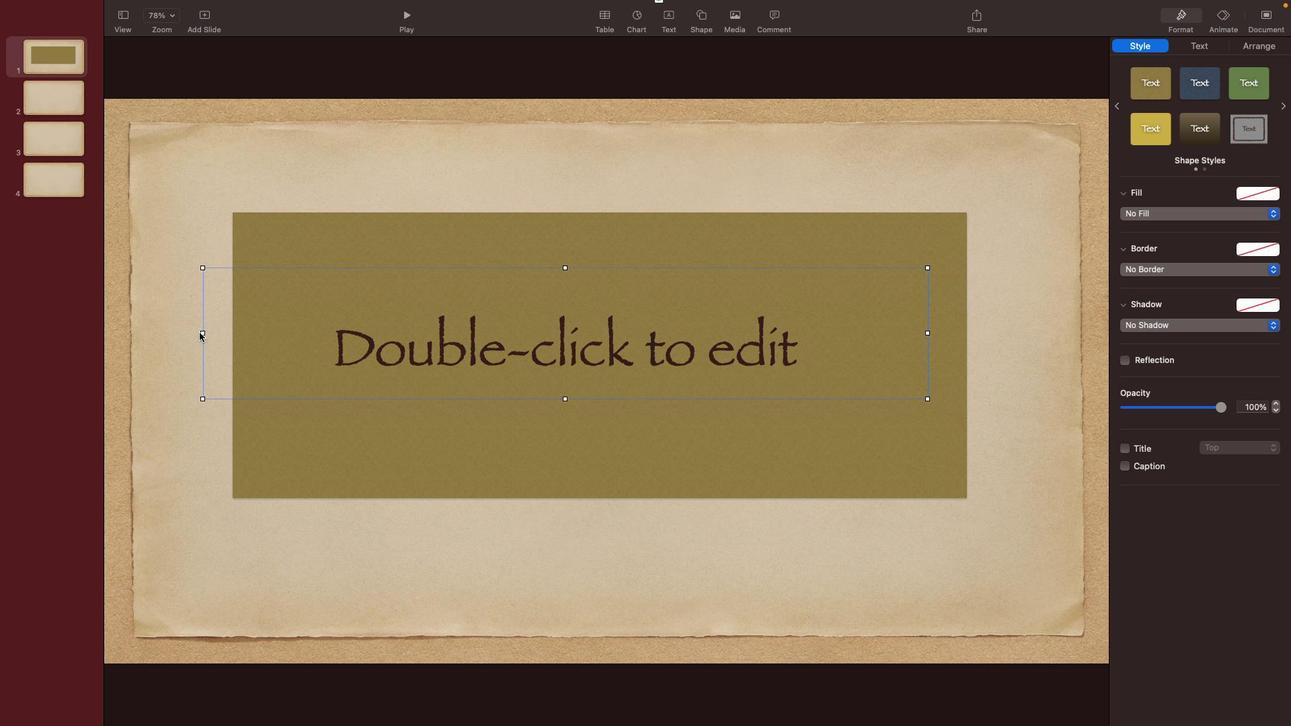 
Action: Mouse pressed left at (199, 332)
Screenshot: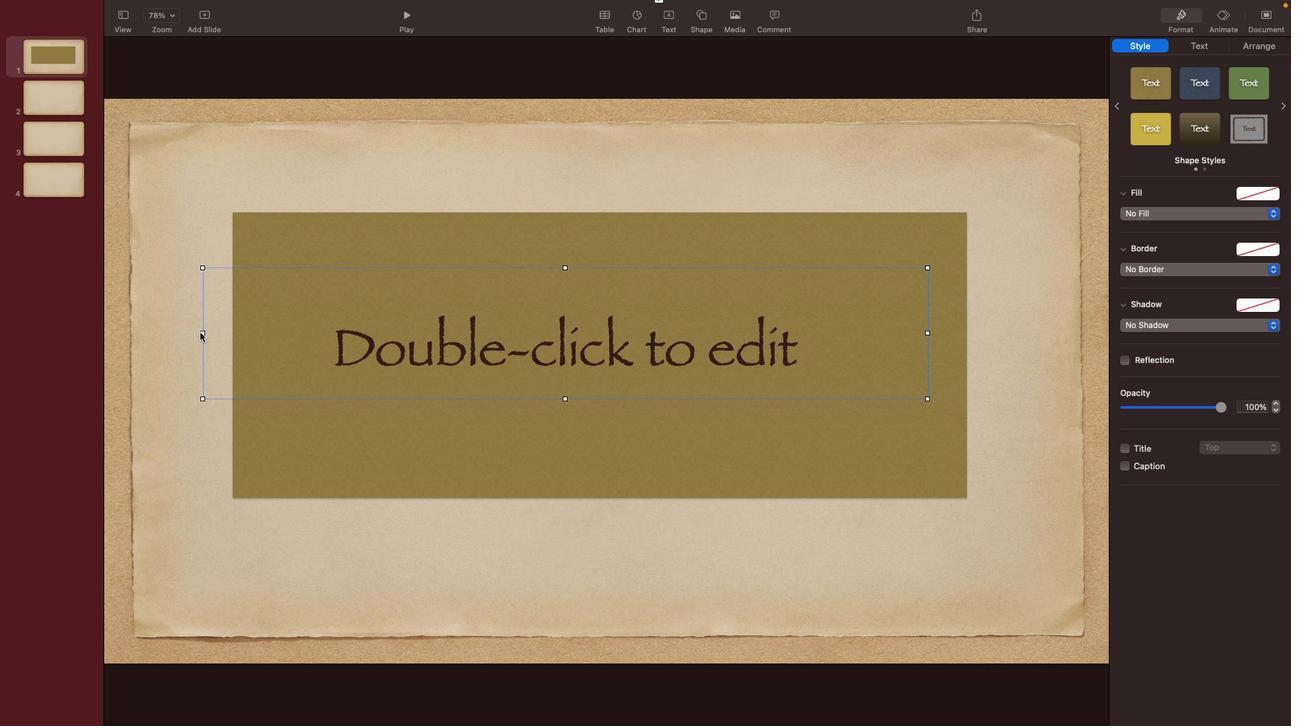 
Action: Mouse moved to (201, 330)
Screenshot: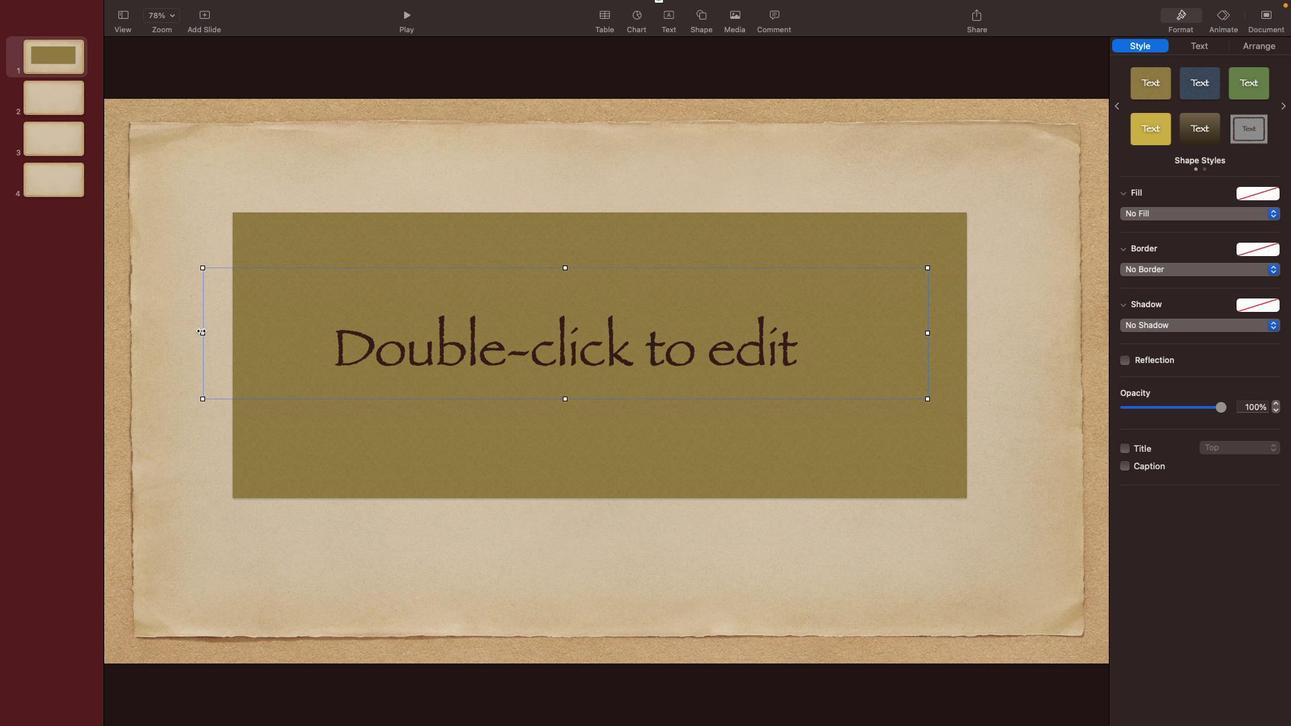 
Action: Mouse pressed left at (201, 330)
Screenshot: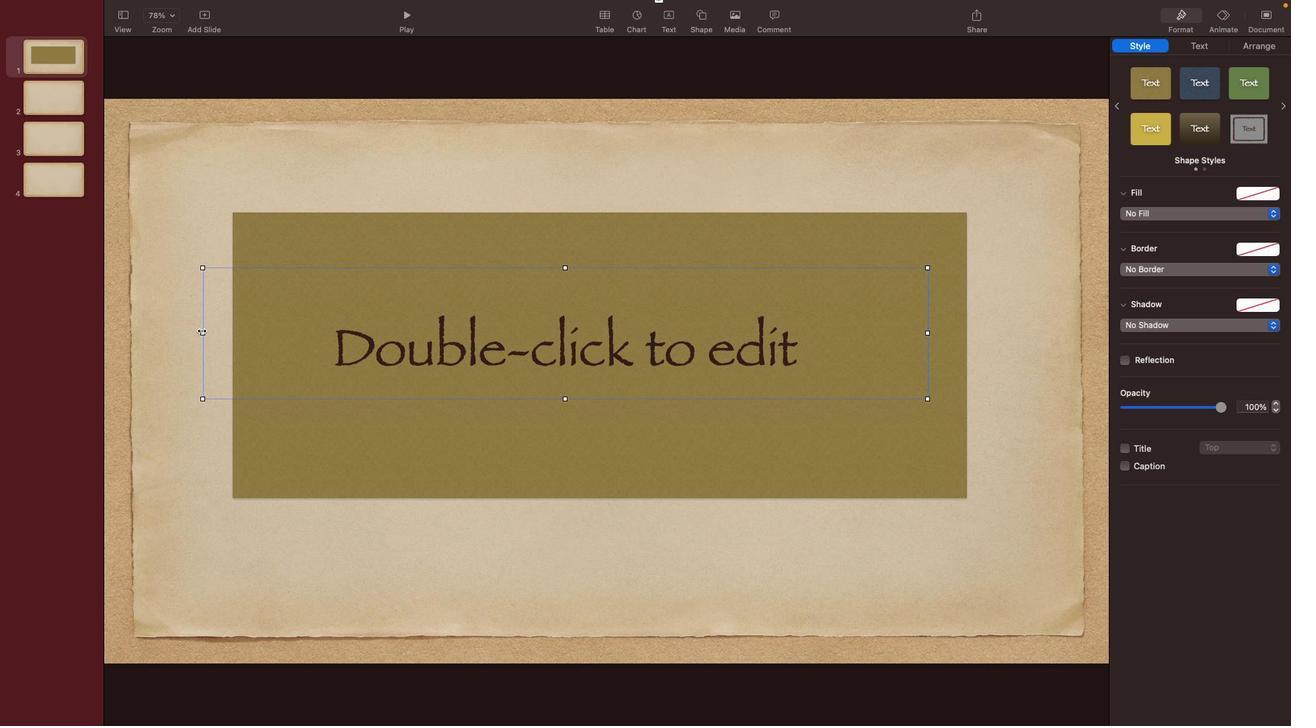 
Action: Mouse moved to (447, 351)
Screenshot: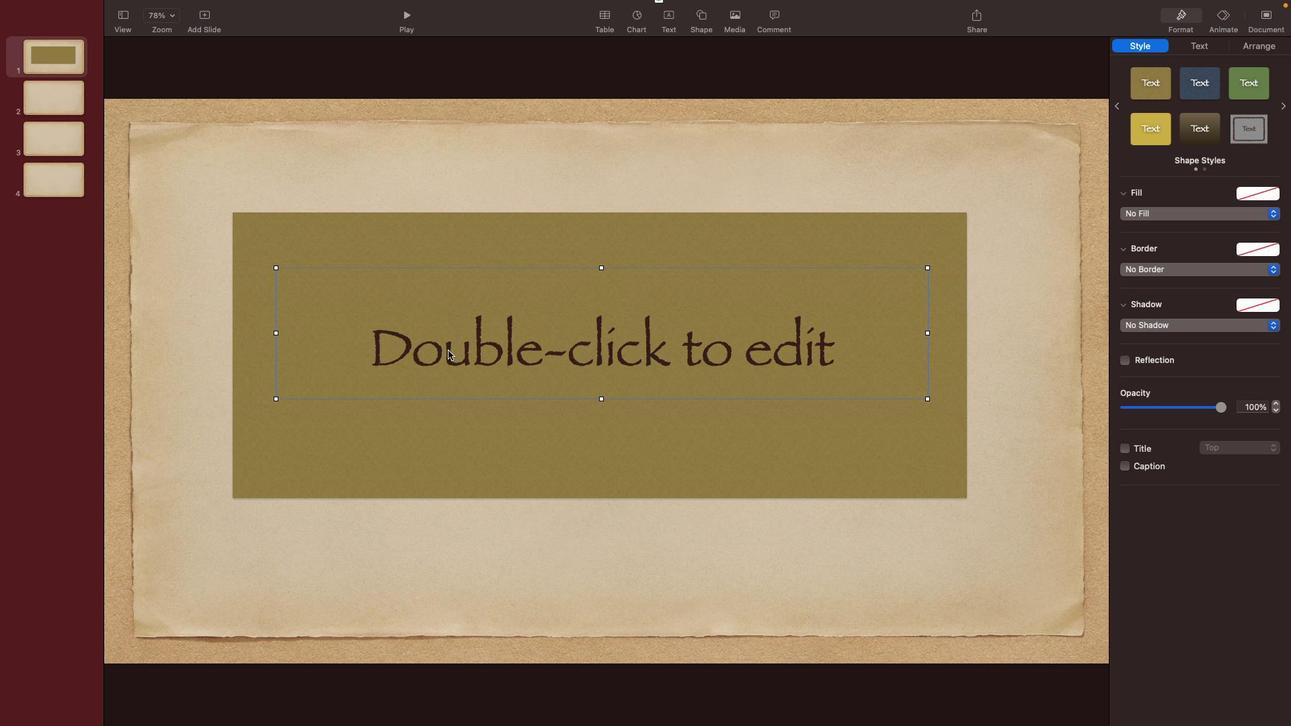 
Action: Mouse pressed left at (447, 351)
Screenshot: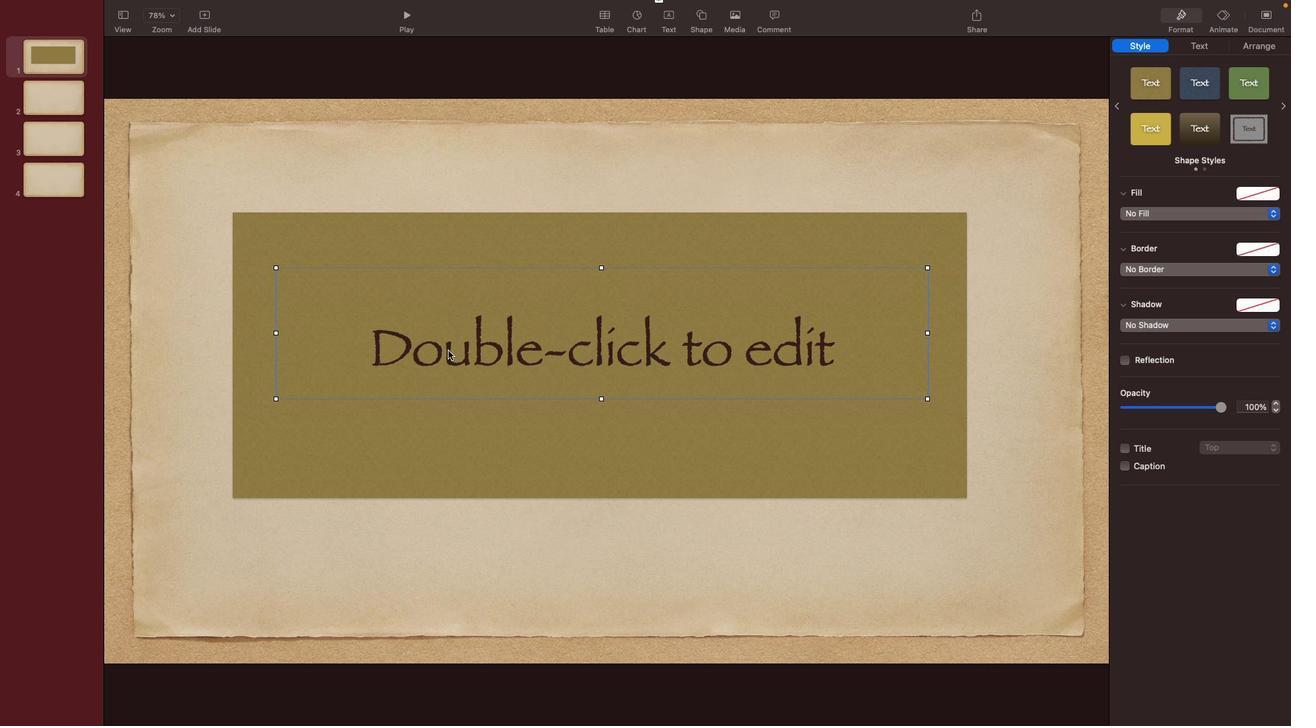 
Action: Mouse moved to (1233, 22)
Screenshot: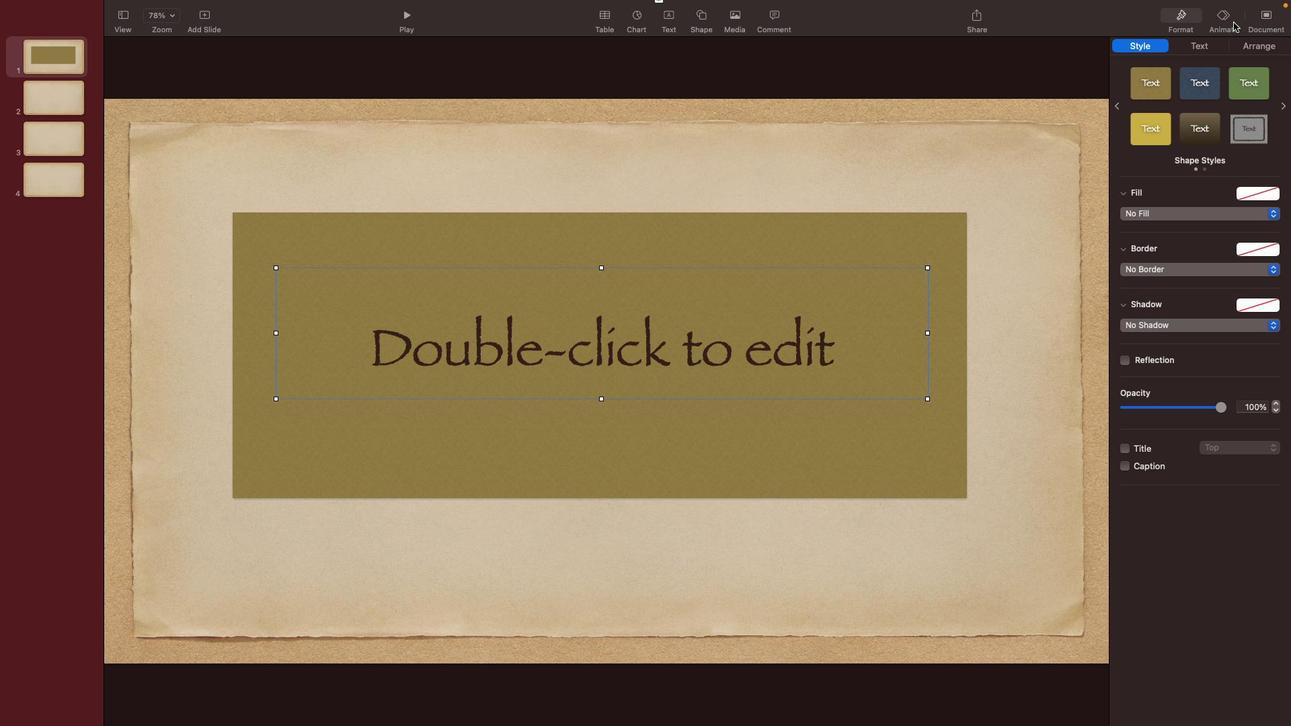 
Action: Mouse pressed left at (1233, 22)
Screenshot: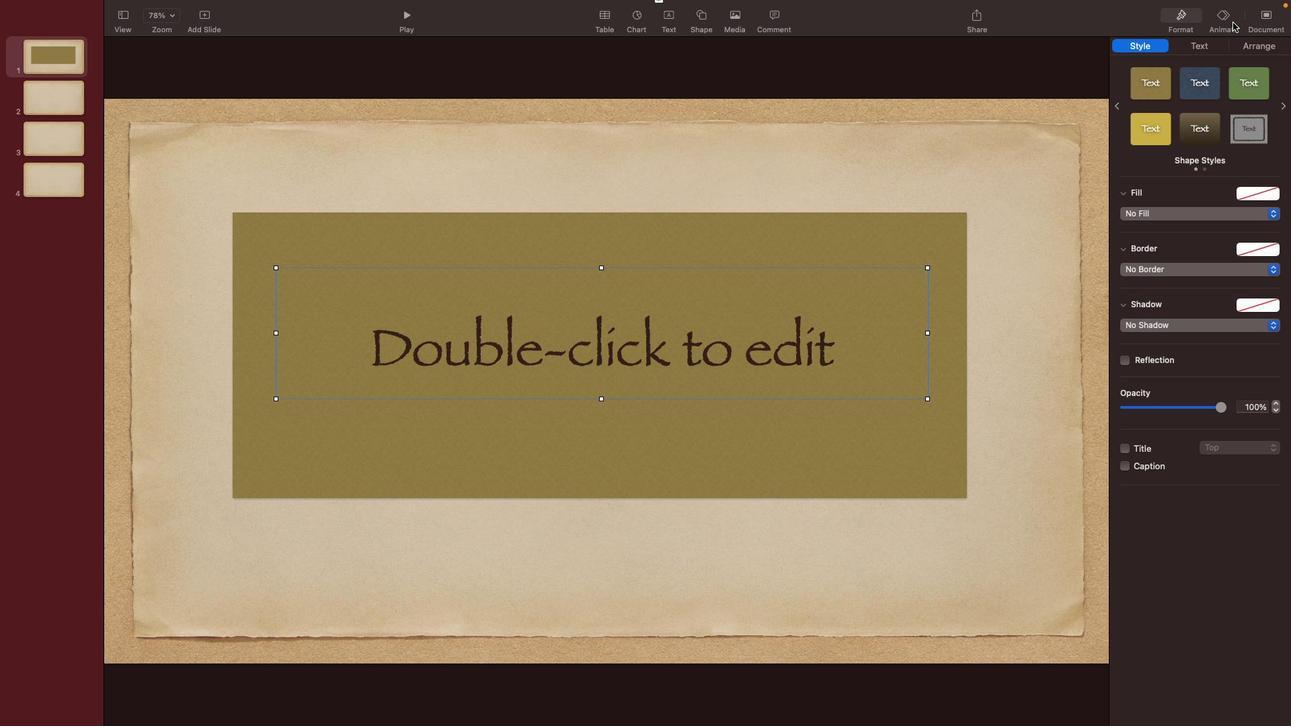 
Action: Mouse moved to (1197, 43)
Screenshot: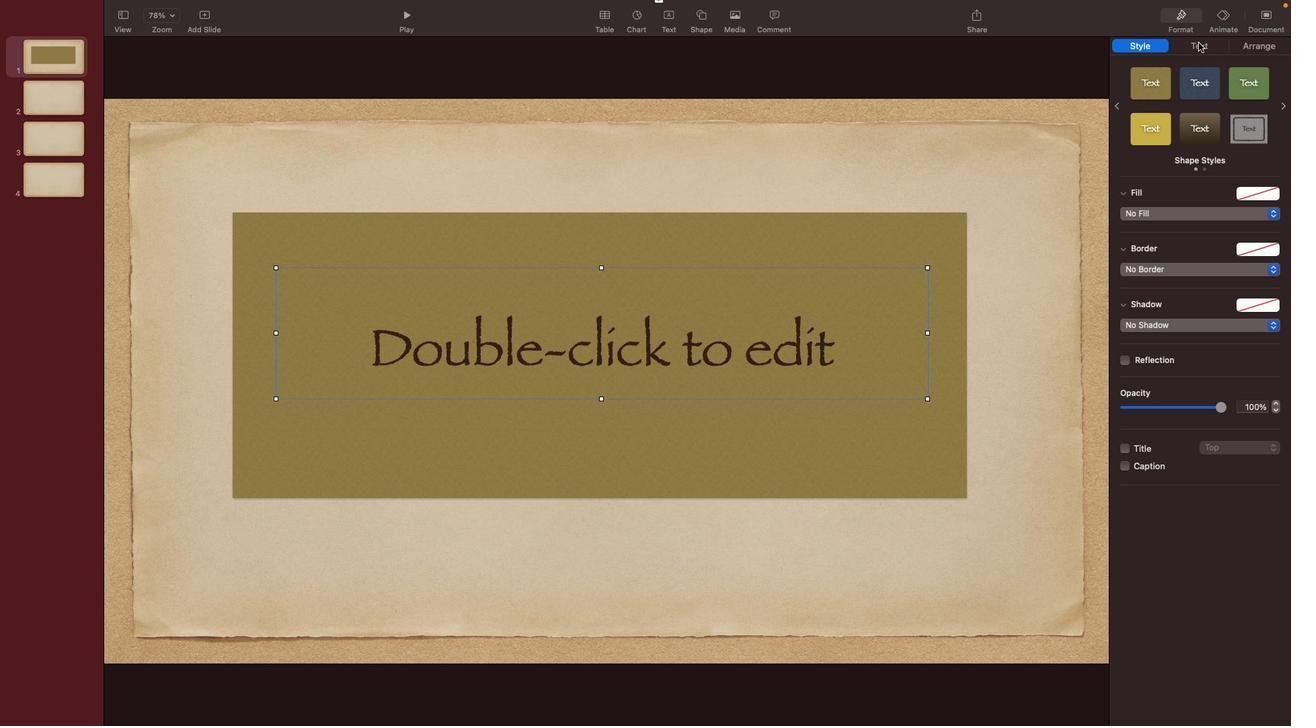 
Action: Mouse pressed left at (1197, 43)
Screenshot: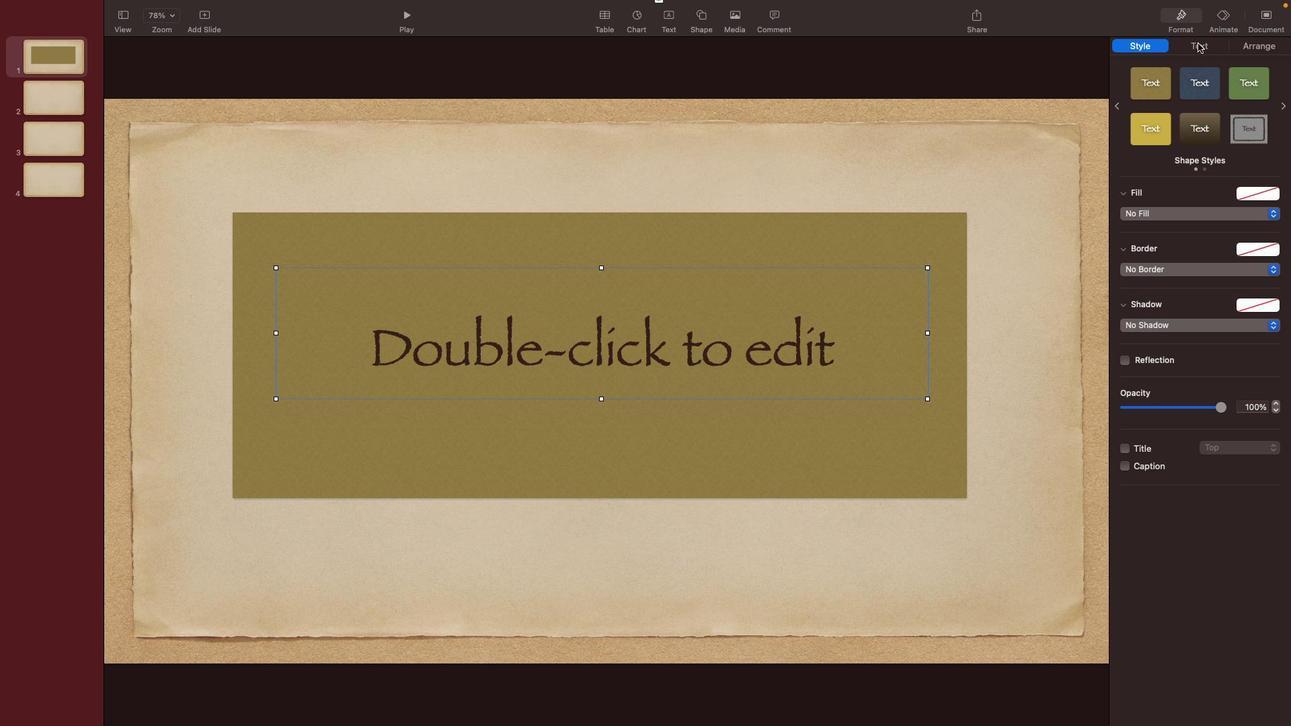 
Action: Mouse moved to (870, 334)
Screenshot: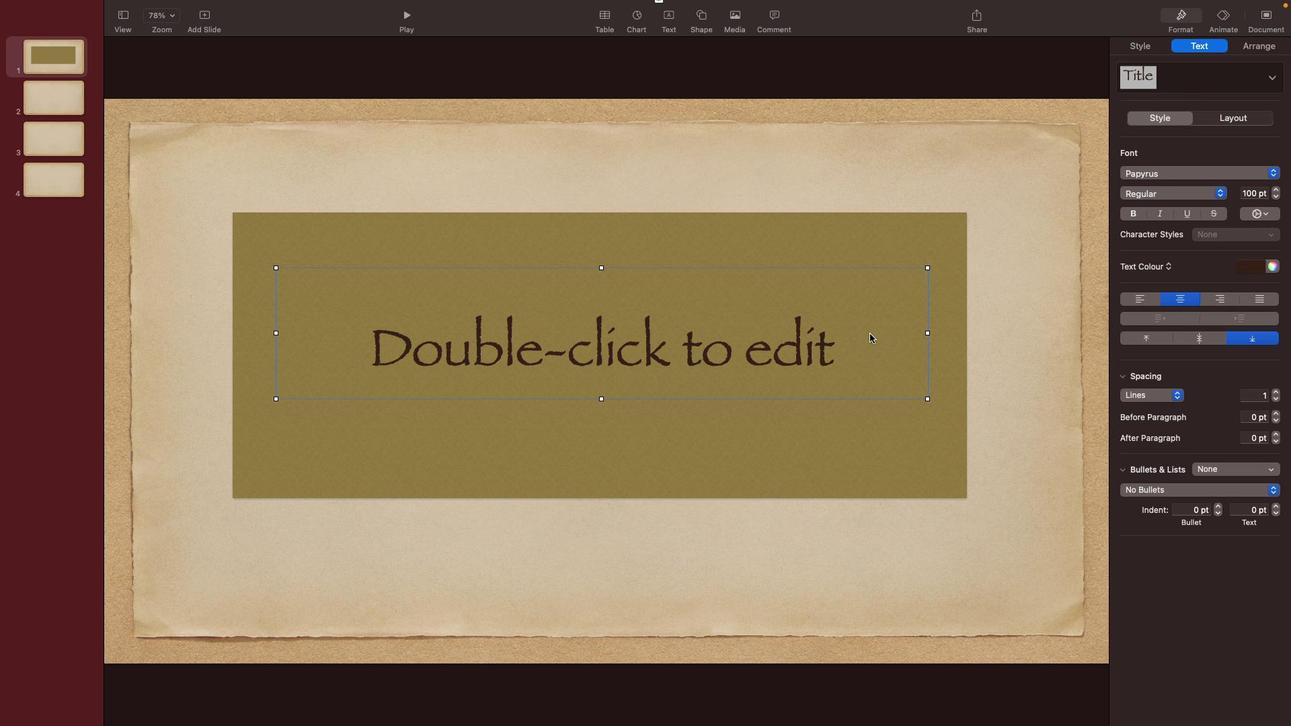 
Action: Mouse pressed left at (870, 334)
Screenshot: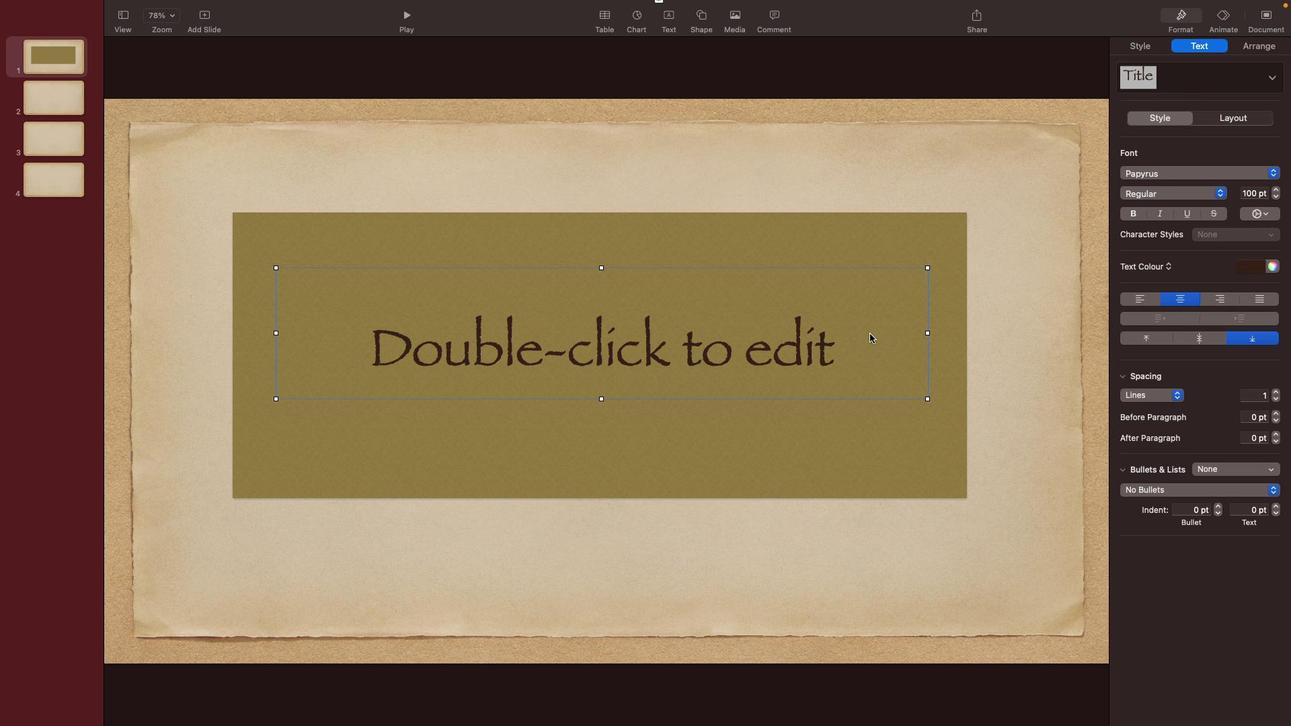 
Action: Mouse moved to (808, 334)
Screenshot: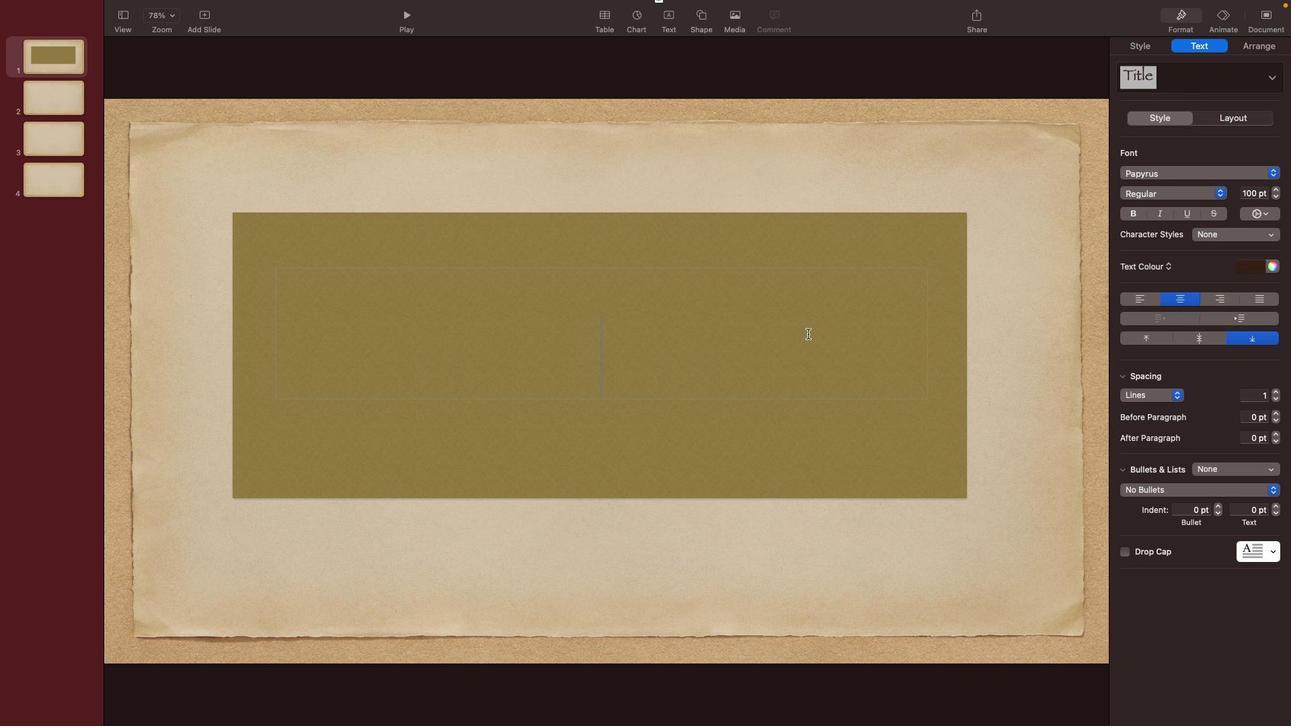 
Action: Mouse pressed left at (808, 334)
Screenshot: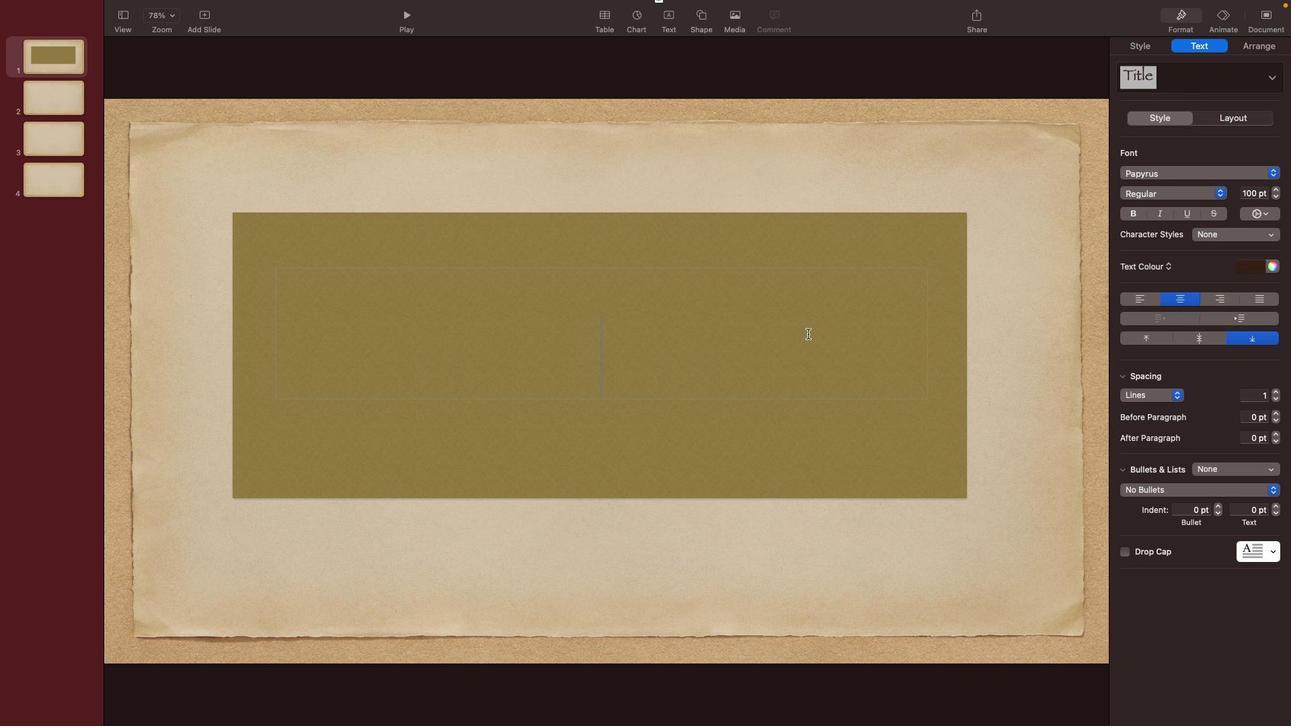 
Action: Mouse moved to (868, 302)
Screenshot: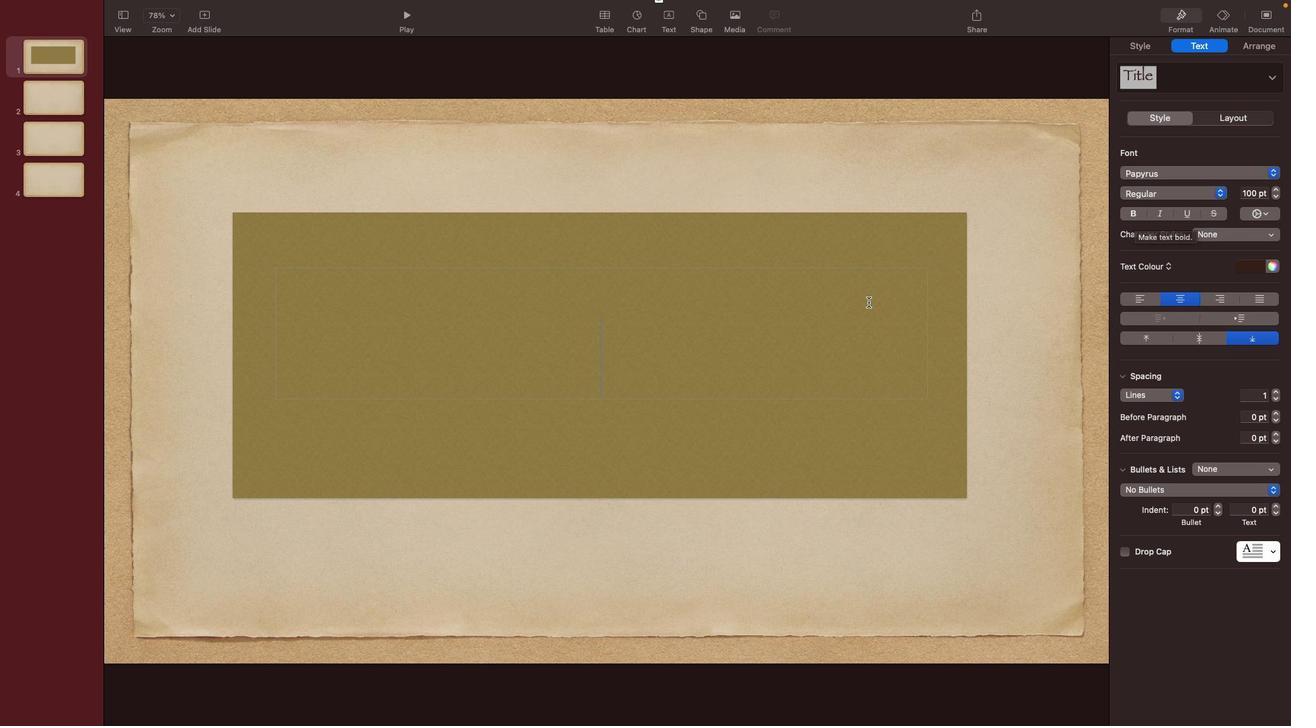 
Action: Mouse pressed left at (868, 302)
Screenshot: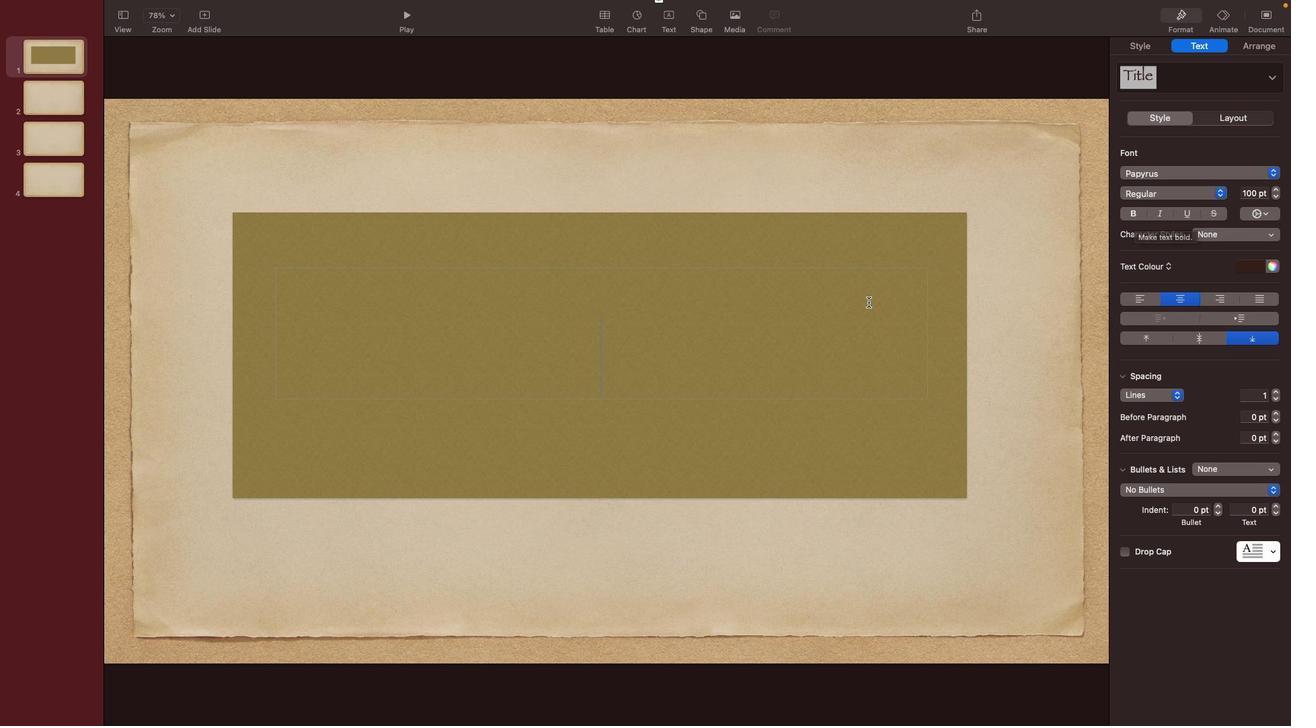 
Action: Mouse moved to (1137, 215)
Screenshot: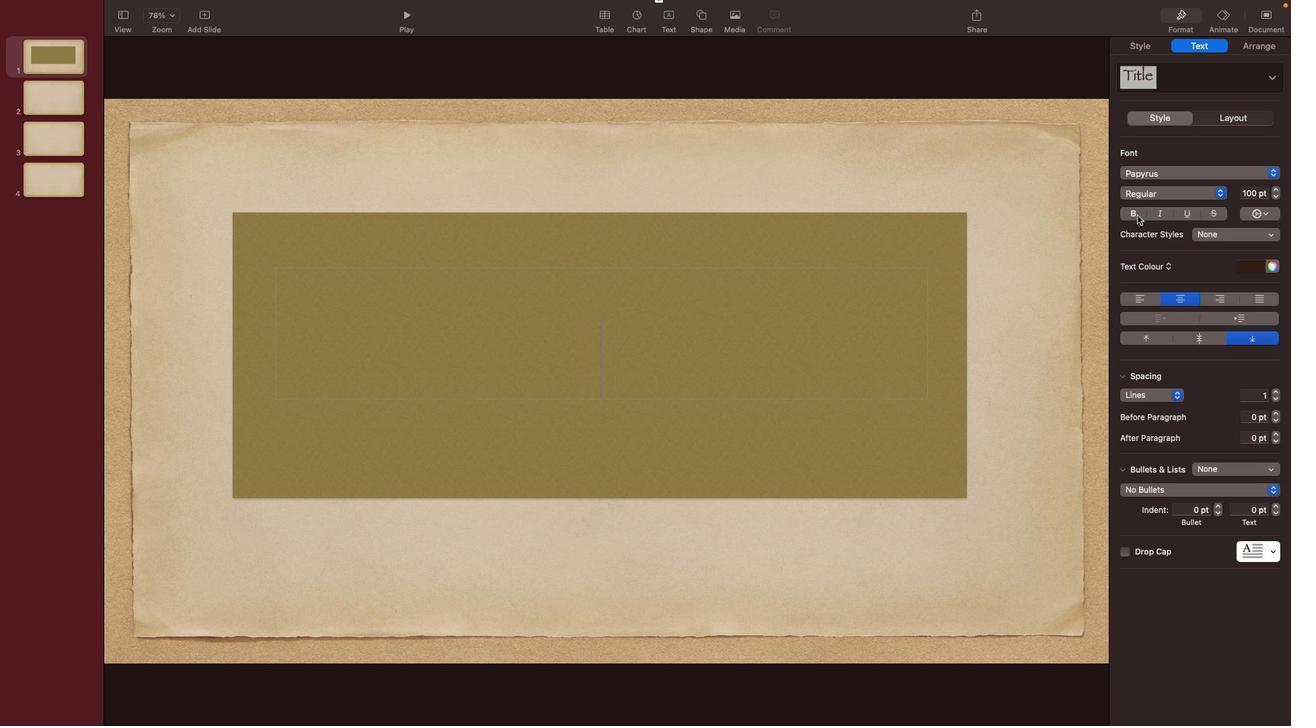 
Action: Mouse pressed left at (1137, 215)
Screenshot: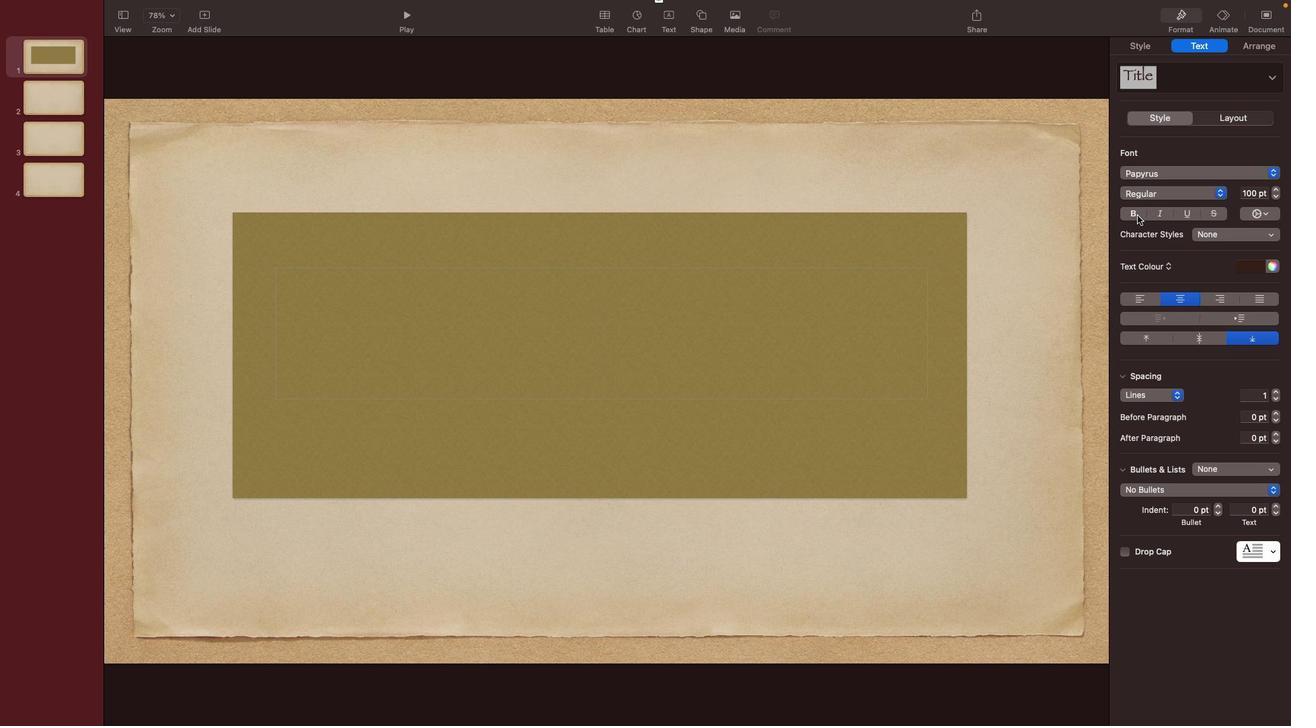 
Action: Mouse moved to (705, 320)
Screenshot: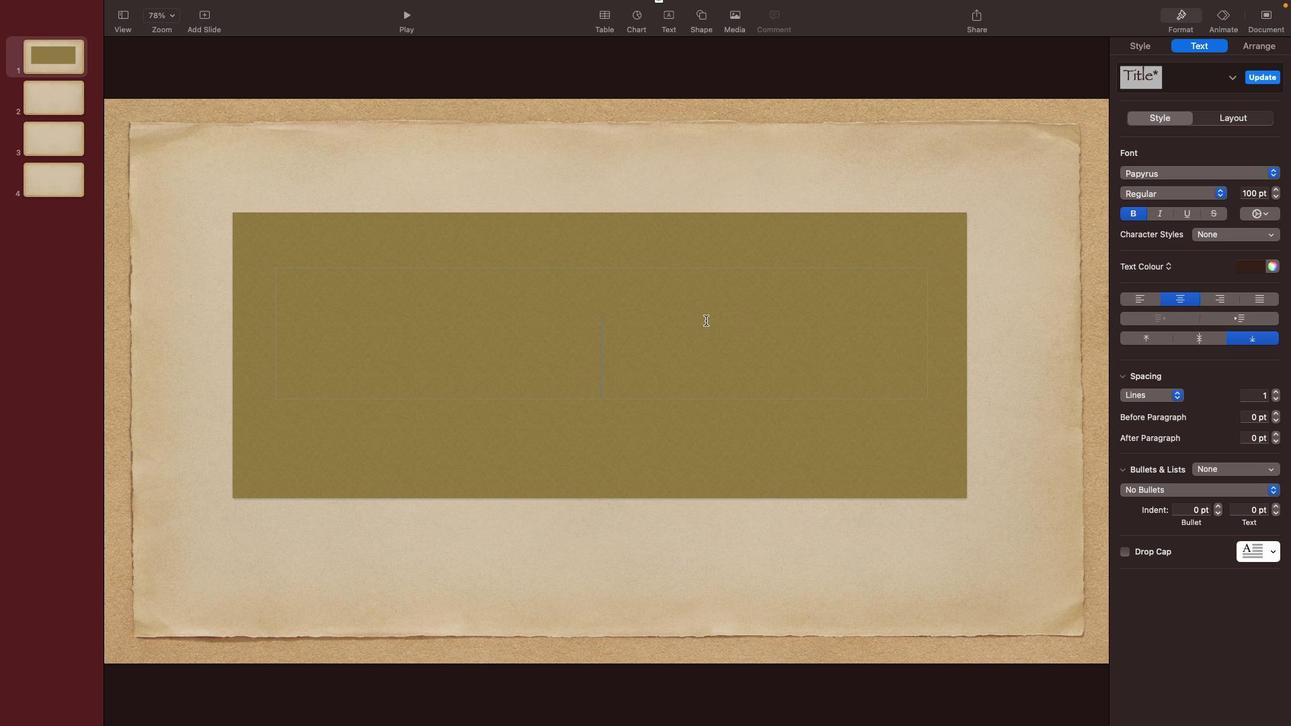 
Action: Mouse pressed left at (705, 320)
Screenshot: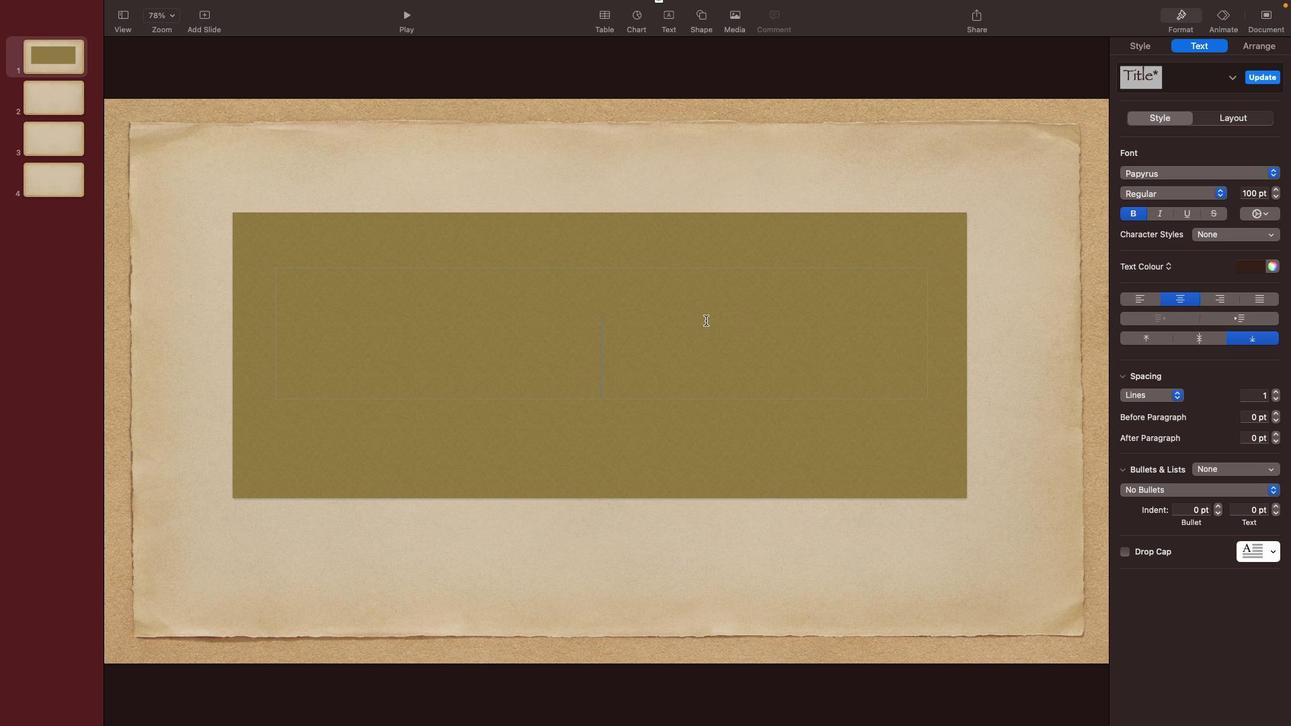 
Action: Mouse pressed left at (705, 320)
Screenshot: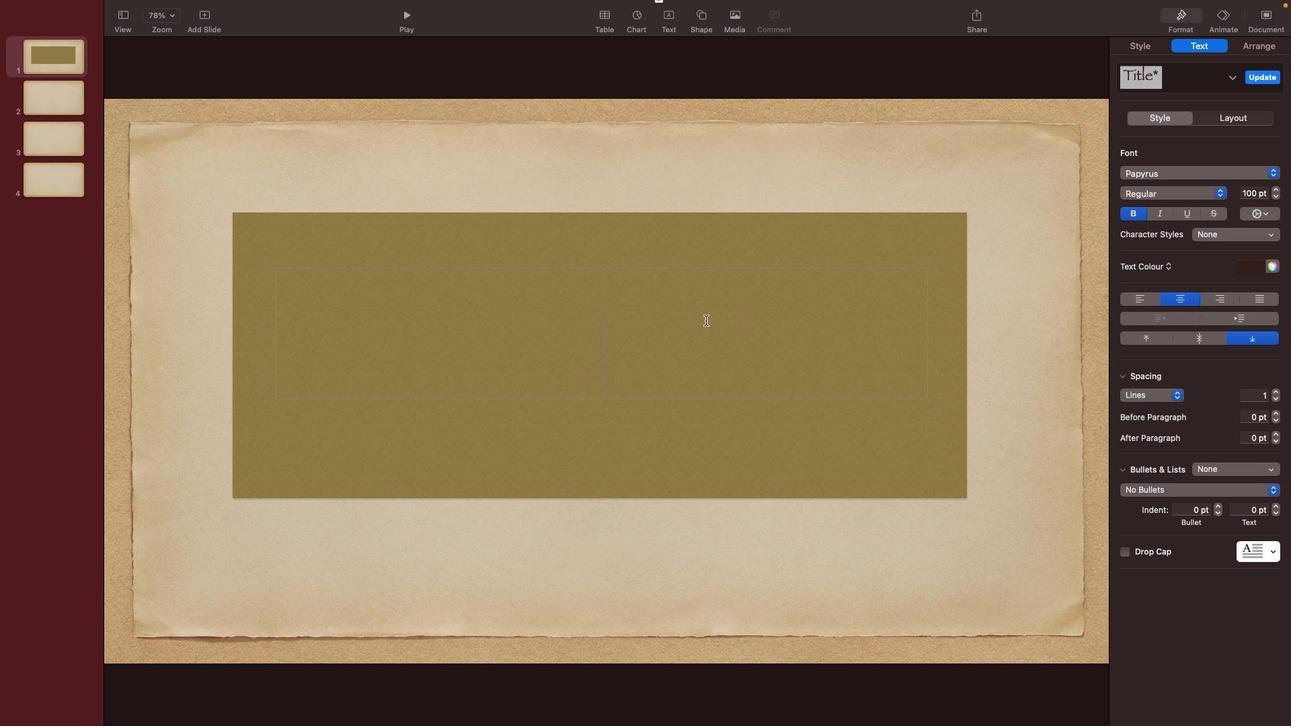 
Action: Key pressed 'H''E''A''D''L''I''N''E'
Screenshot: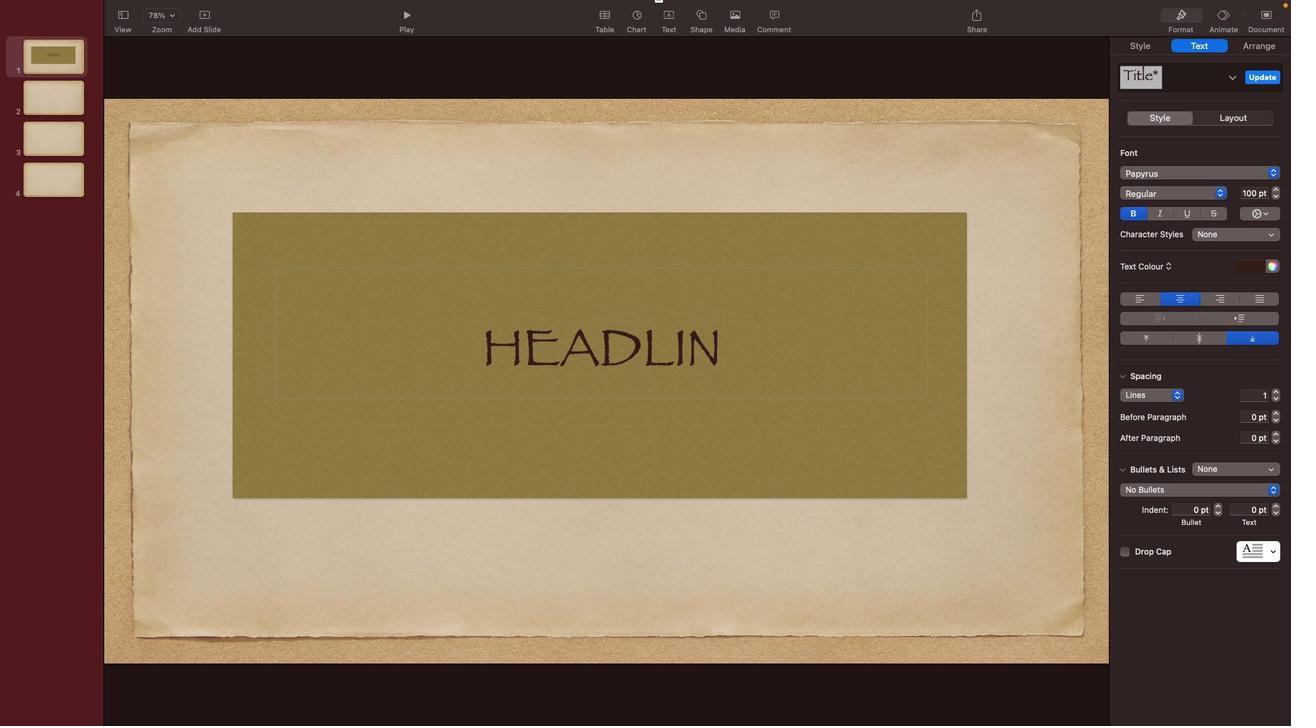 
Action: Mouse moved to (842, 367)
Screenshot: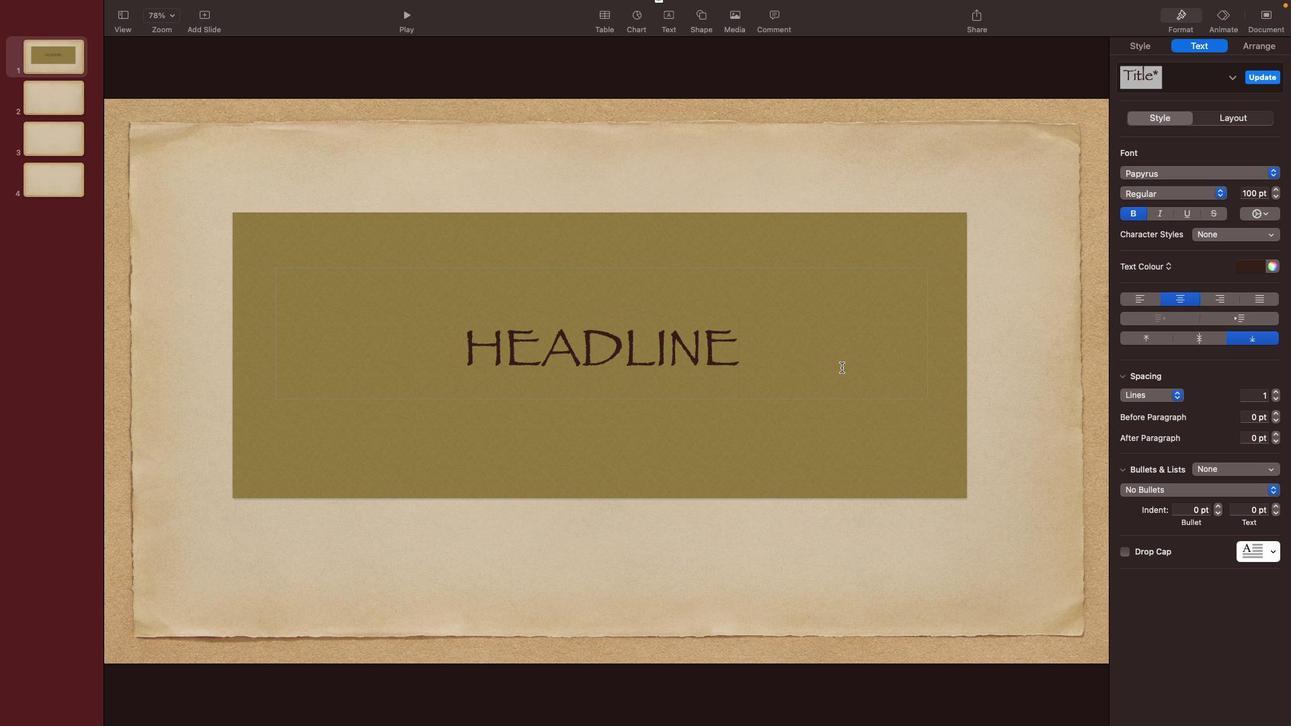
Action: Mouse pressed left at (842, 367)
Screenshot: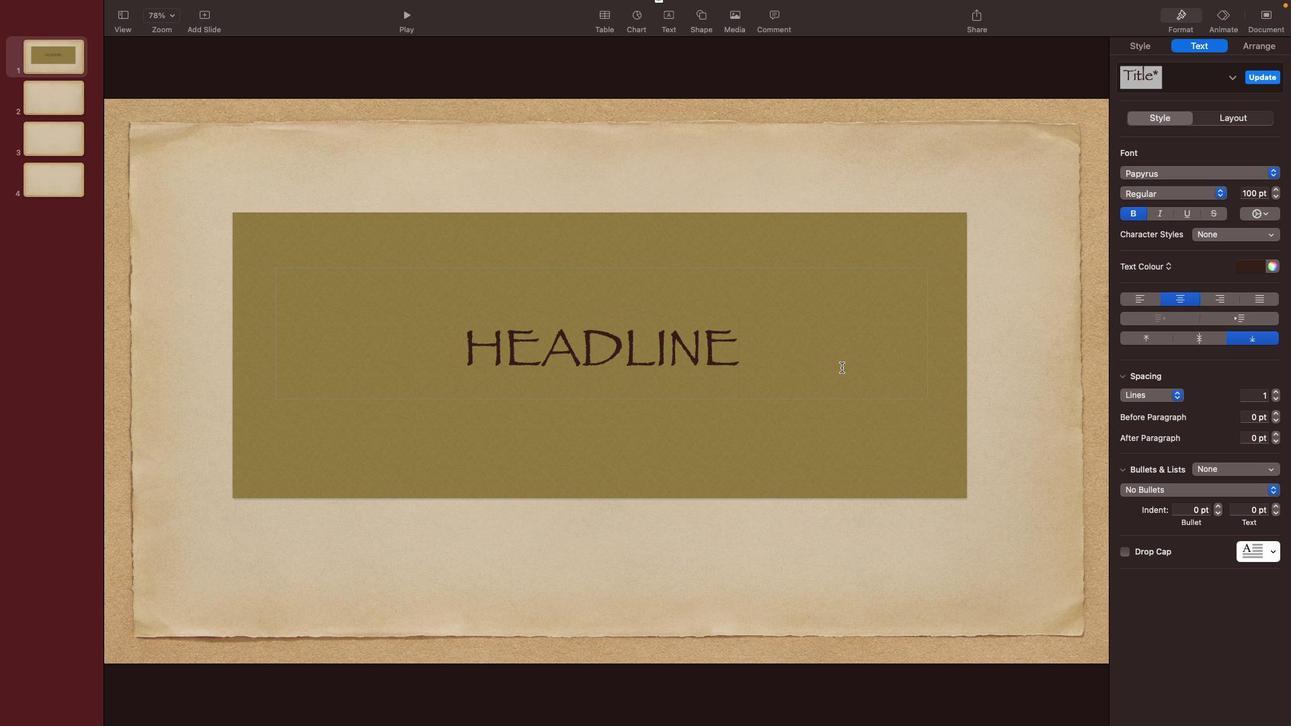 
Action: Mouse moved to (816, 355)
Screenshot: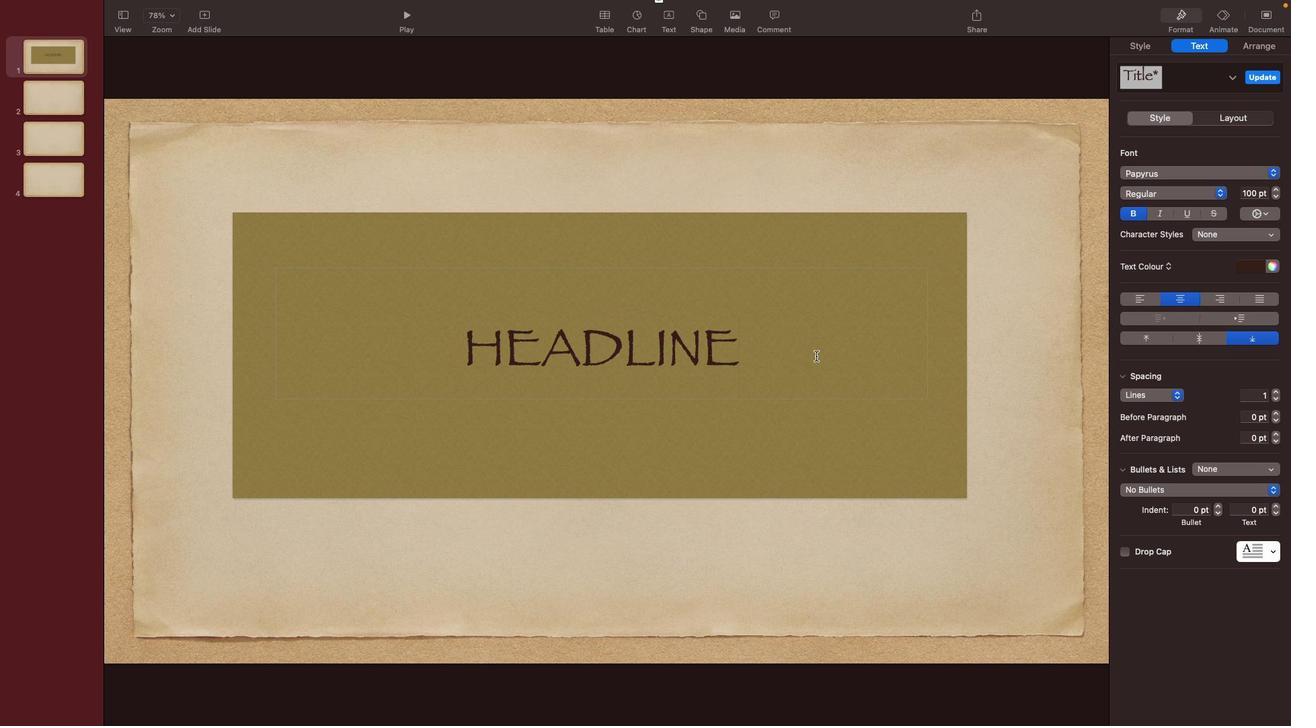 
Action: Mouse pressed left at (816, 355)
Screenshot: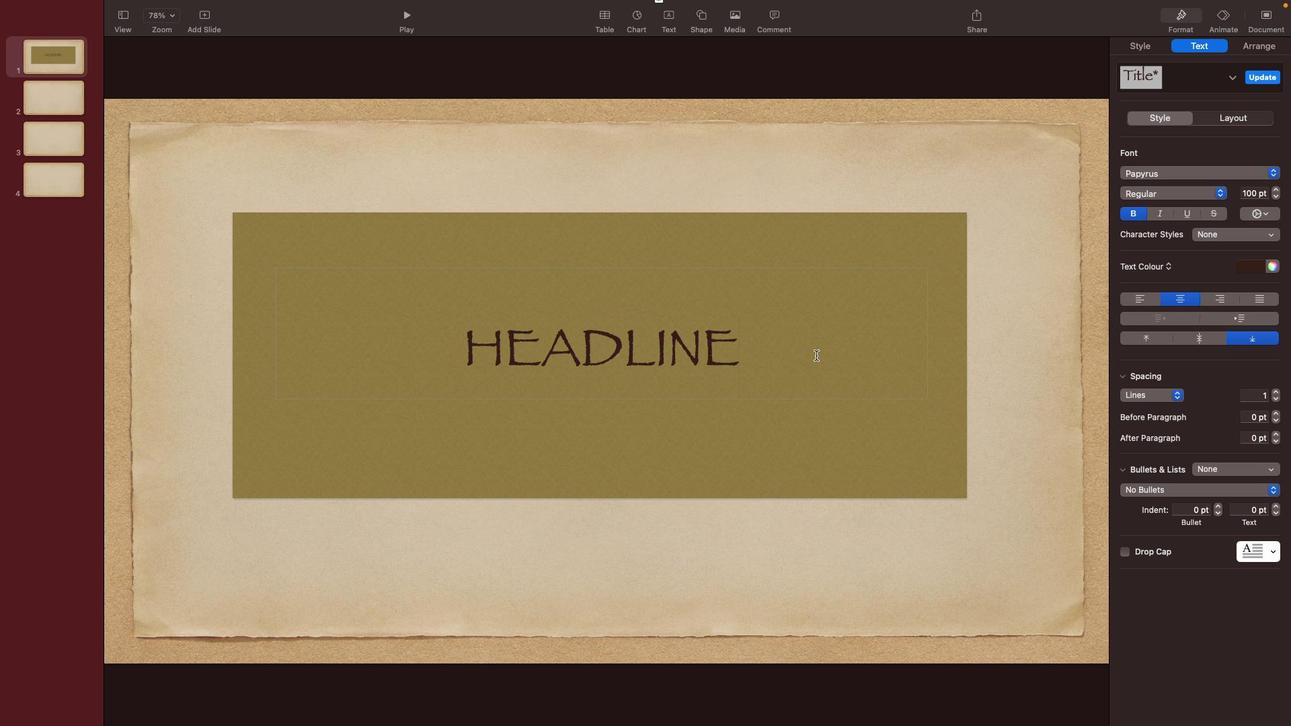 
Action: Mouse moved to (892, 342)
Screenshot: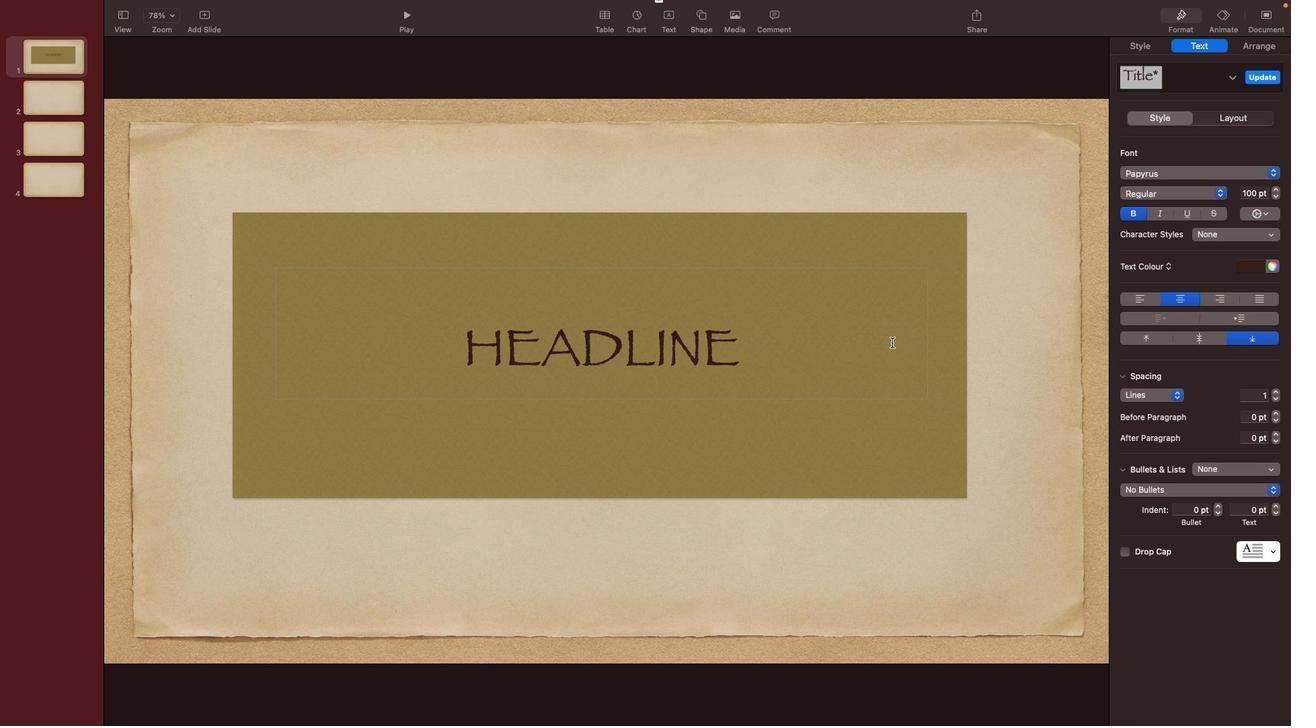 
Action: Mouse pressed left at (892, 342)
Screenshot: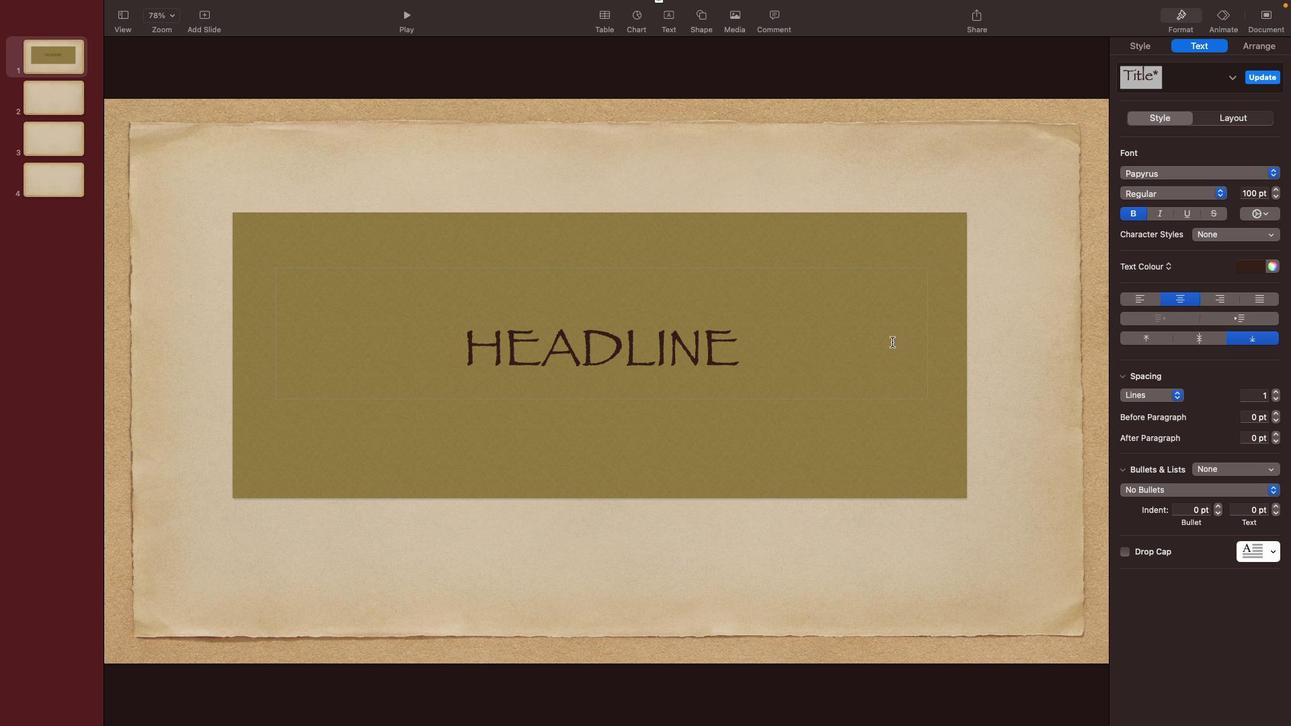 
Action: Mouse moved to (963, 321)
Screenshot: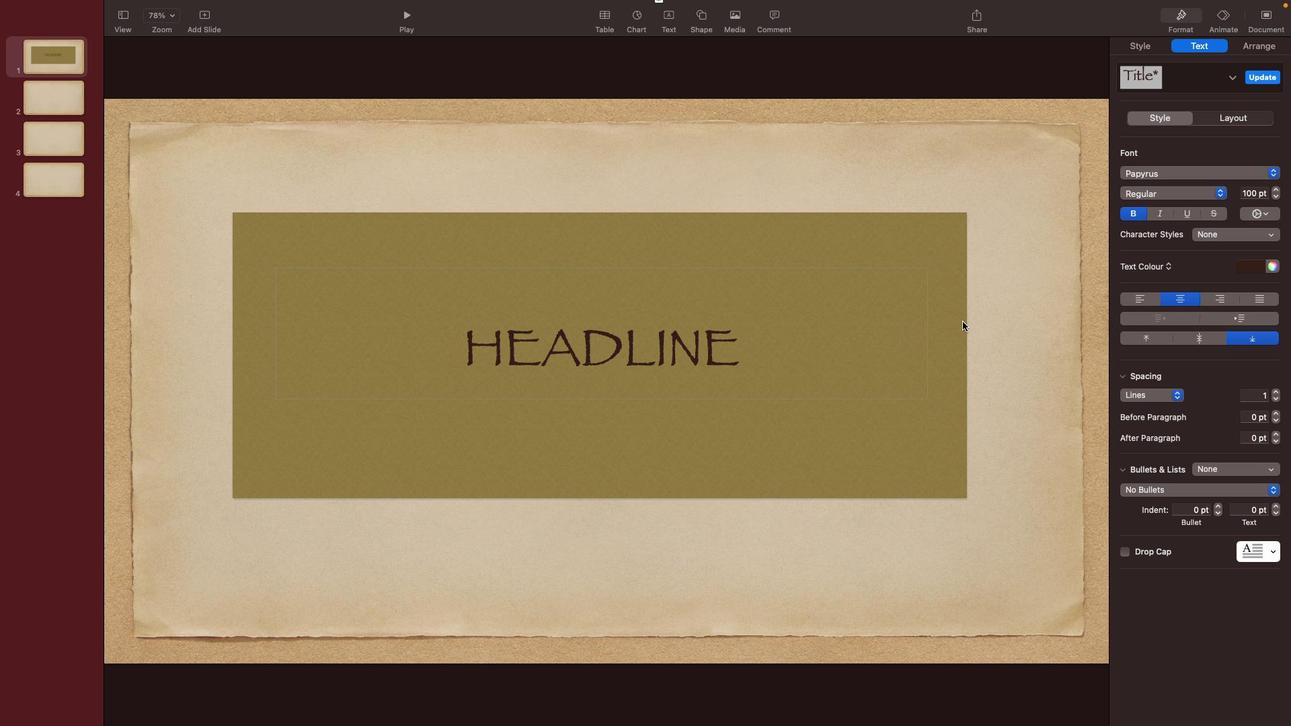 
Action: Mouse pressed left at (963, 321)
Screenshot: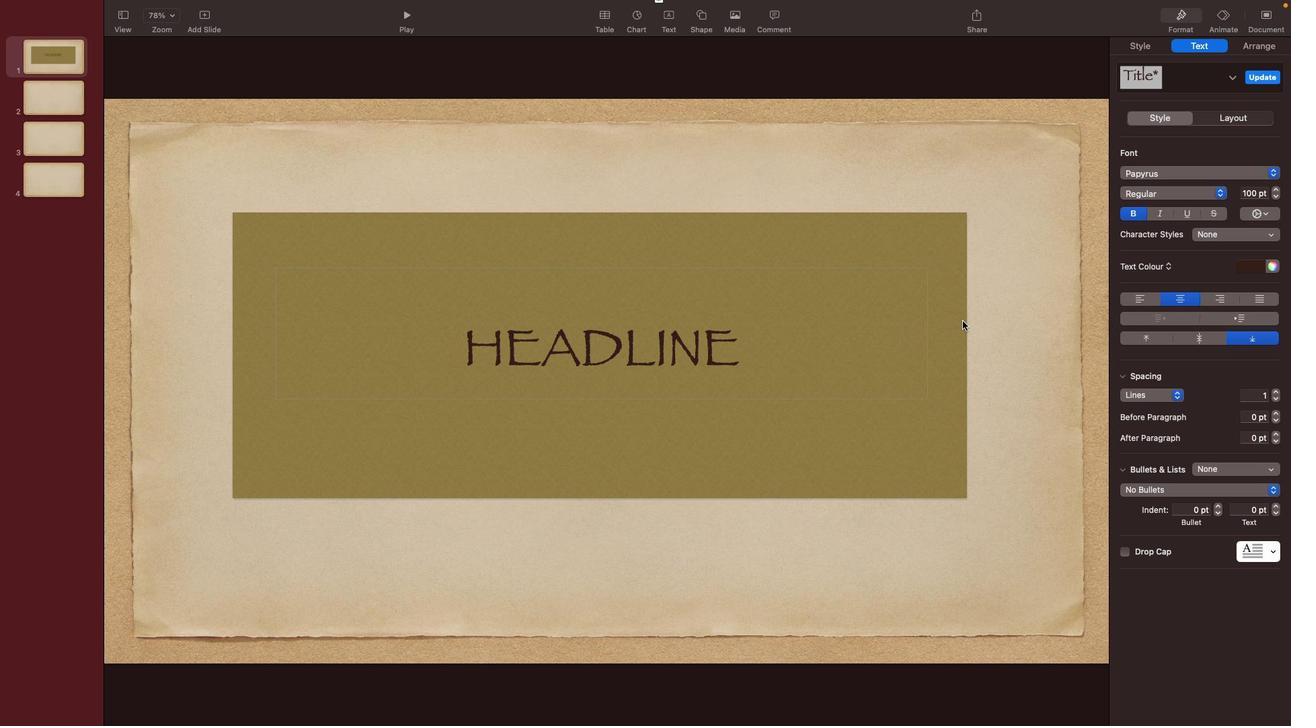 
Action: Mouse moved to (920, 324)
Screenshot: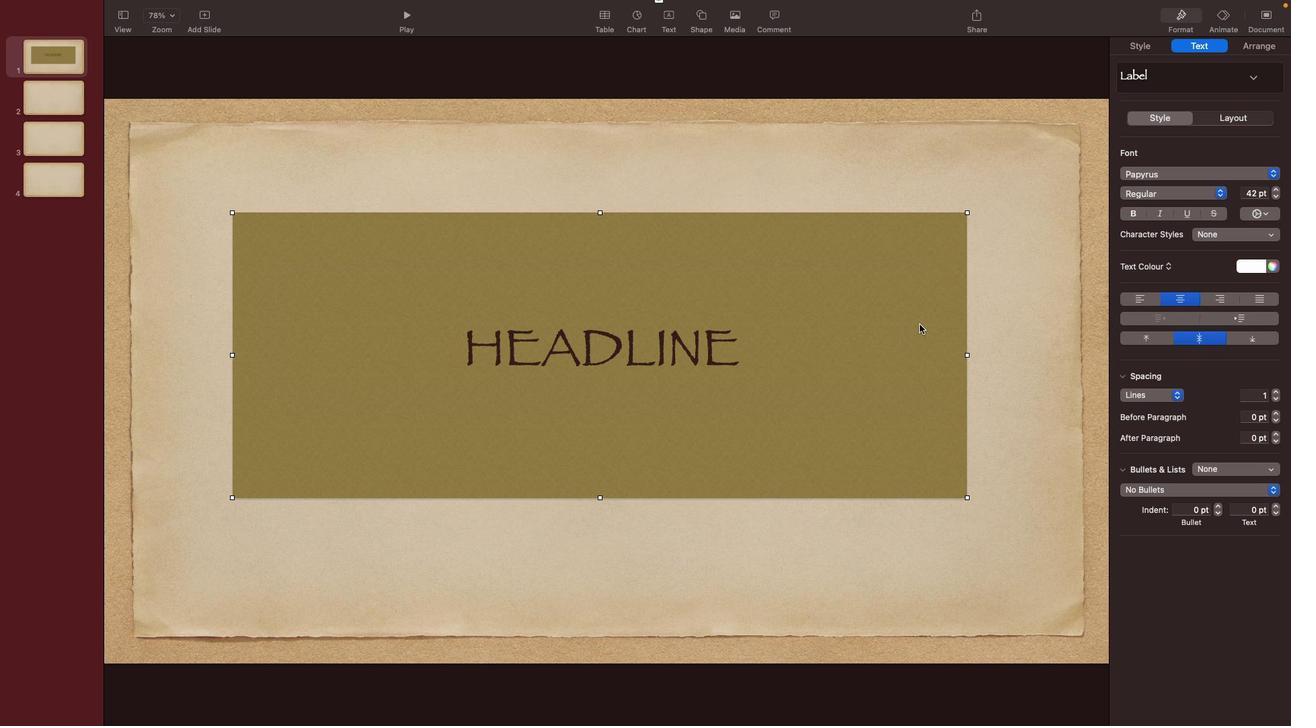 
Action: Mouse pressed left at (920, 324)
Screenshot: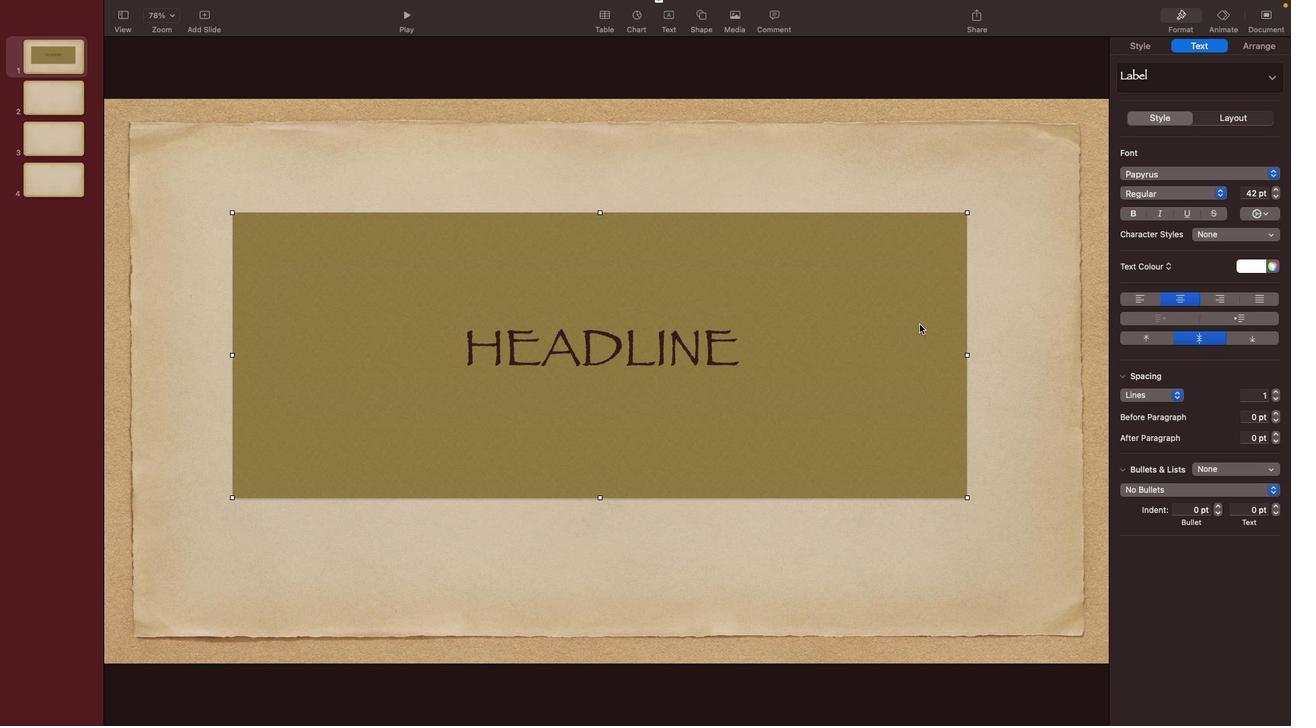 
Action: Mouse moved to (930, 334)
Screenshot: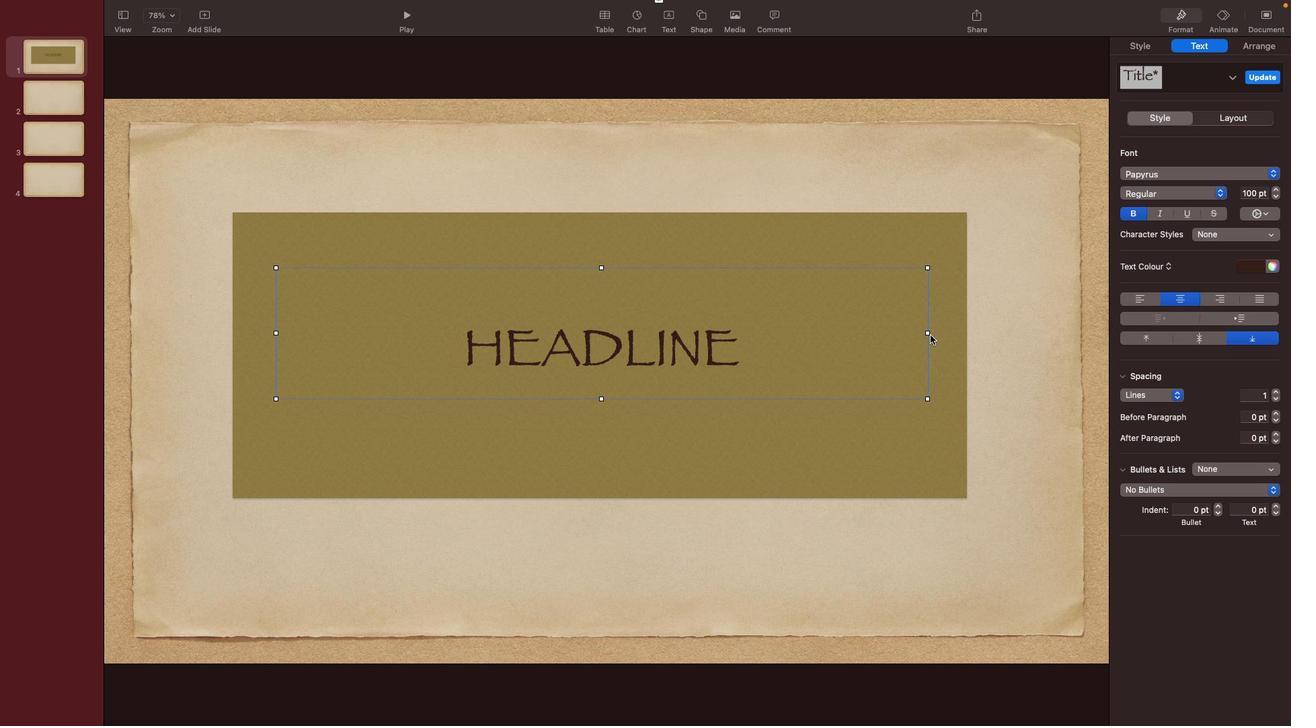 
Action: Mouse pressed left at (930, 334)
Screenshot: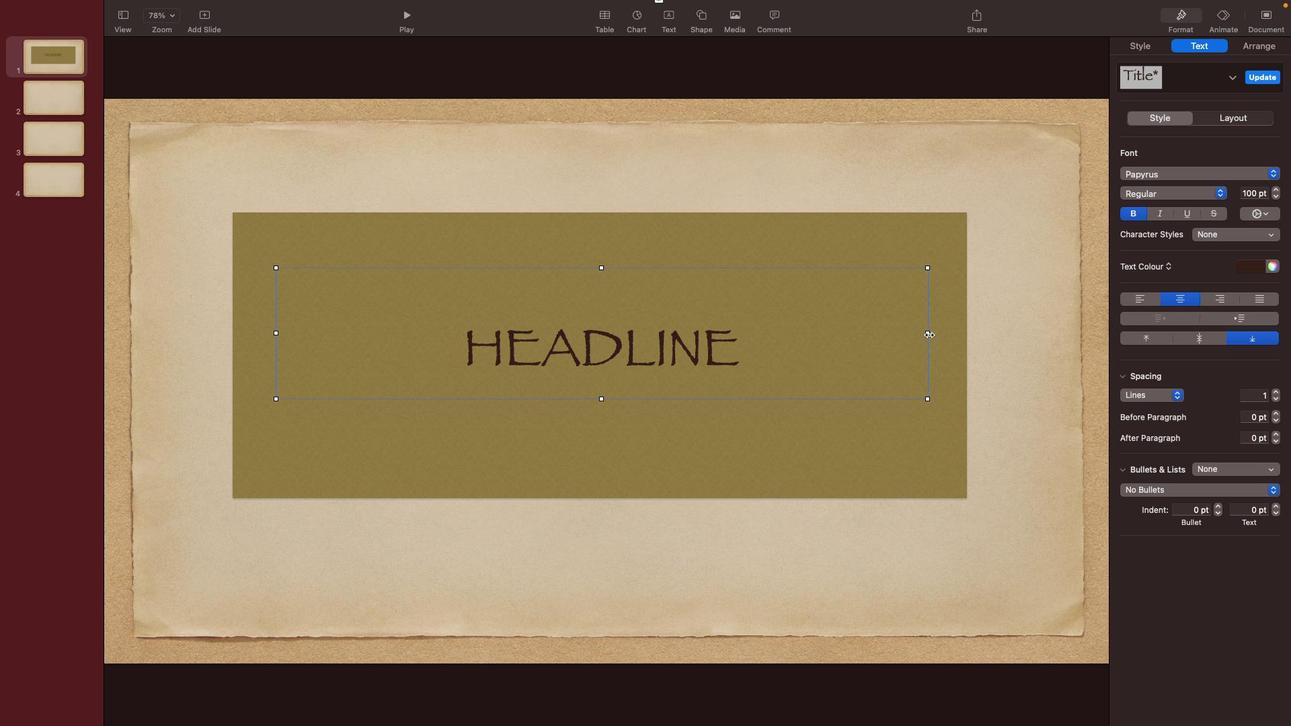 
Action: Mouse moved to (557, 342)
Screenshot: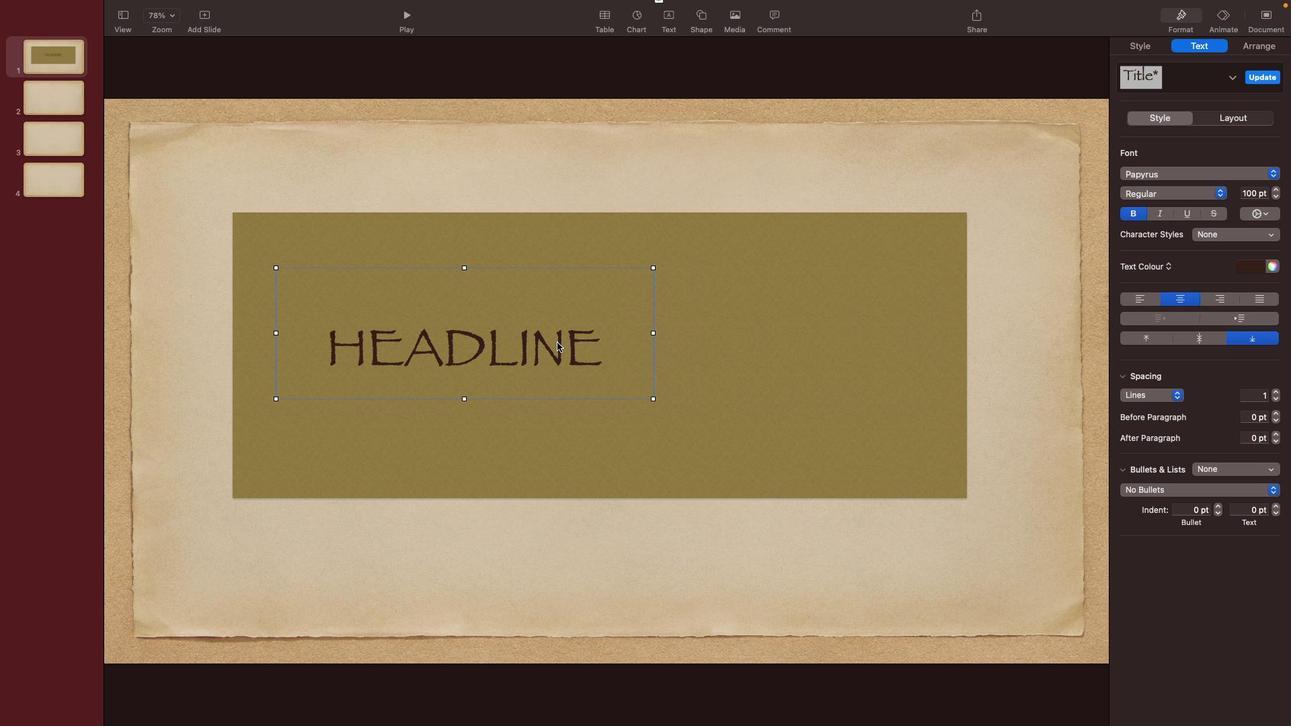 
Action: Mouse pressed left at (557, 342)
Screenshot: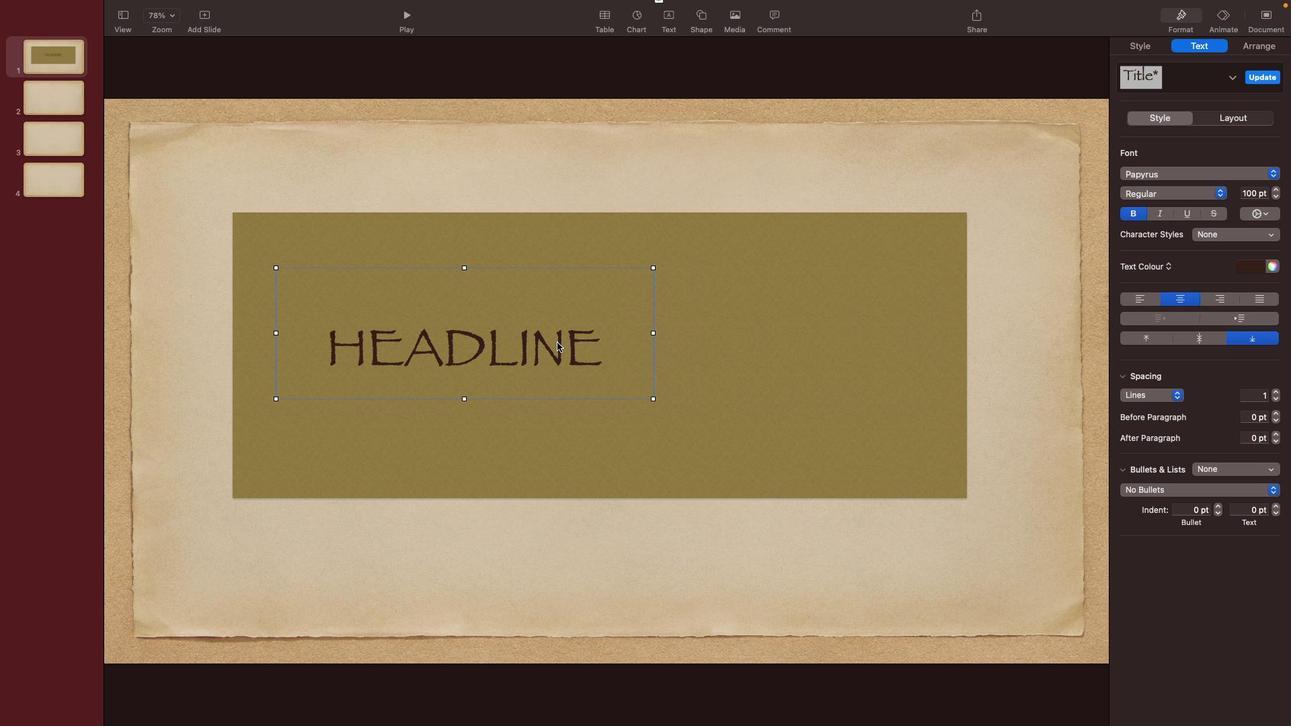 
Action: Mouse moved to (566, 291)
Screenshot: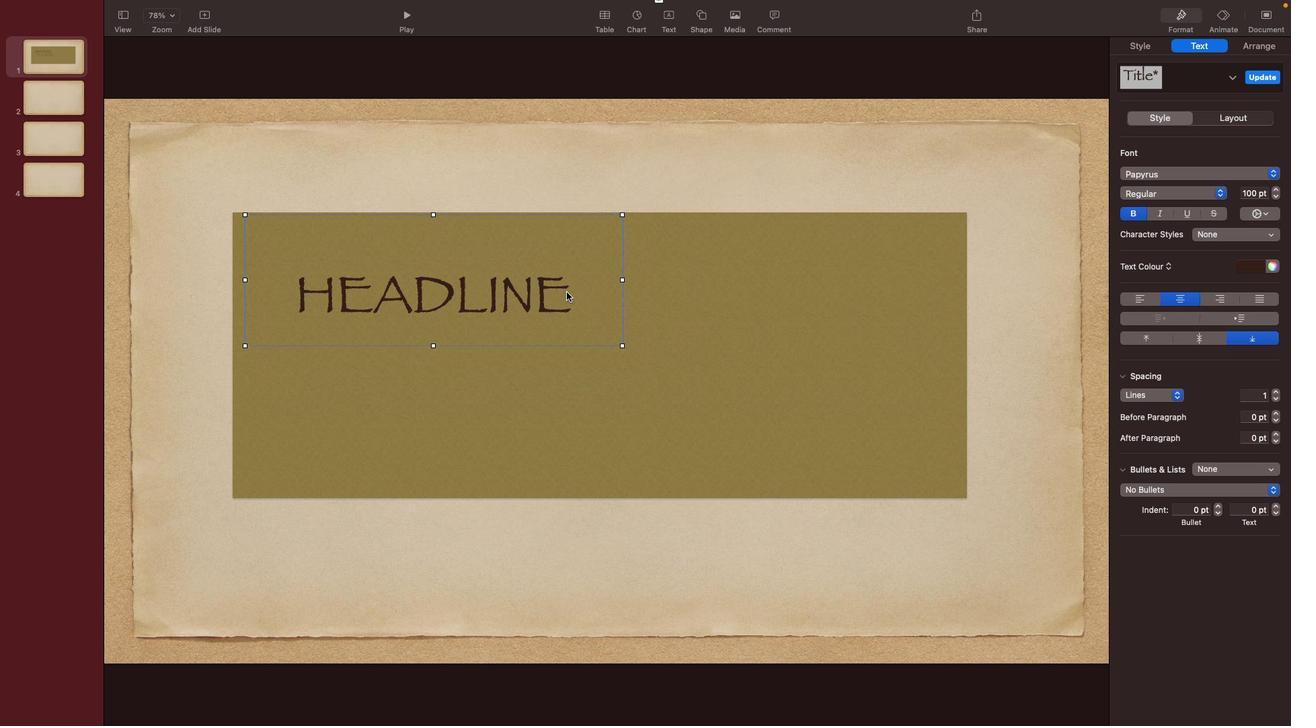 
Action: Mouse pressed left at (566, 291)
Screenshot: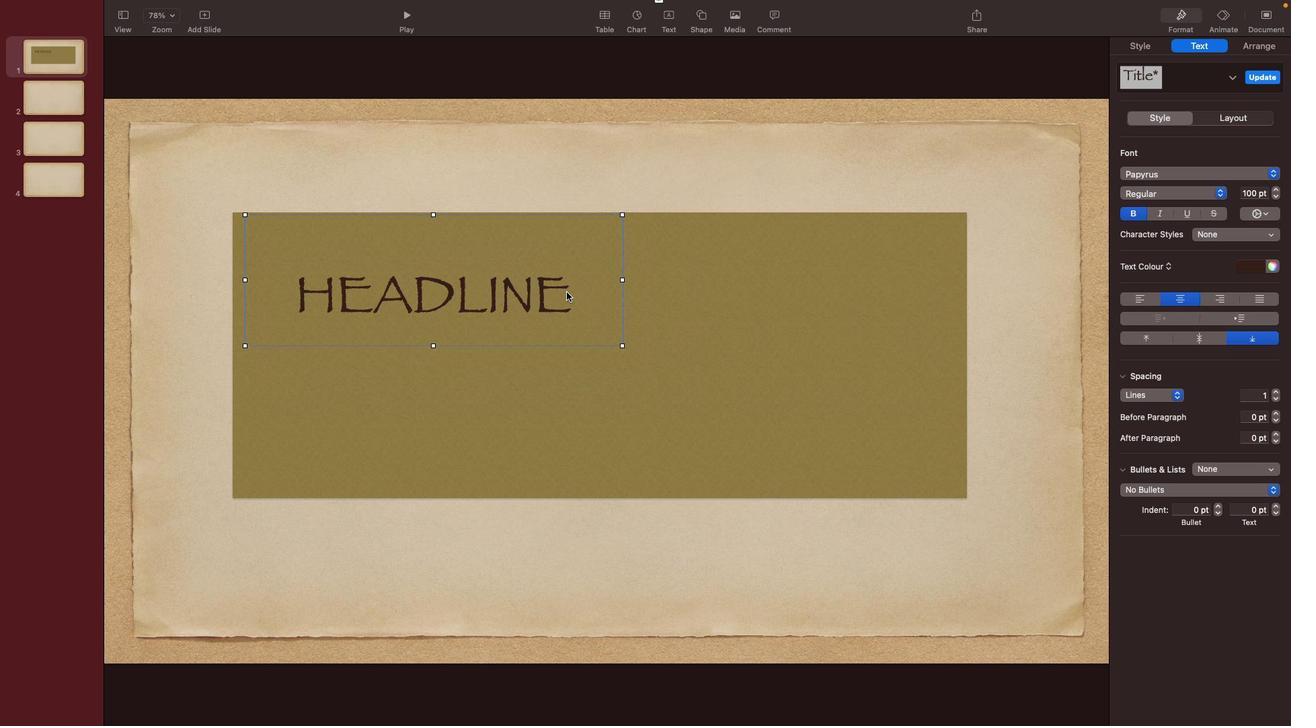 
Action: Mouse moved to (338, 297)
Screenshot: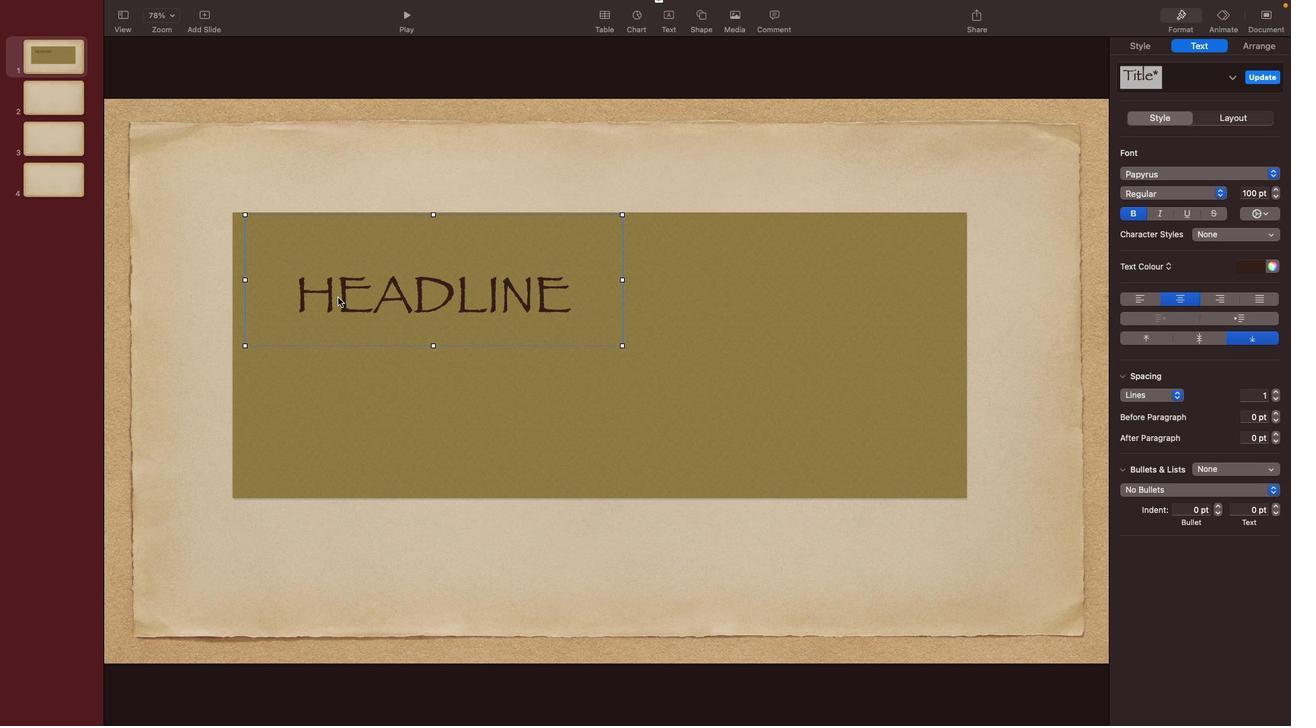
Action: Mouse pressed left at (338, 297)
Screenshot: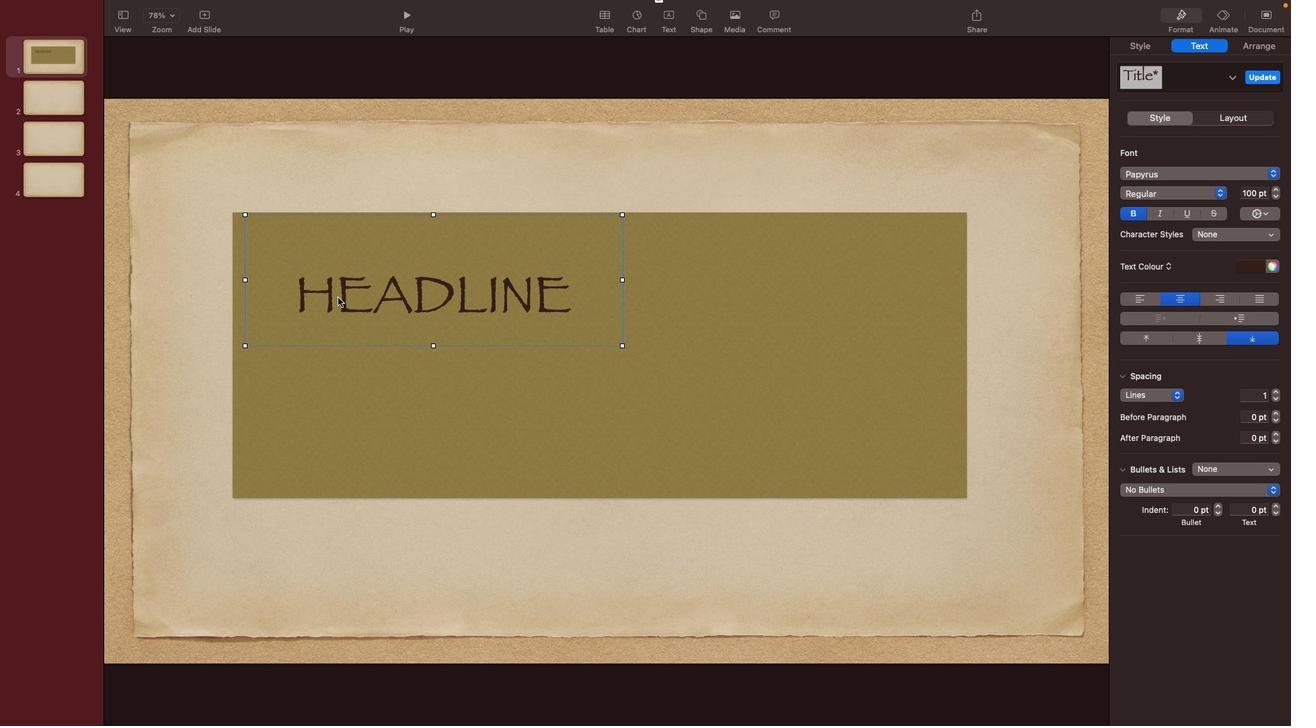 
Action: Mouse moved to (316, 293)
Screenshot: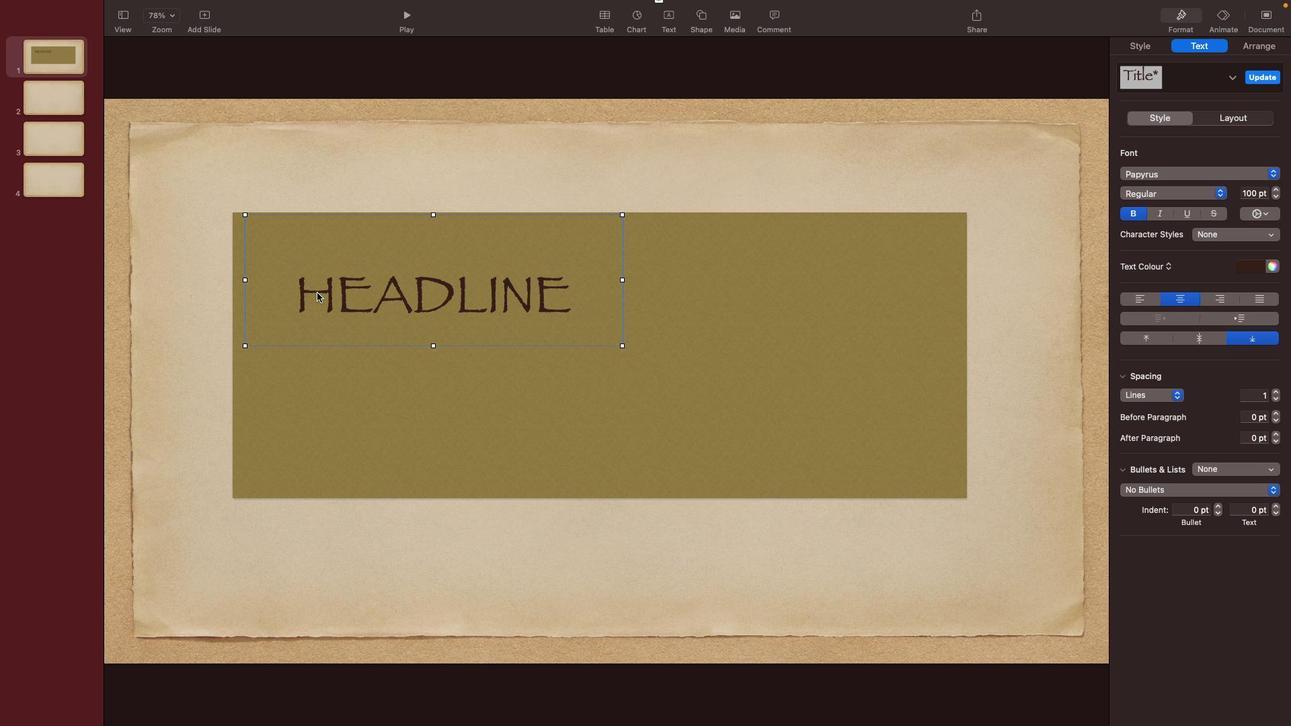 
Action: Mouse pressed left at (316, 293)
Screenshot: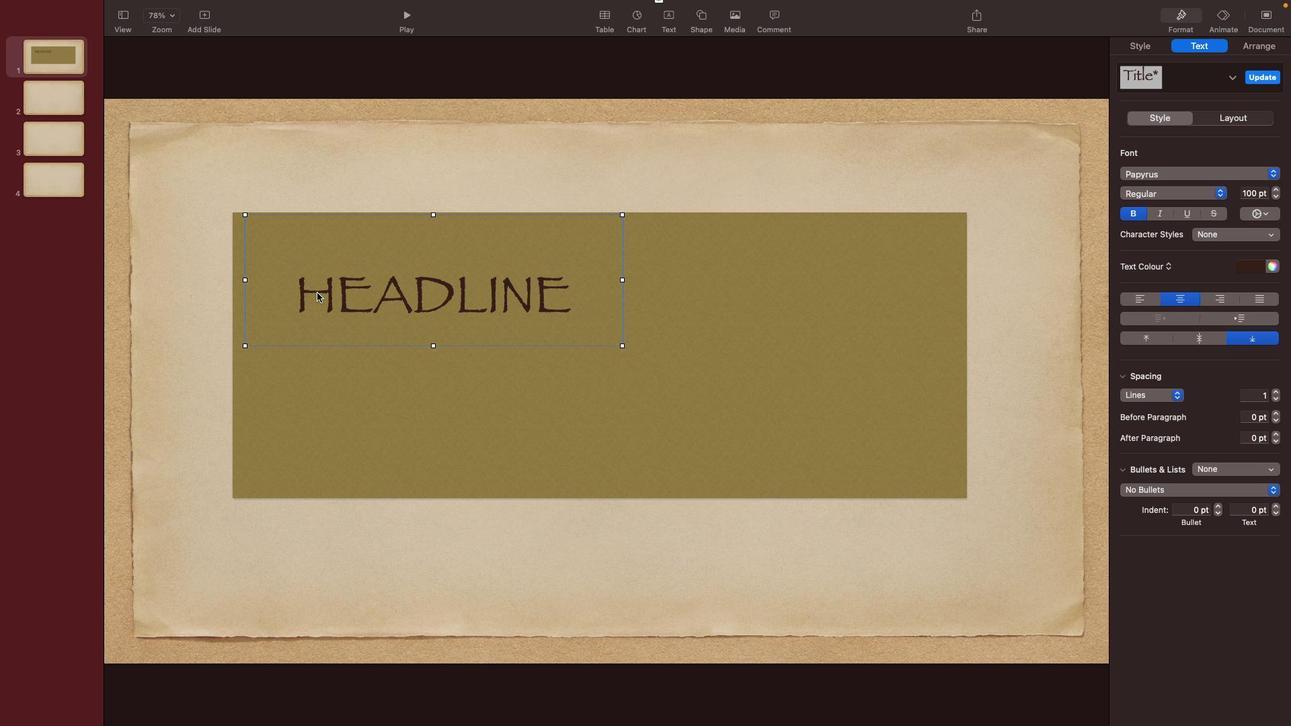 
Action: Mouse moved to (317, 293)
Screenshot: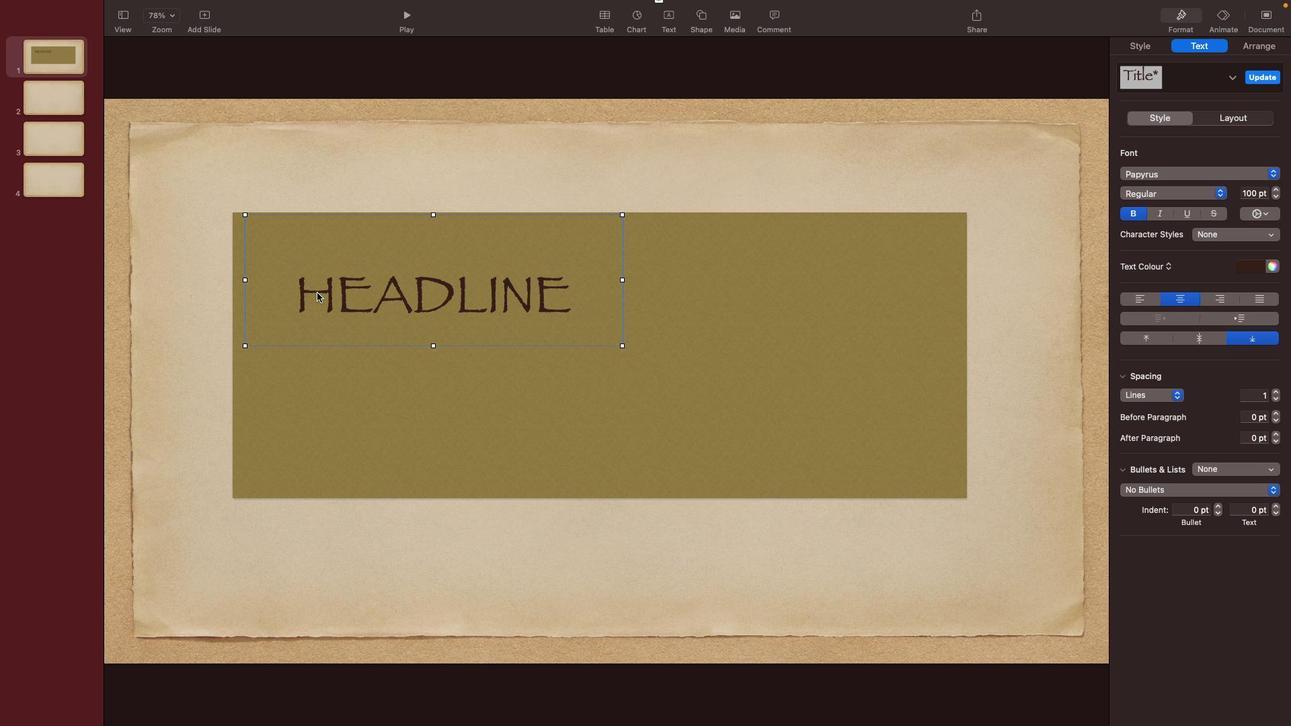
Action: Mouse pressed left at (317, 293)
Screenshot: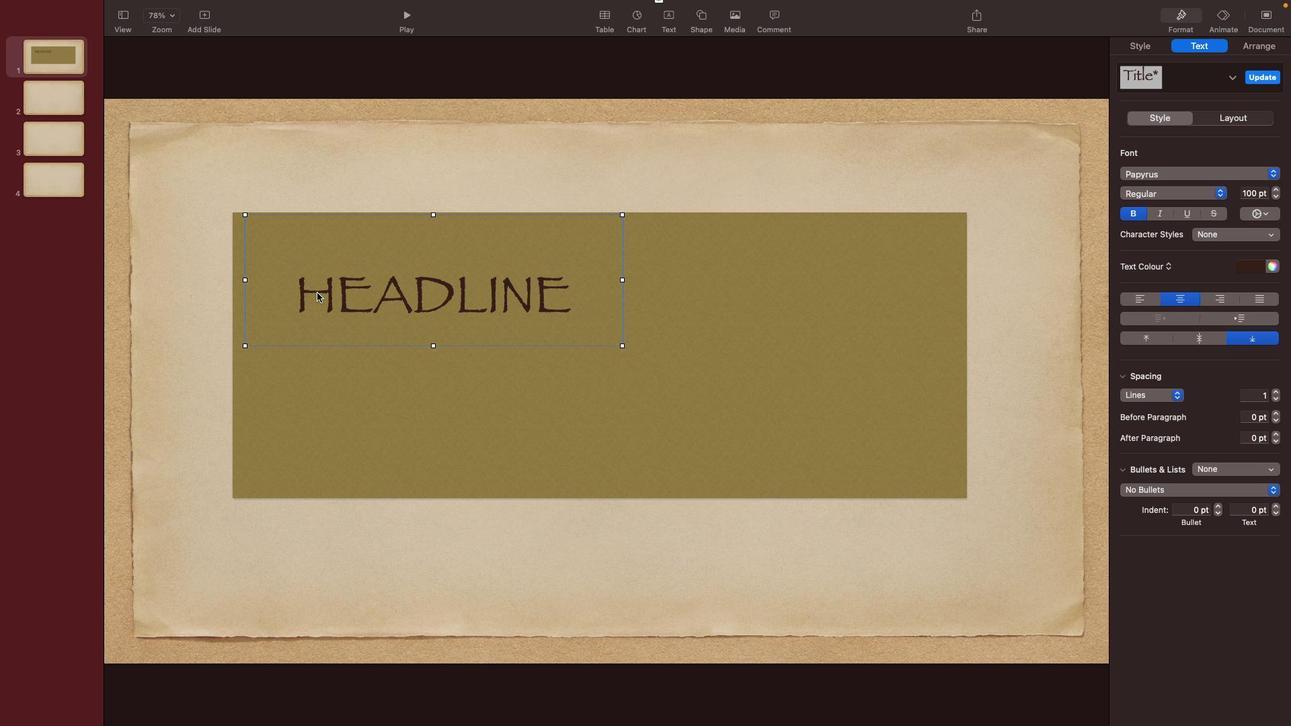 
Action: Mouse moved to (1137, 47)
Screenshot: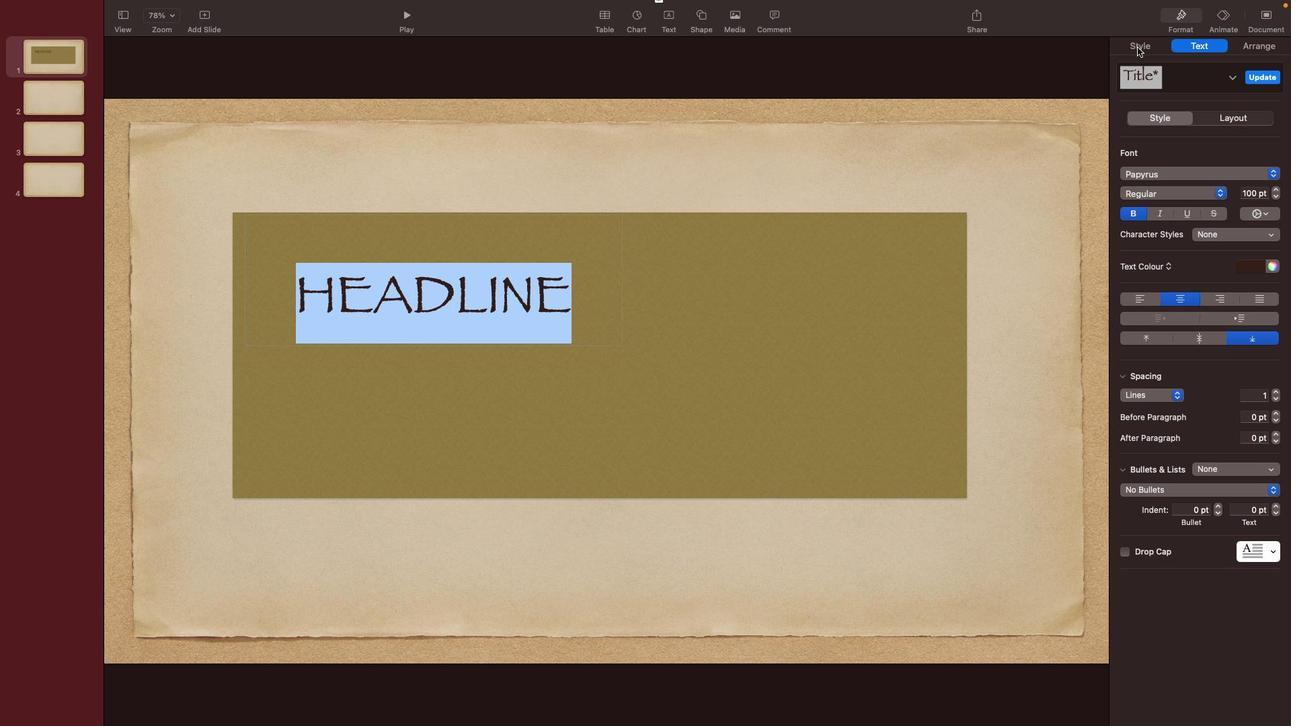 
Action: Mouse pressed left at (1137, 47)
Screenshot: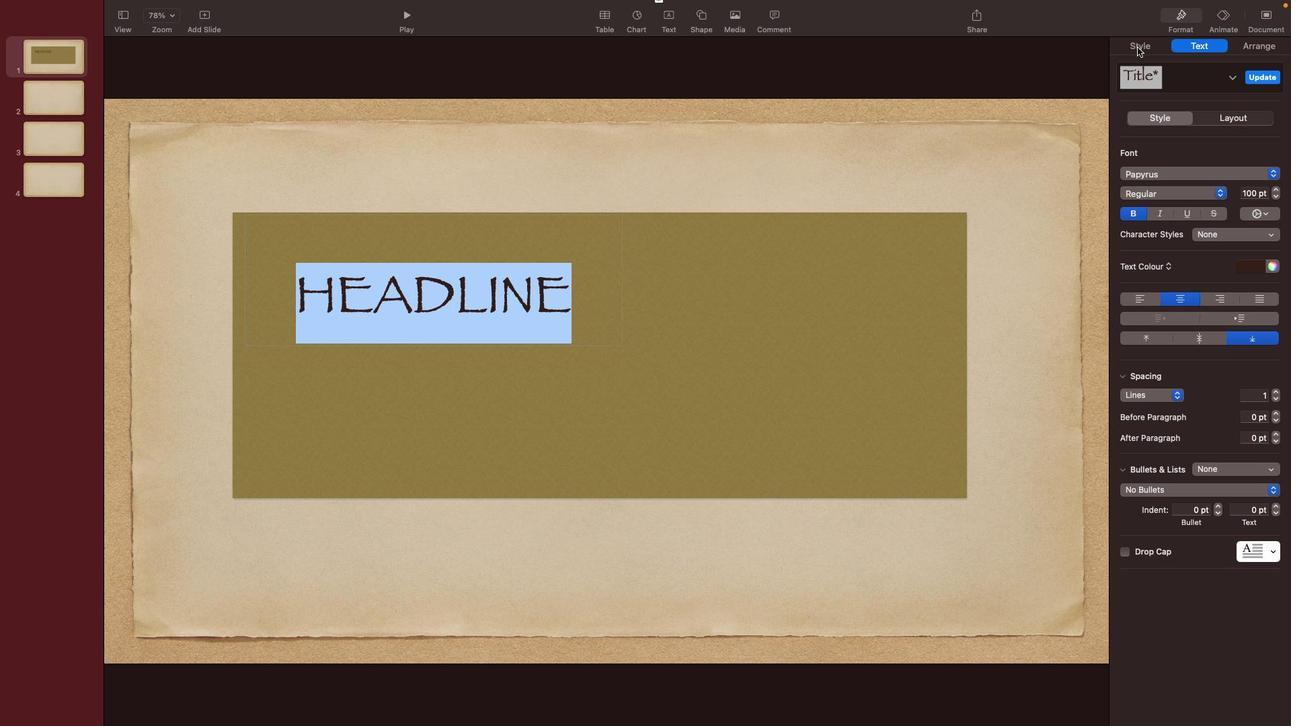 
Action: Mouse moved to (1212, 46)
Screenshot: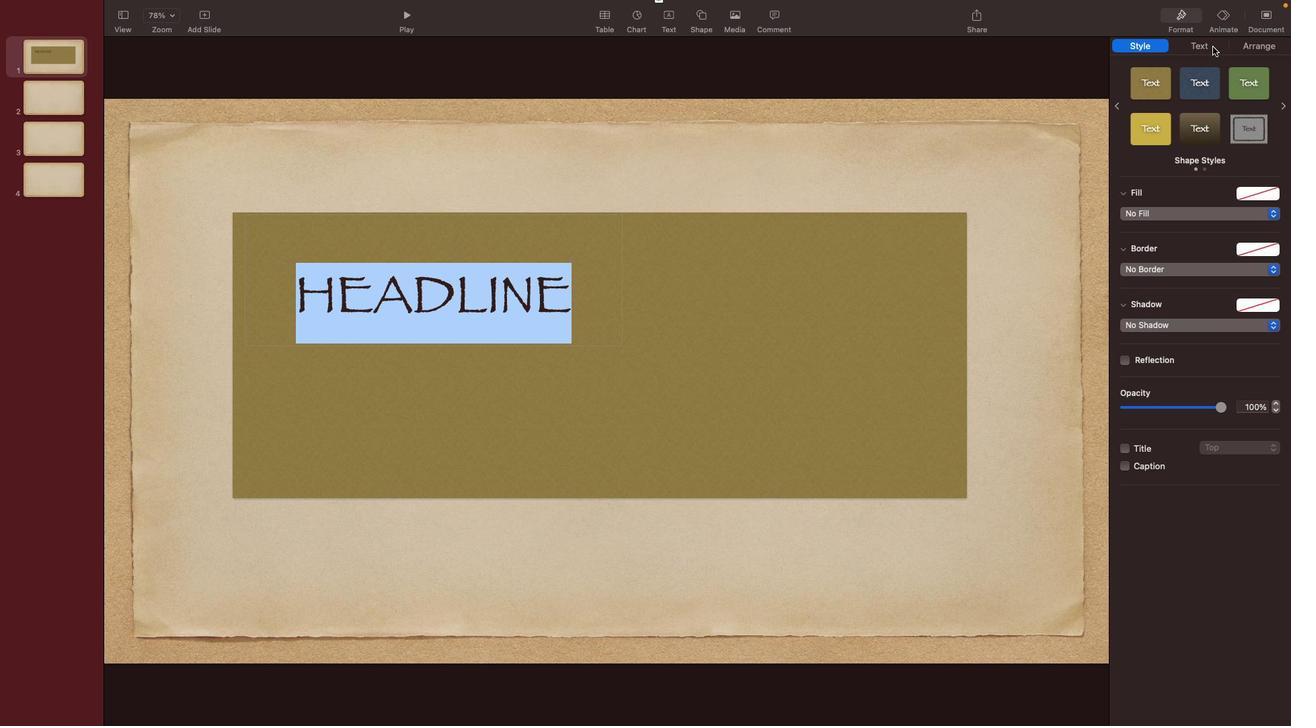 
Action: Mouse pressed left at (1212, 46)
Screenshot: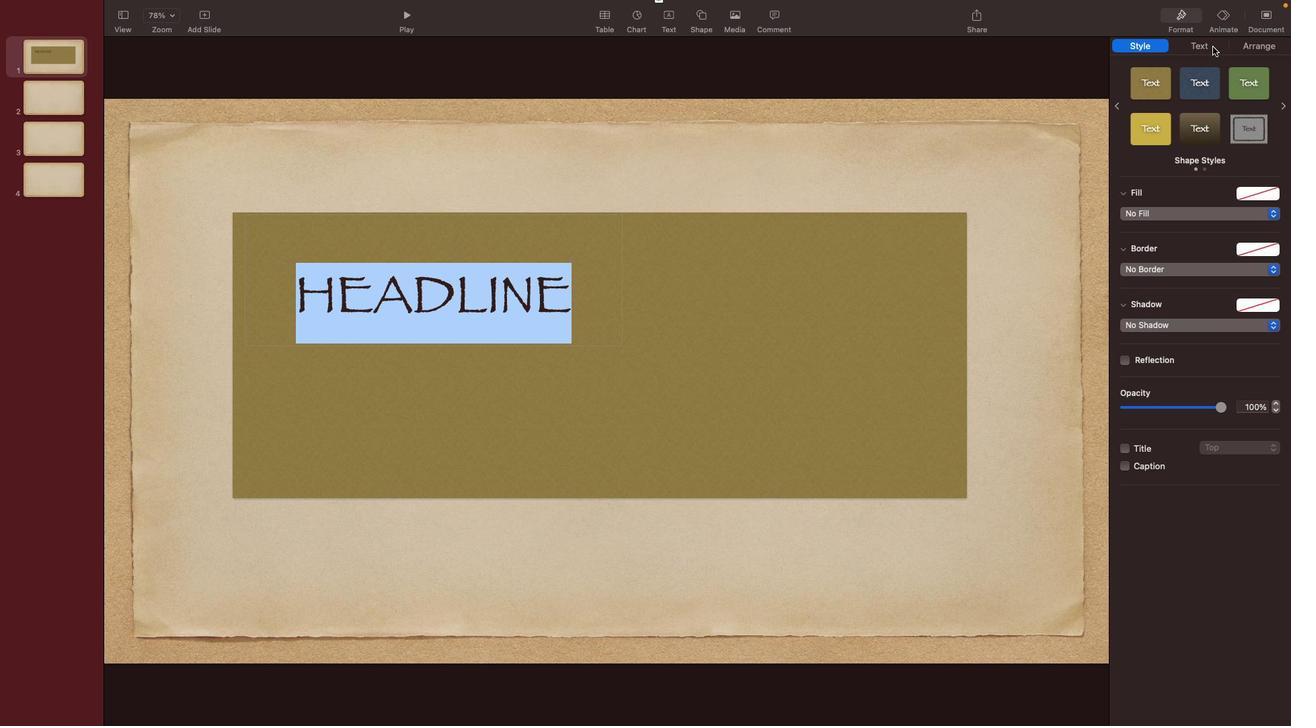 
Action: Mouse moved to (1275, 170)
Screenshot: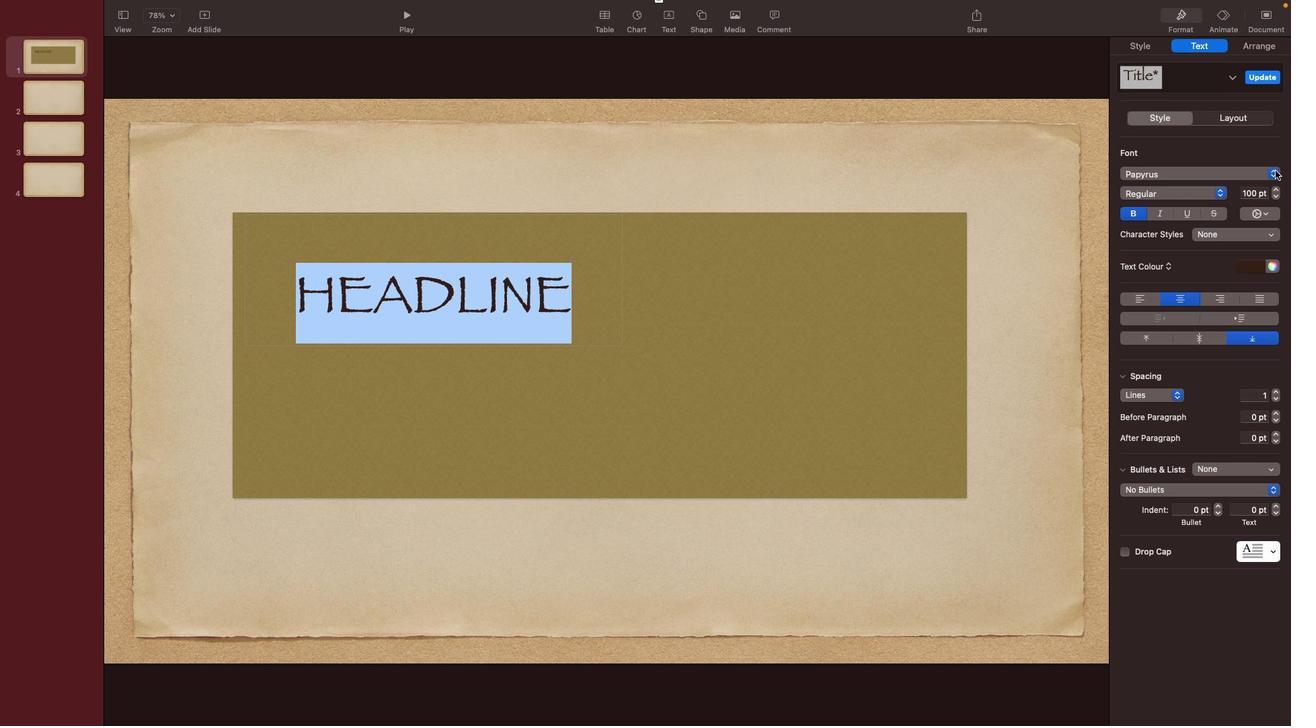 
Action: Mouse pressed left at (1275, 170)
Screenshot: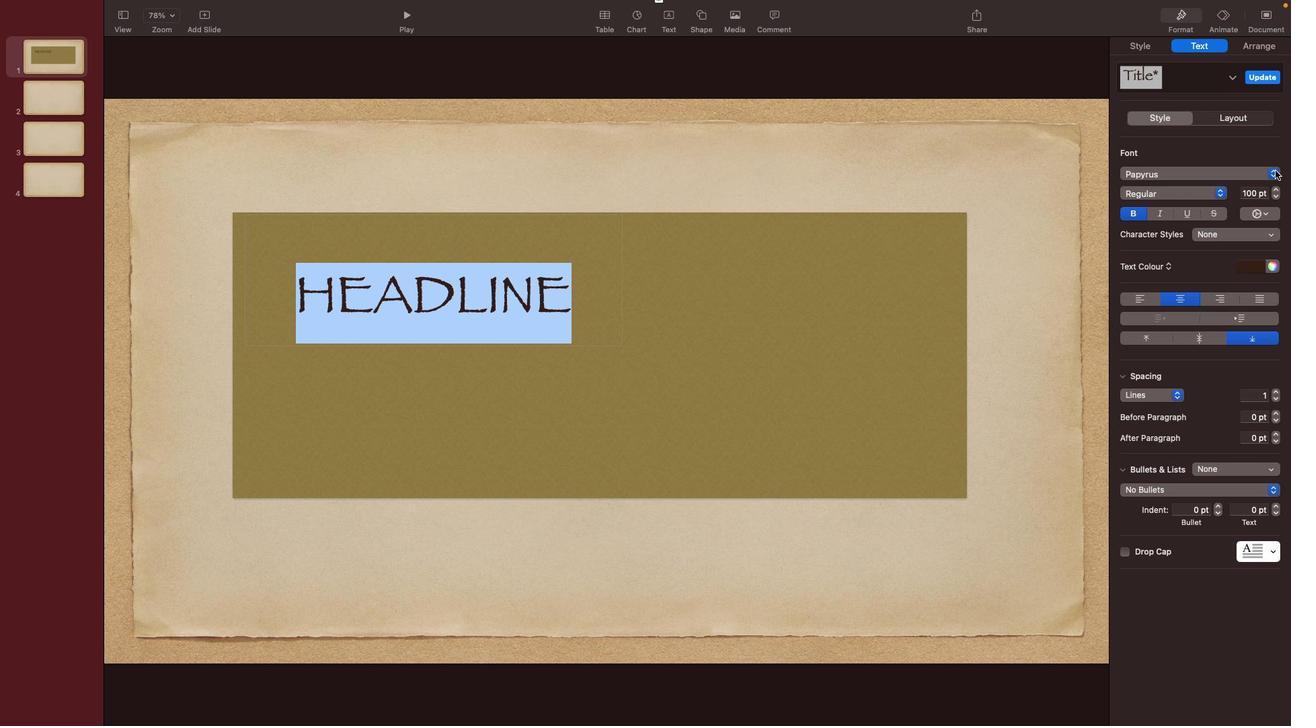 
Action: Mouse moved to (1171, 218)
Screenshot: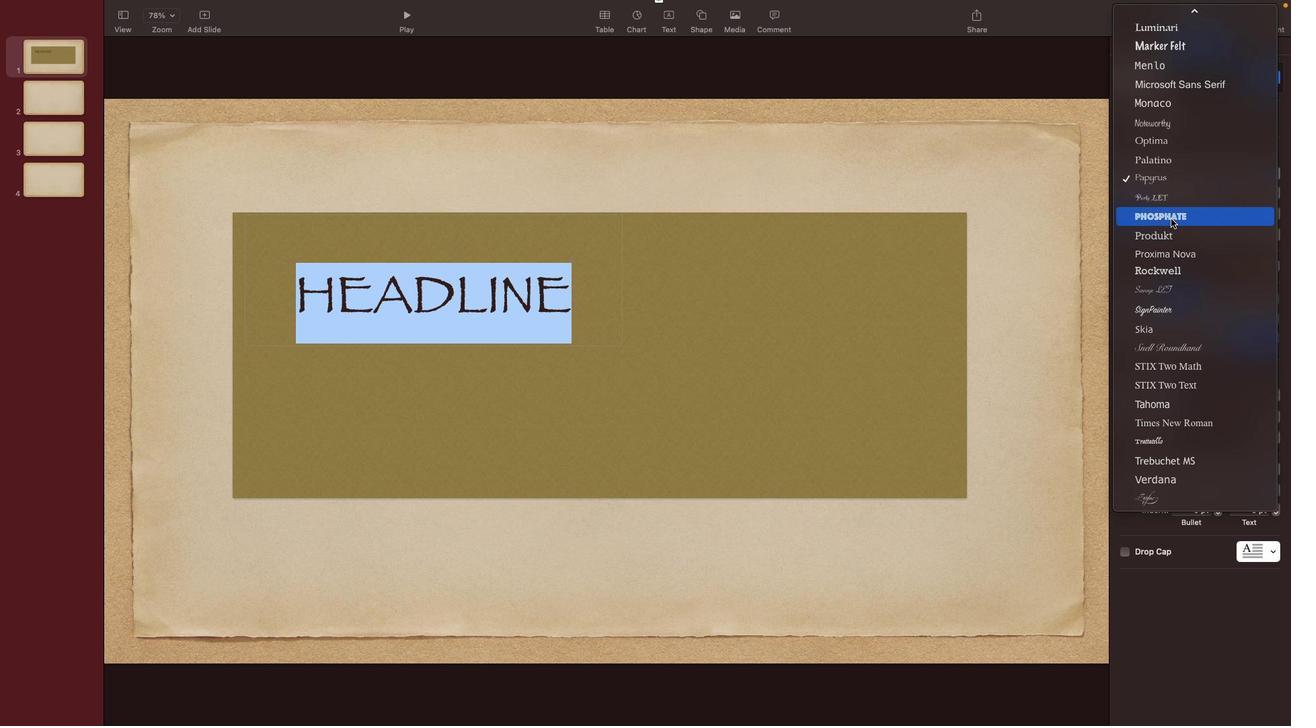 
Action: Mouse pressed left at (1171, 218)
Screenshot: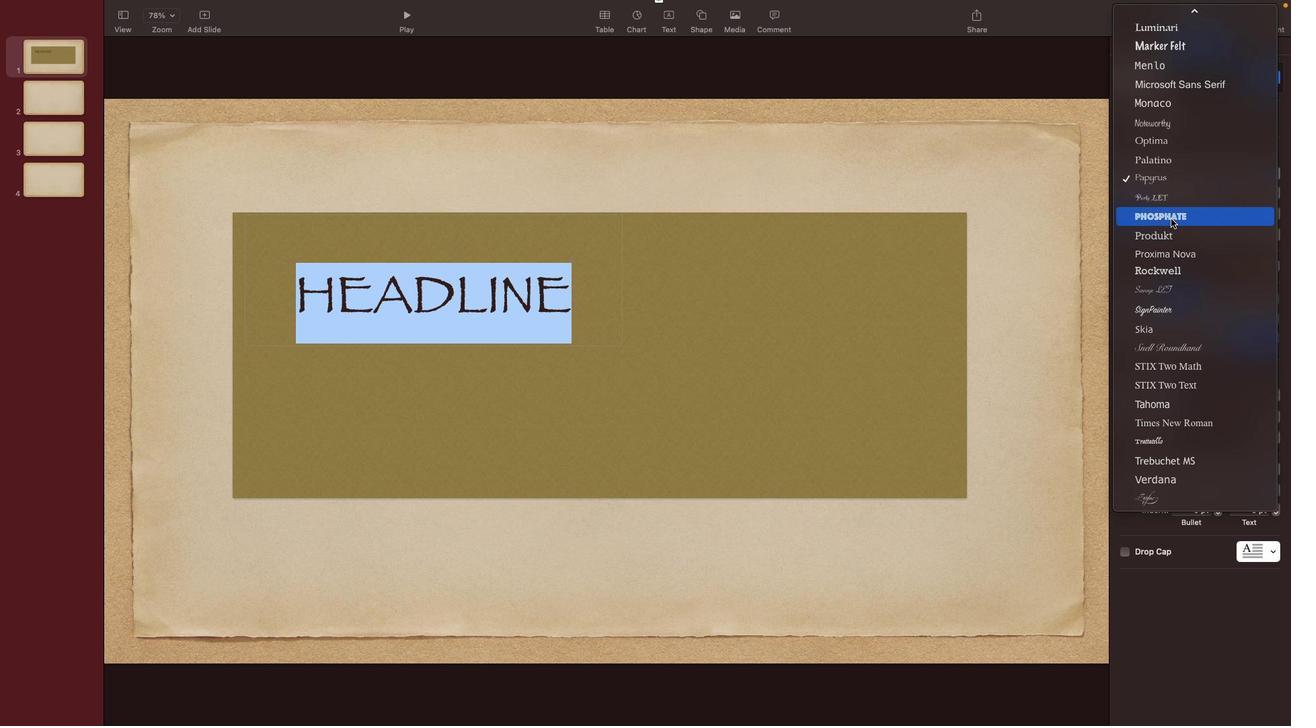 
Action: Mouse moved to (1271, 171)
Screenshot: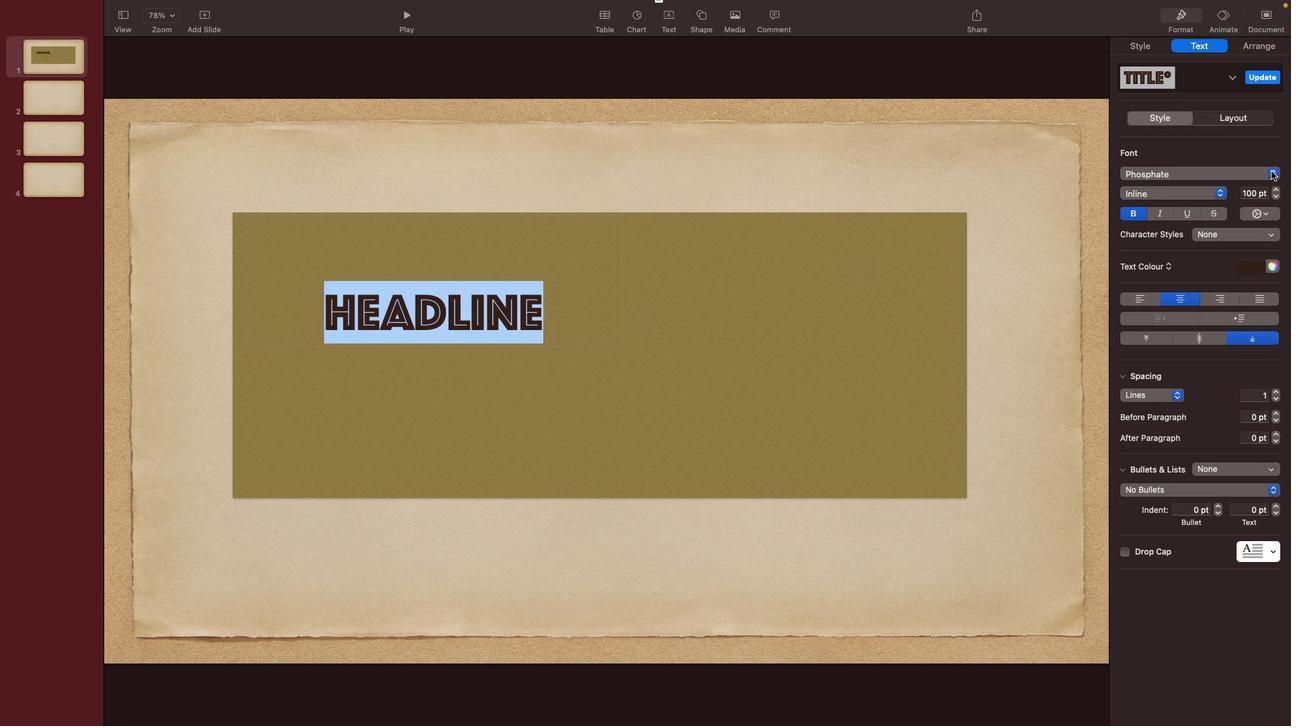 
Action: Mouse pressed left at (1271, 171)
Screenshot: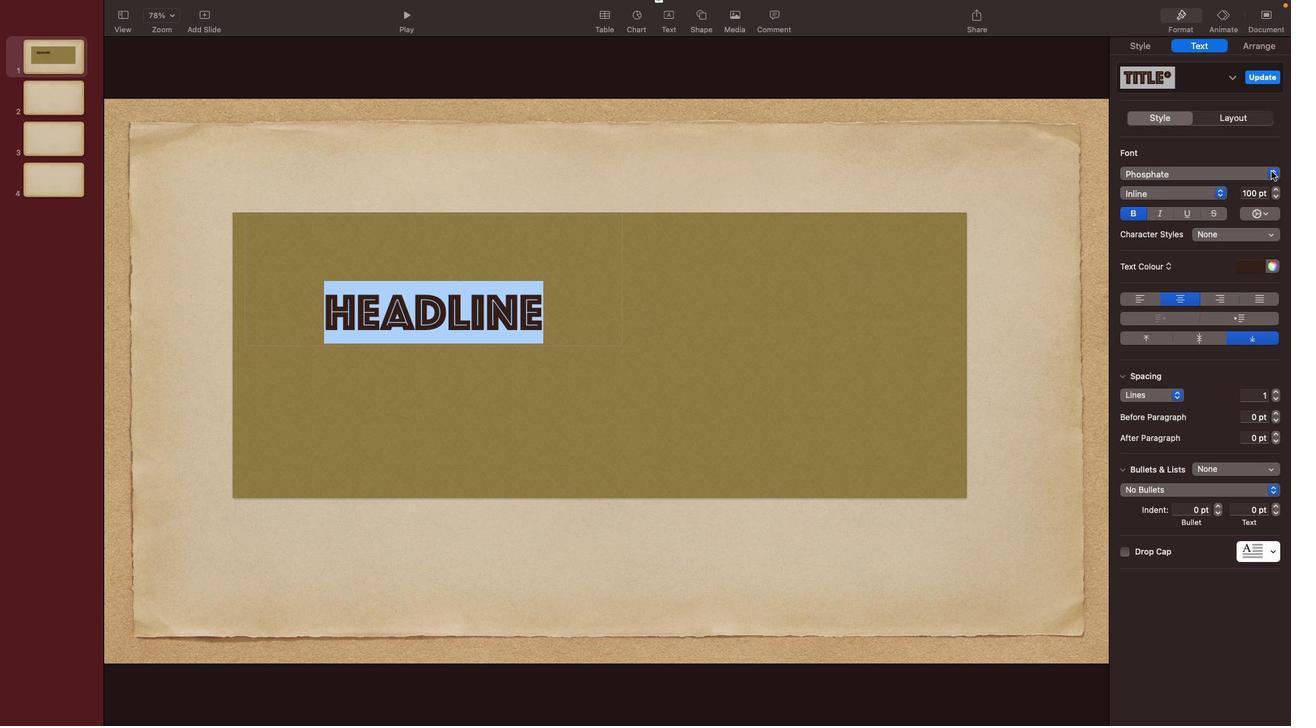 
Action: Mouse moved to (1172, 200)
Screenshot: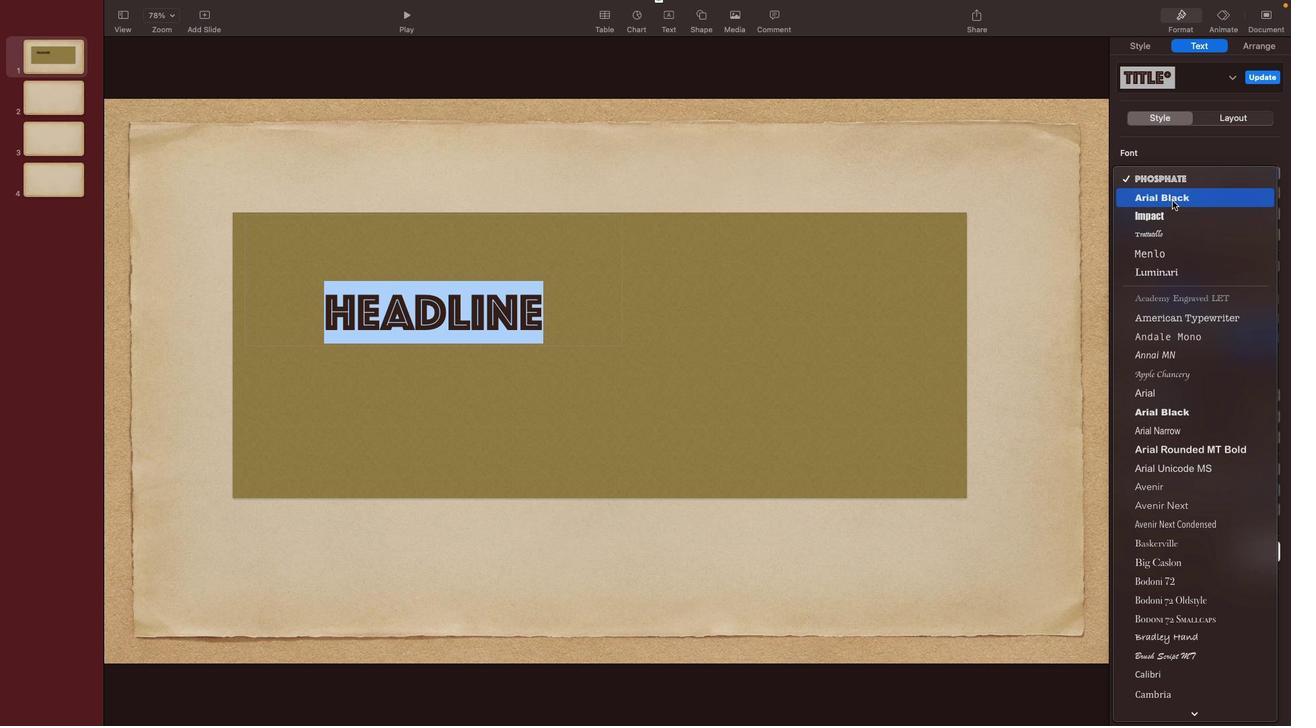 
Action: Mouse pressed left at (1172, 200)
Screenshot: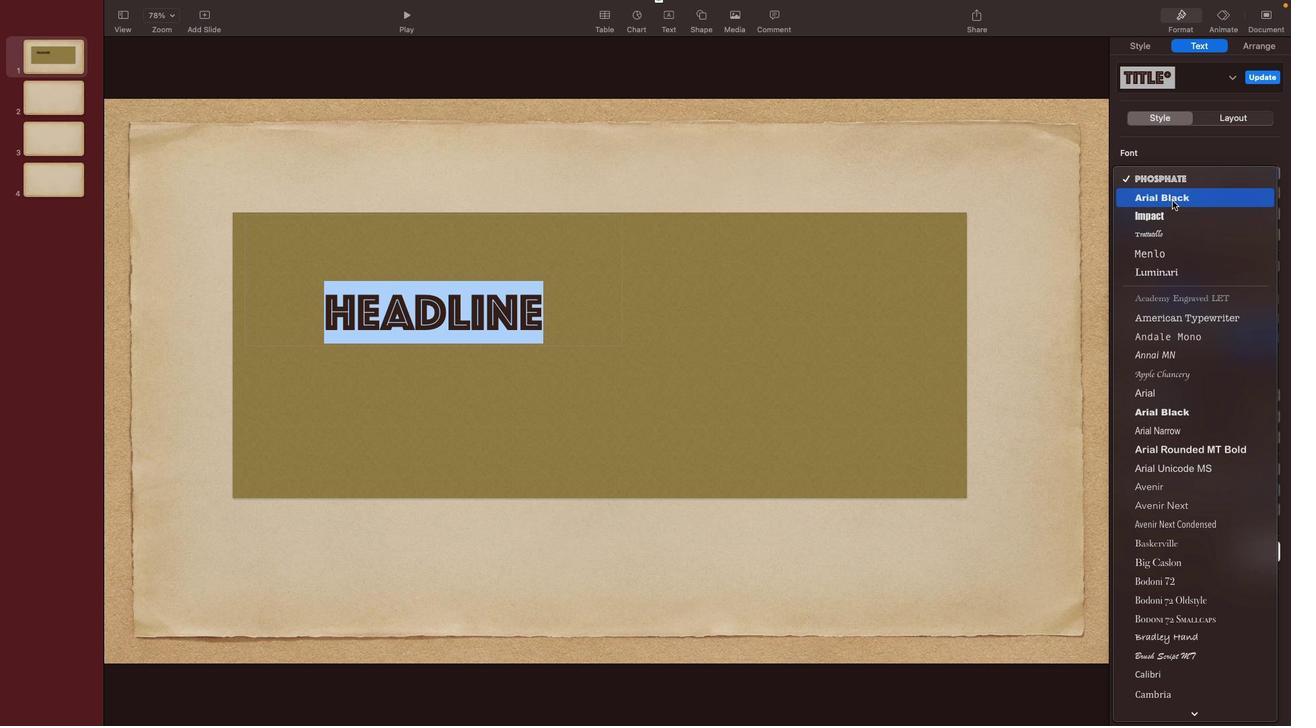 
Action: Mouse moved to (621, 360)
Screenshot: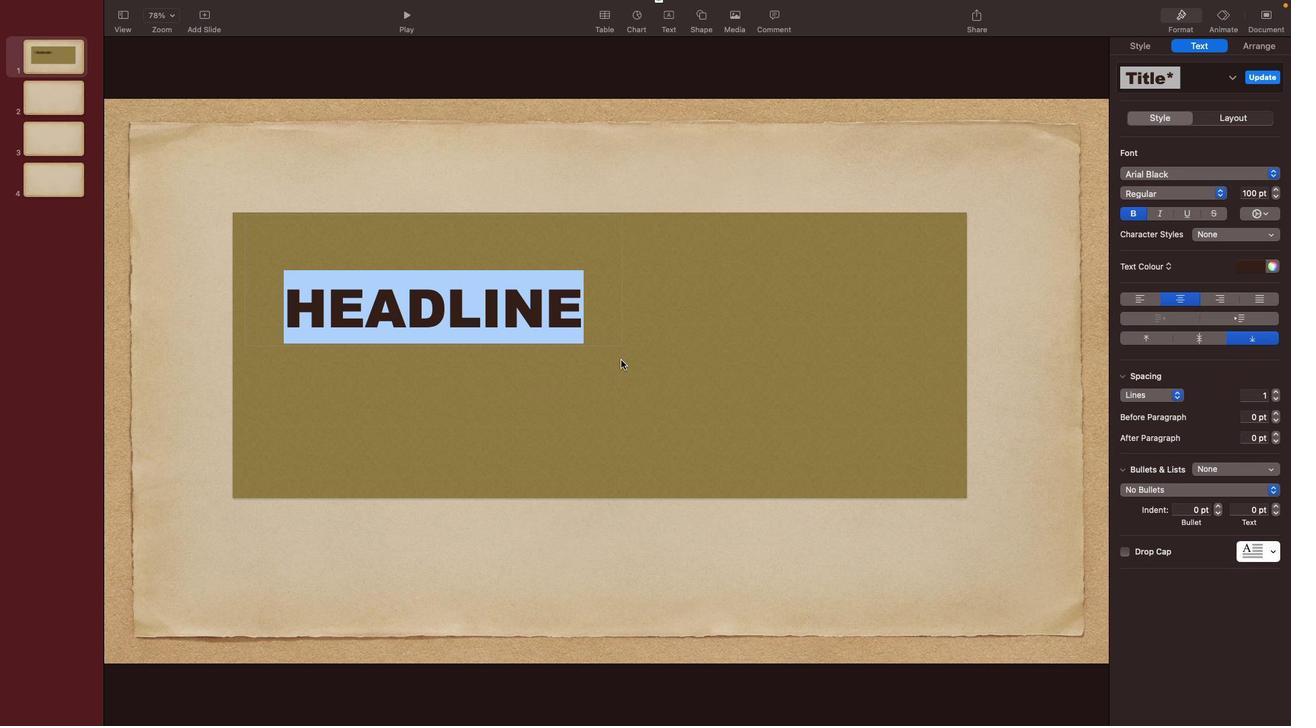 
Action: Mouse pressed left at (621, 360)
Screenshot: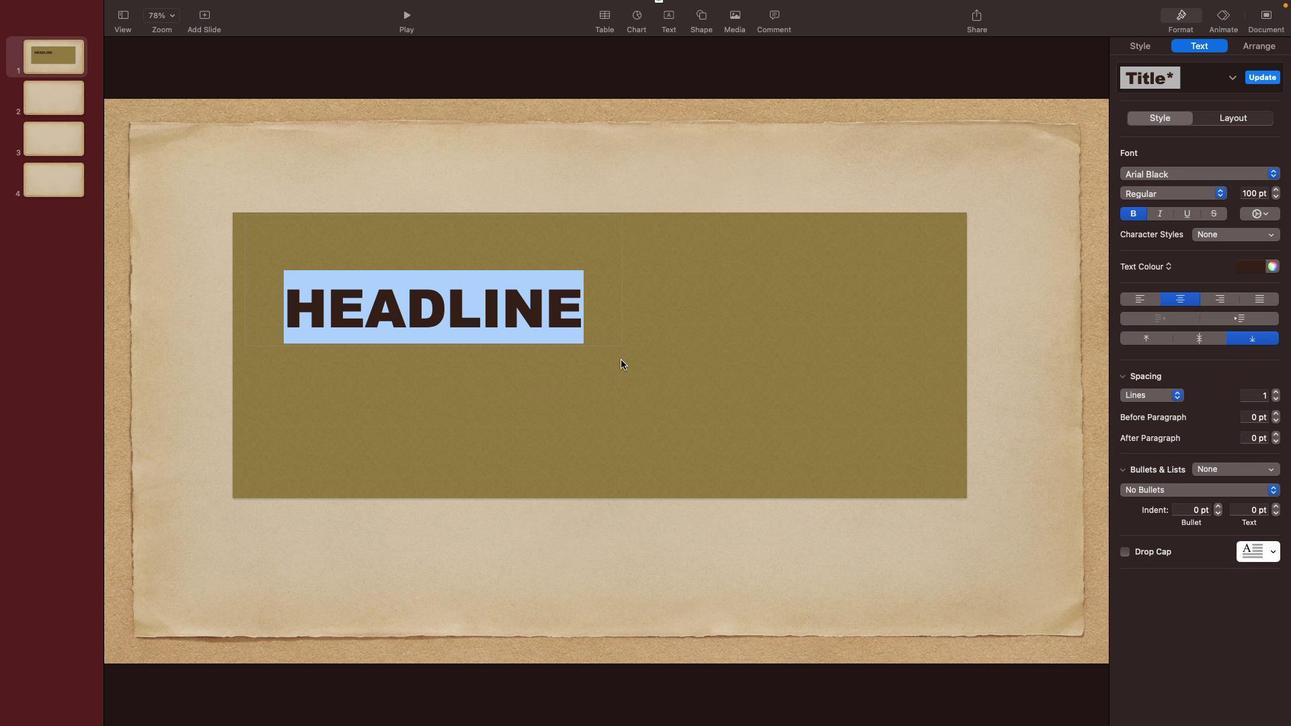 
Action: Mouse moved to (583, 328)
Screenshot: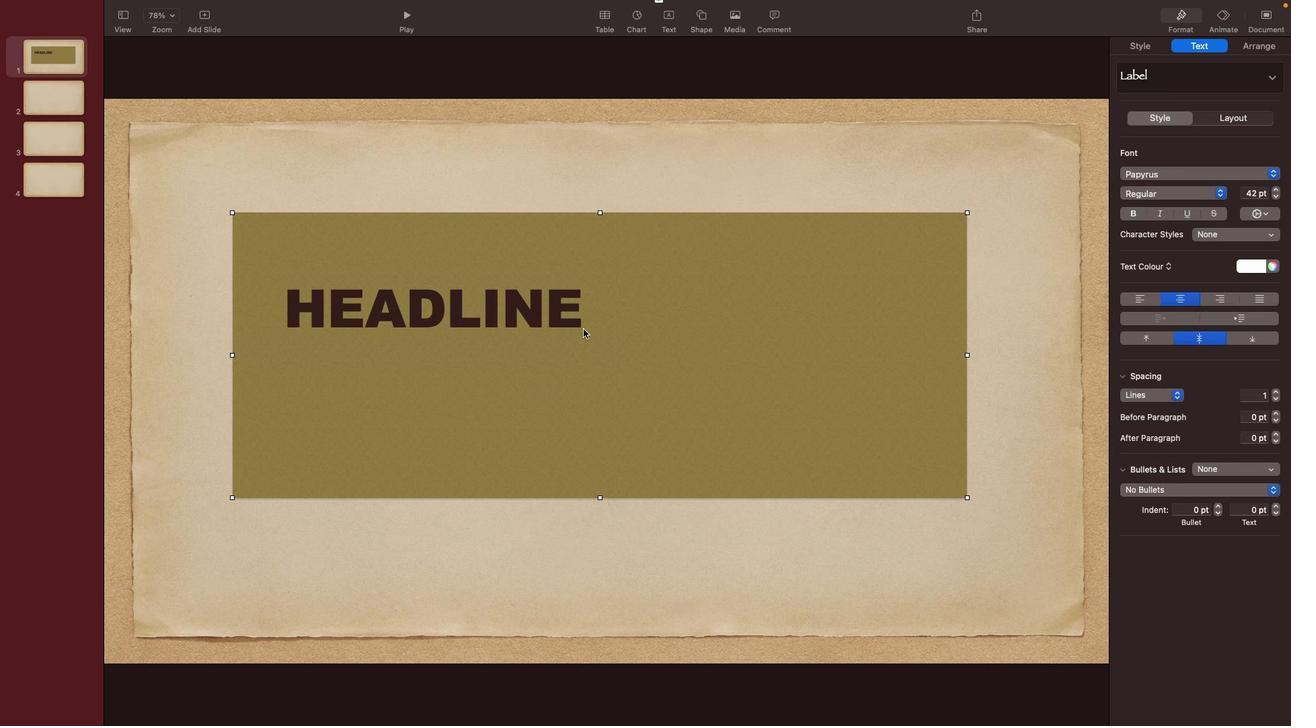 
Action: Mouse pressed left at (583, 328)
Screenshot: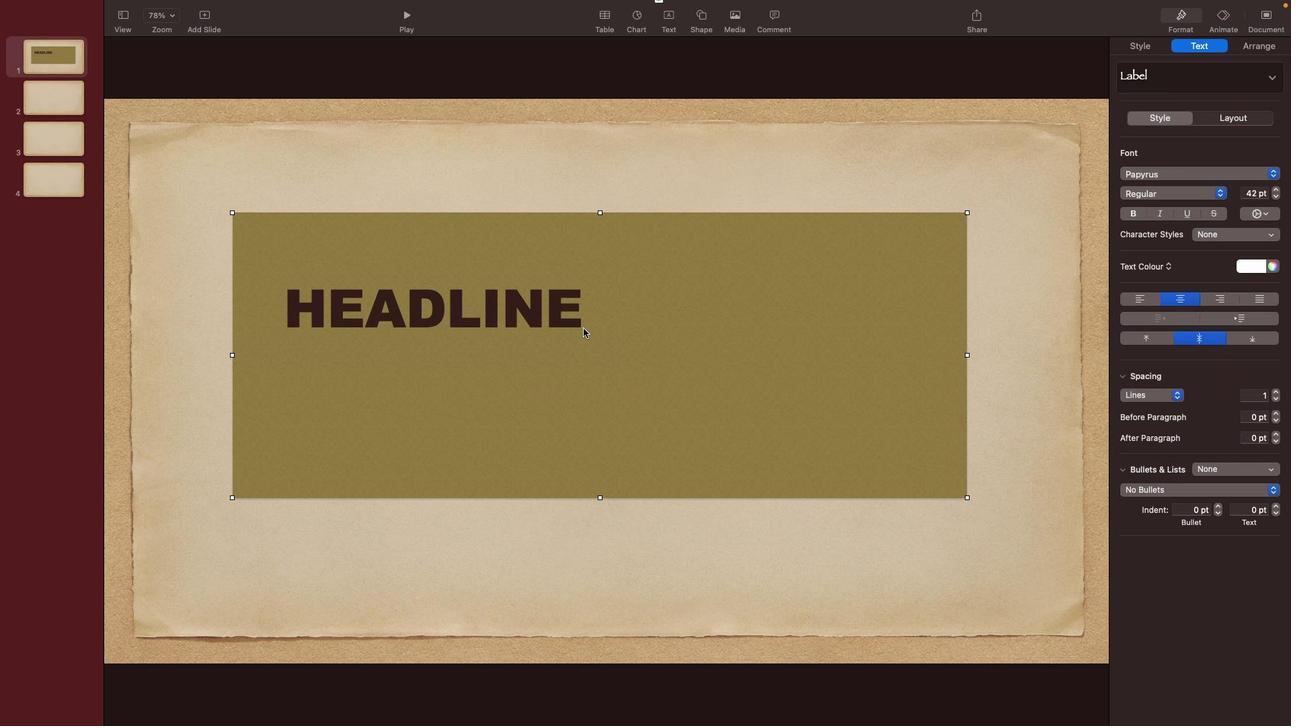 
Action: Mouse moved to (753, 339)
Screenshot: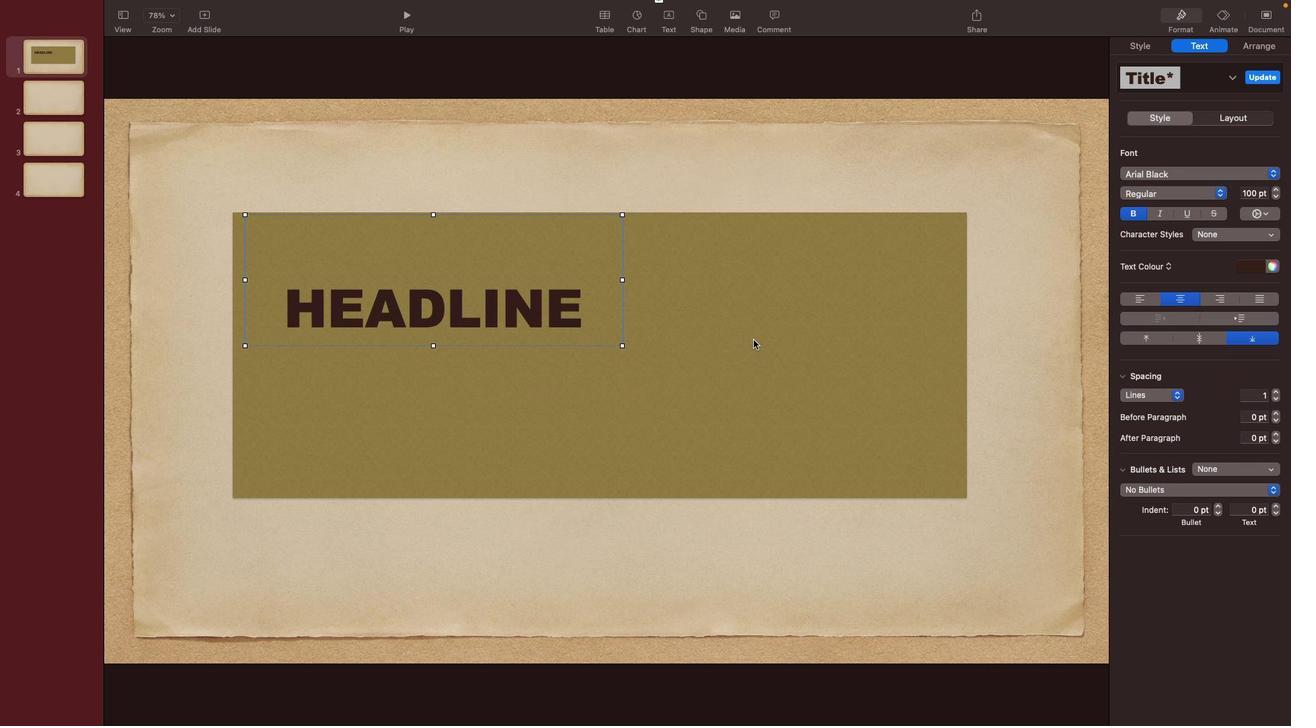 
Action: Mouse pressed left at (753, 339)
Screenshot: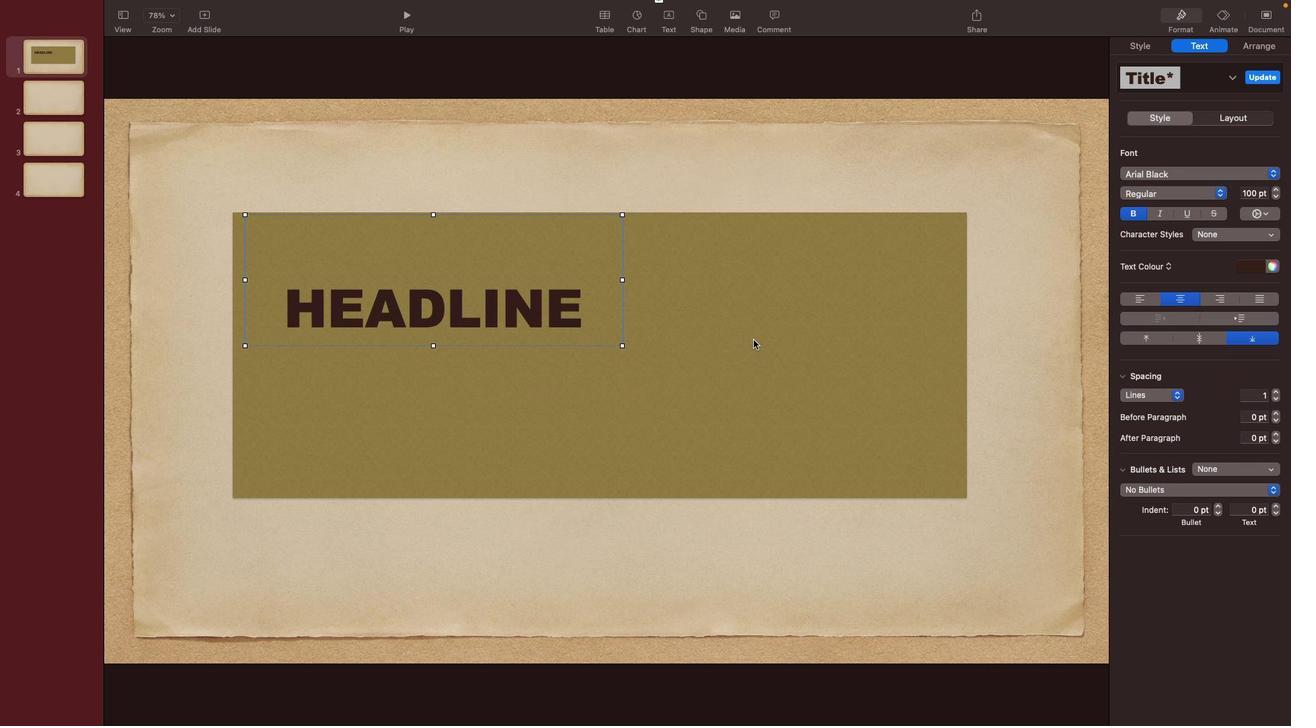 
Action: Mouse moved to (700, 17)
Screenshot: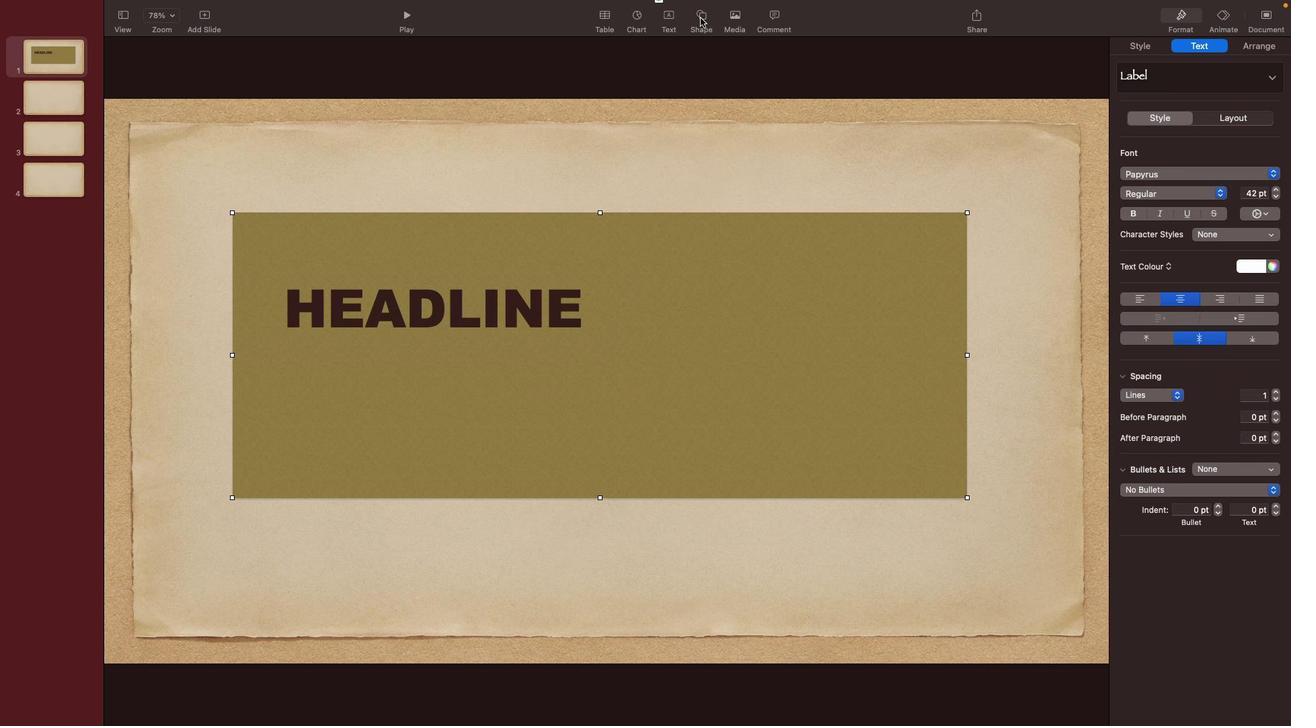
Action: Mouse pressed left at (700, 17)
Screenshot: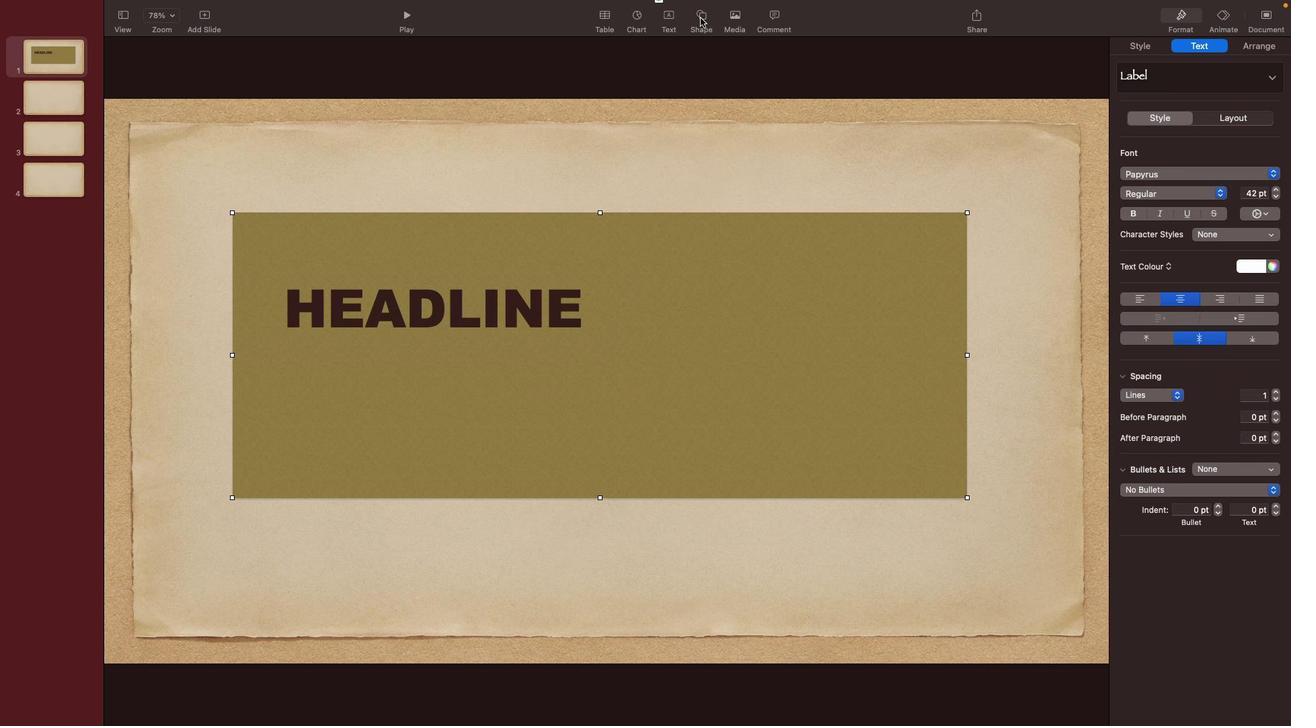 
Action: Mouse moved to (688, 127)
Screenshot: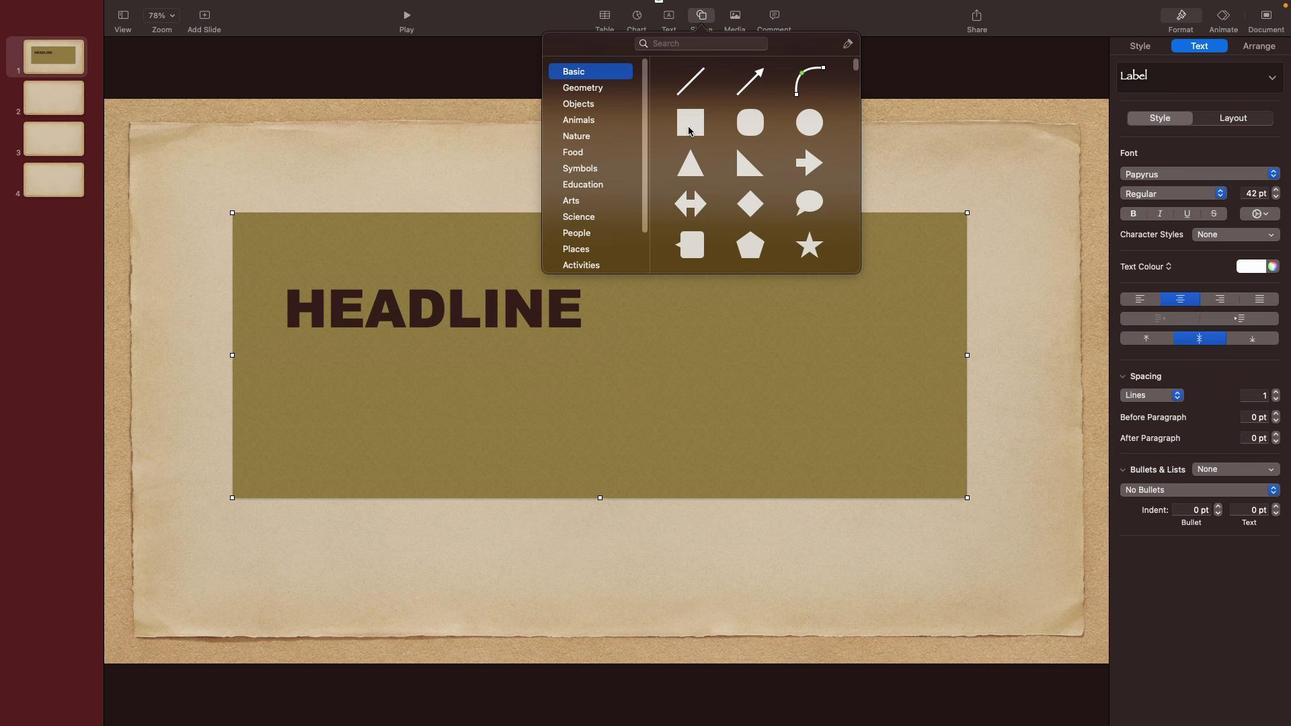 
Action: Mouse pressed left at (688, 127)
Screenshot: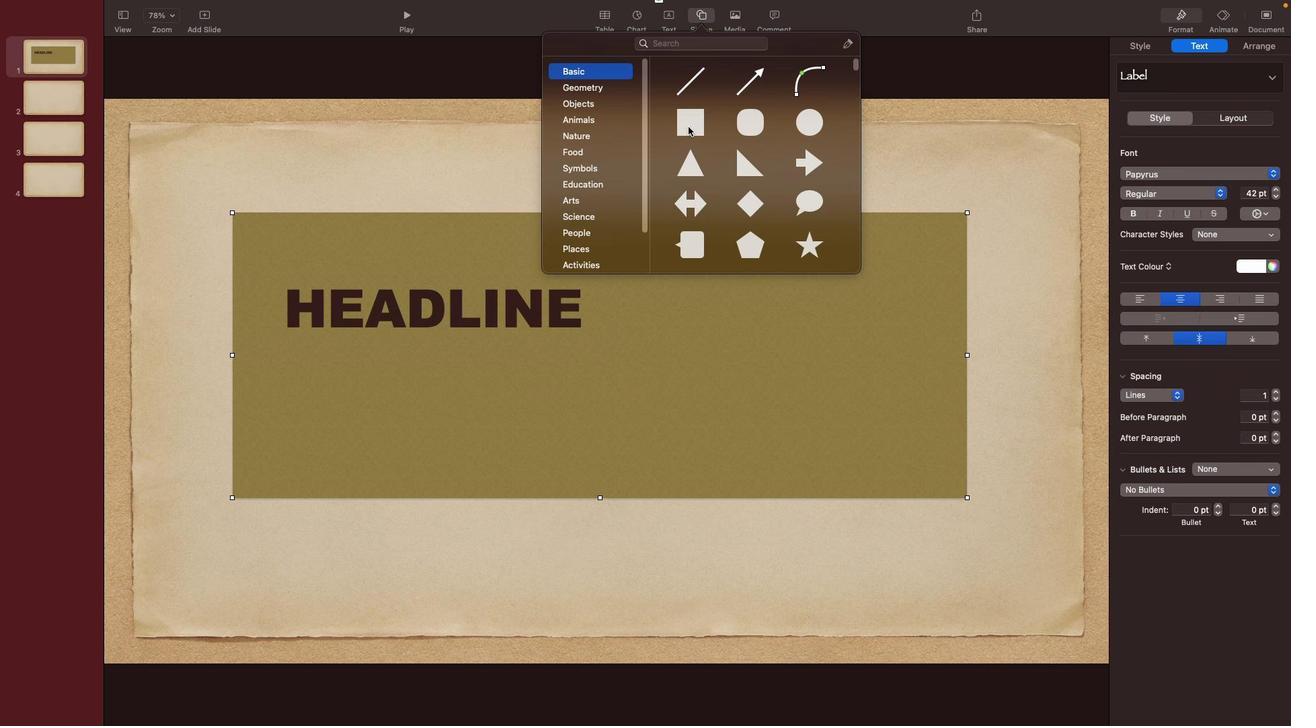 
Action: Mouse moved to (632, 381)
Screenshot: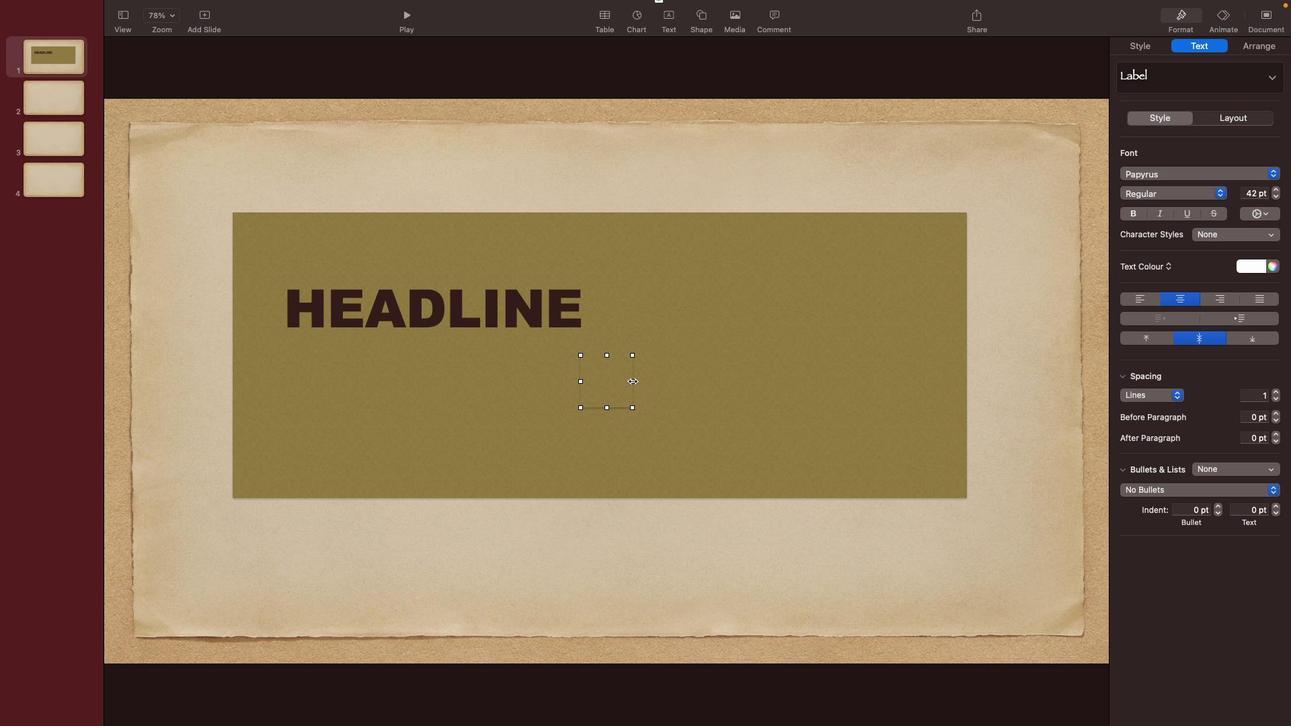 
Action: Mouse pressed left at (632, 381)
Screenshot: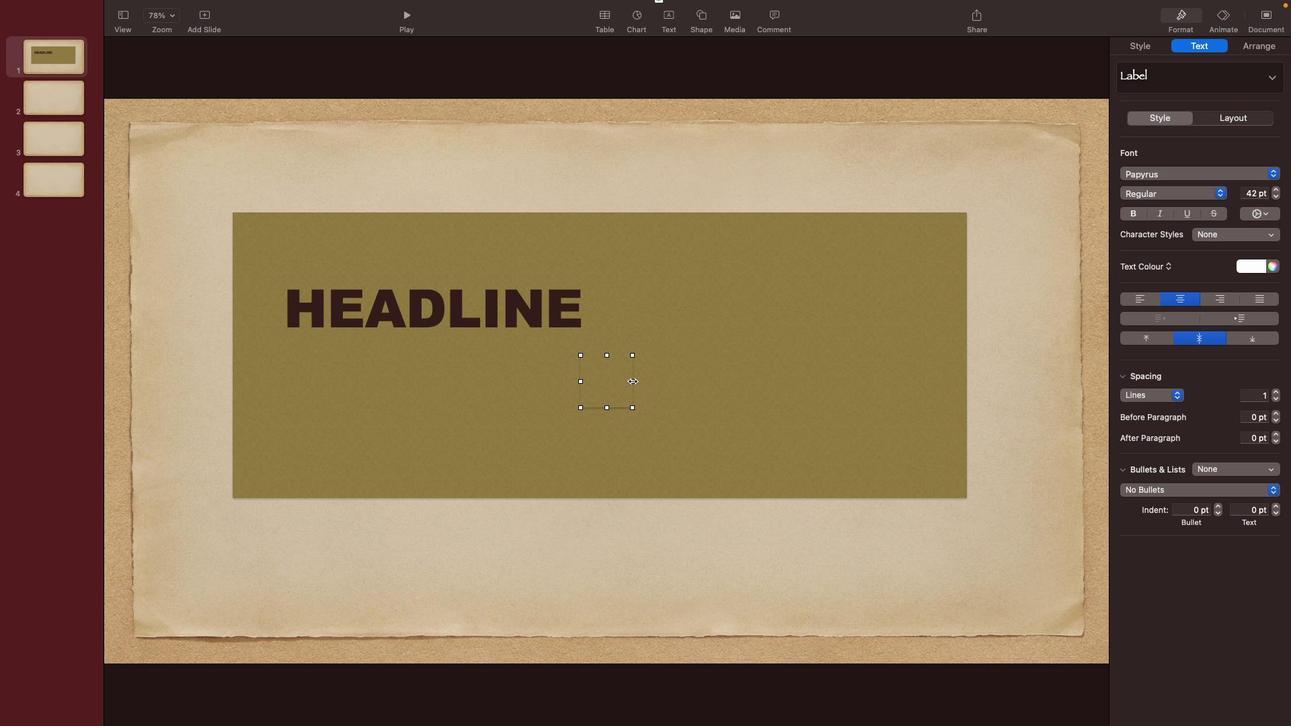 
Action: Mouse moved to (772, 370)
Screenshot: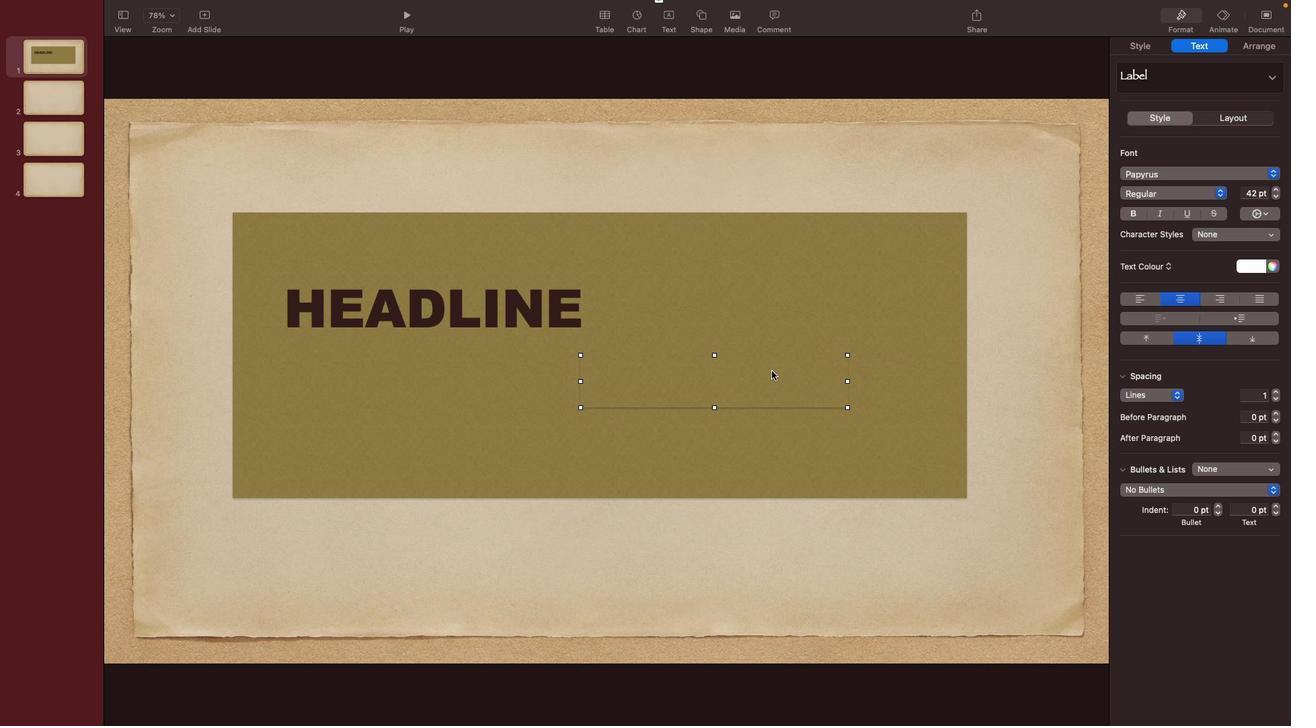 
Action: Mouse pressed left at (772, 370)
Screenshot: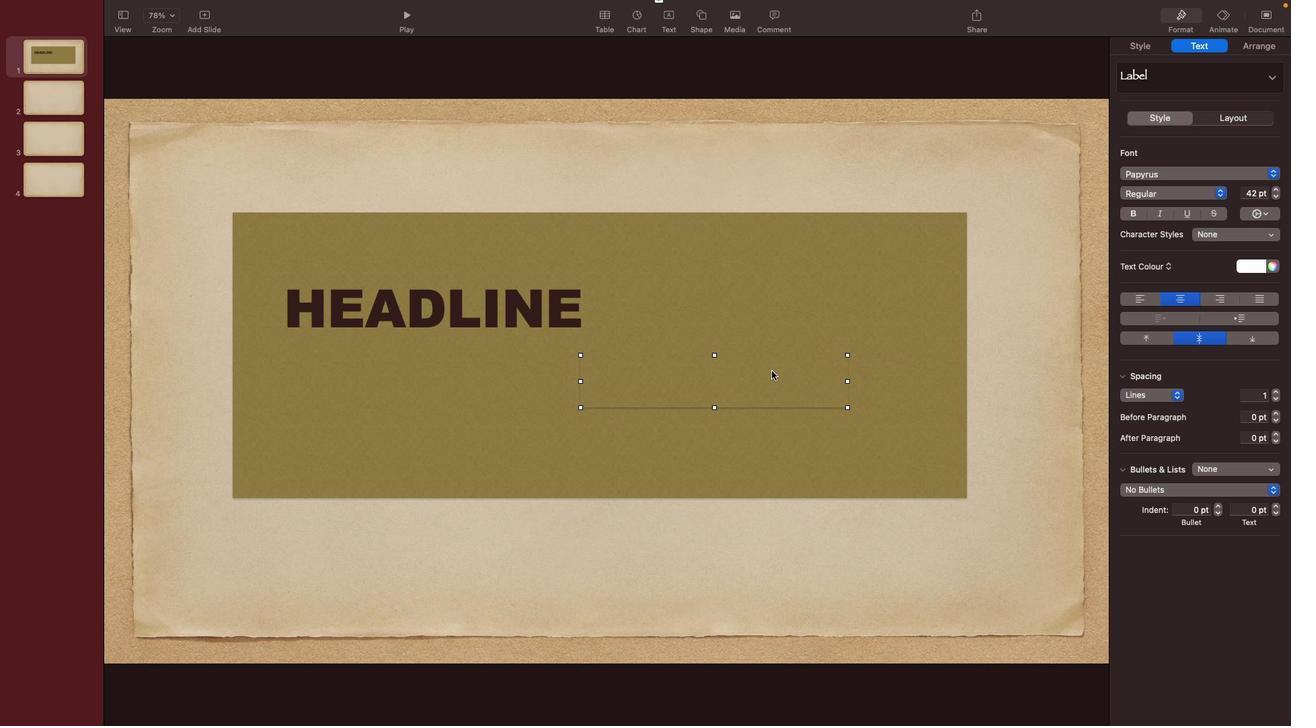 
Action: Mouse moved to (792, 273)
Screenshot: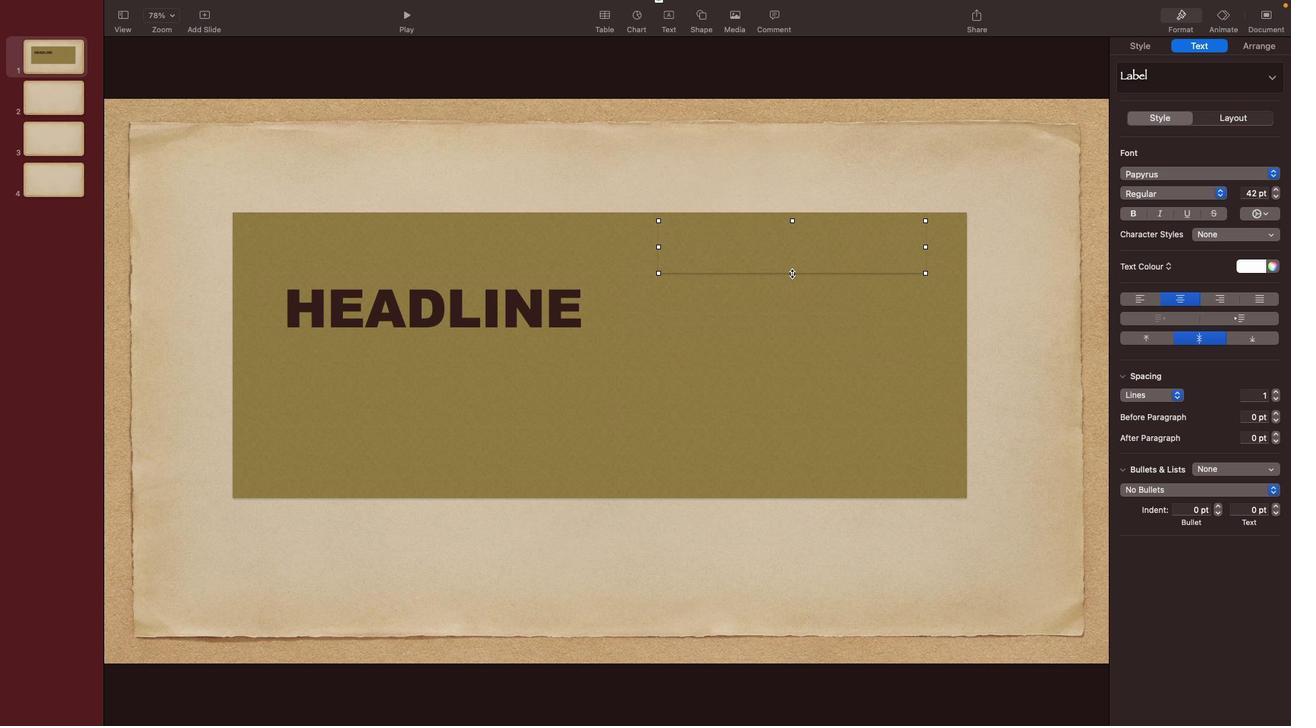 
Action: Mouse pressed left at (792, 273)
Screenshot: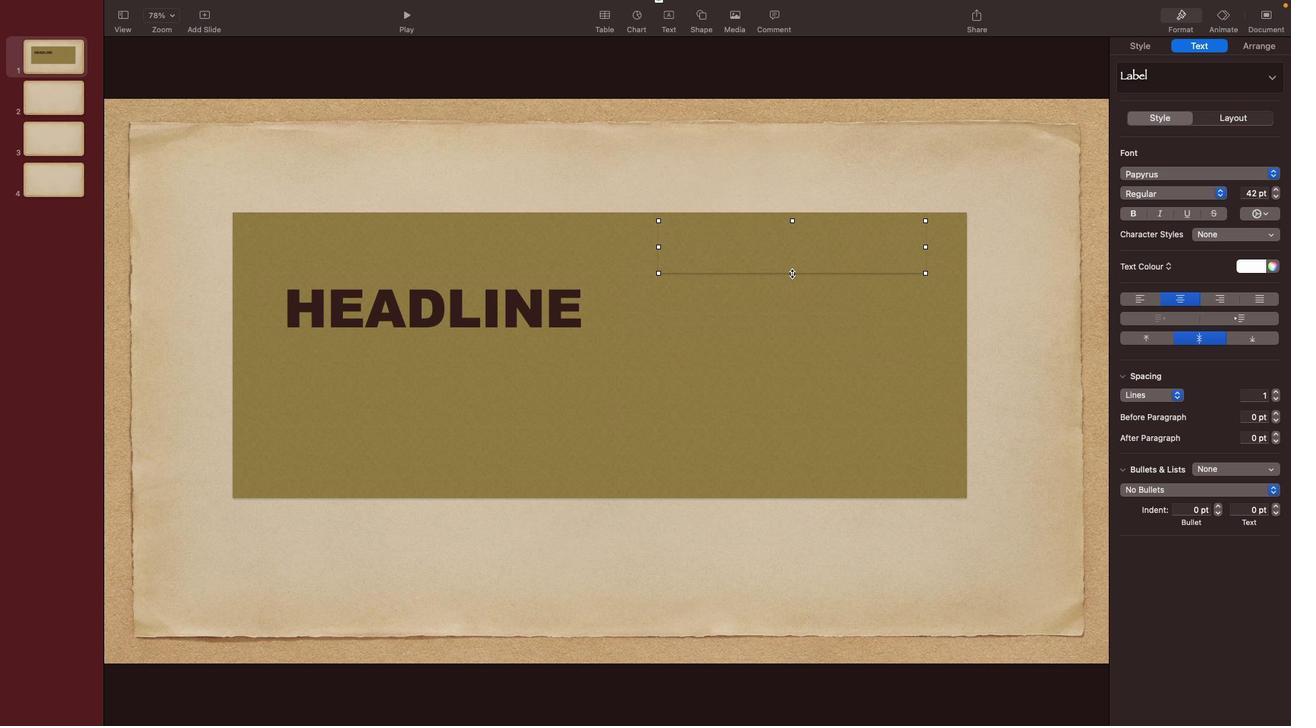
Action: Mouse moved to (791, 318)
Screenshot: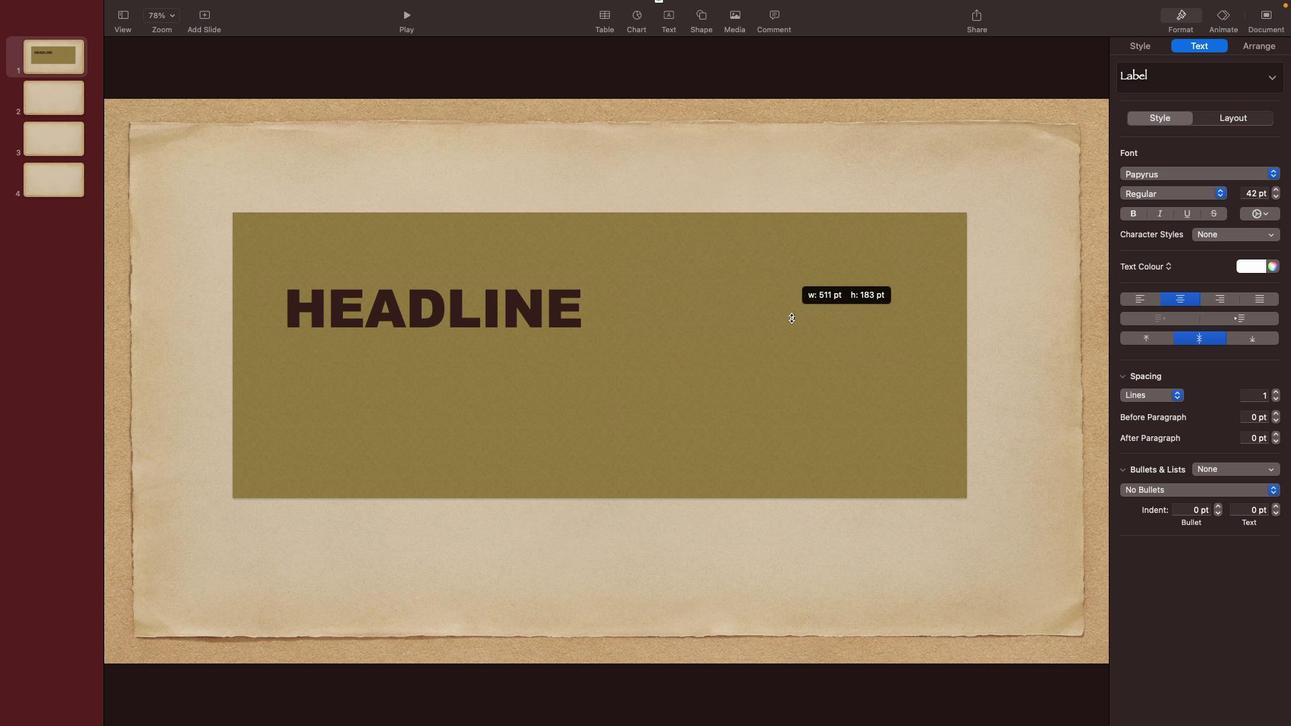 
Action: Mouse pressed left at (791, 318)
Screenshot: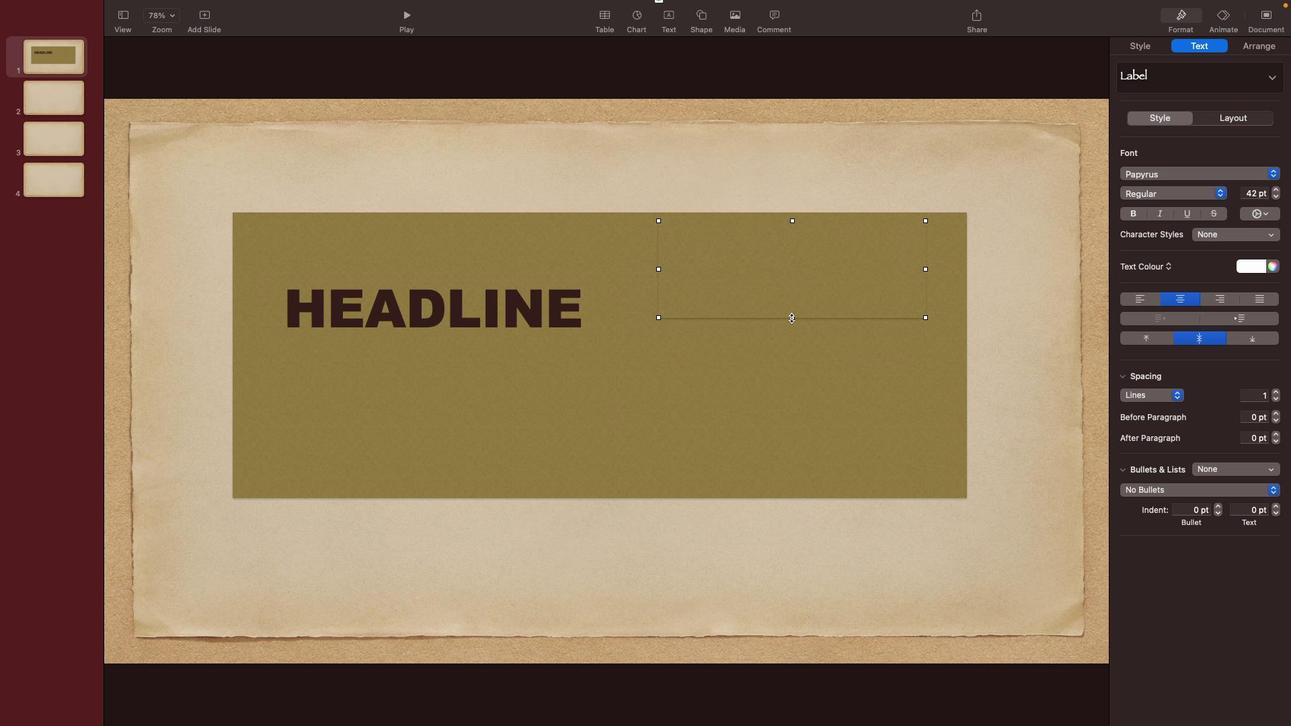 
Action: Mouse moved to (1158, 209)
Screenshot: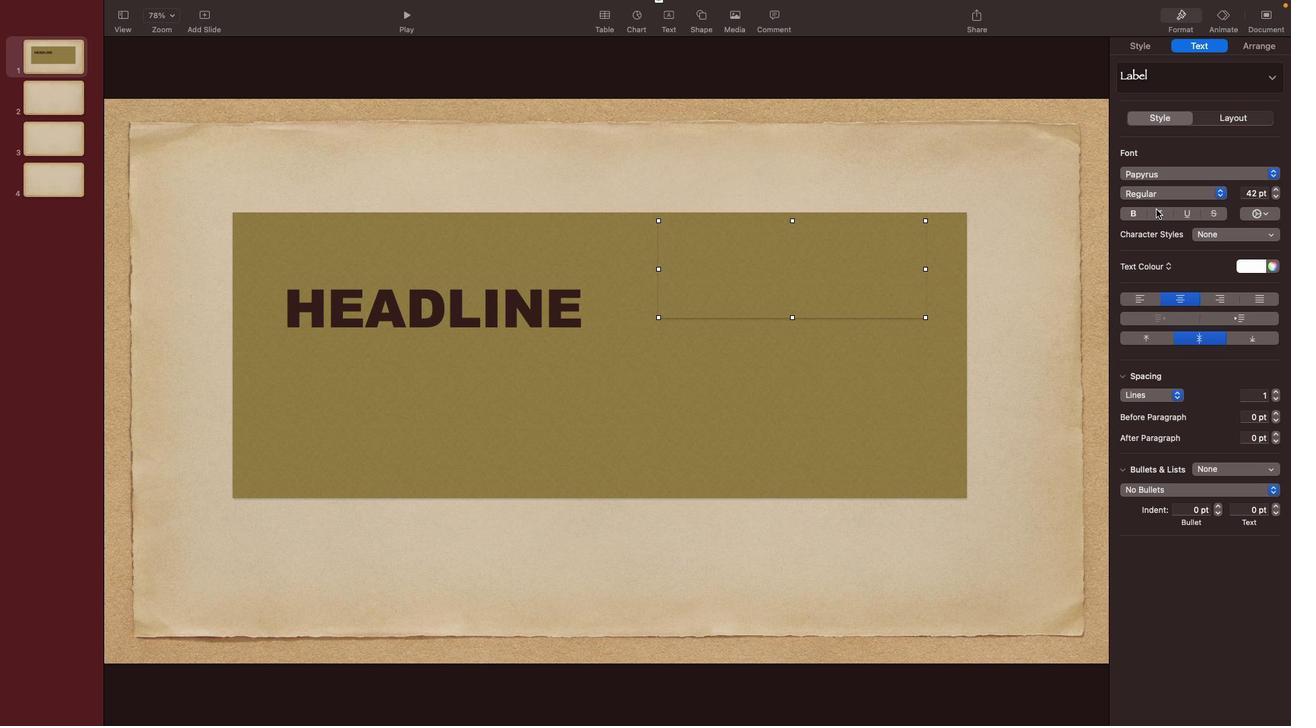 
Action: Mouse pressed left at (1158, 209)
Screenshot: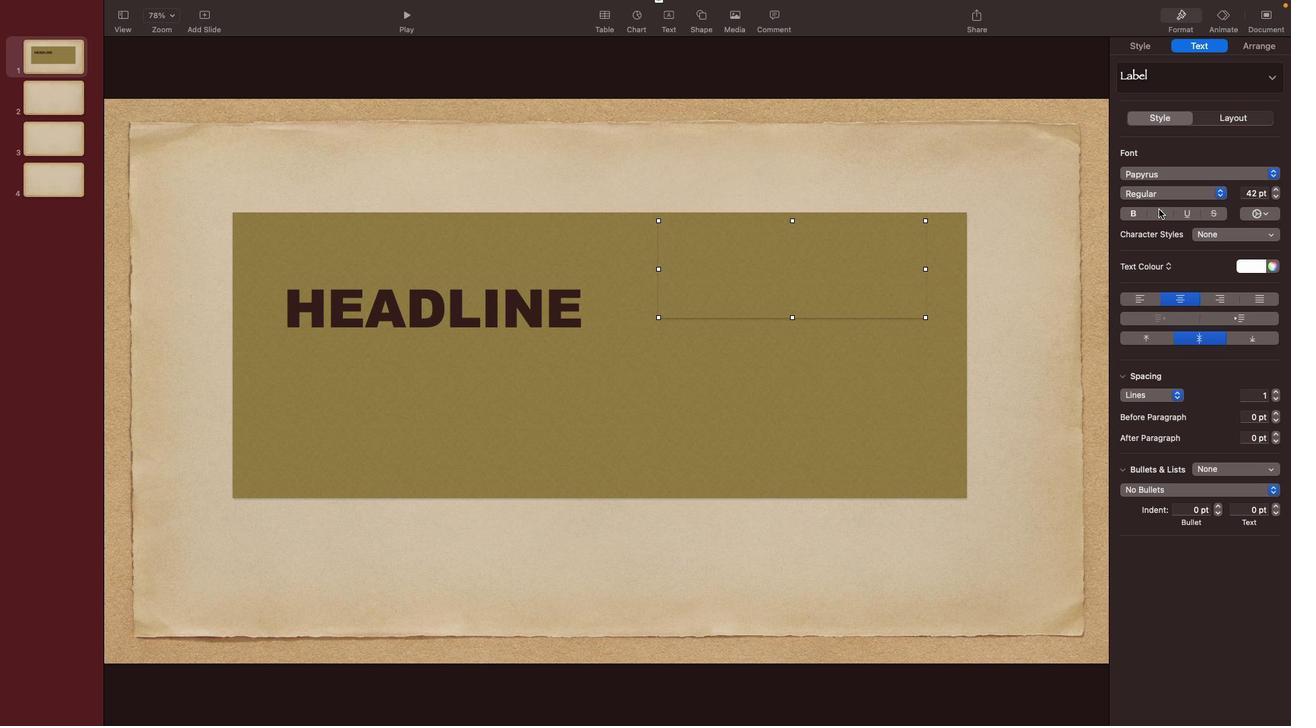 
Action: Mouse moved to (1154, 48)
Screenshot: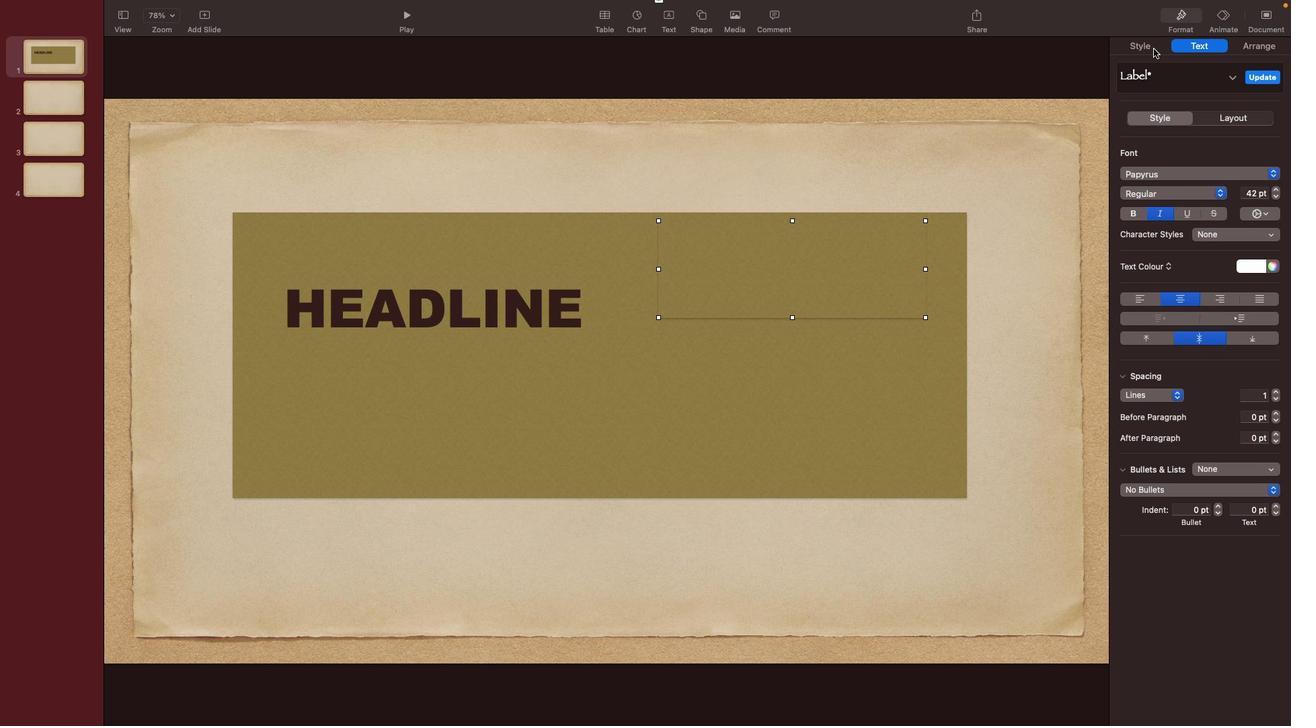 
Action: Mouse pressed left at (1154, 48)
Screenshot: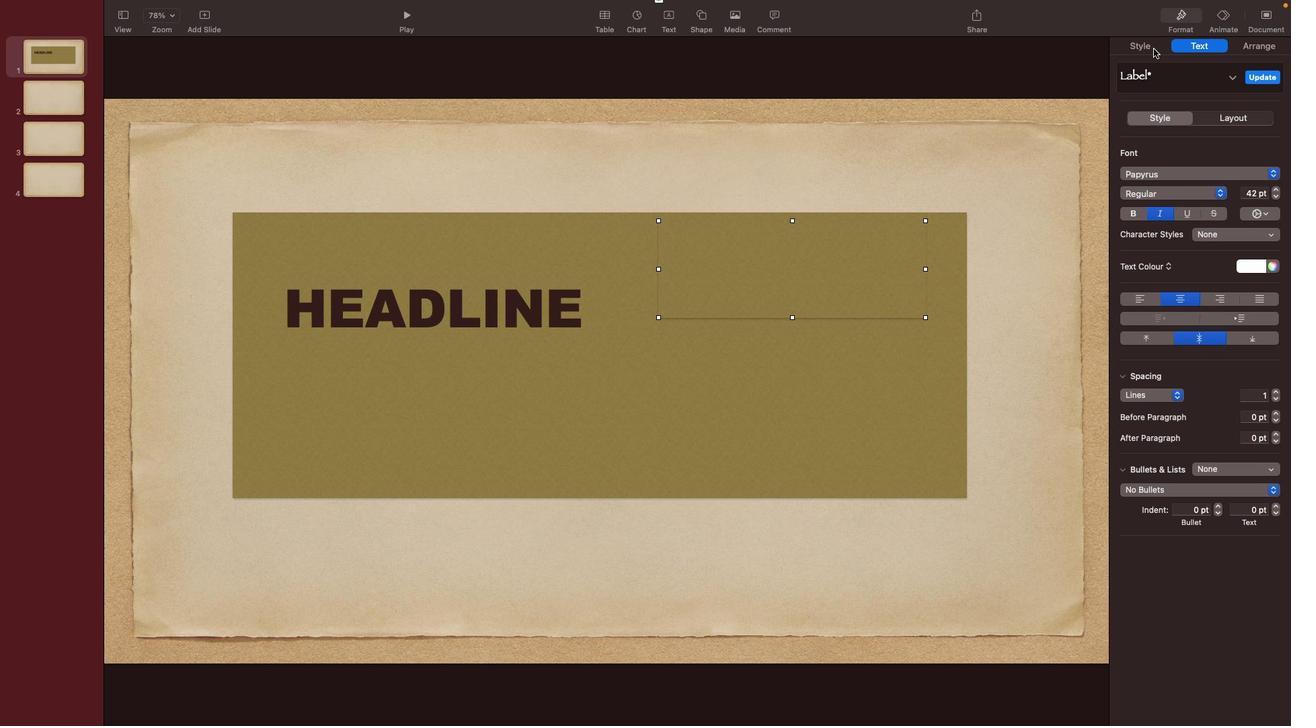 
Action: Mouse moved to (1269, 320)
Screenshot: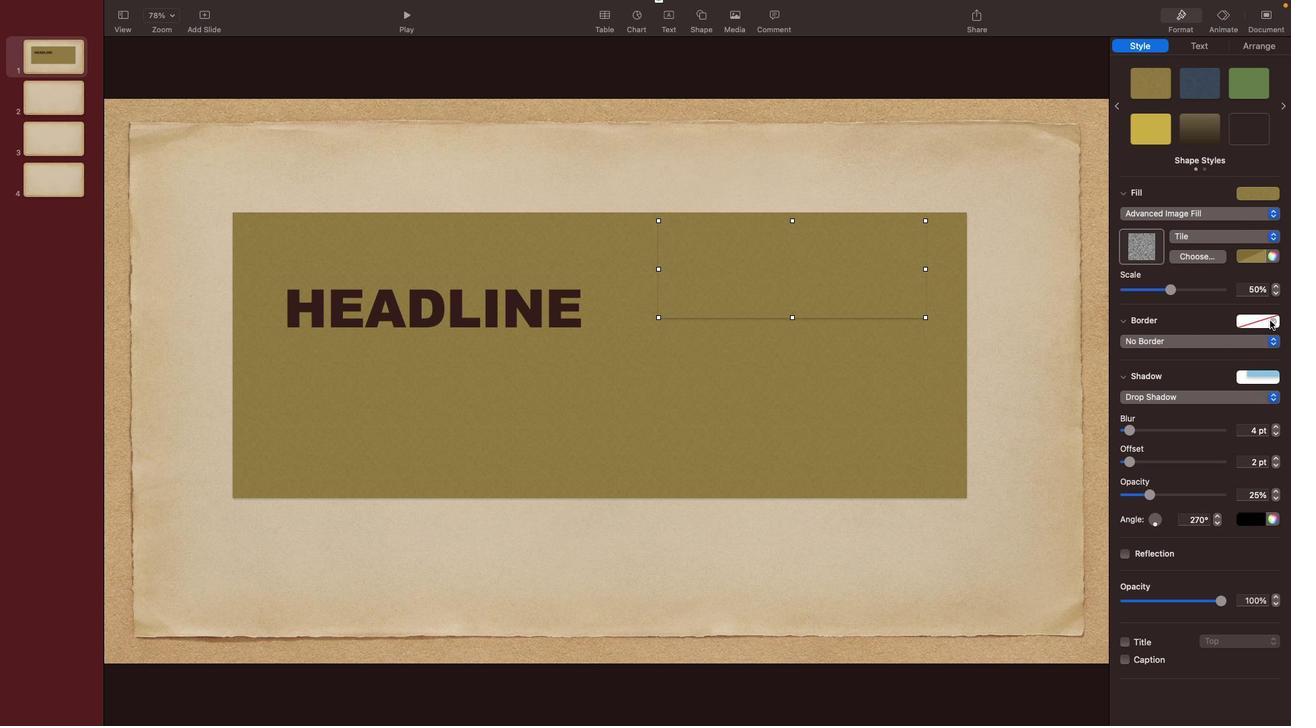 
Action: Mouse pressed left at (1269, 320)
Screenshot: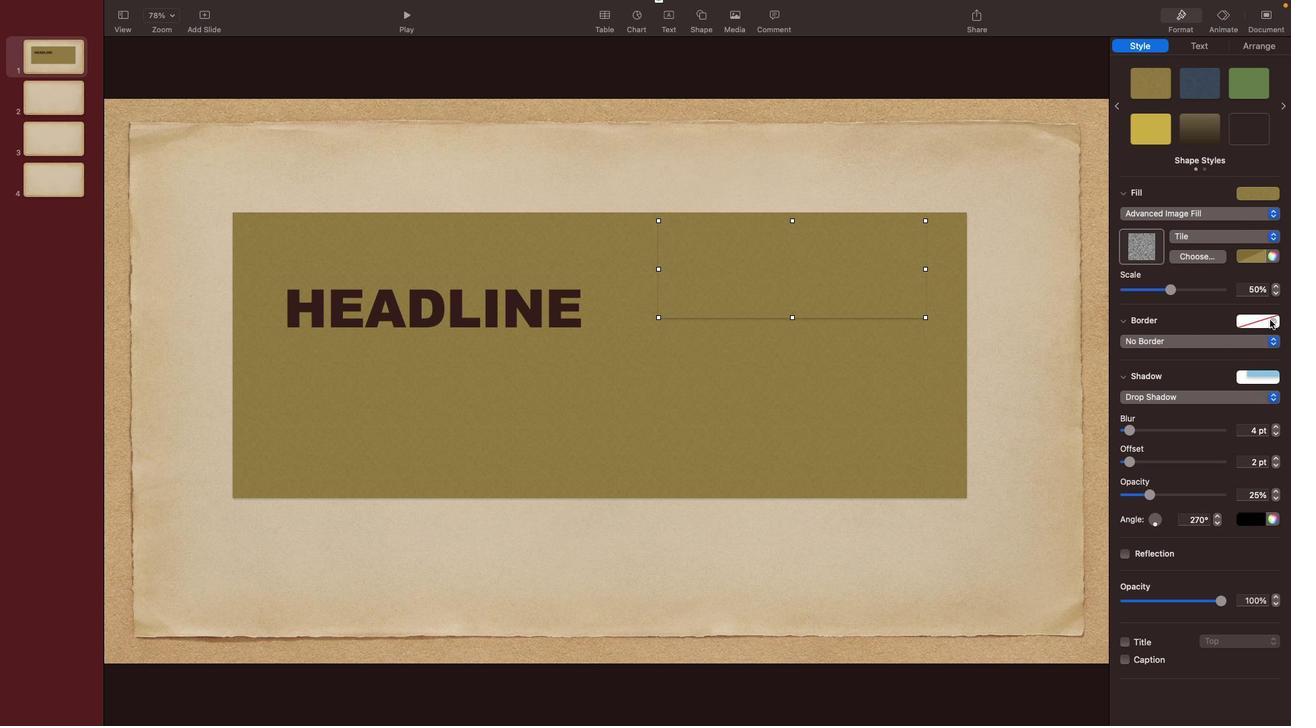 
Action: Mouse moved to (1166, 365)
Screenshot: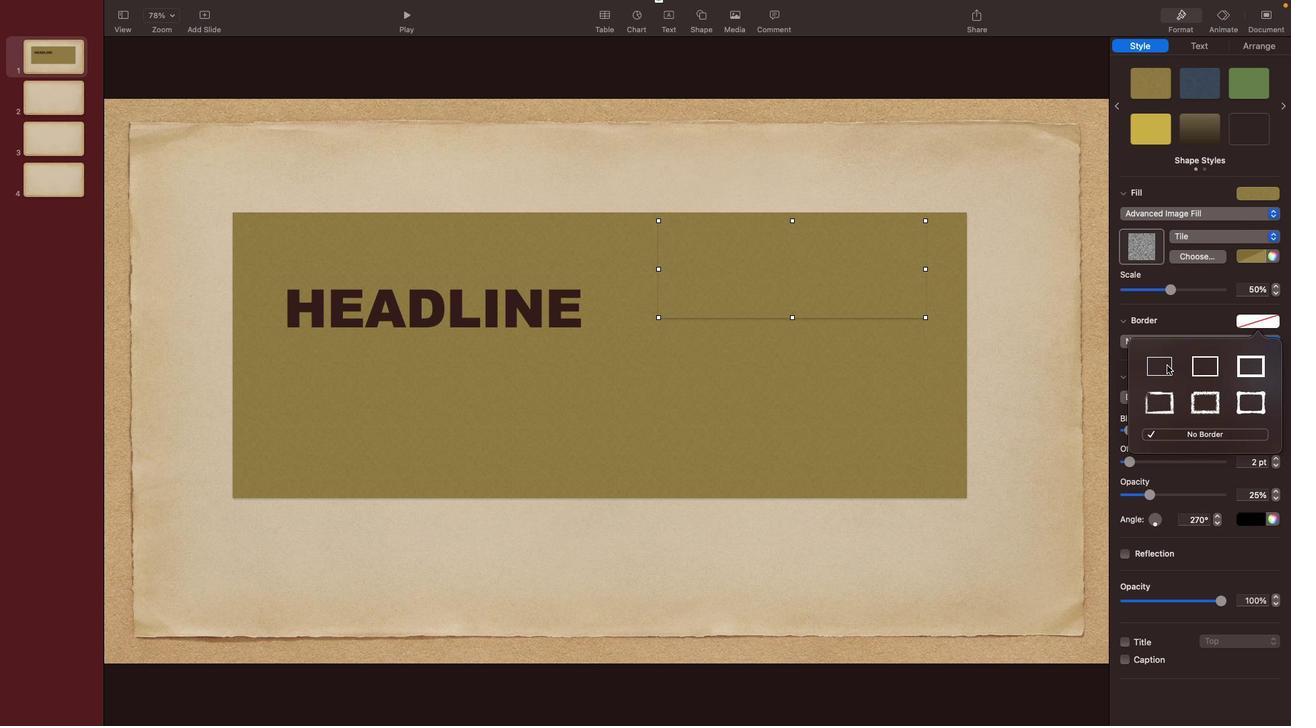 
Action: Mouse pressed left at (1166, 365)
Screenshot: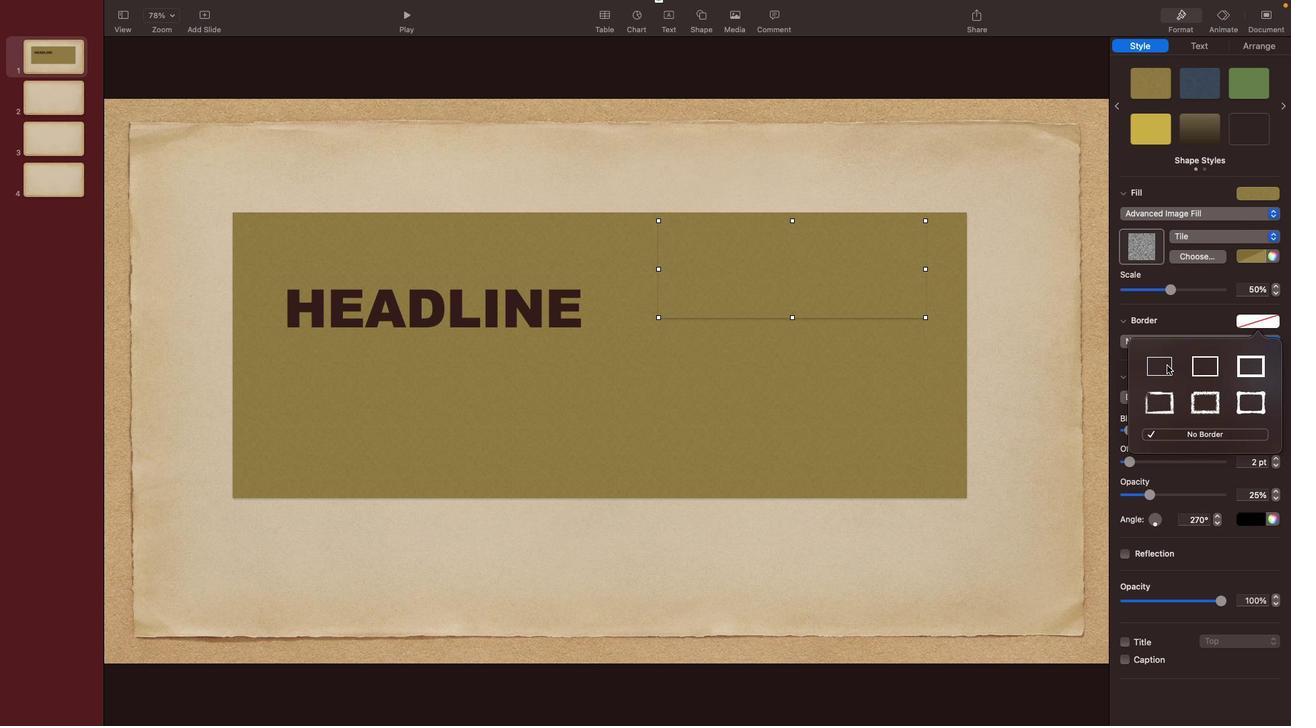 
Action: Mouse moved to (791, 316)
Screenshot: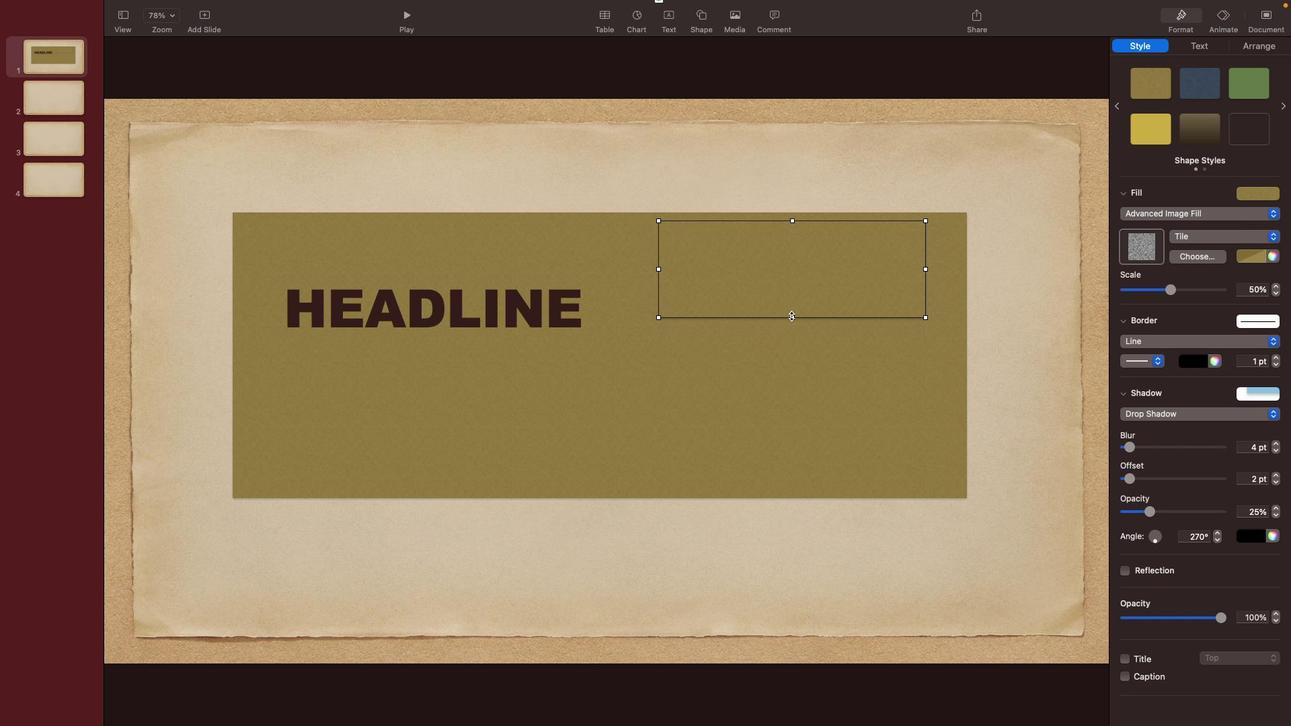 
Action: Mouse pressed left at (791, 316)
Screenshot: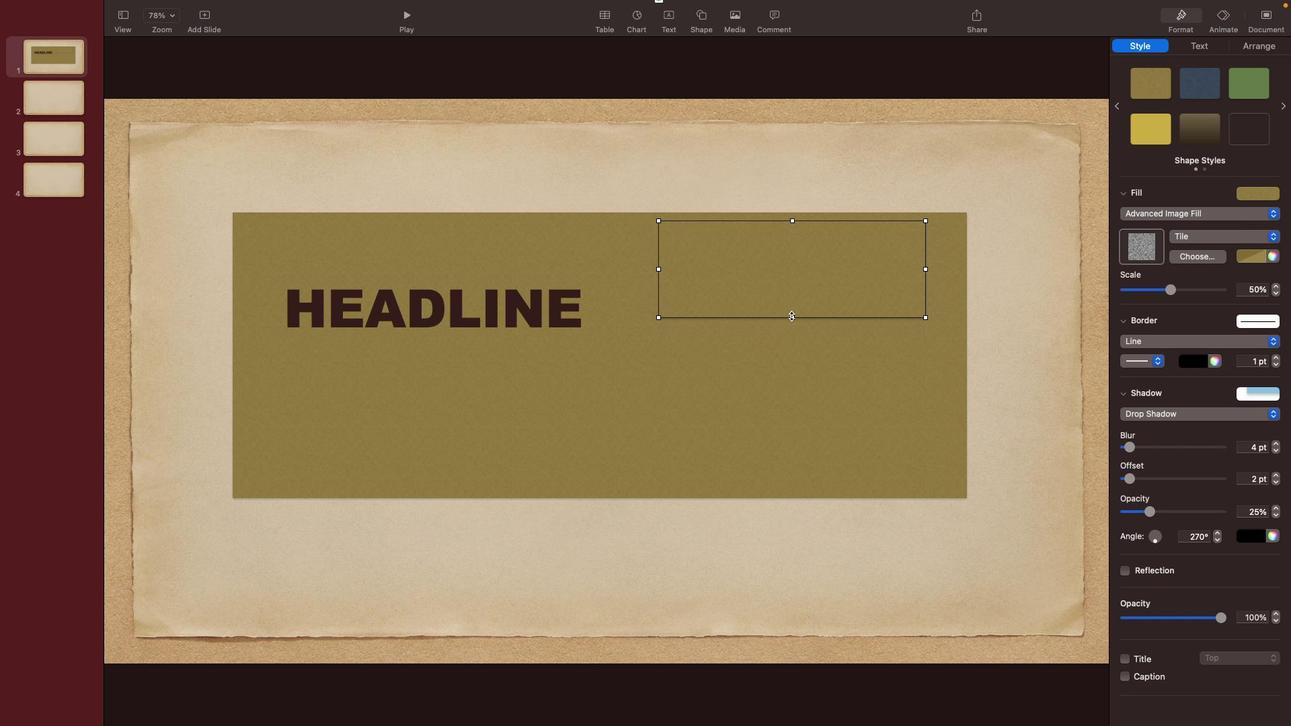 
Action: Mouse moved to (831, 296)
Screenshot: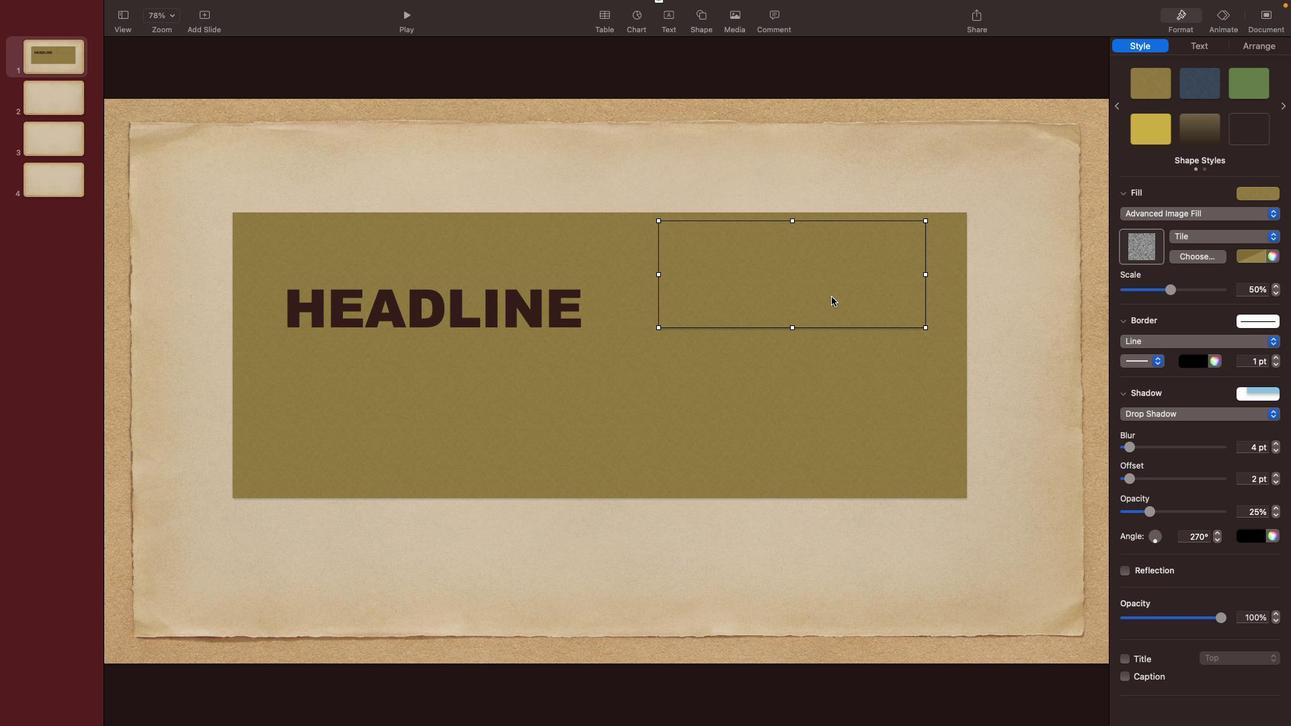 
Action: Mouse pressed left at (831, 296)
Screenshot: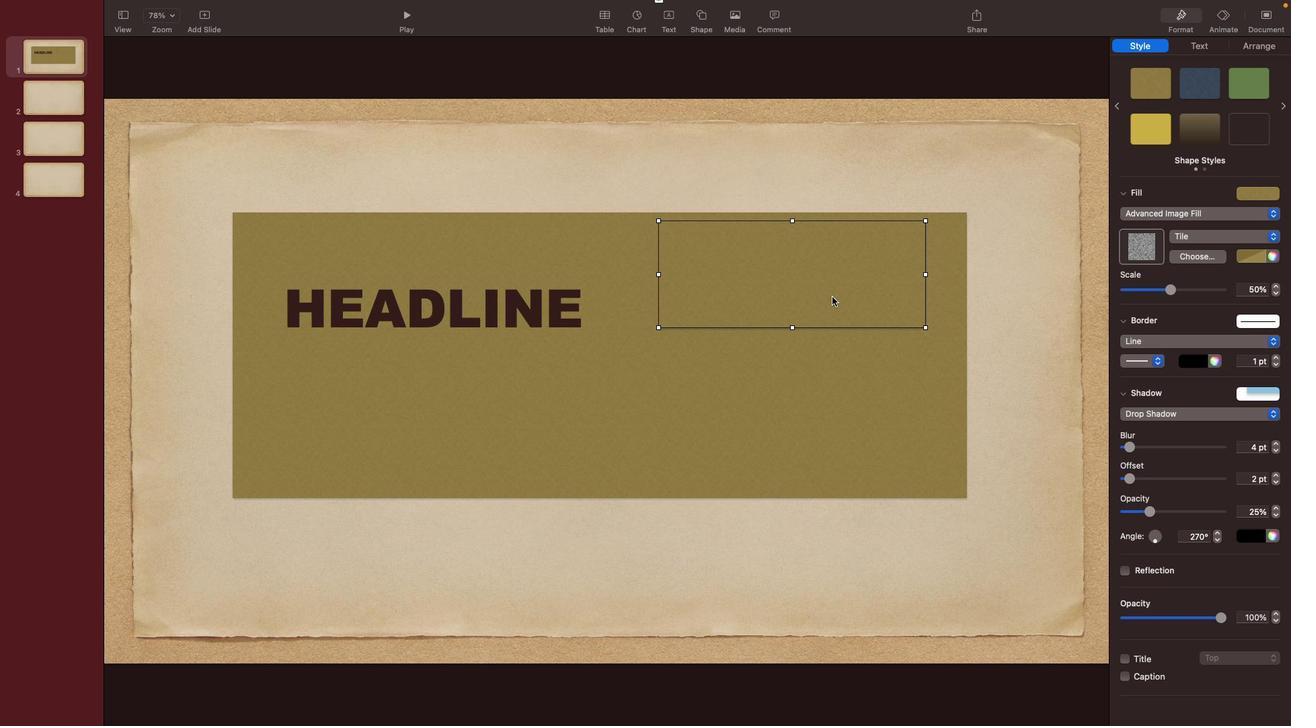 
Action: Mouse moved to (852, 366)
Screenshot: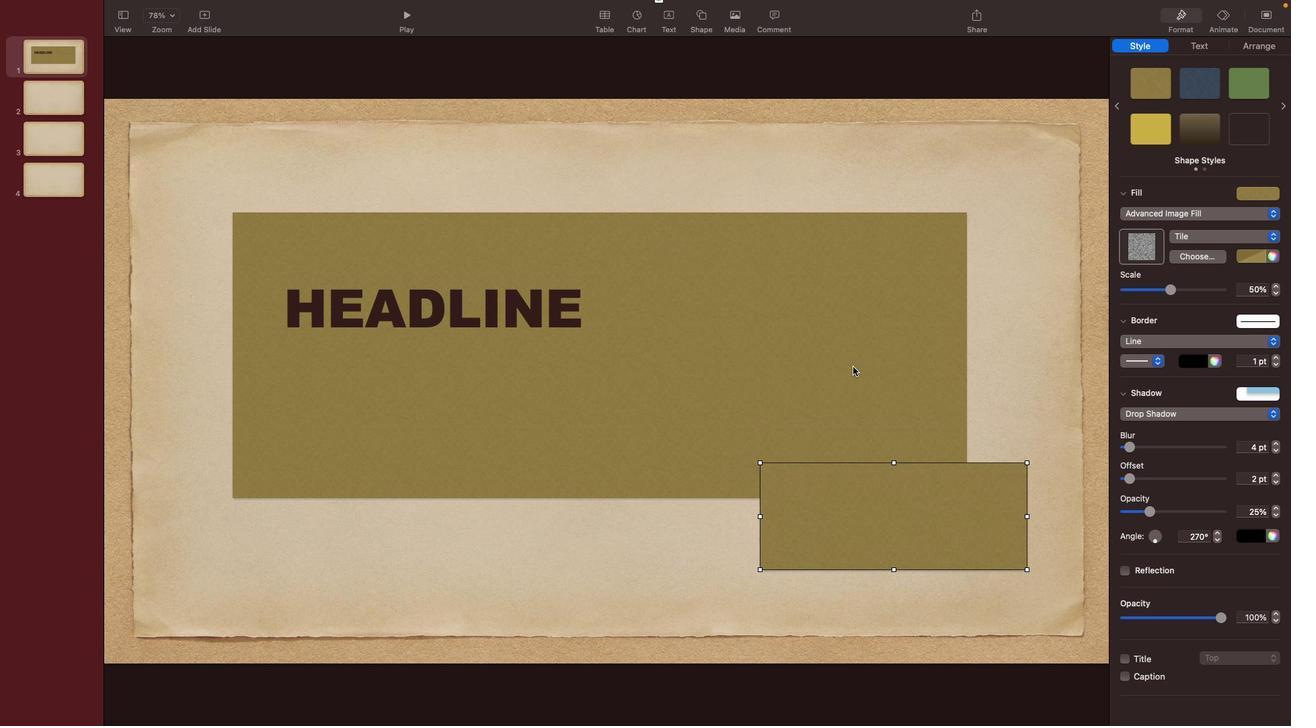 
Action: Mouse pressed left at (852, 366)
Screenshot: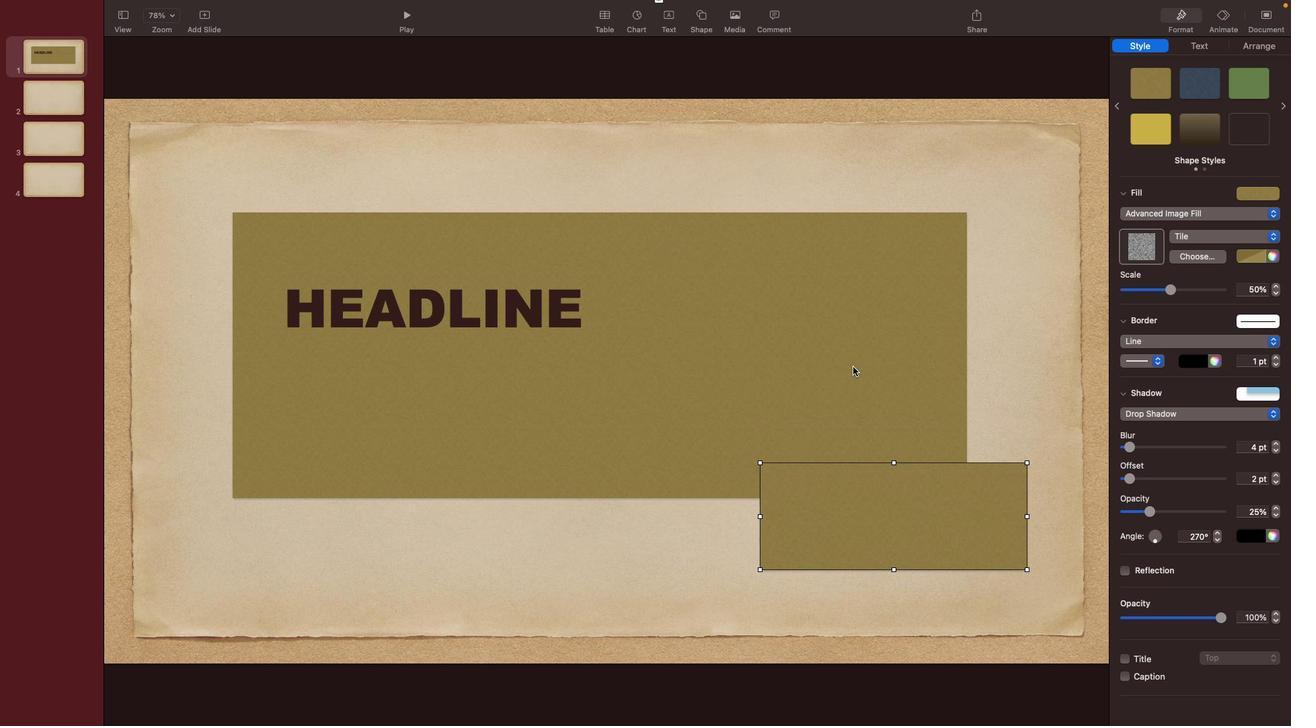 
Action: Mouse moved to (1274, 337)
Screenshot: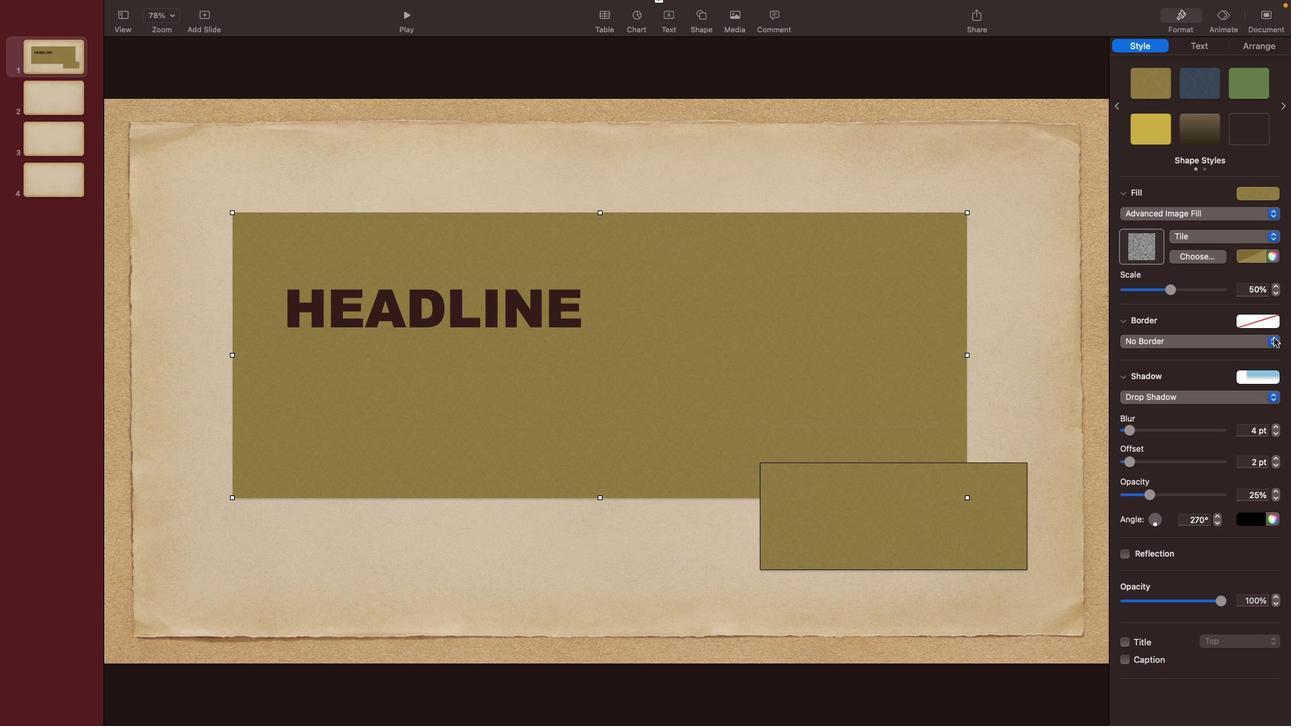 
Action: Mouse pressed left at (1274, 337)
Screenshot: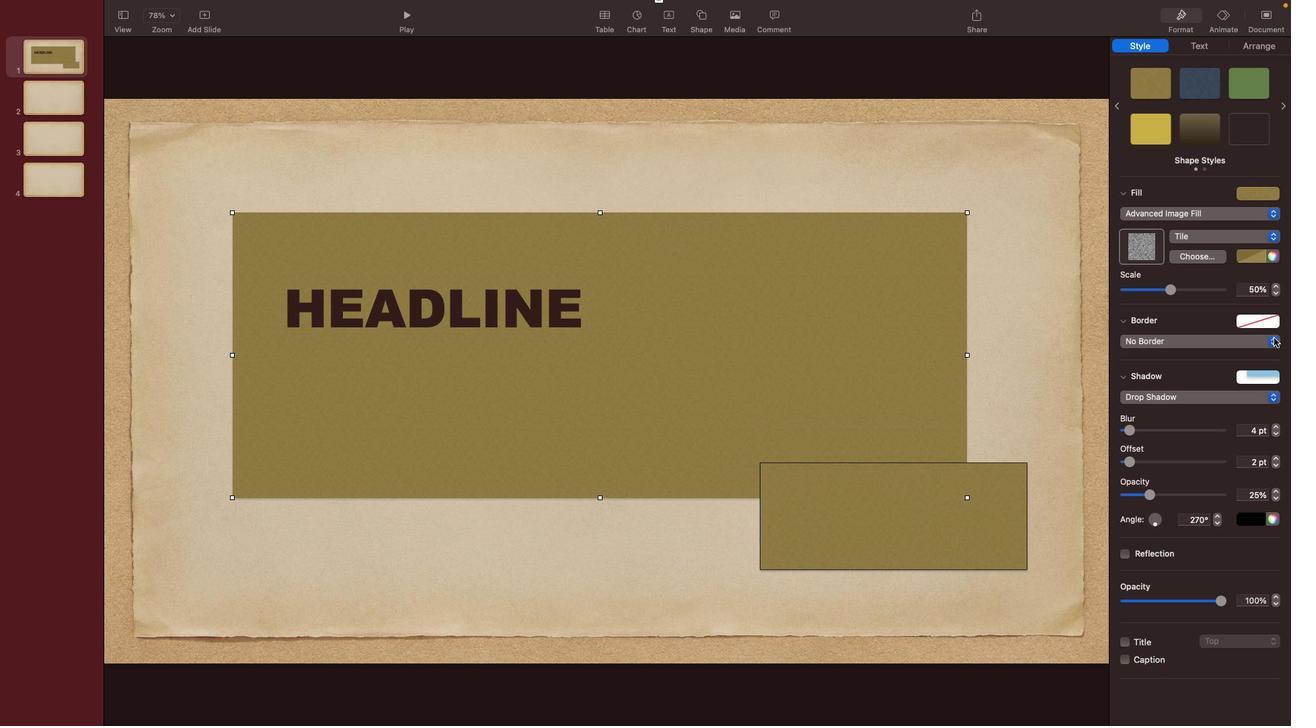 
Action: Mouse moved to (1156, 359)
Screenshot: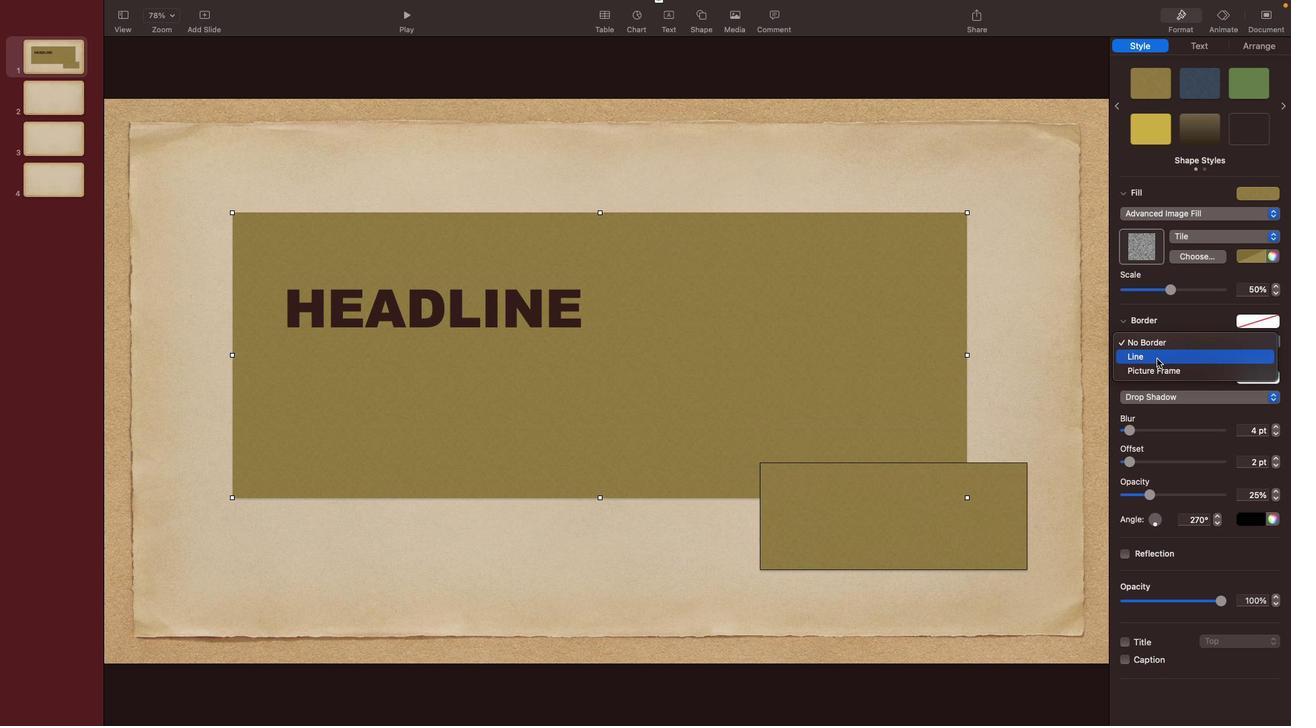 
Action: Mouse pressed left at (1156, 359)
Screenshot: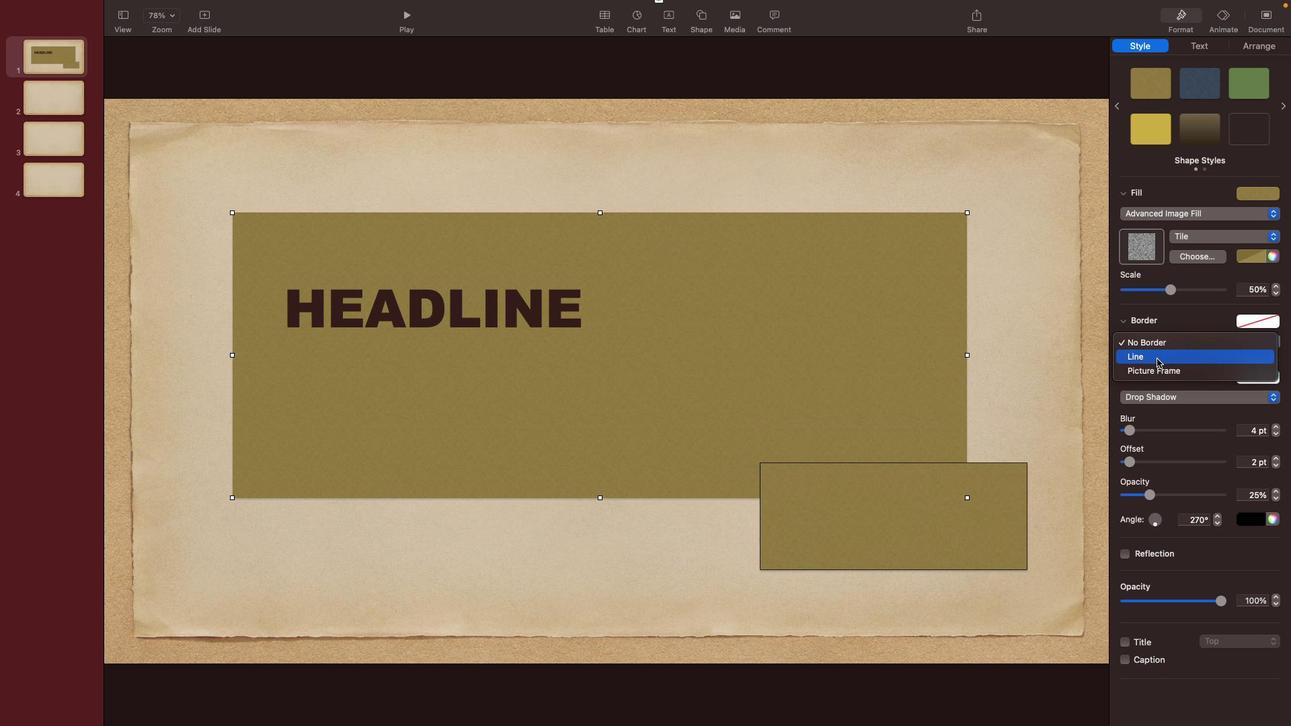 
Action: Mouse moved to (728, 288)
Screenshot: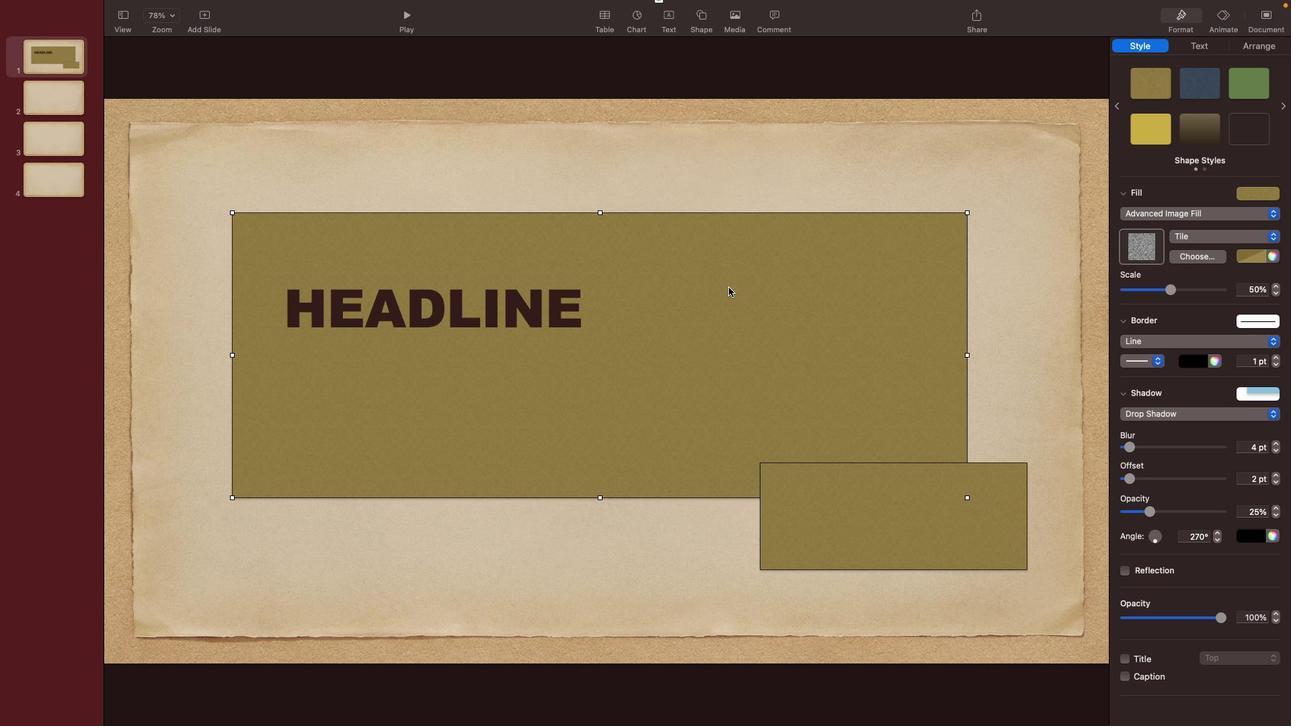 
Action: Mouse pressed left at (728, 288)
Screenshot: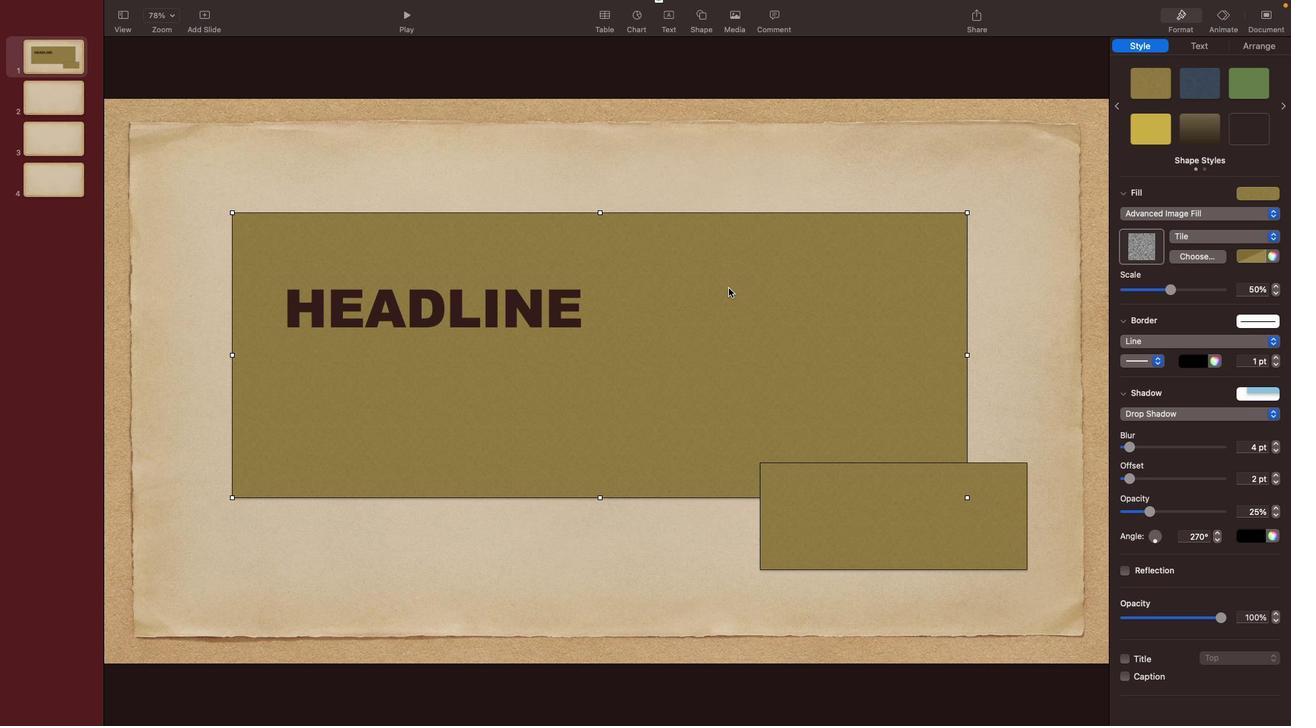 
Action: Mouse moved to (485, 311)
Screenshot: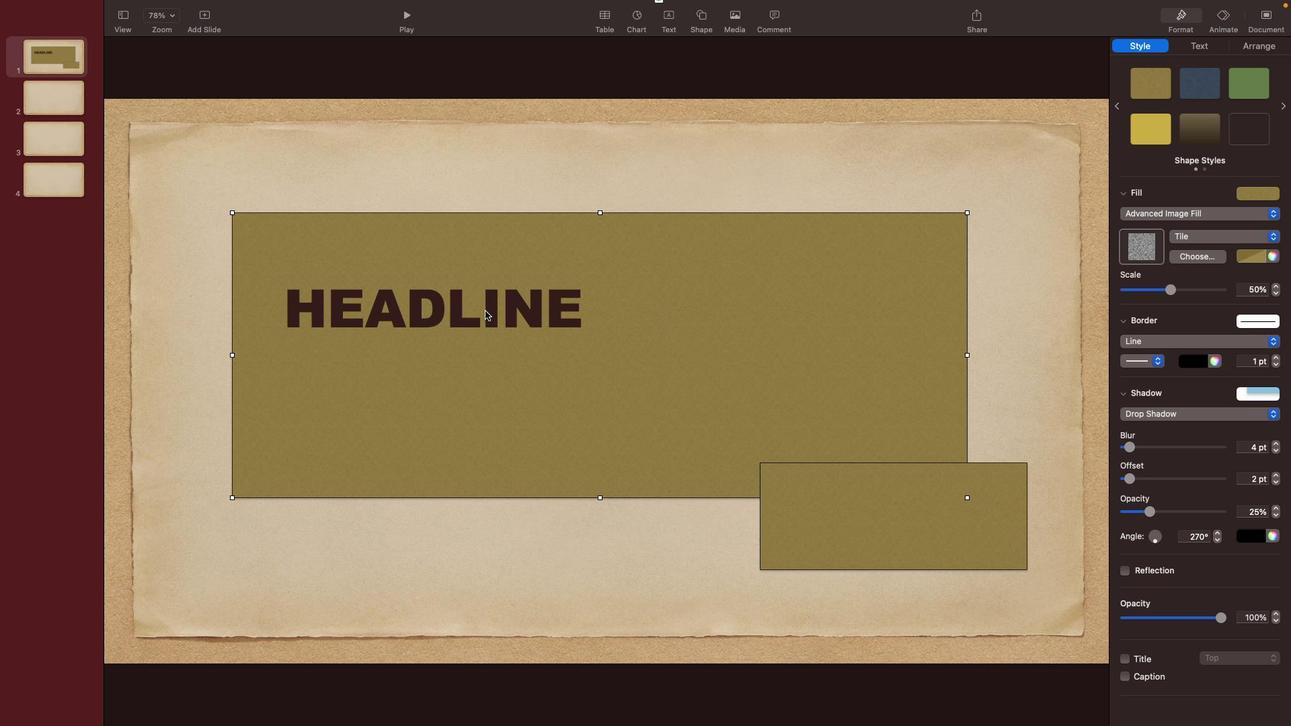 
Action: Mouse pressed left at (485, 311)
Screenshot: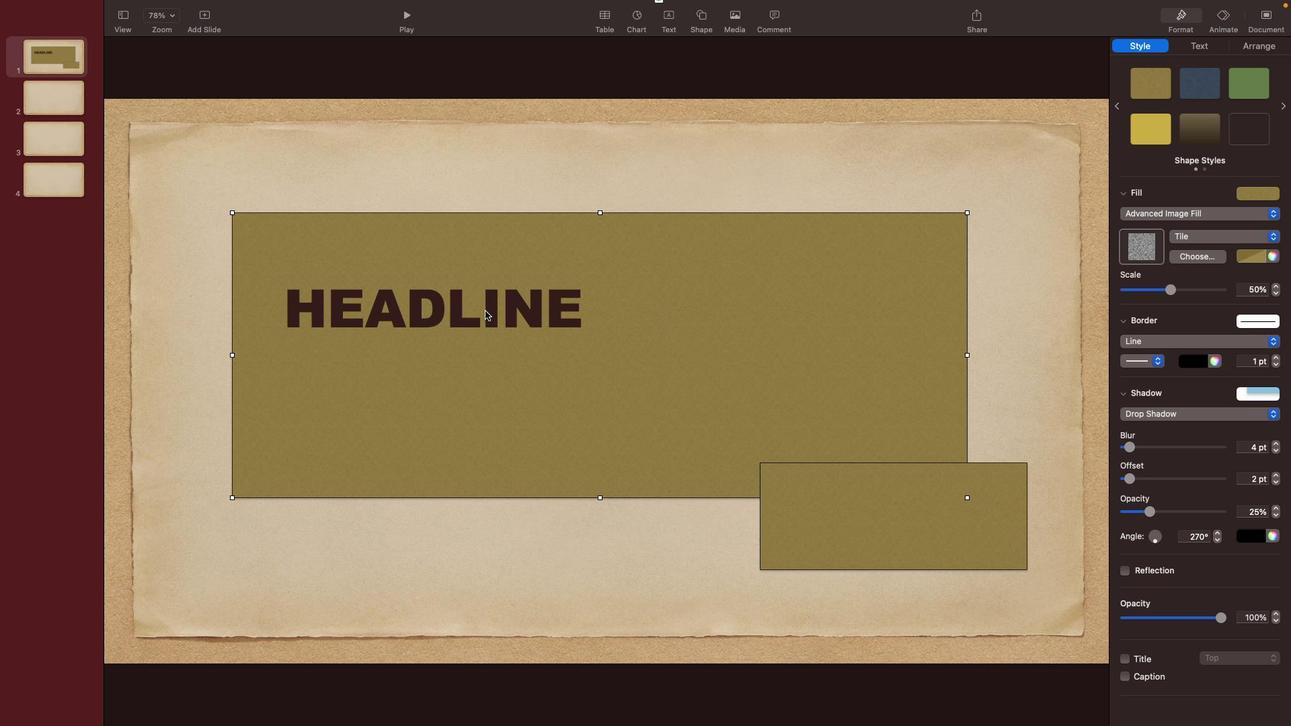 
Action: Mouse moved to (471, 308)
Screenshot: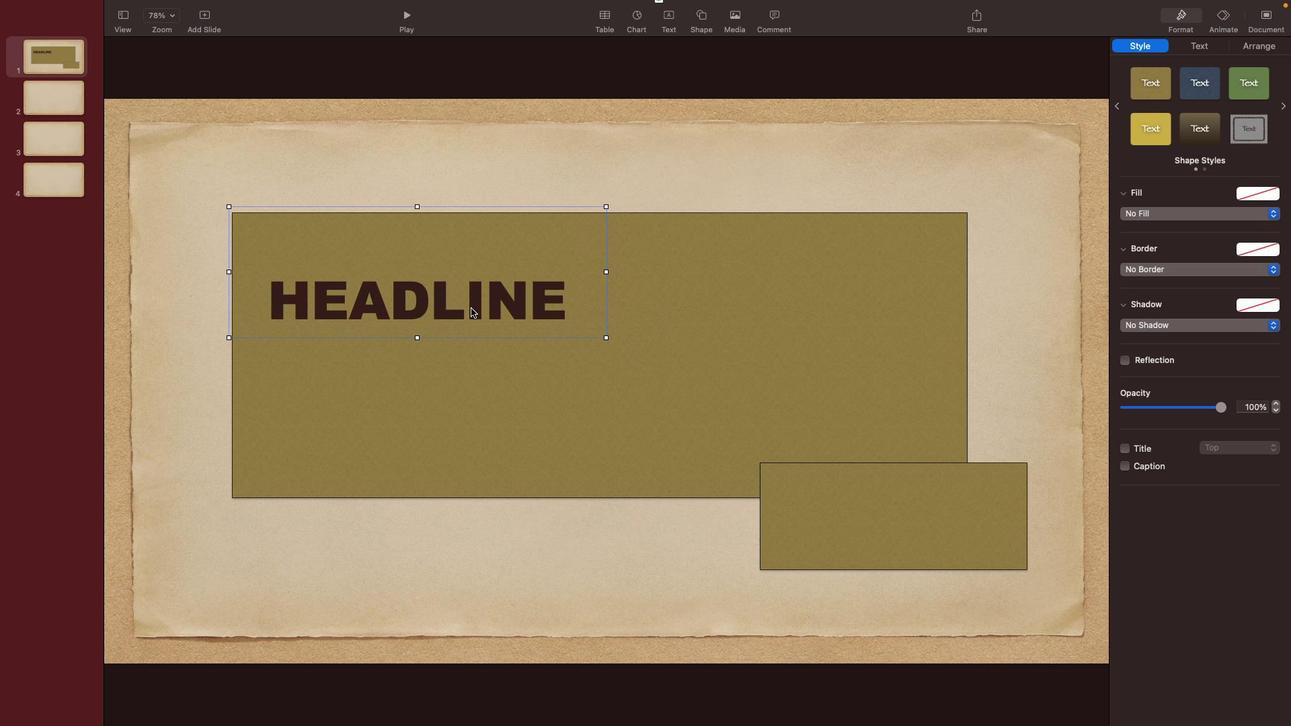 
Action: Mouse pressed left at (471, 308)
Screenshot: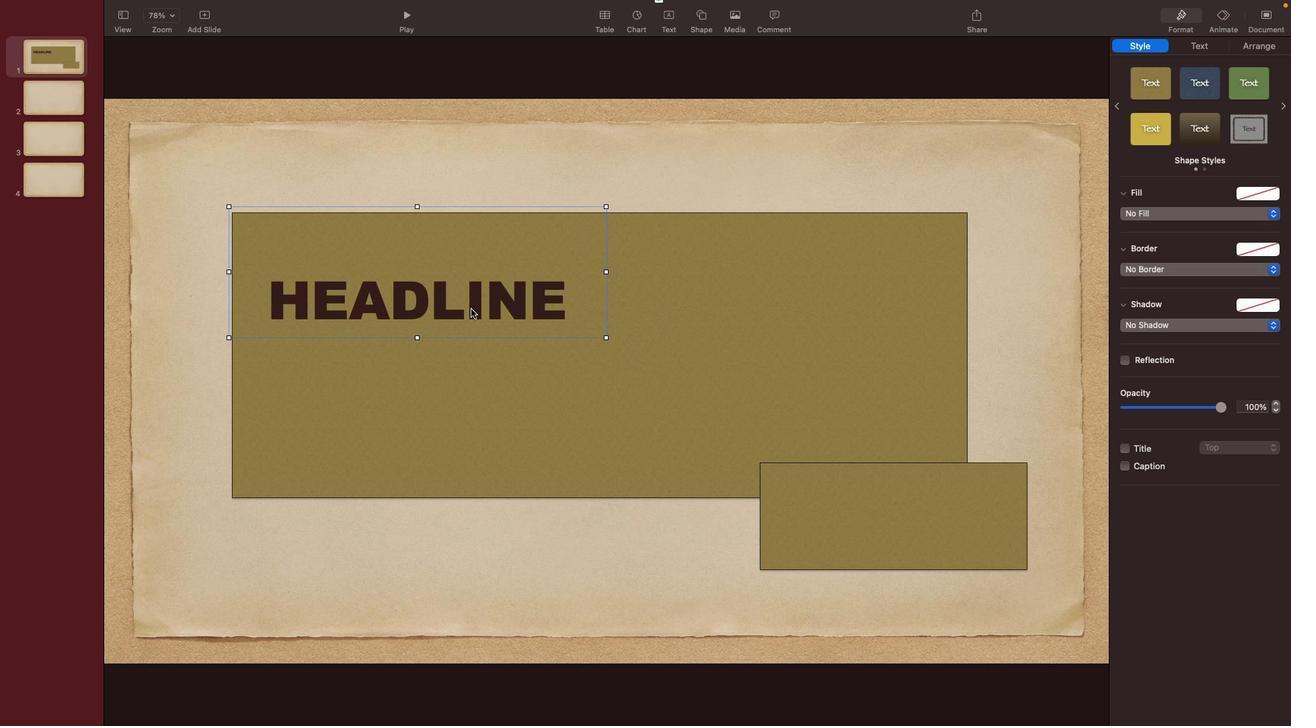 
Action: Mouse moved to (474, 308)
Screenshot: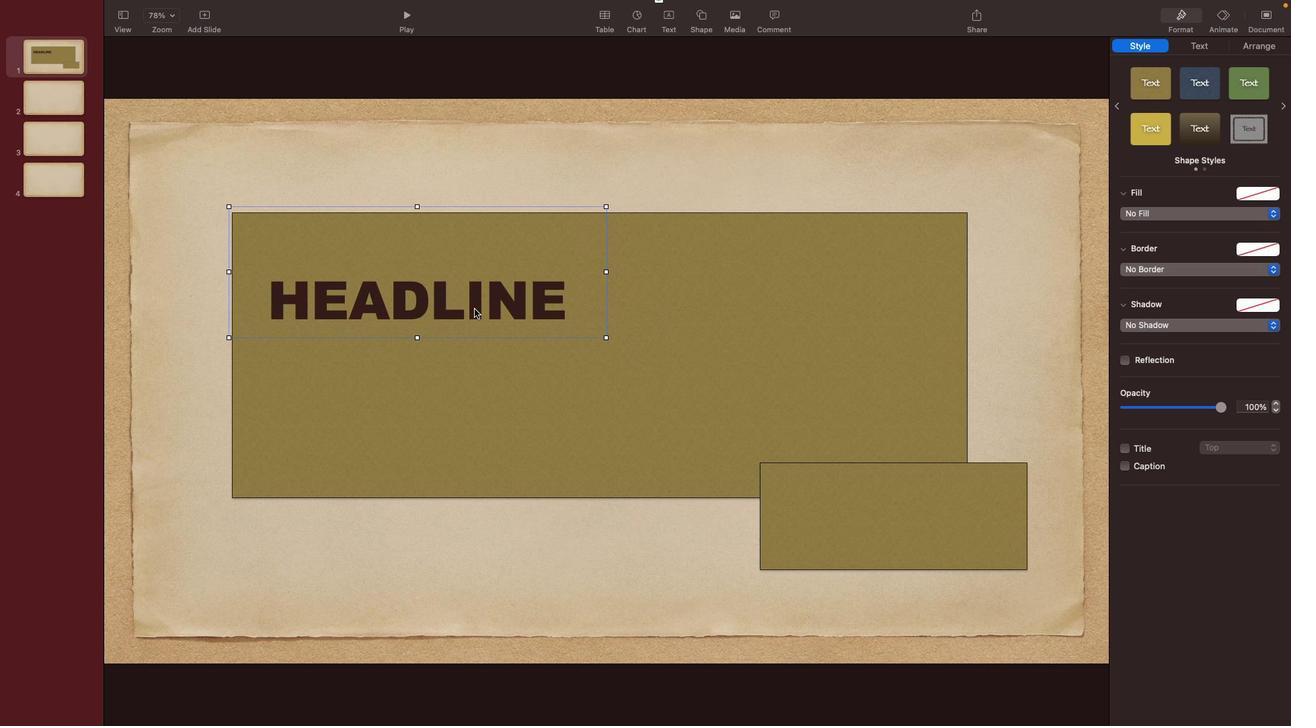 
Action: Mouse pressed left at (474, 308)
Screenshot: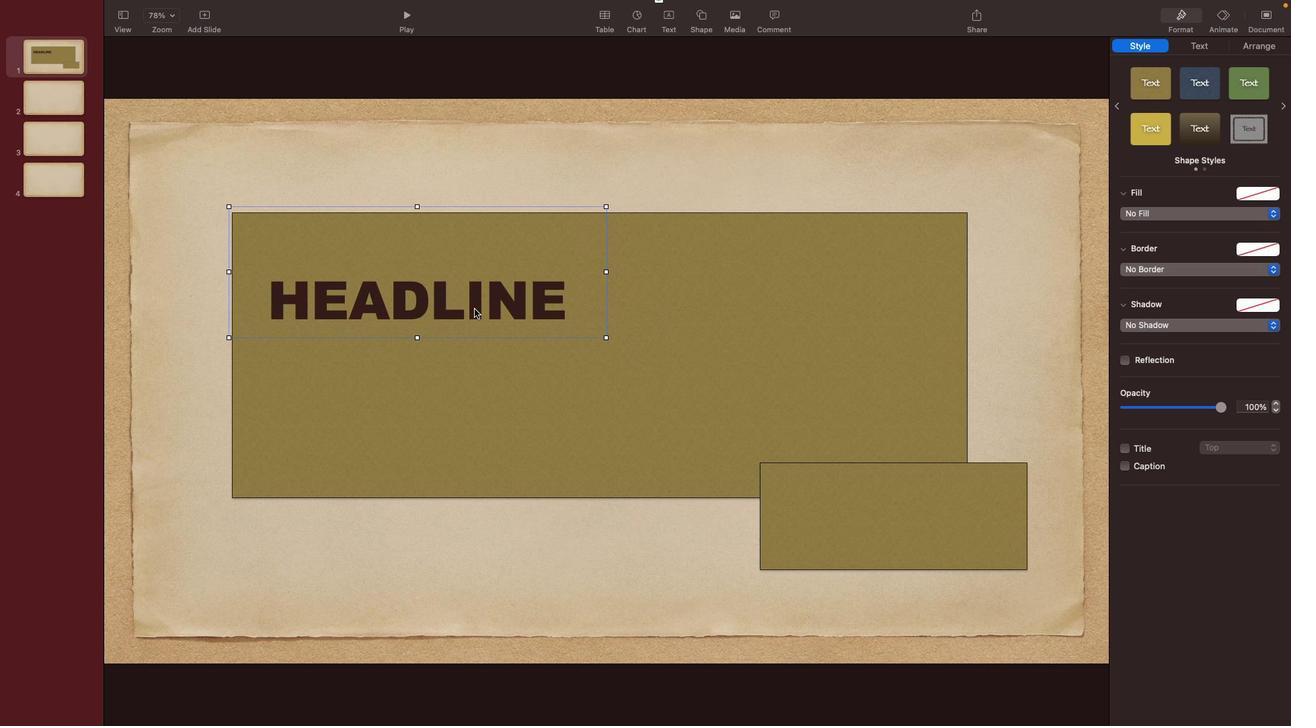 
Action: Mouse moved to (626, 308)
Screenshot: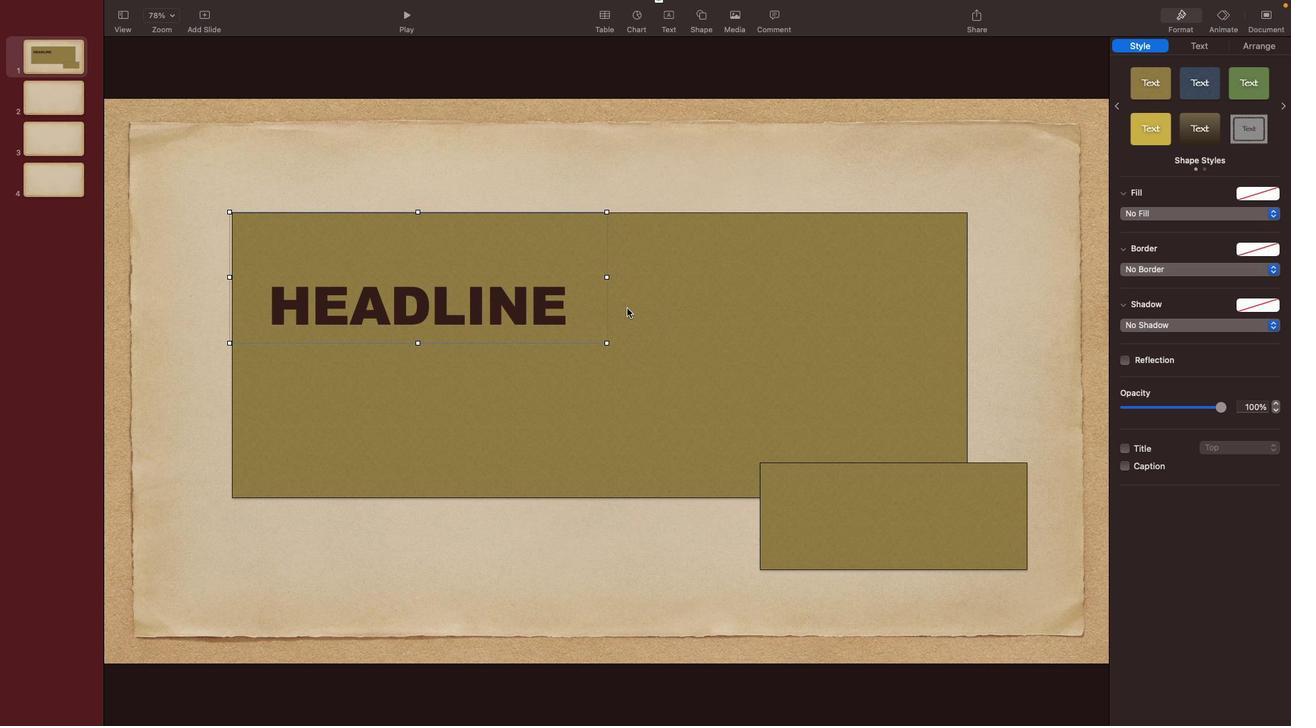 
Action: Mouse pressed left at (626, 308)
Screenshot: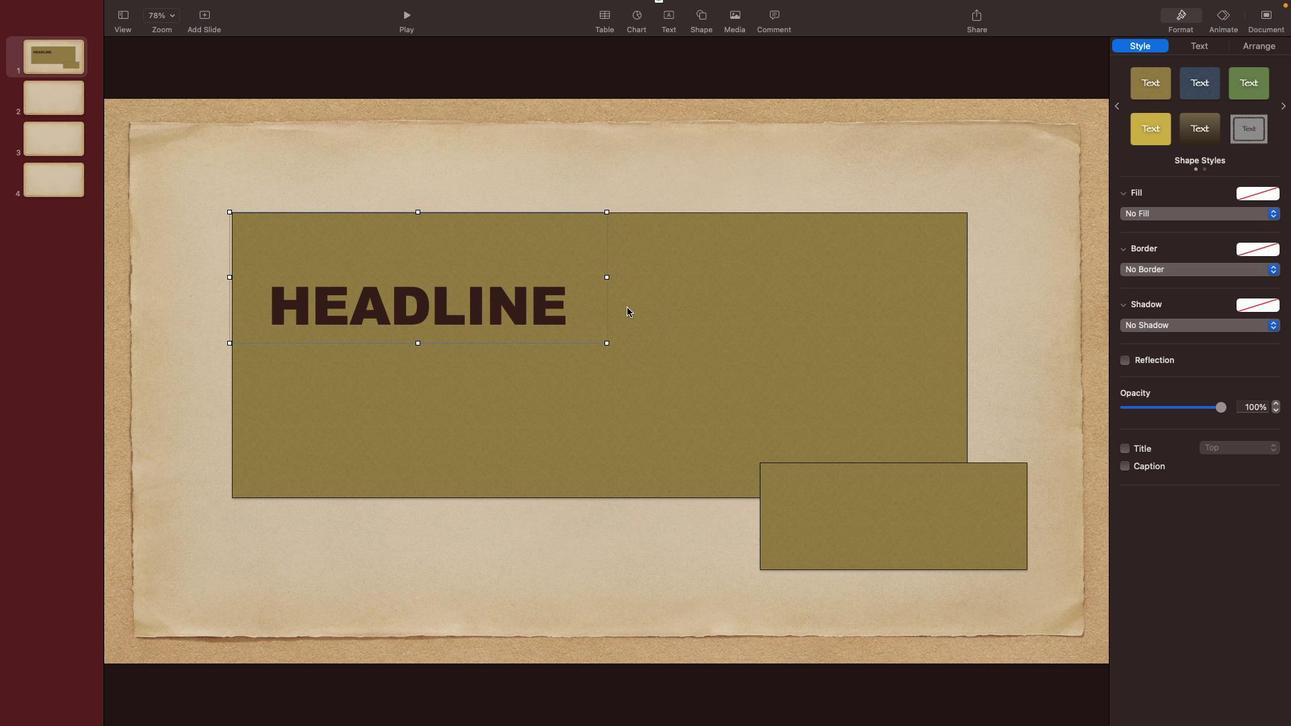 
Action: Mouse moved to (653, 304)
